 Task: Look for Airbnb options in Brad, Romania from 9th December, 2023 to 17th December, 2023 for 2 adults. Place can be private room with 1  bedroom having 2 beds and 1 bathroom. Property type can be flat.
Action: Mouse moved to (549, 122)
Screenshot: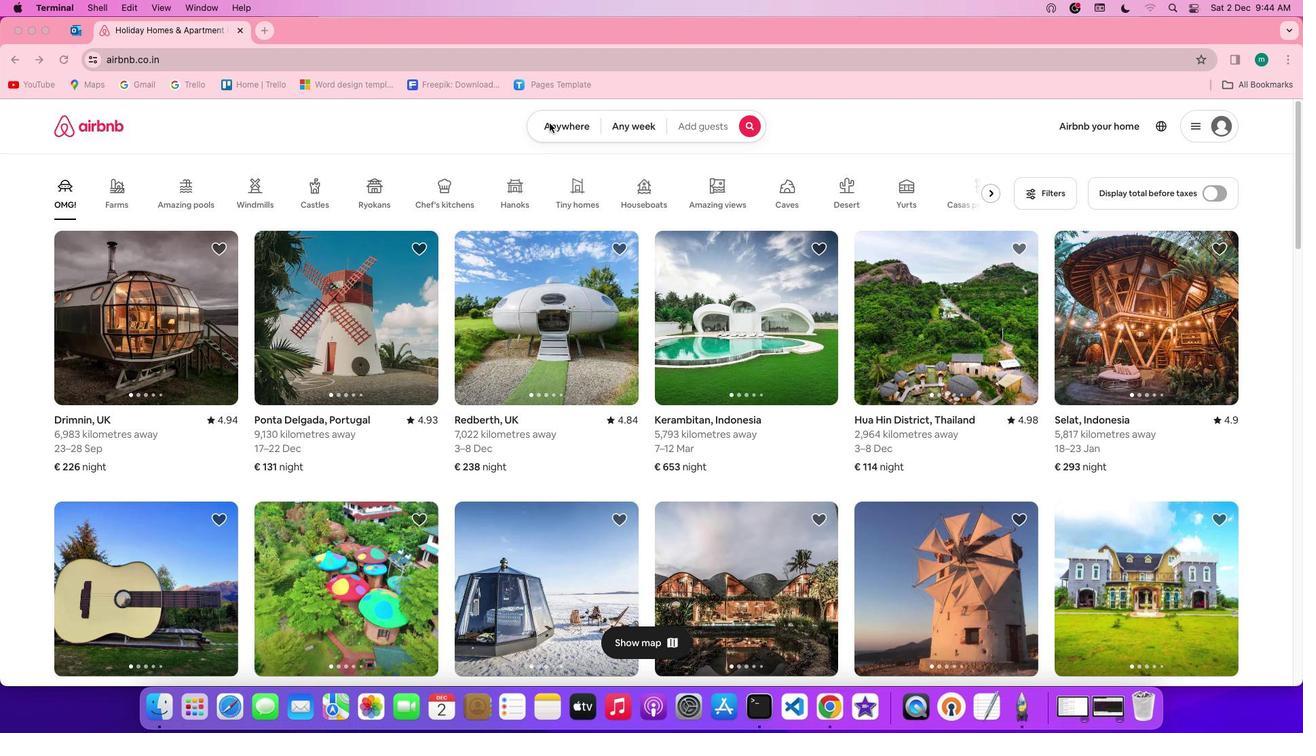 
Action: Mouse pressed left at (549, 122)
Screenshot: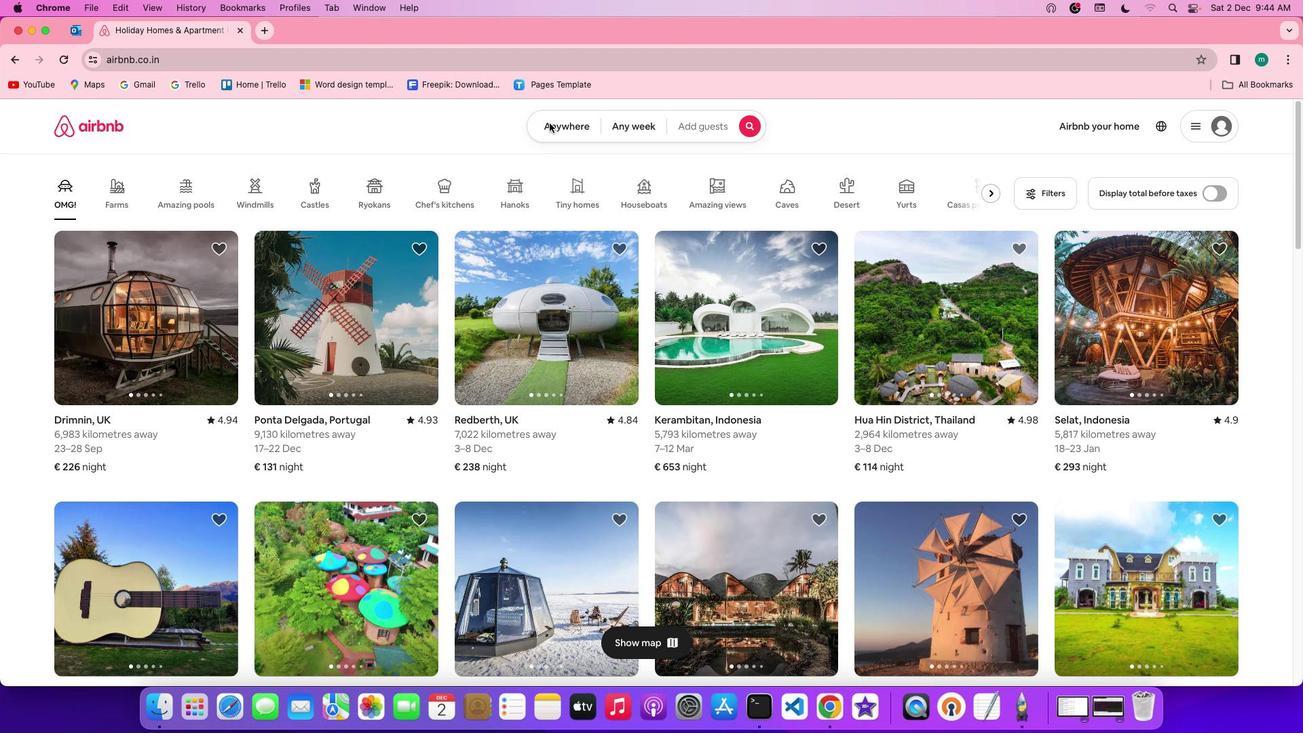 
Action: Mouse pressed left at (549, 122)
Screenshot: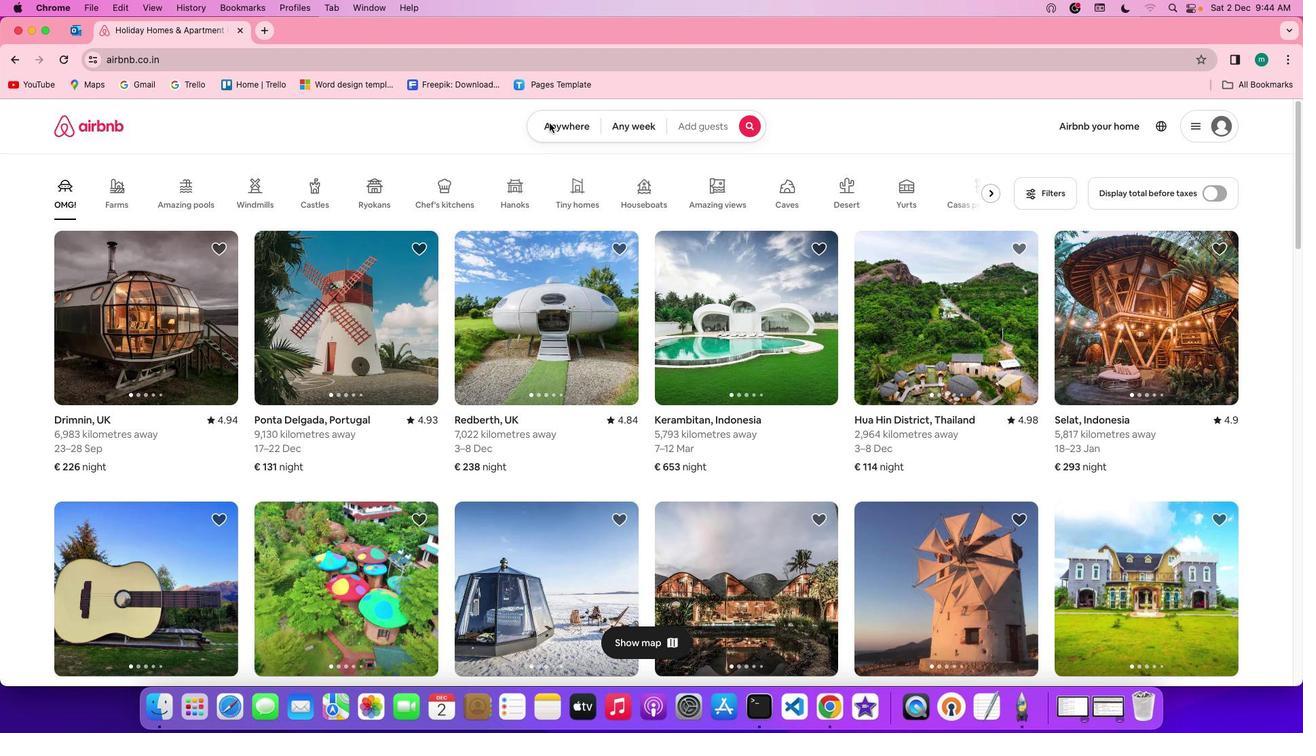 
Action: Mouse moved to (456, 184)
Screenshot: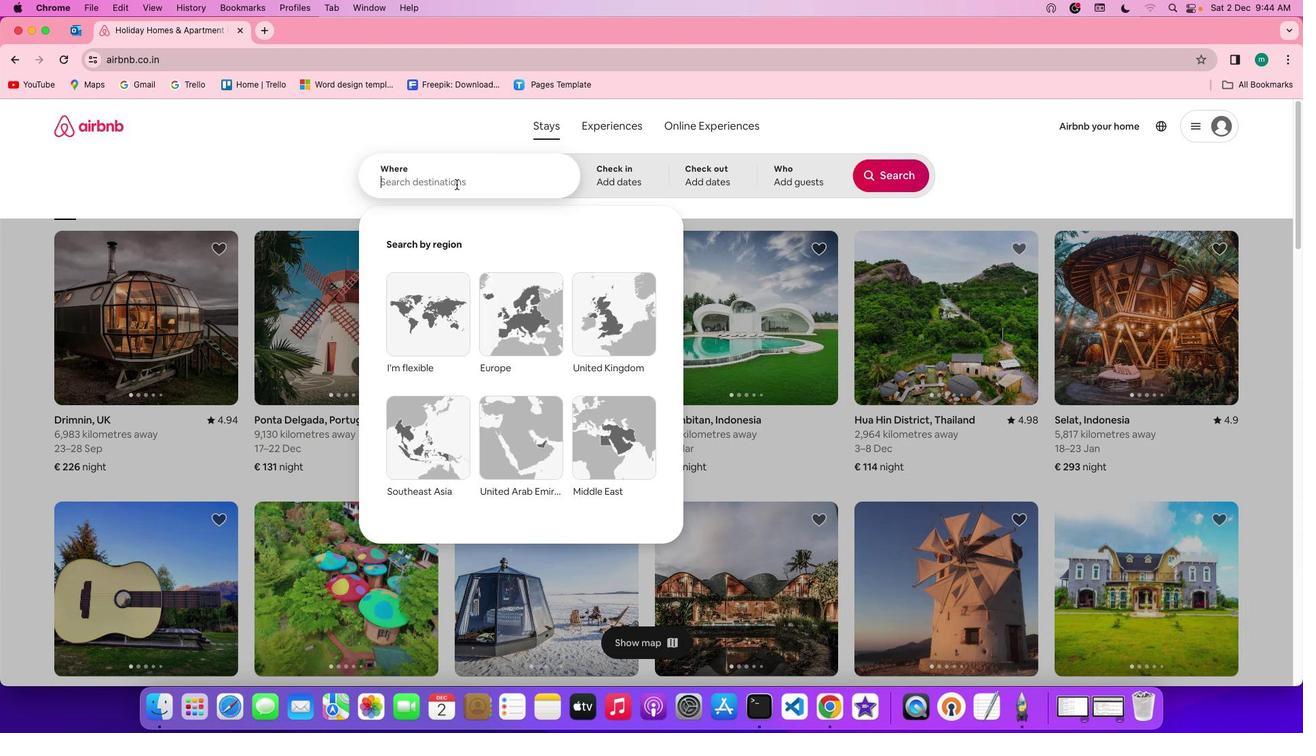 
Action: Mouse pressed left at (456, 184)
Screenshot: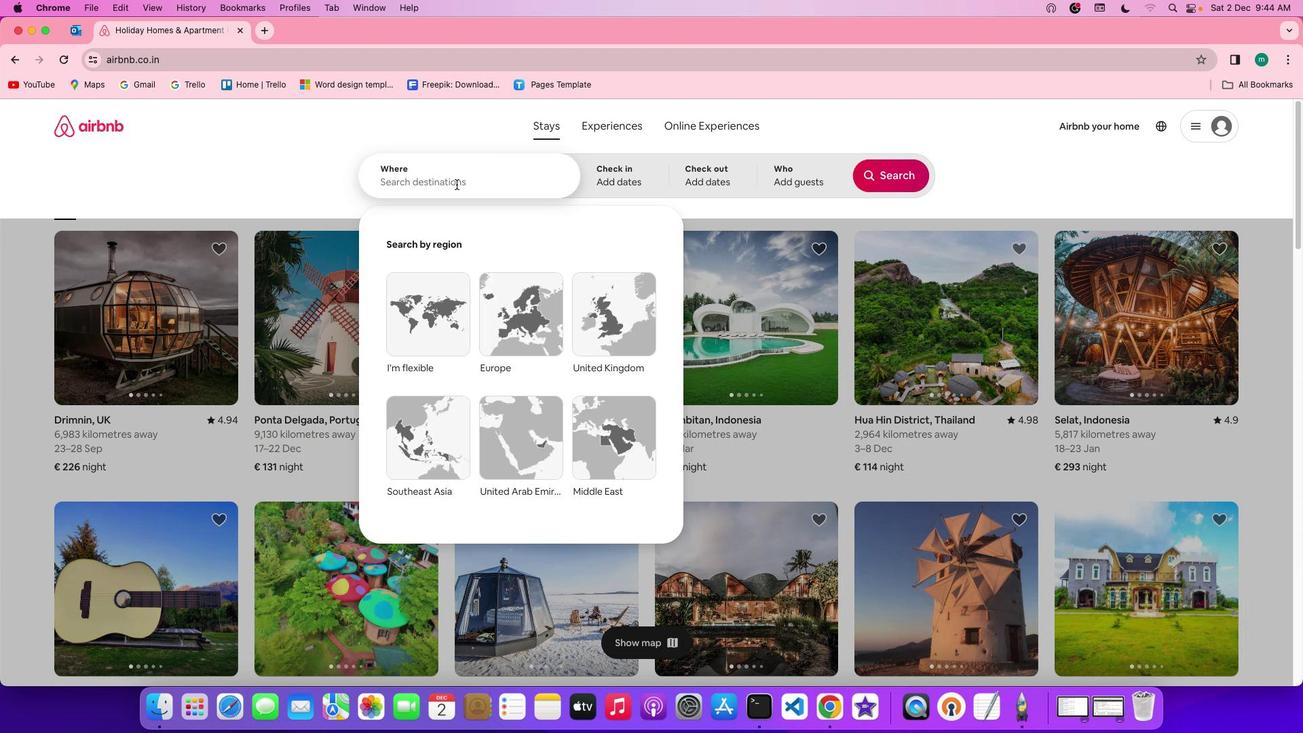 
Action: Mouse moved to (456, 184)
Screenshot: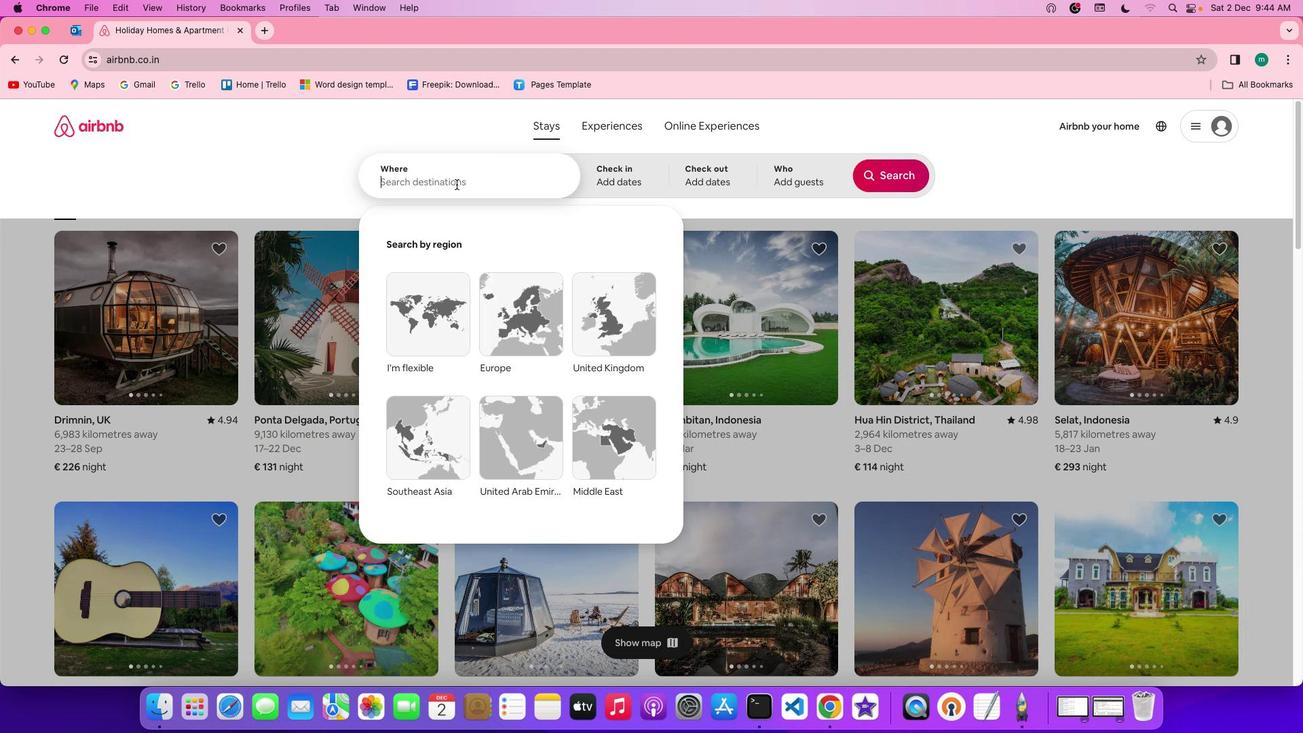 
Action: Key pressed Key.shift'B''r''a''d'','Key.spaceKey.shift'R''o''m''a''n''i''a'
Screenshot: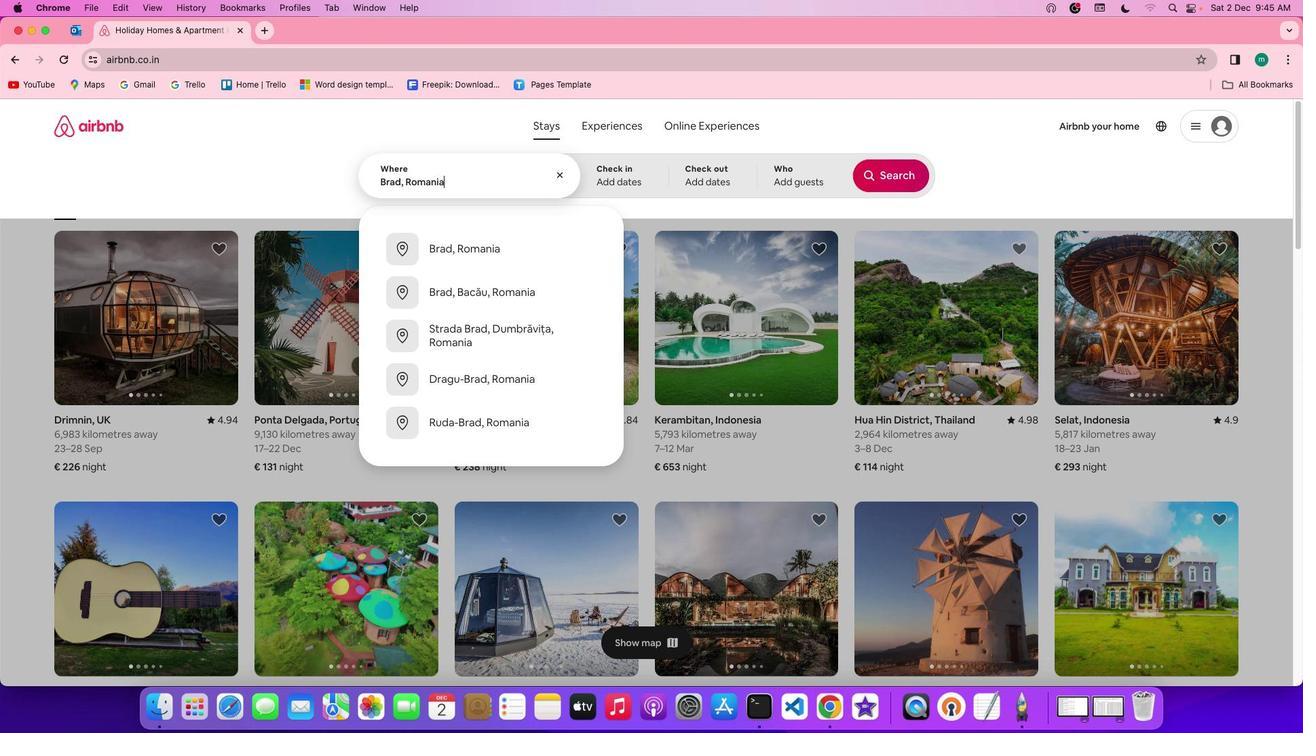 
Action: Mouse moved to (642, 177)
Screenshot: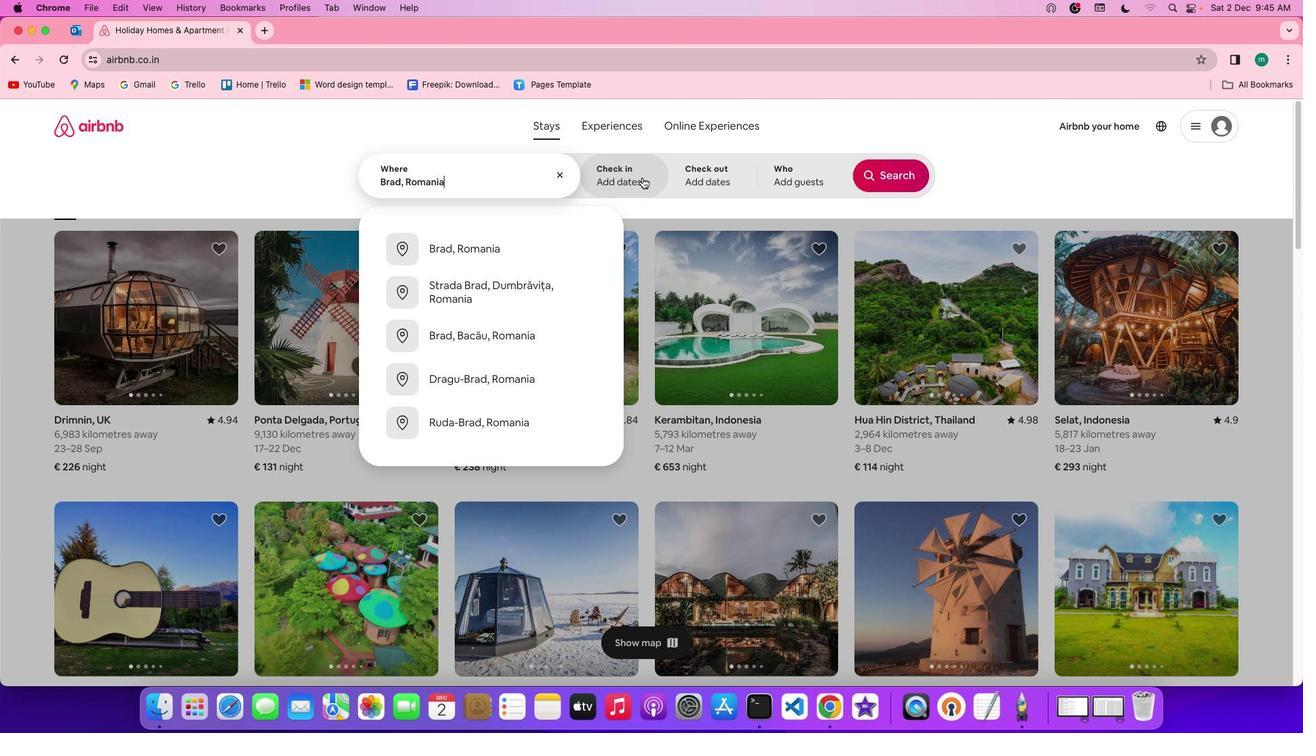 
Action: Mouse pressed left at (642, 177)
Screenshot: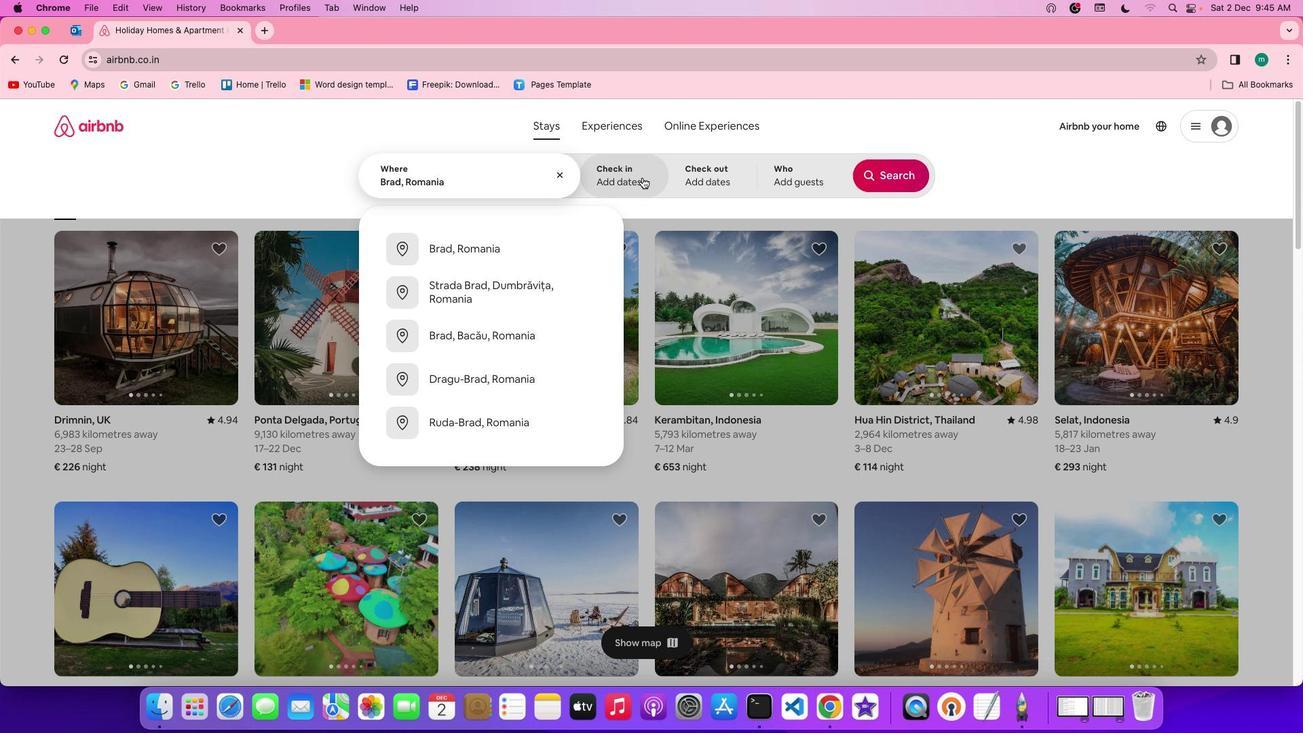 
Action: Mouse moved to (605, 371)
Screenshot: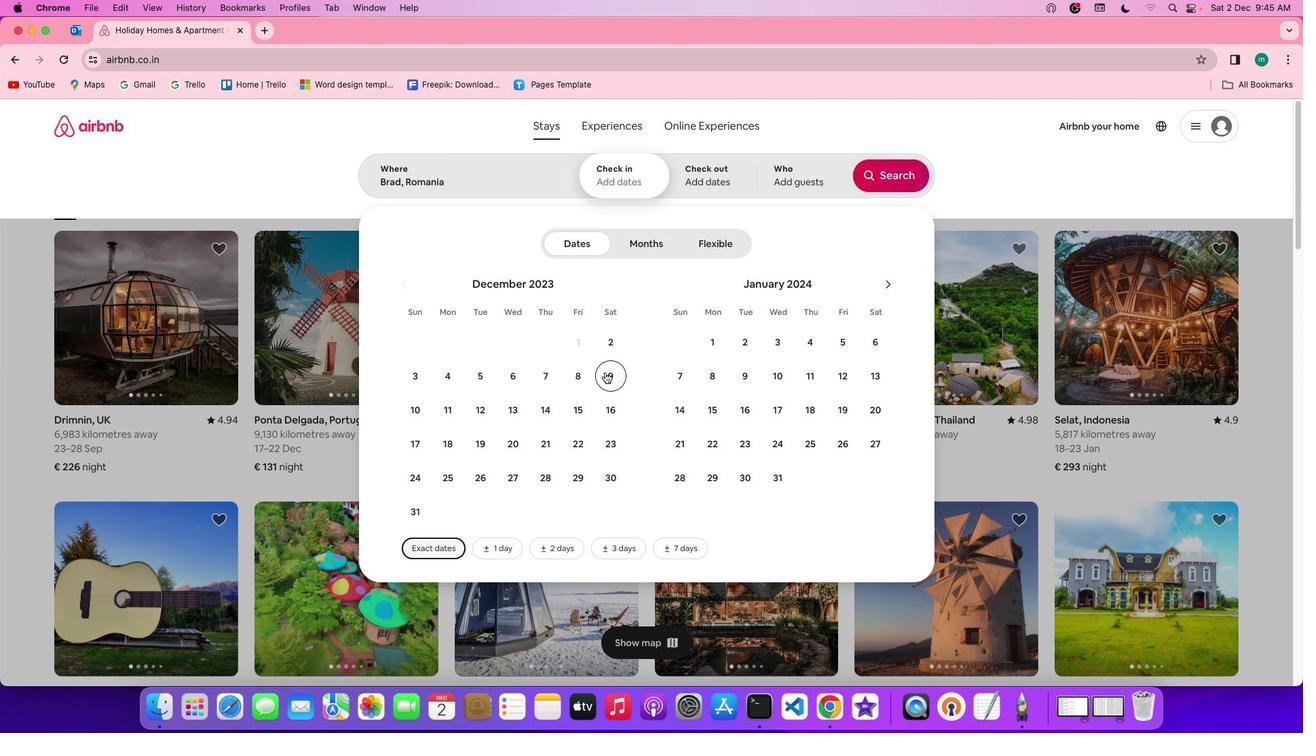 
Action: Mouse pressed left at (605, 371)
Screenshot: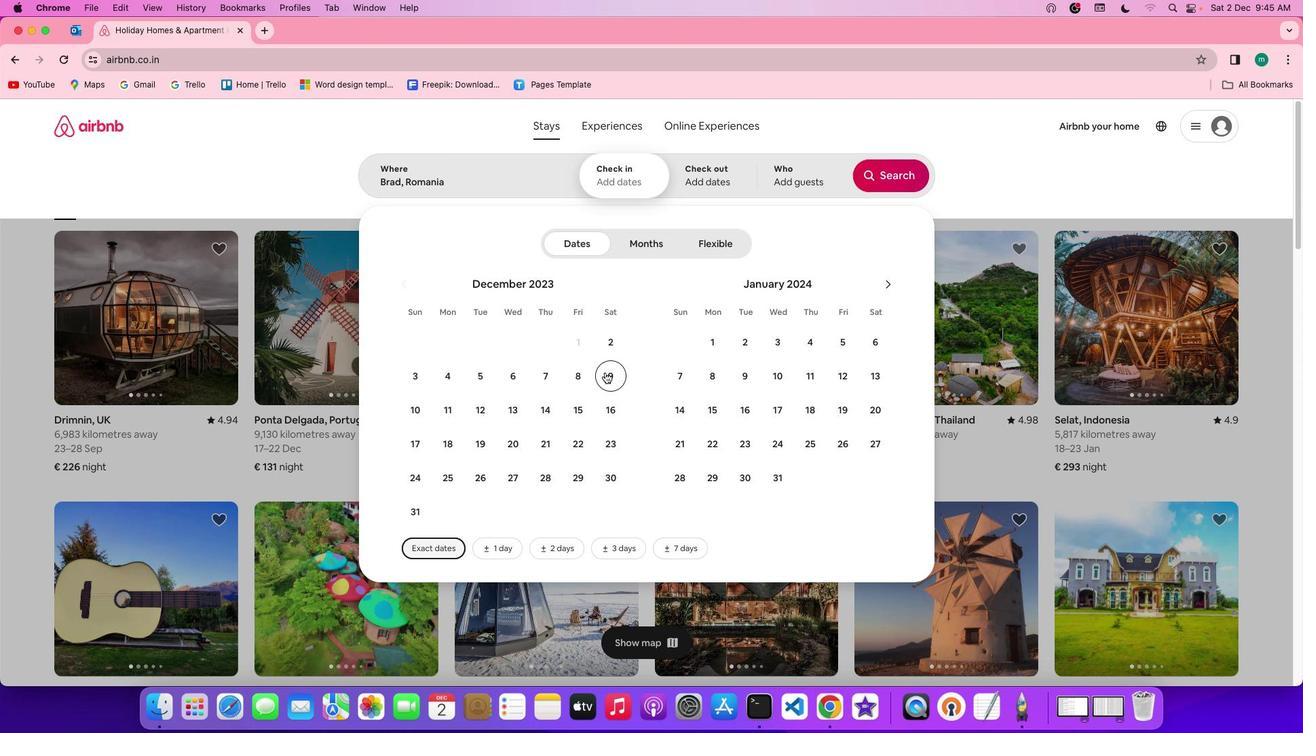 
Action: Mouse moved to (402, 439)
Screenshot: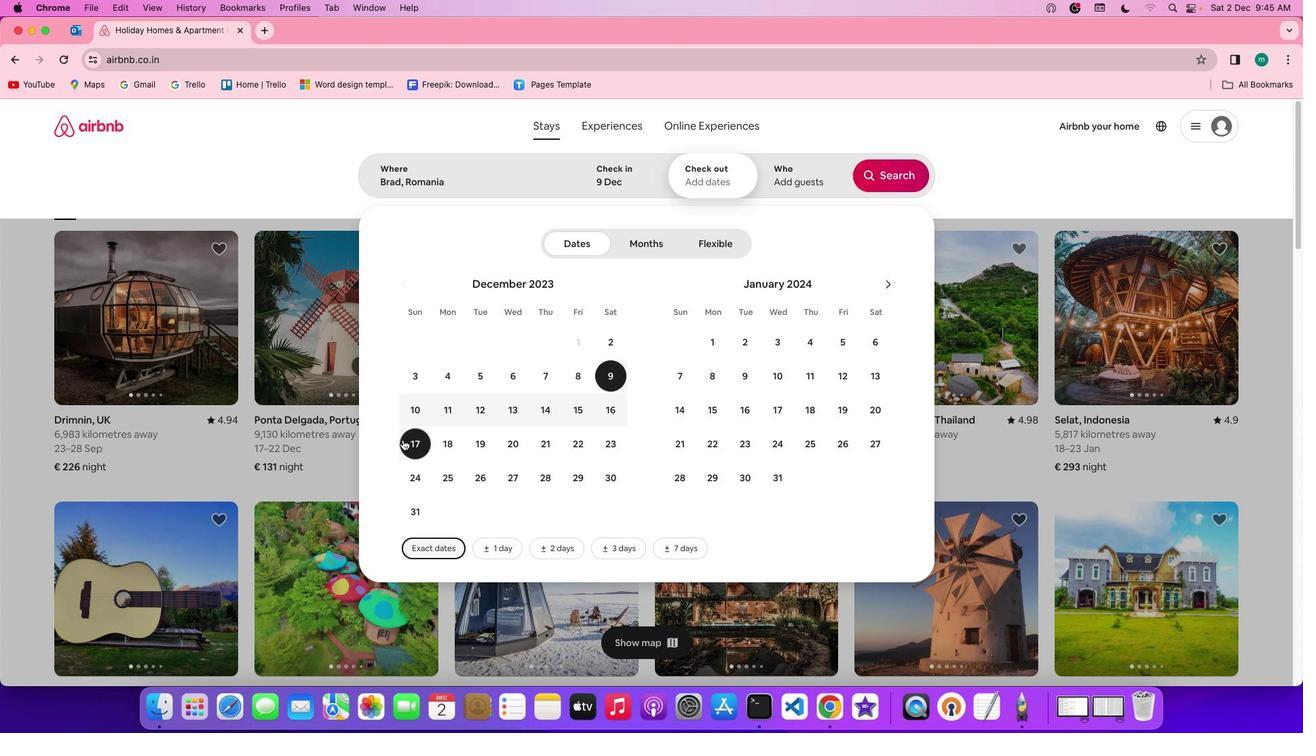 
Action: Mouse pressed left at (402, 439)
Screenshot: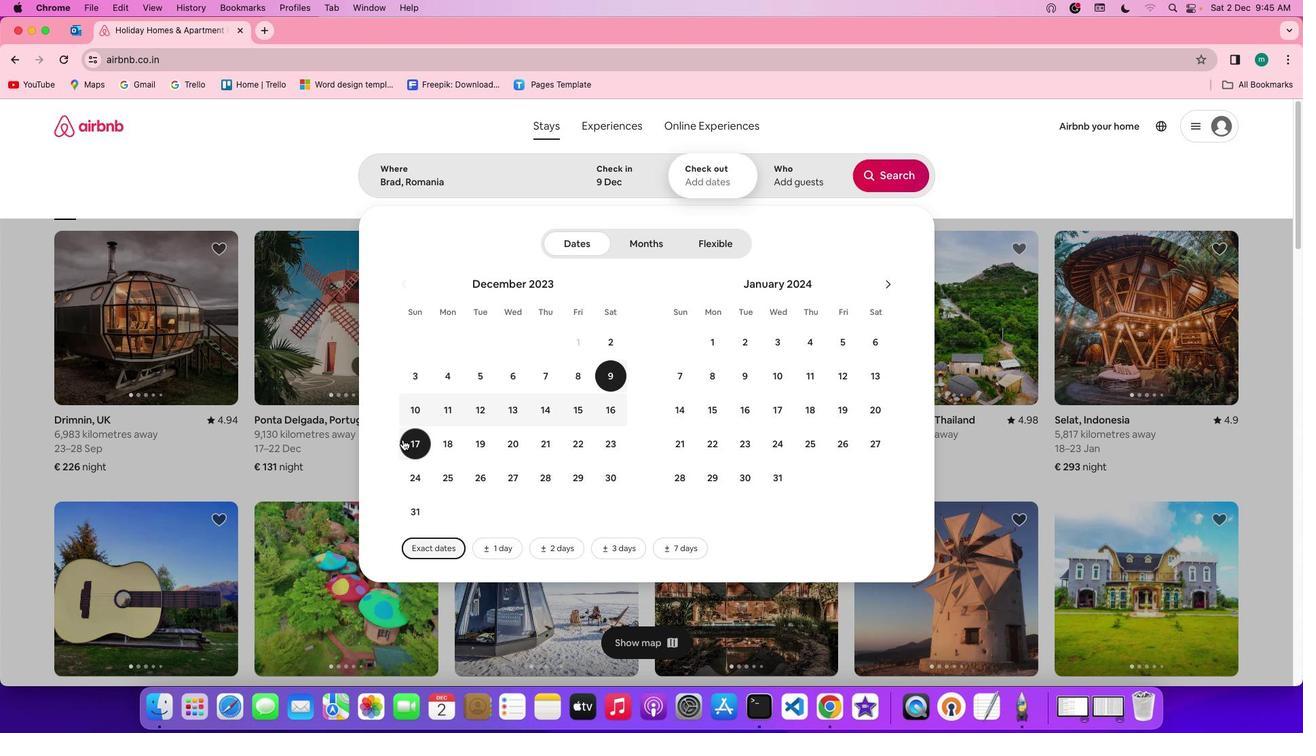 
Action: Mouse moved to (808, 169)
Screenshot: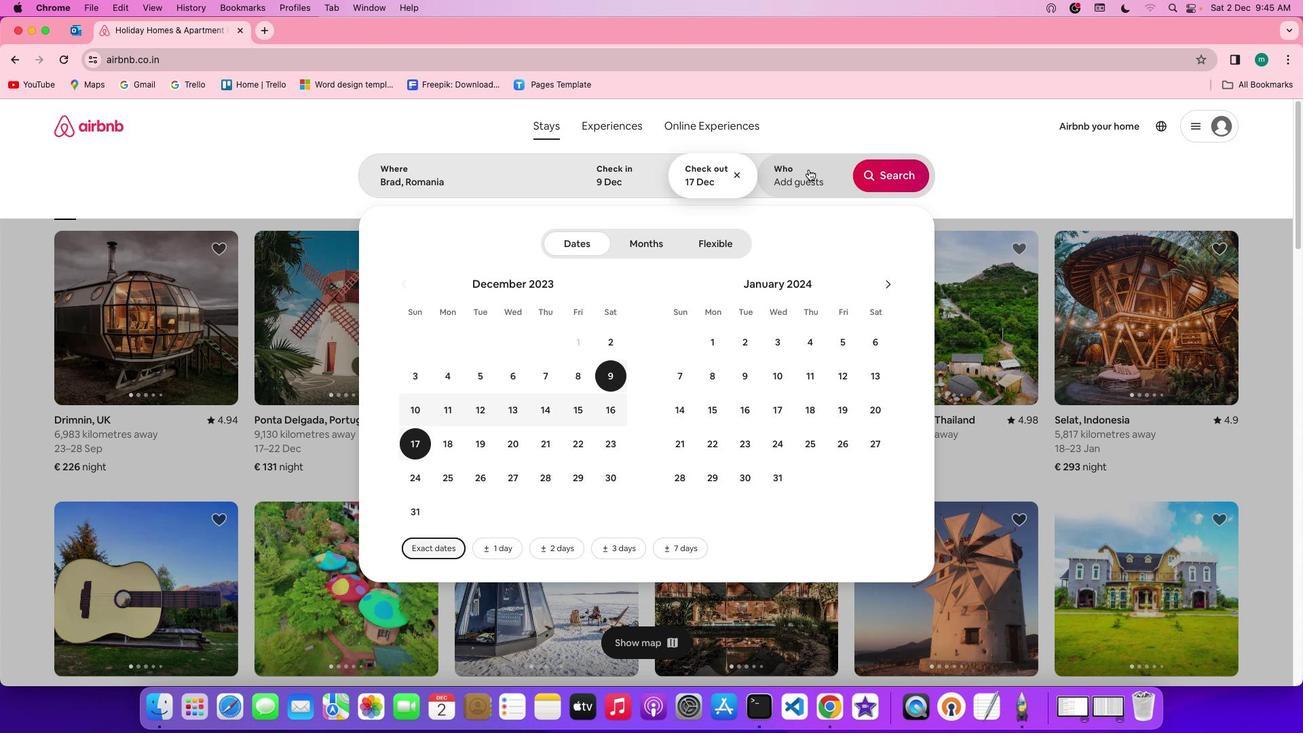 
Action: Mouse pressed left at (808, 169)
Screenshot: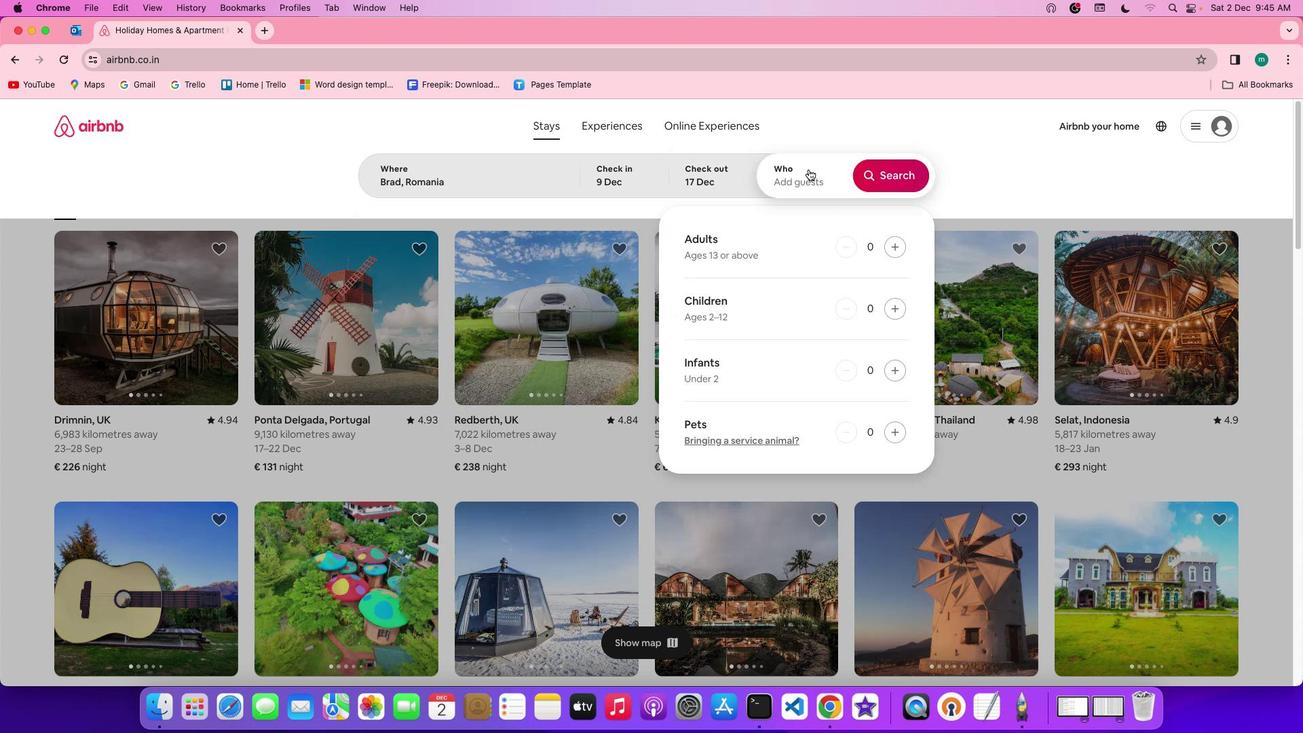 
Action: Mouse moved to (899, 249)
Screenshot: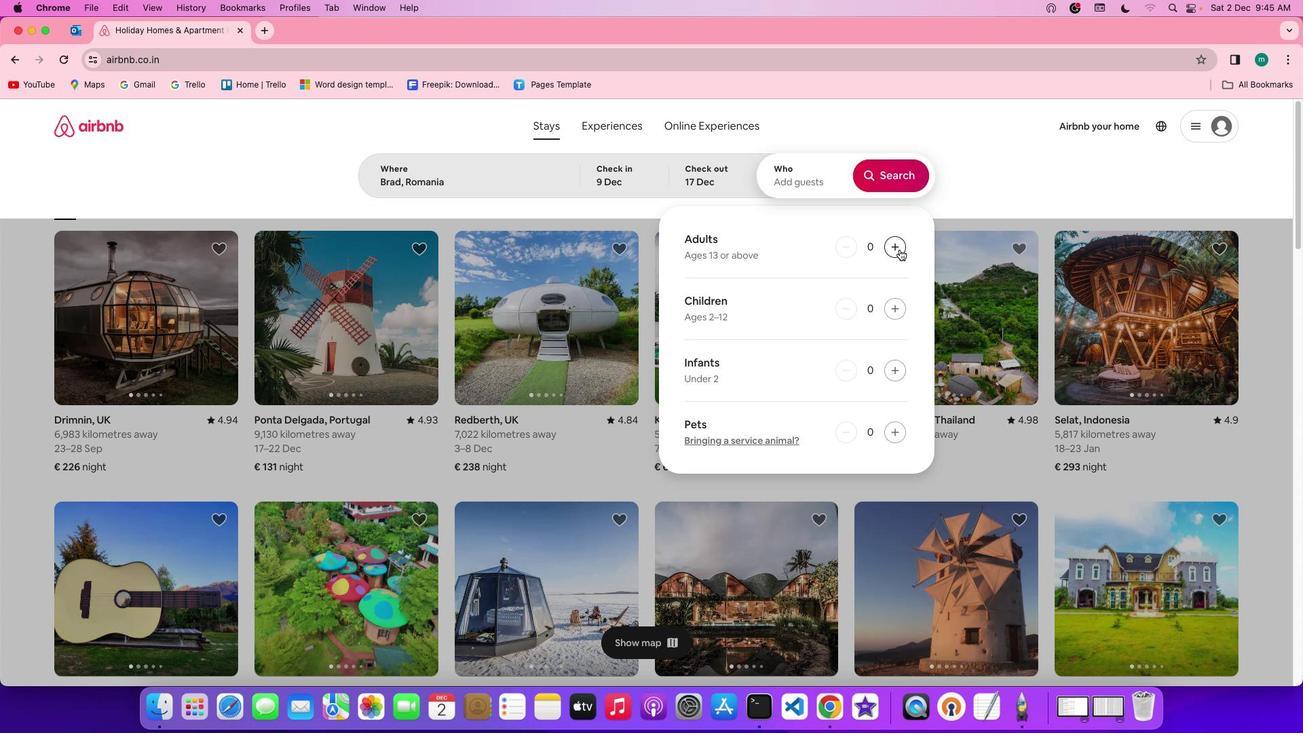 
Action: Mouse pressed left at (899, 249)
Screenshot: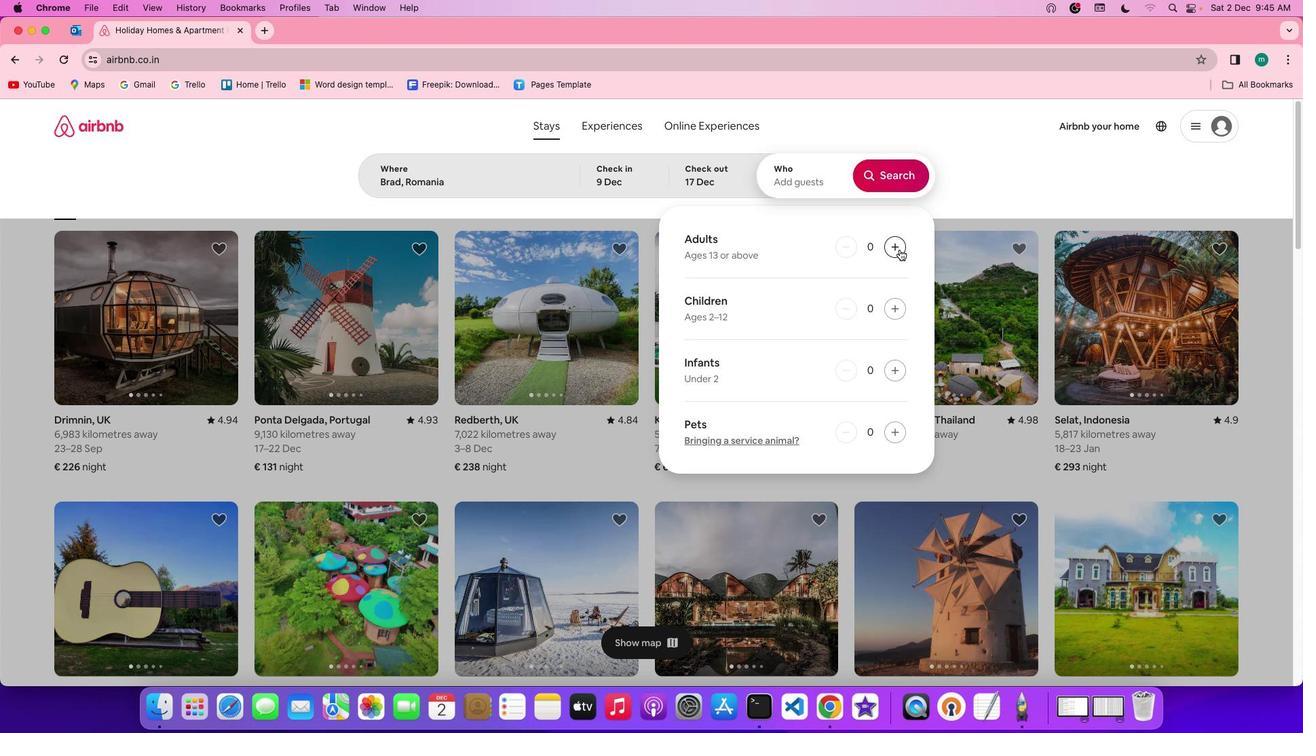 
Action: Mouse pressed left at (899, 249)
Screenshot: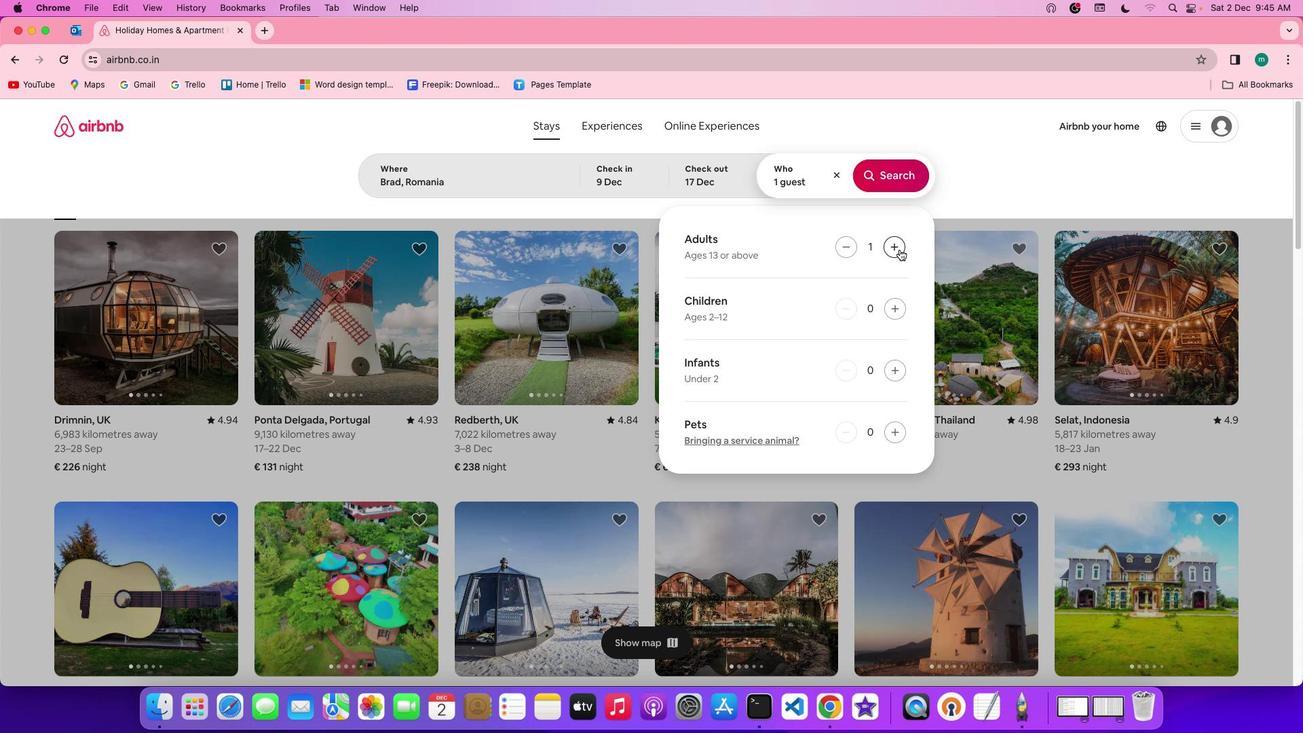 
Action: Mouse moved to (909, 166)
Screenshot: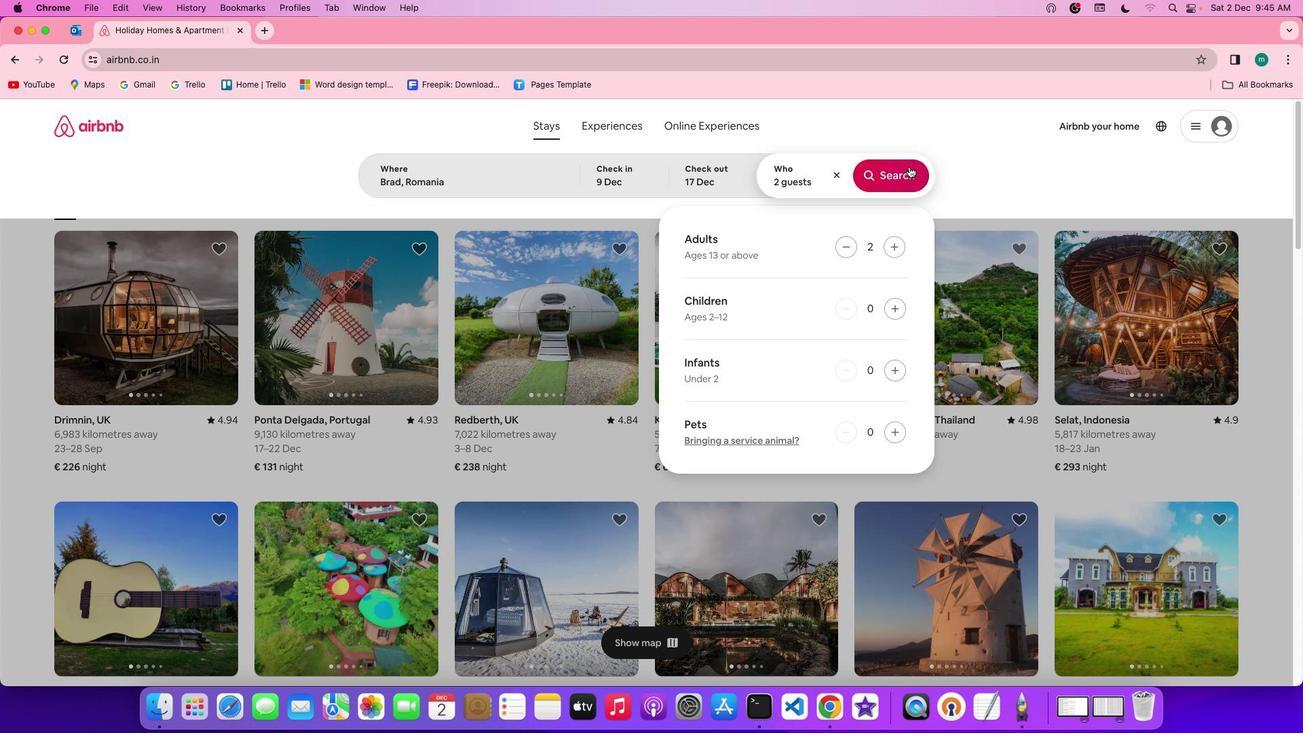 
Action: Mouse pressed left at (909, 166)
Screenshot: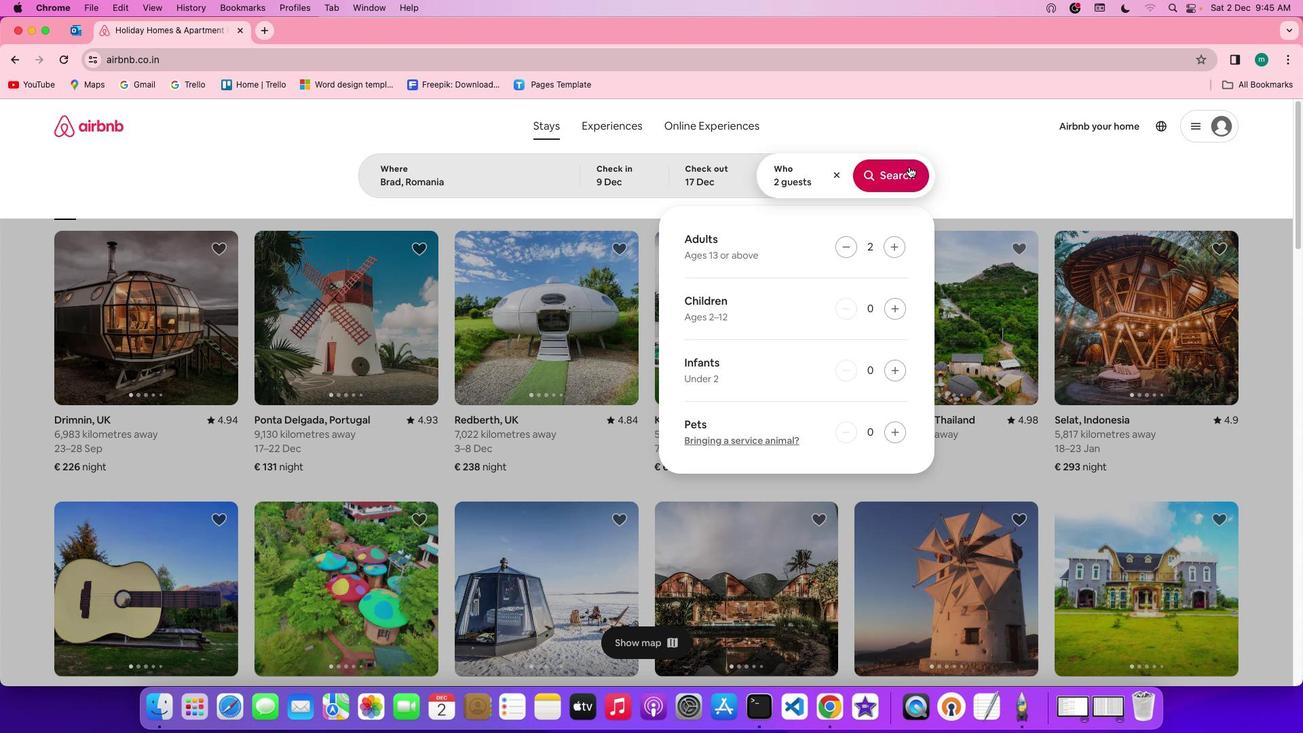 
Action: Mouse moved to (1101, 175)
Screenshot: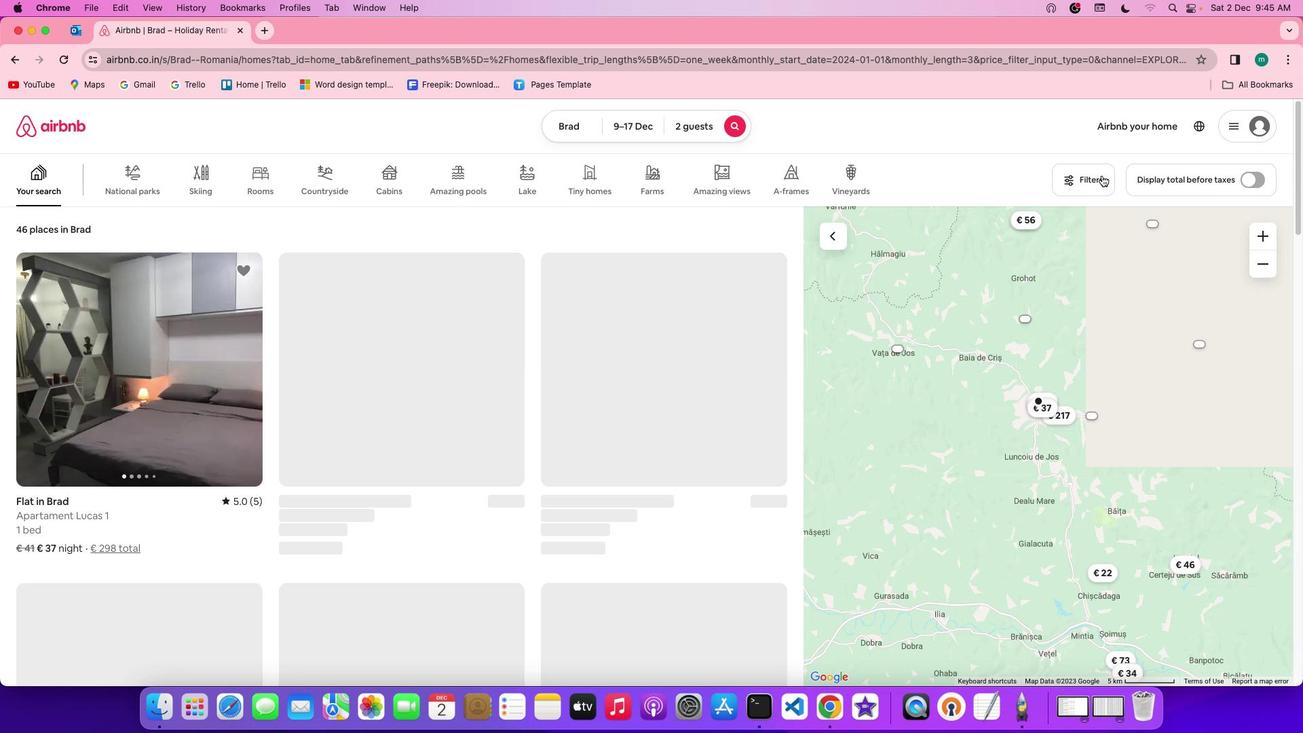 
Action: Mouse pressed left at (1101, 175)
Screenshot: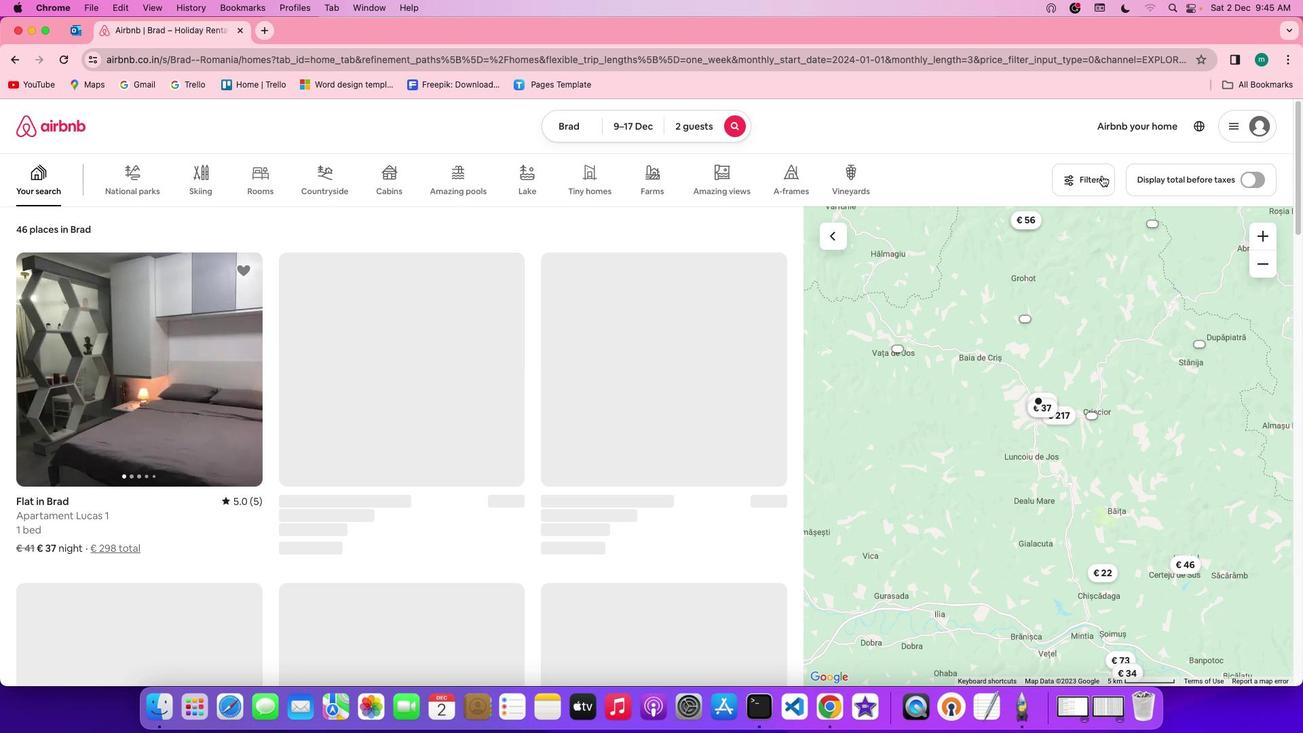 
Action: Mouse moved to (655, 359)
Screenshot: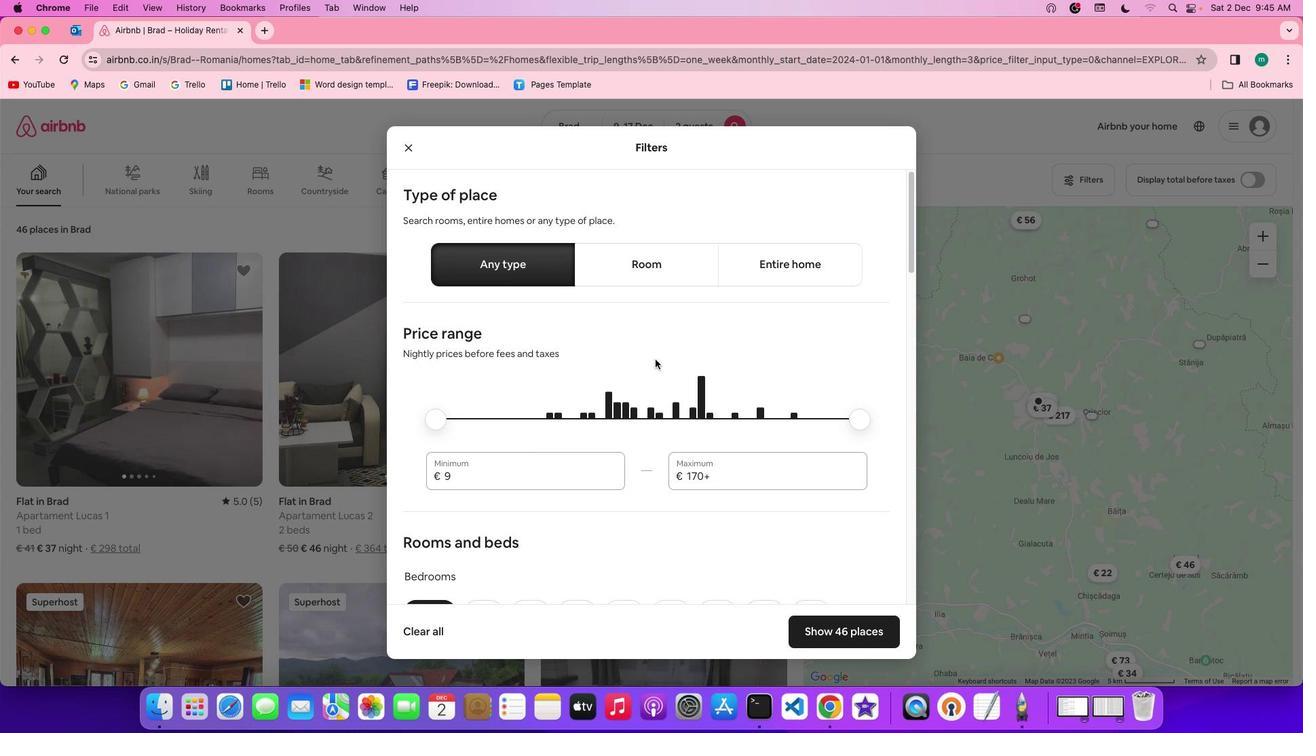 
Action: Mouse scrolled (655, 359) with delta (0, 0)
Screenshot: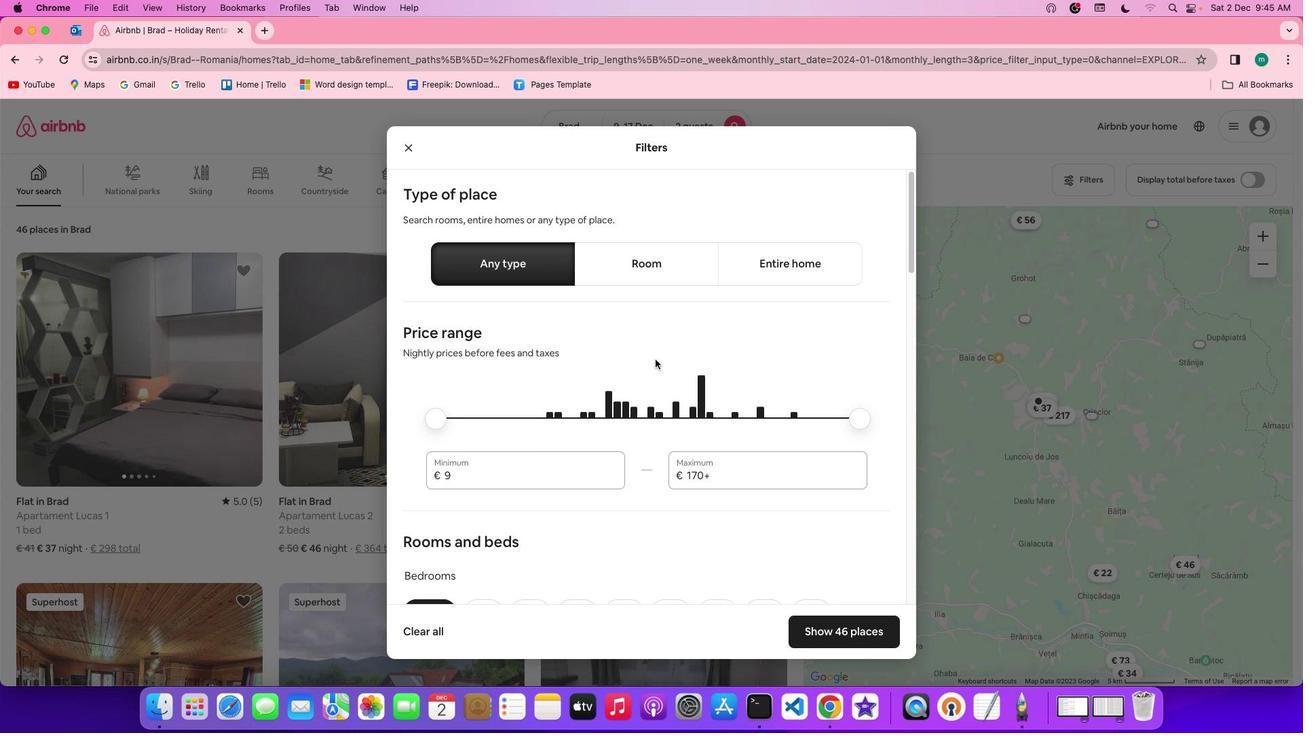 
Action: Mouse scrolled (655, 359) with delta (0, 0)
Screenshot: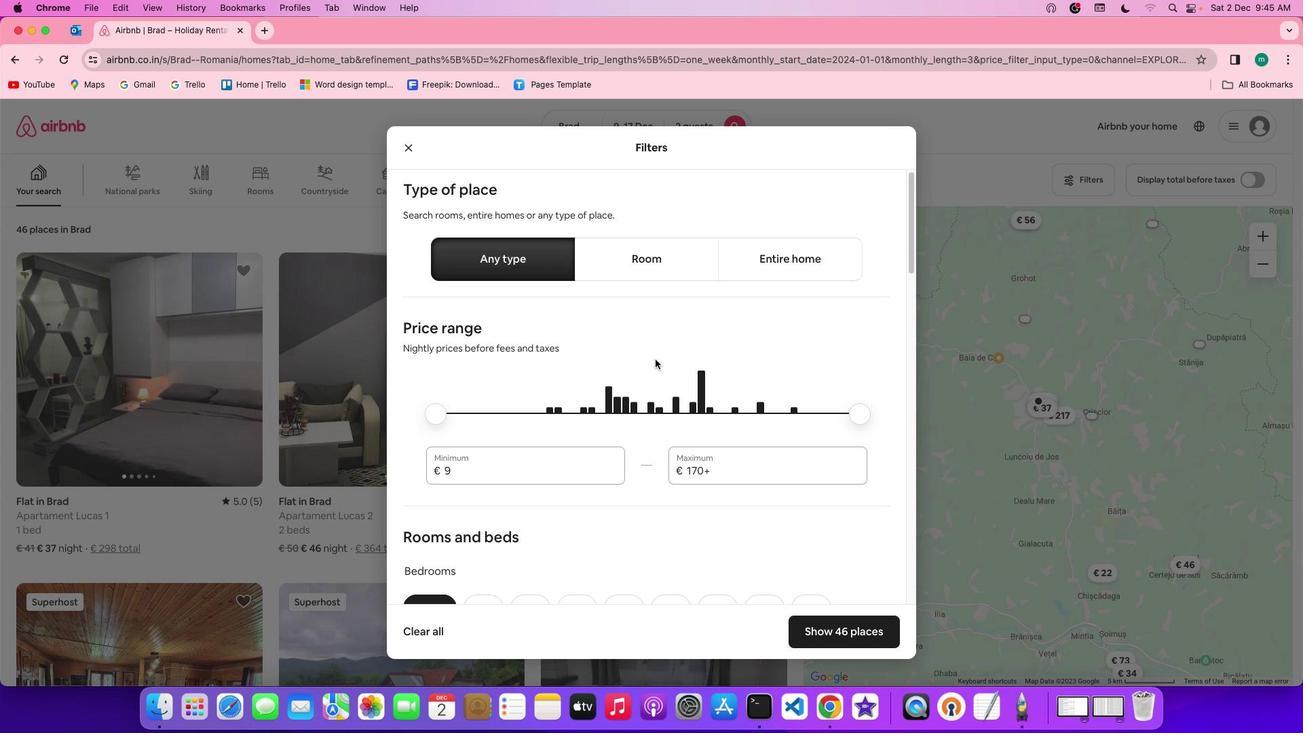 
Action: Mouse scrolled (655, 359) with delta (0, 0)
Screenshot: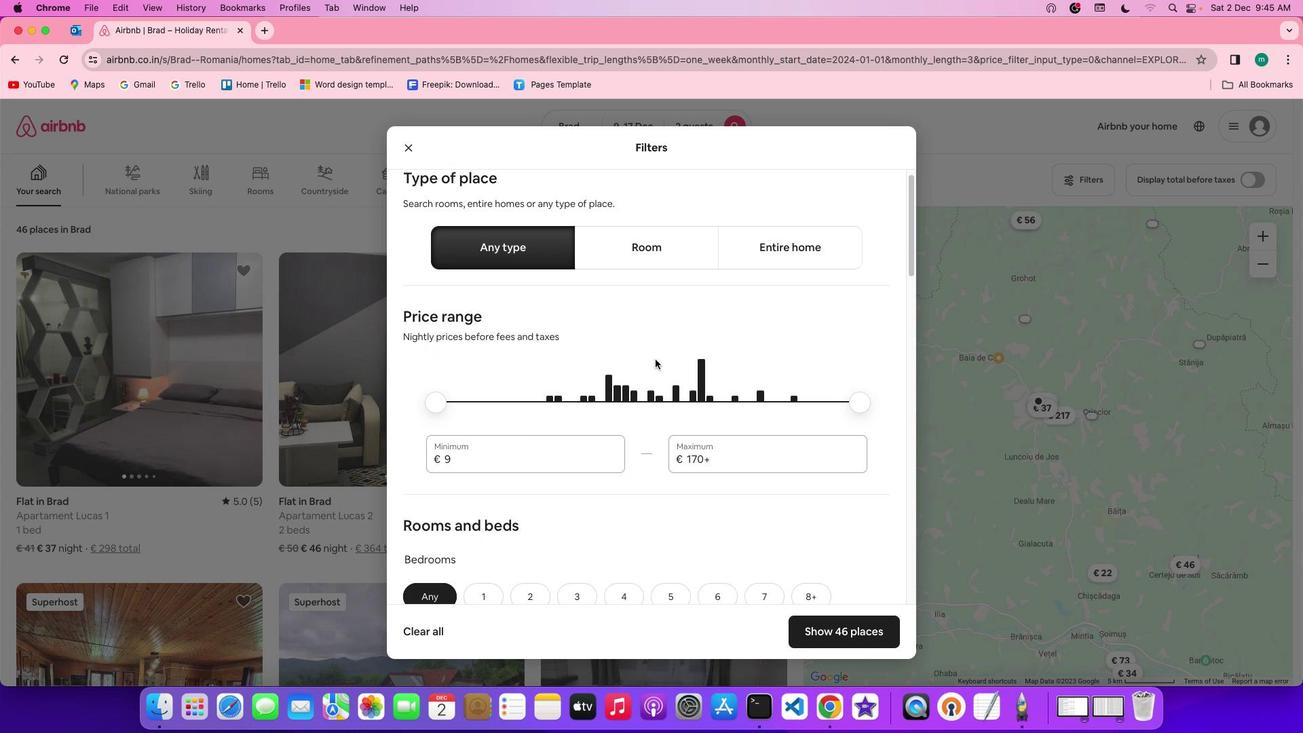 
Action: Mouse scrolled (655, 359) with delta (0, 0)
Screenshot: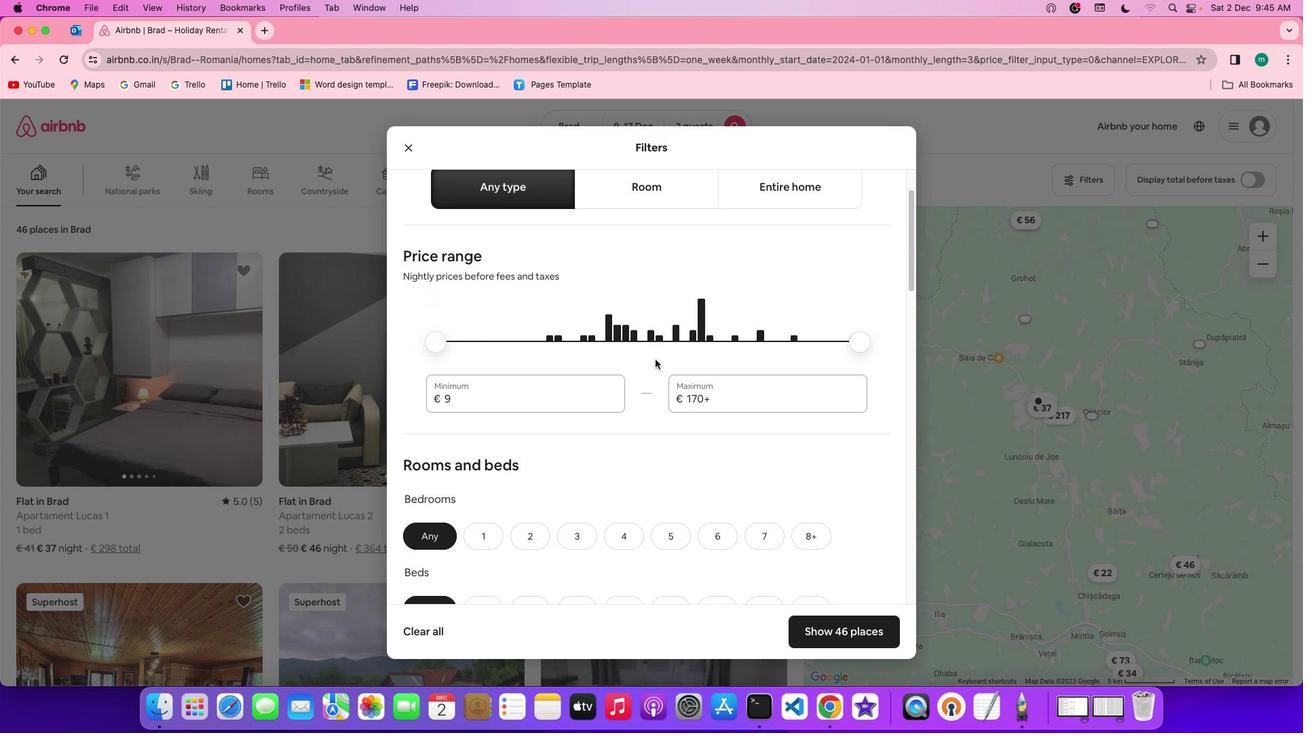 
Action: Mouse scrolled (655, 359) with delta (0, 0)
Screenshot: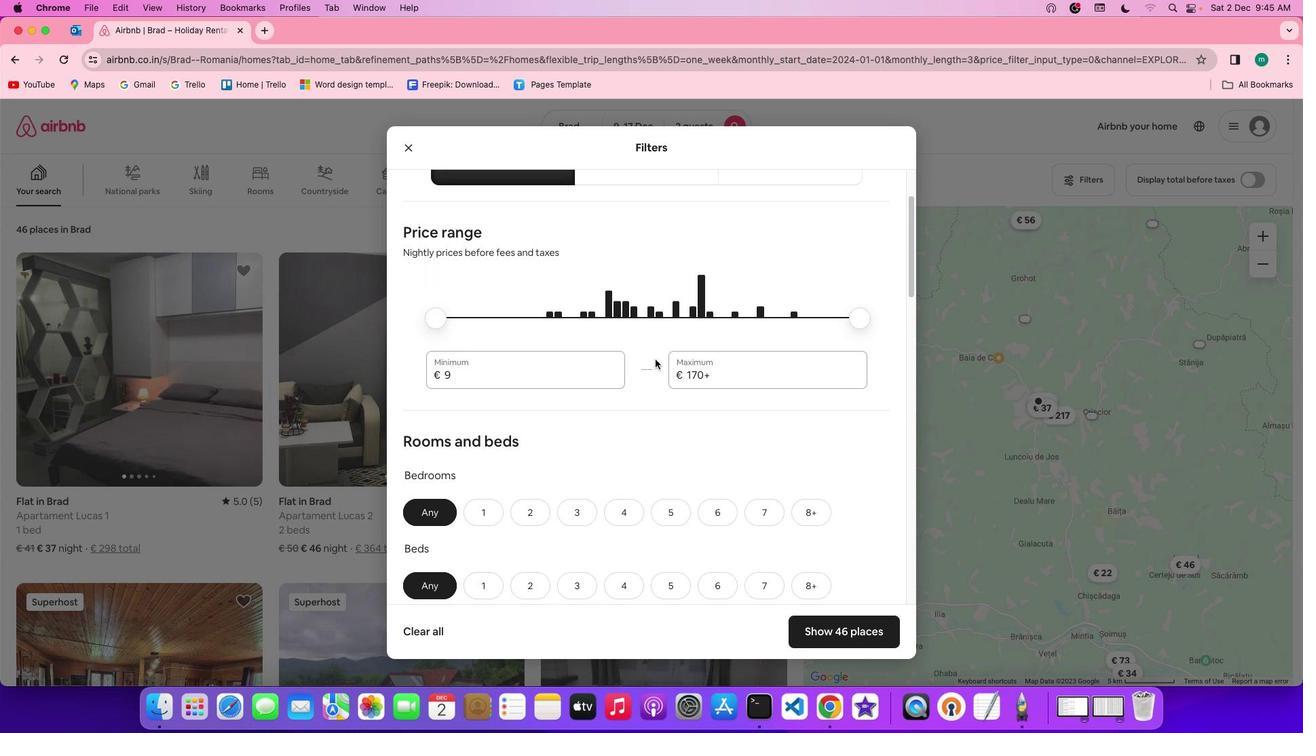 
Action: Mouse scrolled (655, 359) with delta (0, 0)
Screenshot: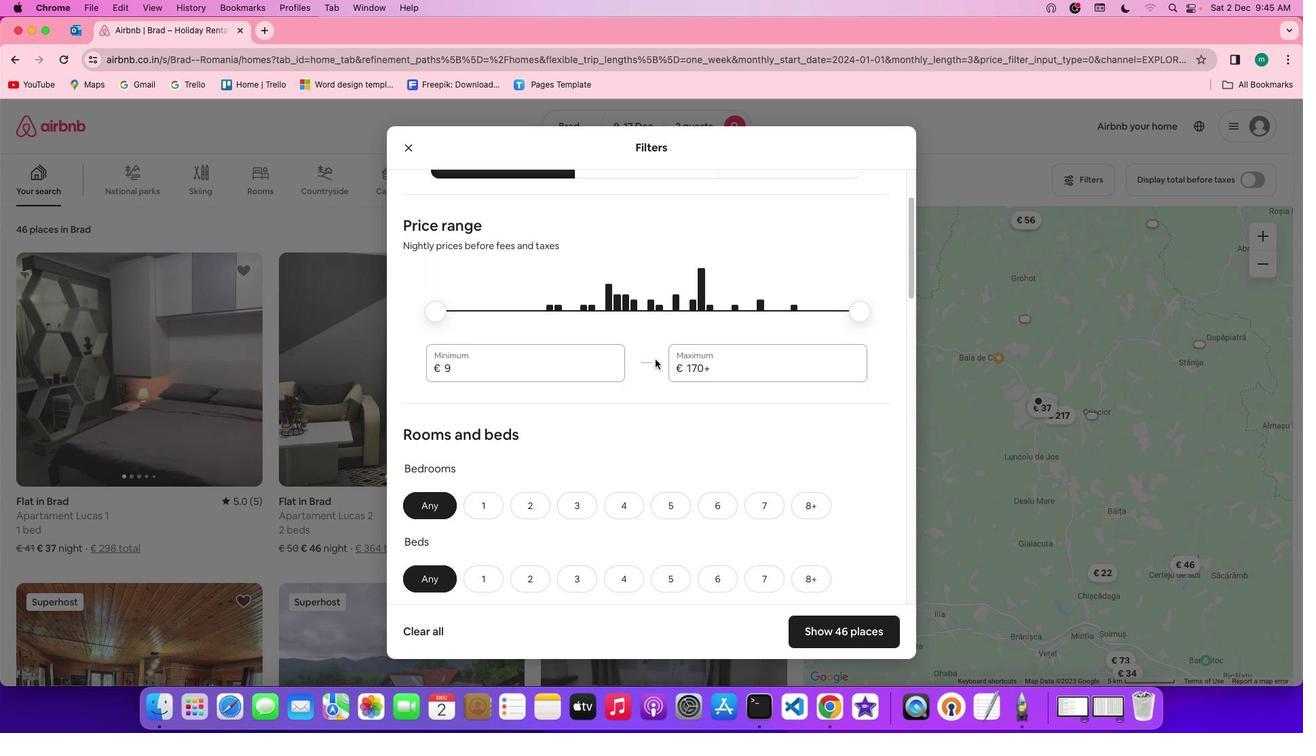 
Action: Mouse scrolled (655, 359) with delta (0, 0)
Screenshot: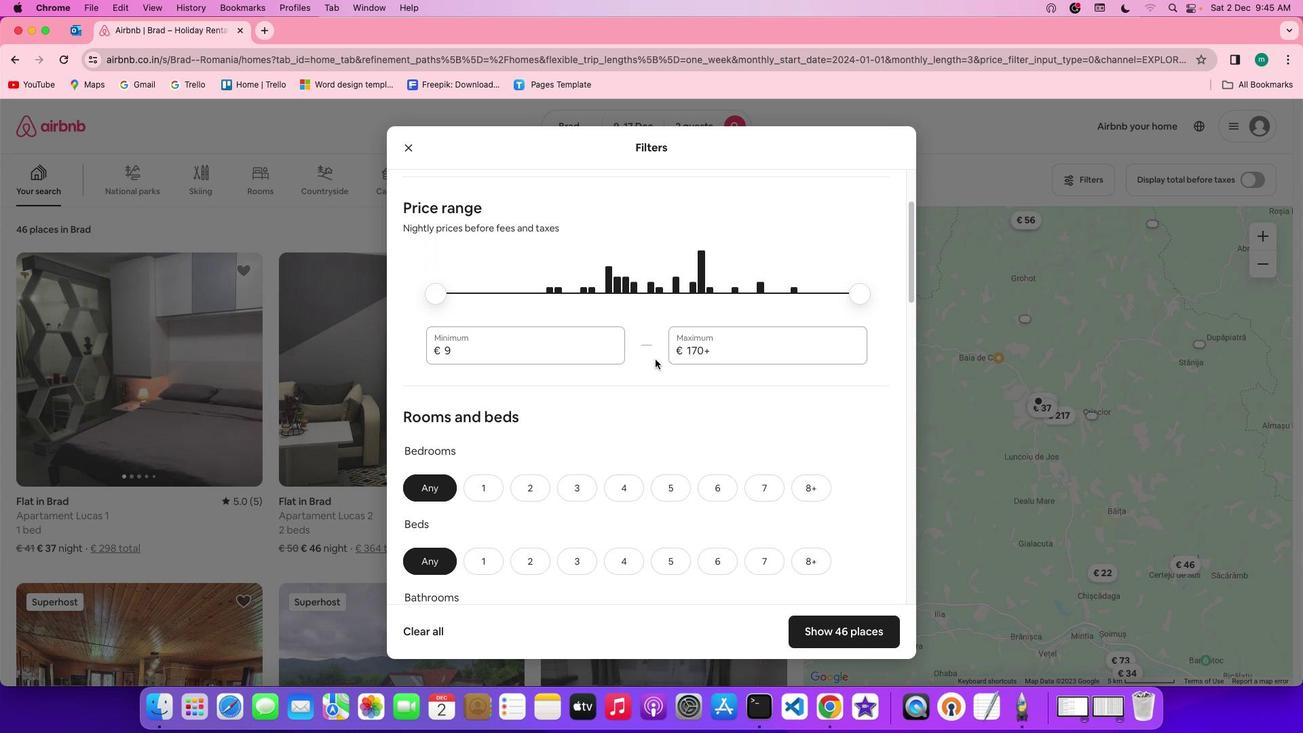 
Action: Mouse moved to (570, 384)
Screenshot: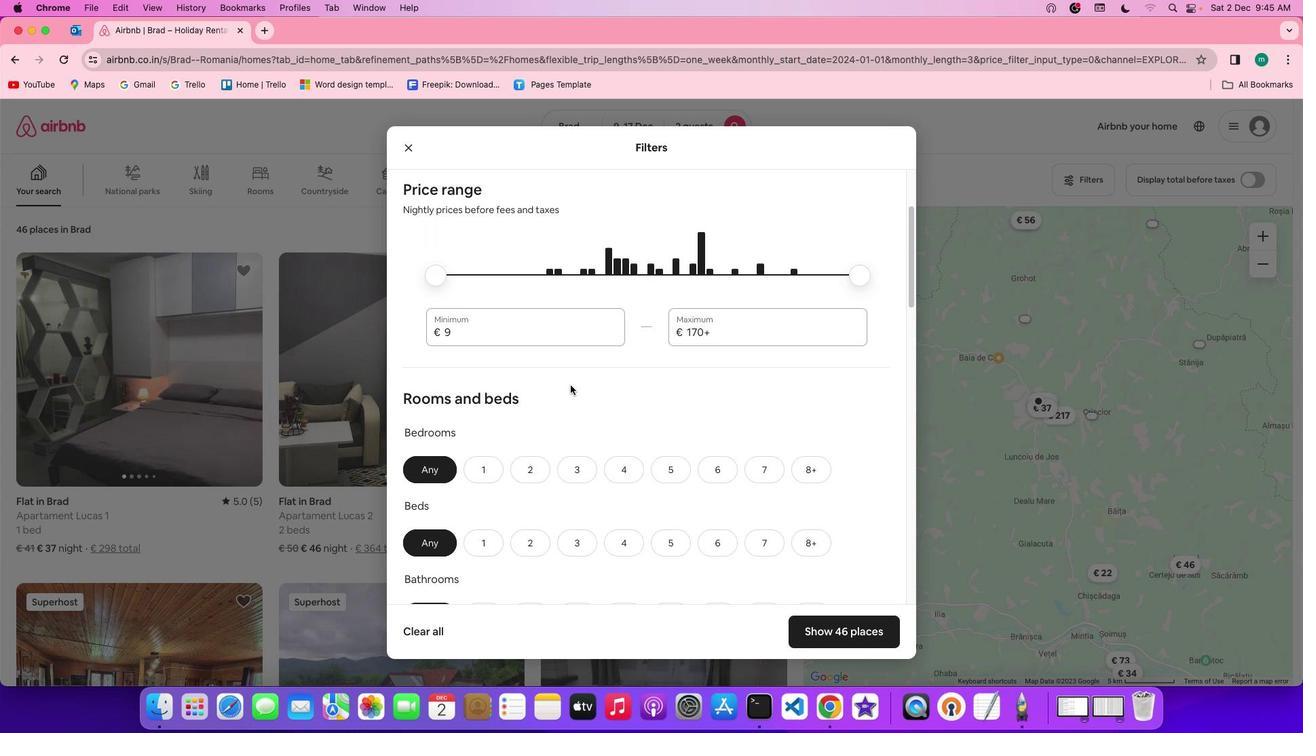 
Action: Mouse scrolled (570, 384) with delta (0, 0)
Screenshot: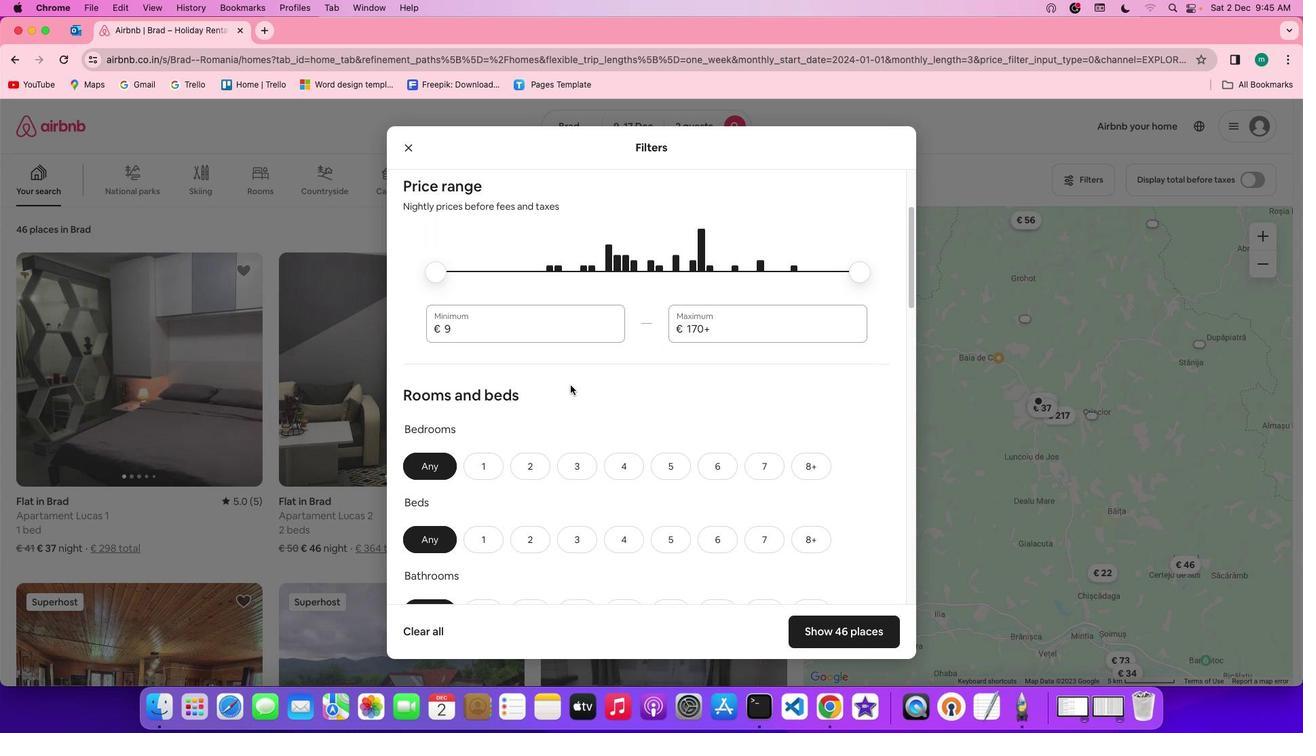 
Action: Mouse scrolled (570, 384) with delta (0, 0)
Screenshot: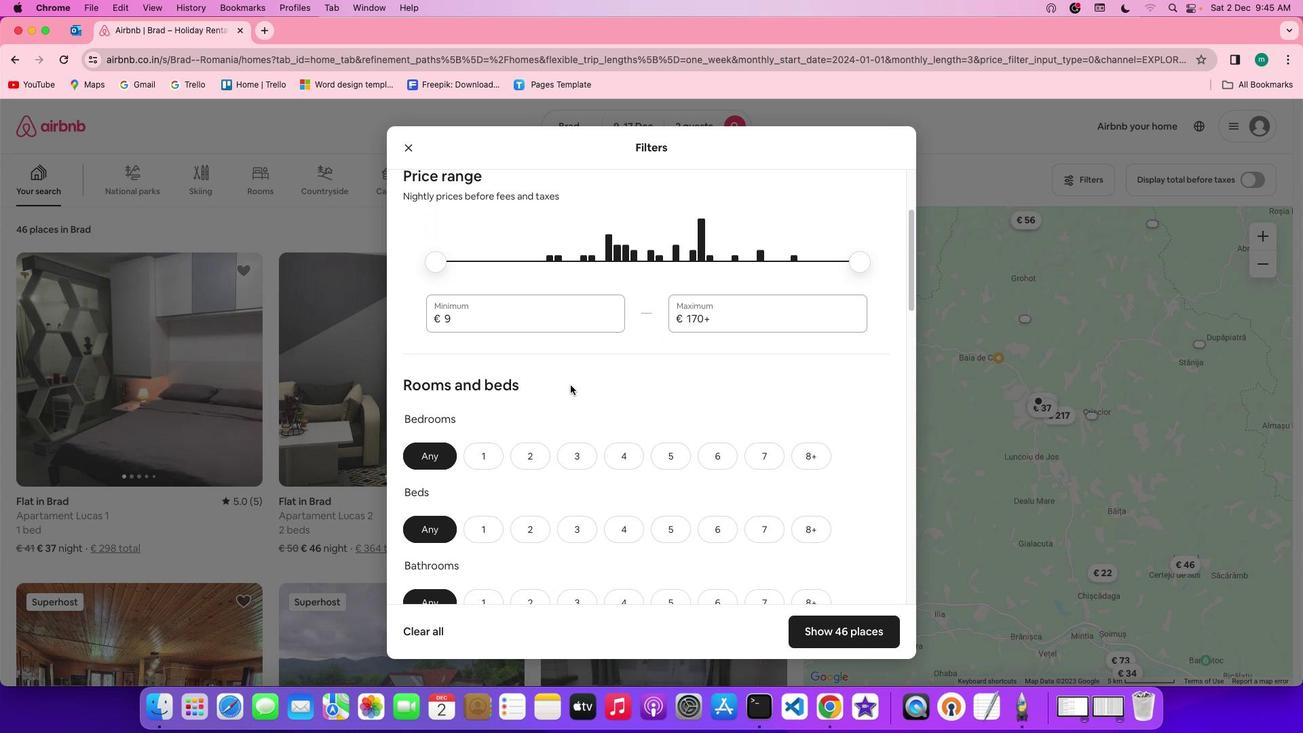 
Action: Mouse scrolled (570, 384) with delta (0, -1)
Screenshot: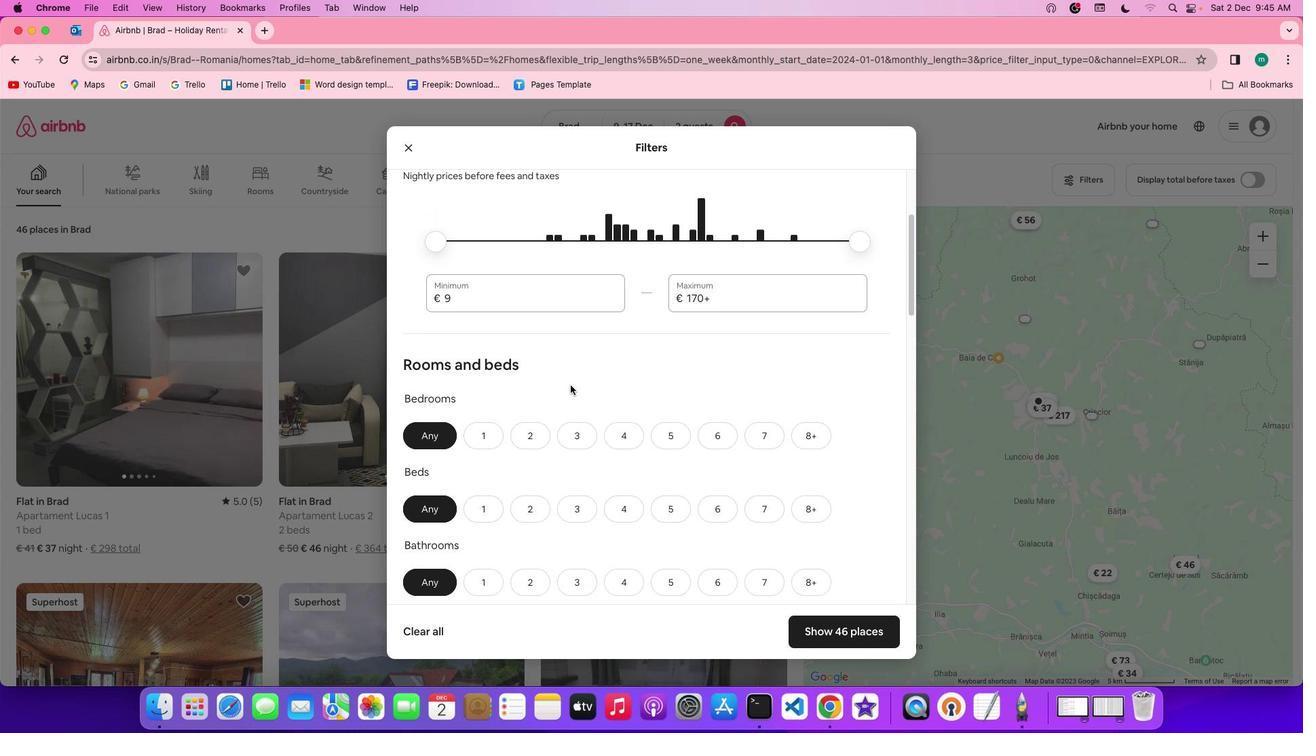 
Action: Mouse moved to (480, 359)
Screenshot: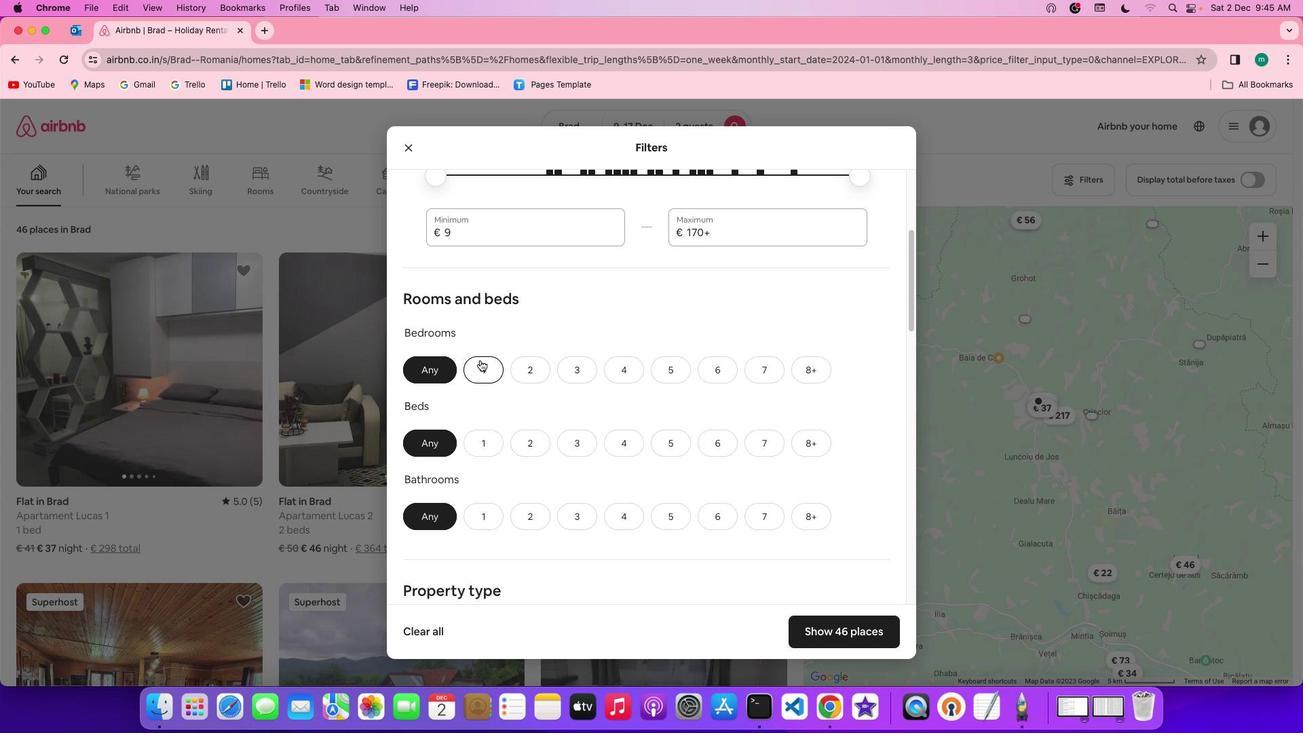 
Action: Mouse pressed left at (480, 359)
Screenshot: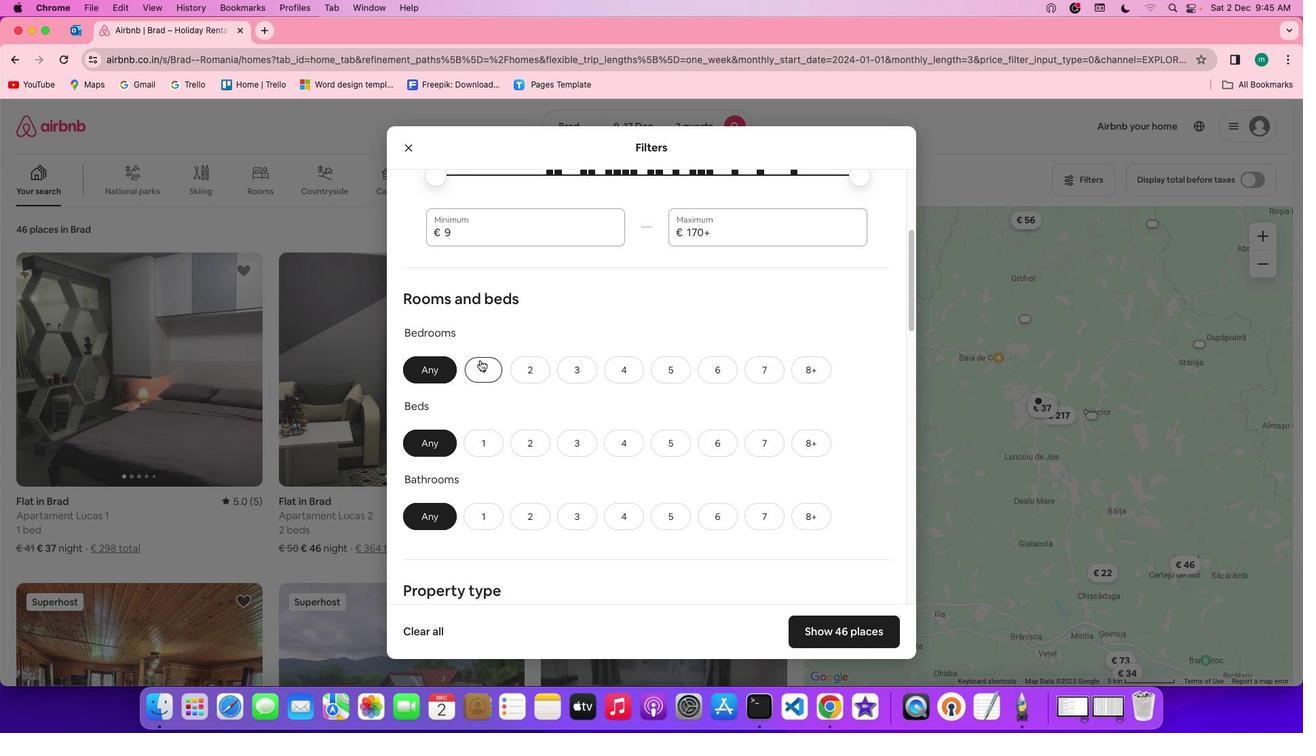 
Action: Mouse moved to (536, 436)
Screenshot: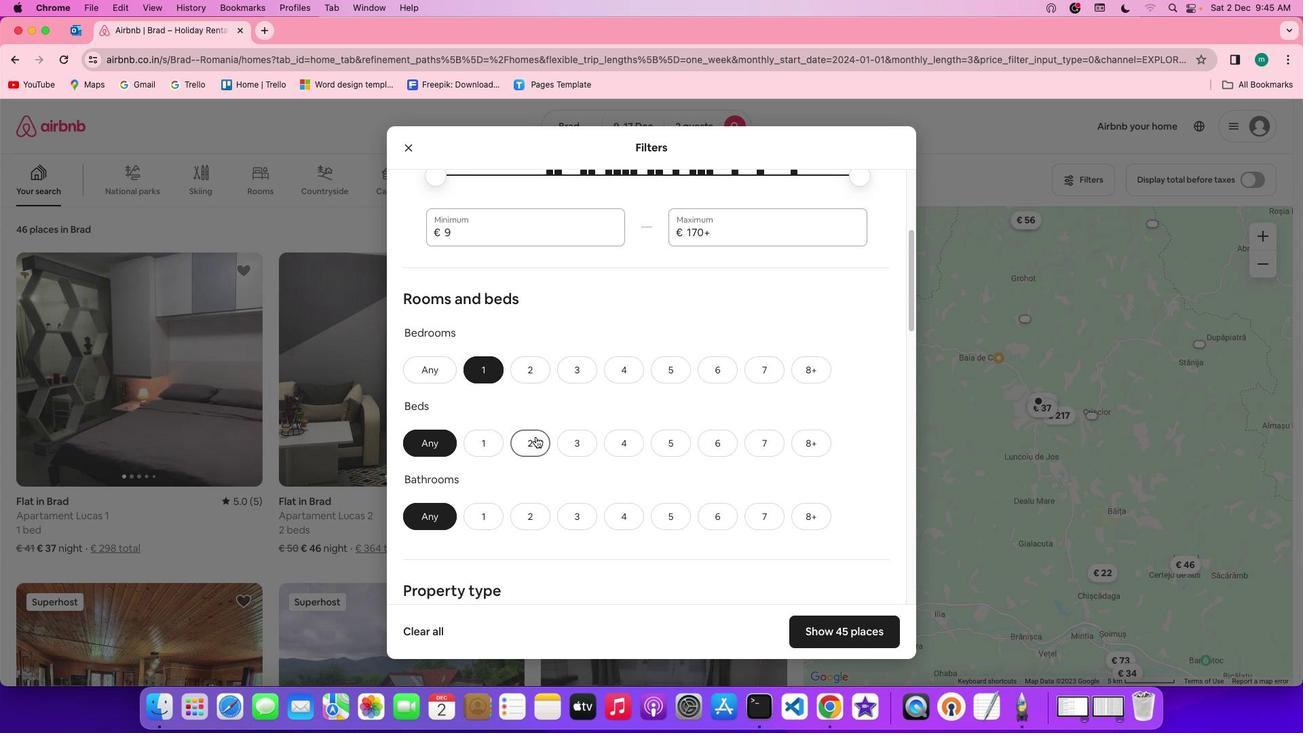
Action: Mouse pressed left at (536, 436)
Screenshot: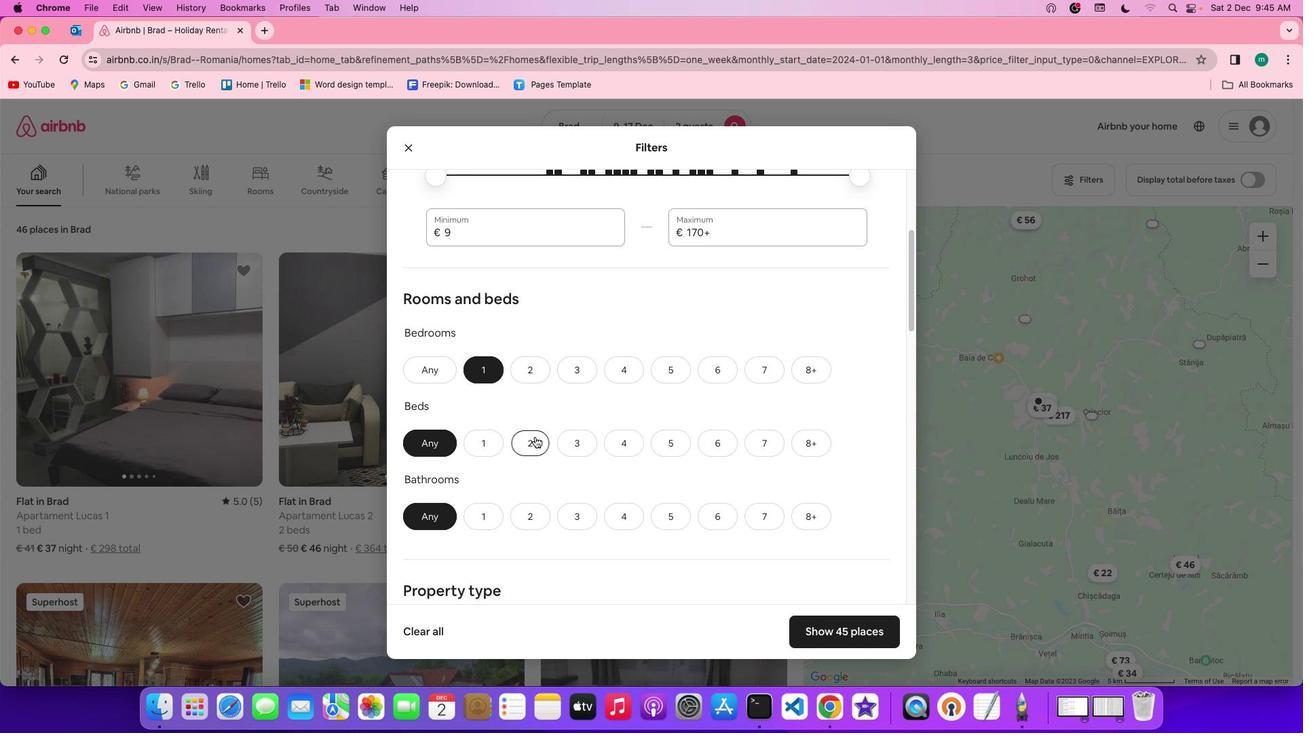 
Action: Mouse moved to (491, 510)
Screenshot: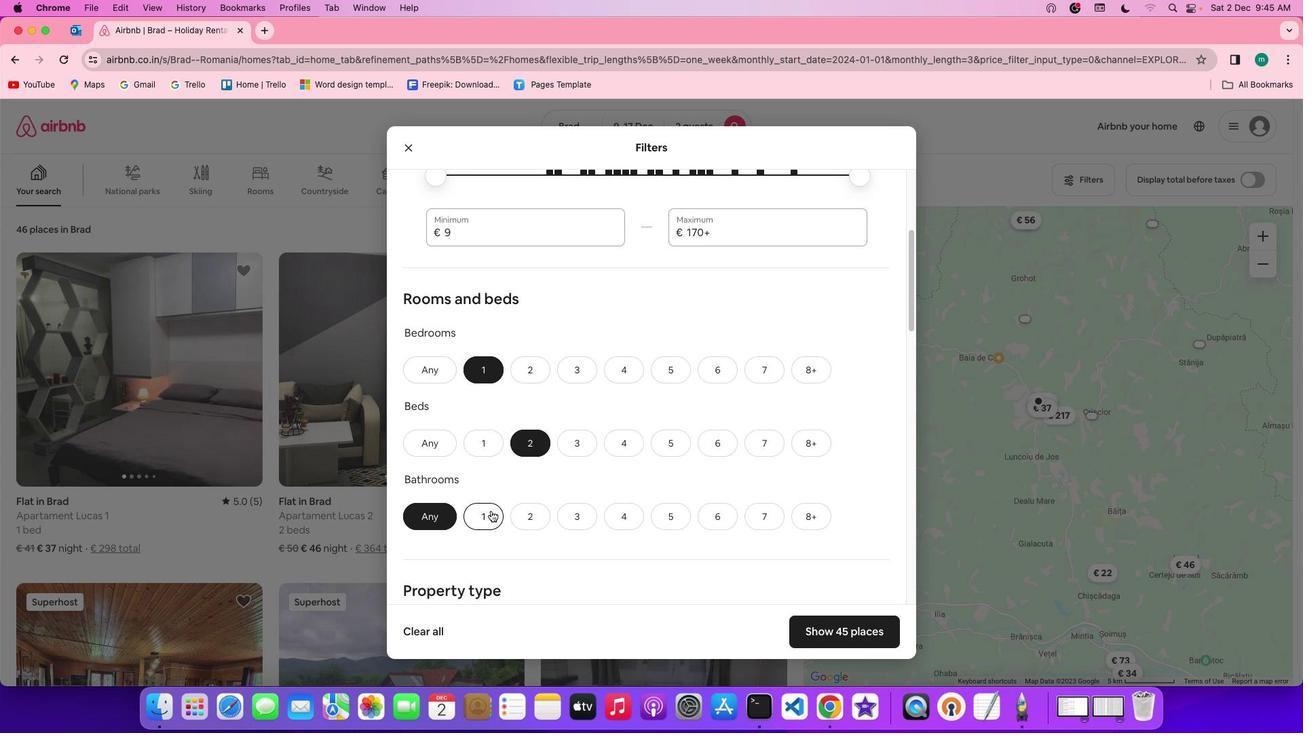
Action: Mouse pressed left at (491, 510)
Screenshot: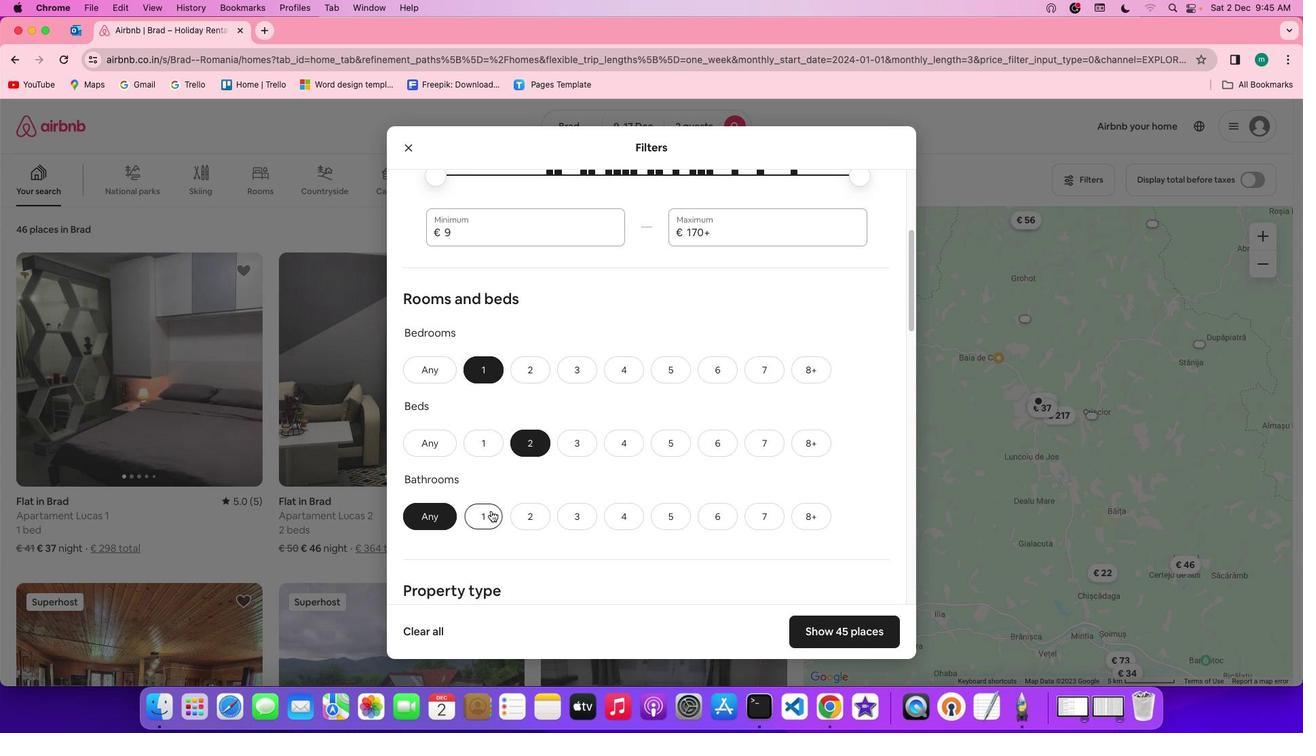 
Action: Mouse moved to (704, 494)
Screenshot: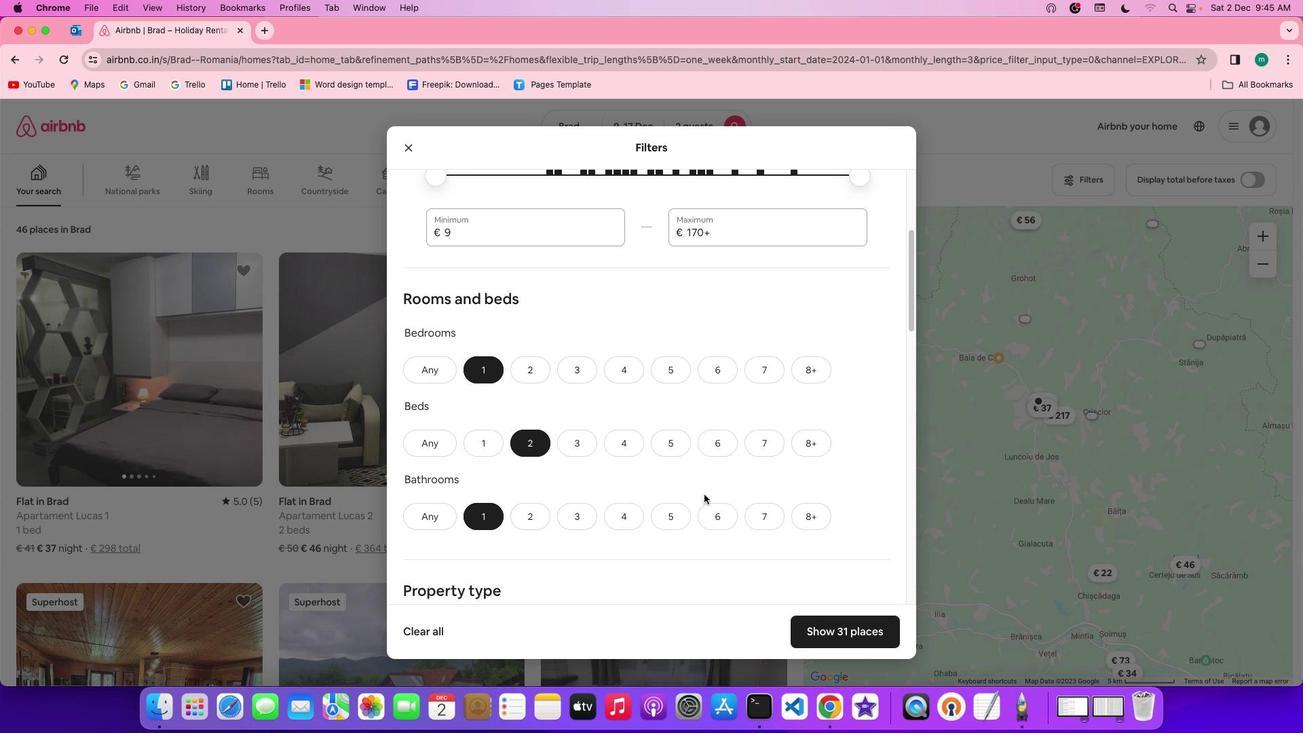 
Action: Mouse scrolled (704, 494) with delta (0, 0)
Screenshot: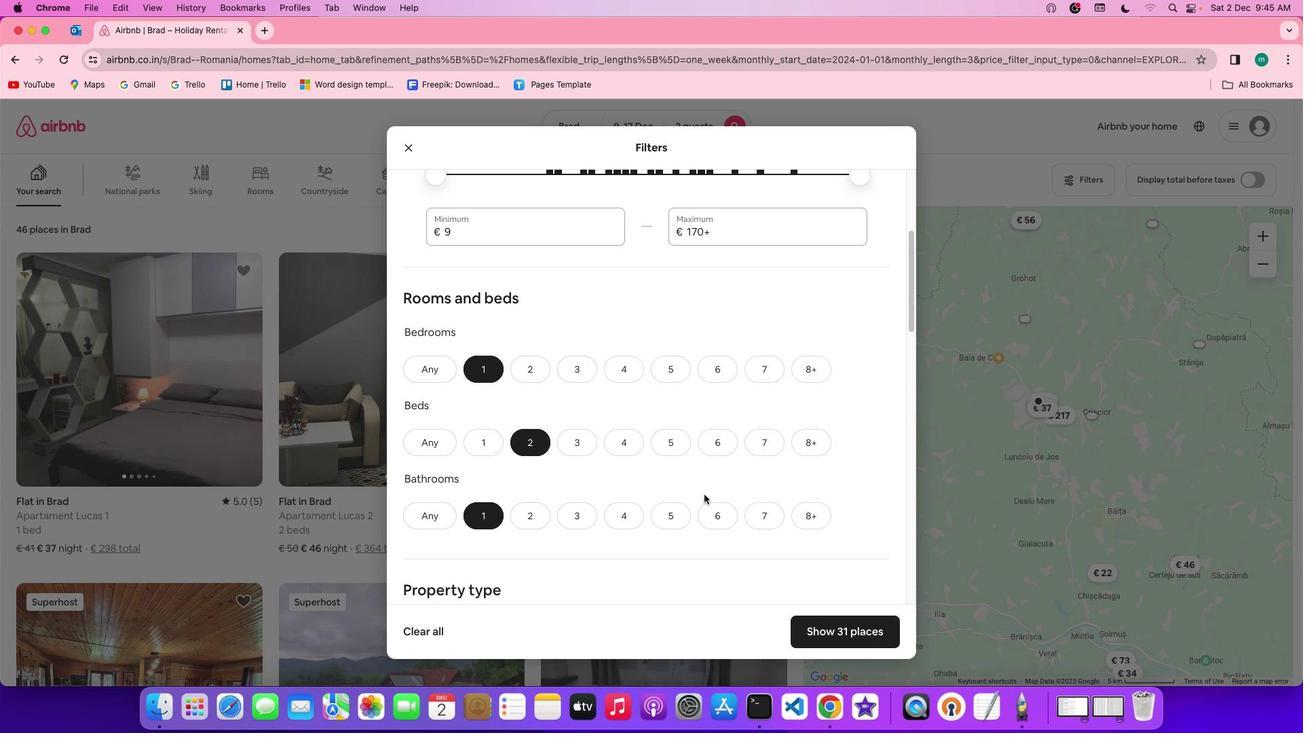 
Action: Mouse scrolled (704, 494) with delta (0, 0)
Screenshot: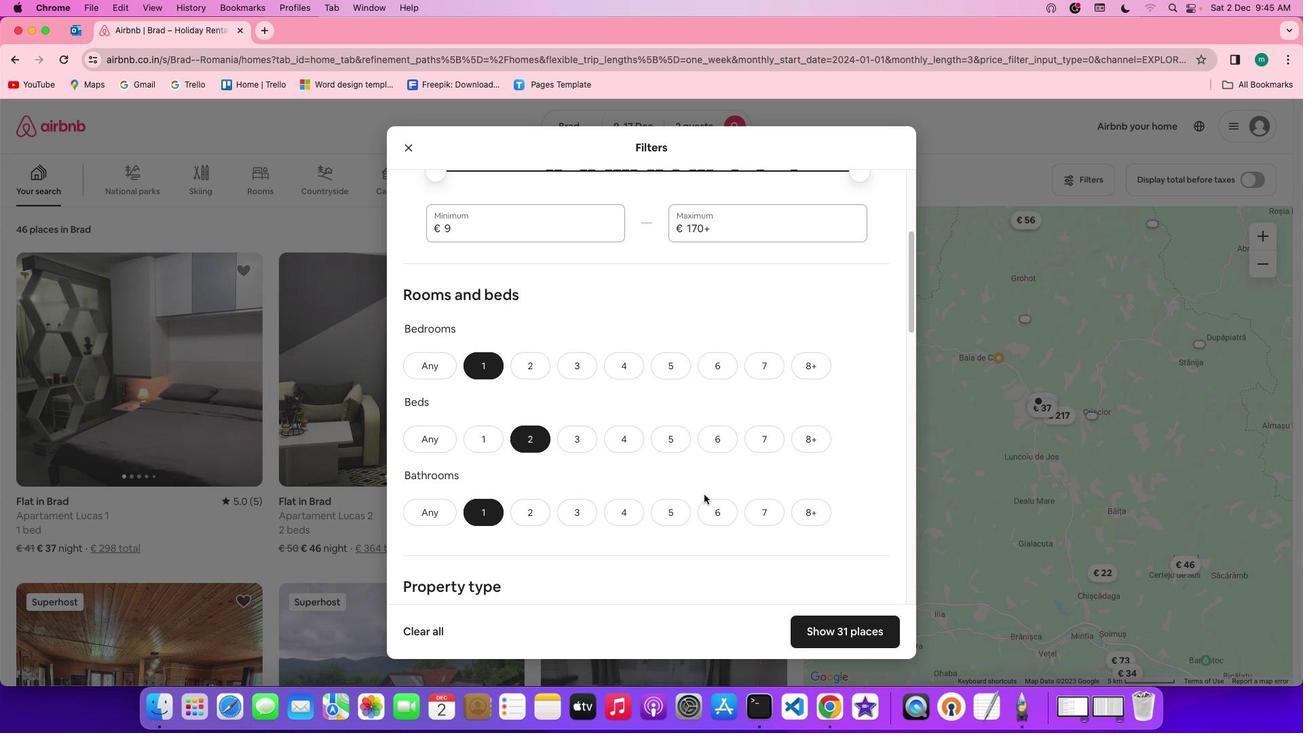 
Action: Mouse scrolled (704, 494) with delta (0, 0)
Screenshot: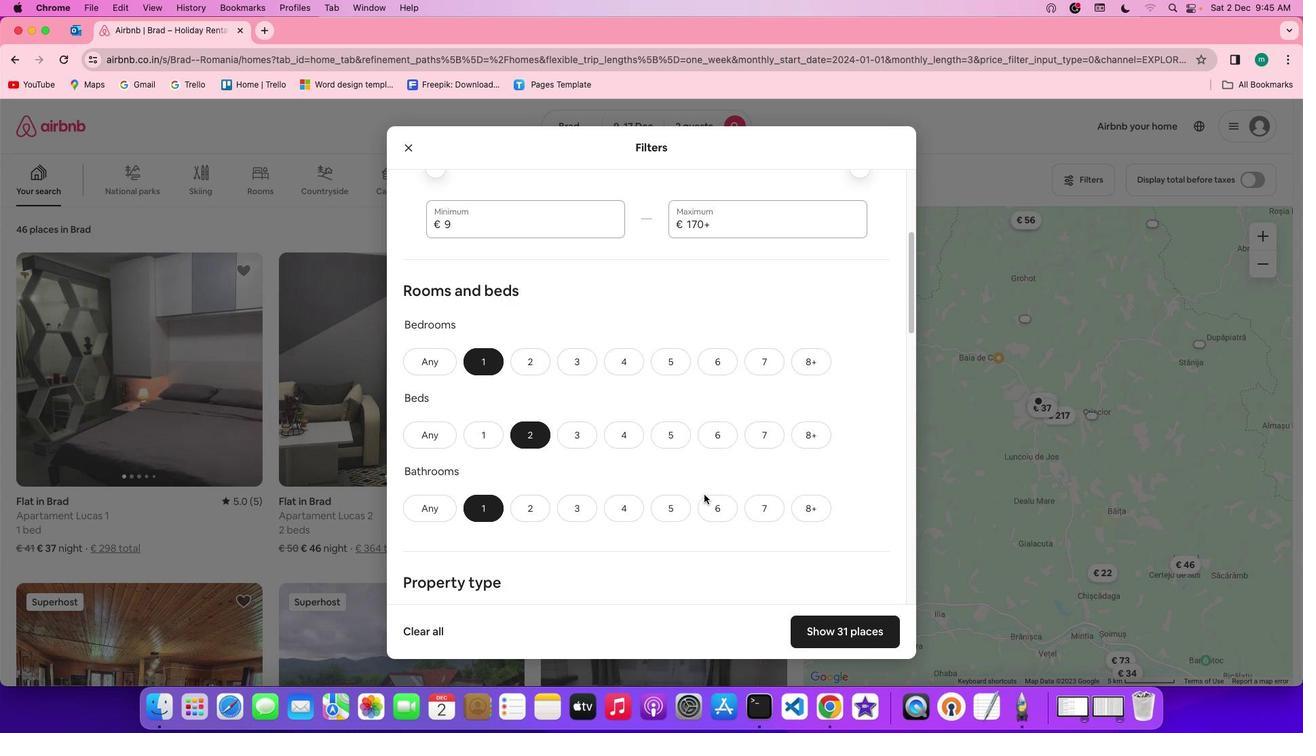 
Action: Mouse scrolled (704, 494) with delta (0, 0)
Screenshot: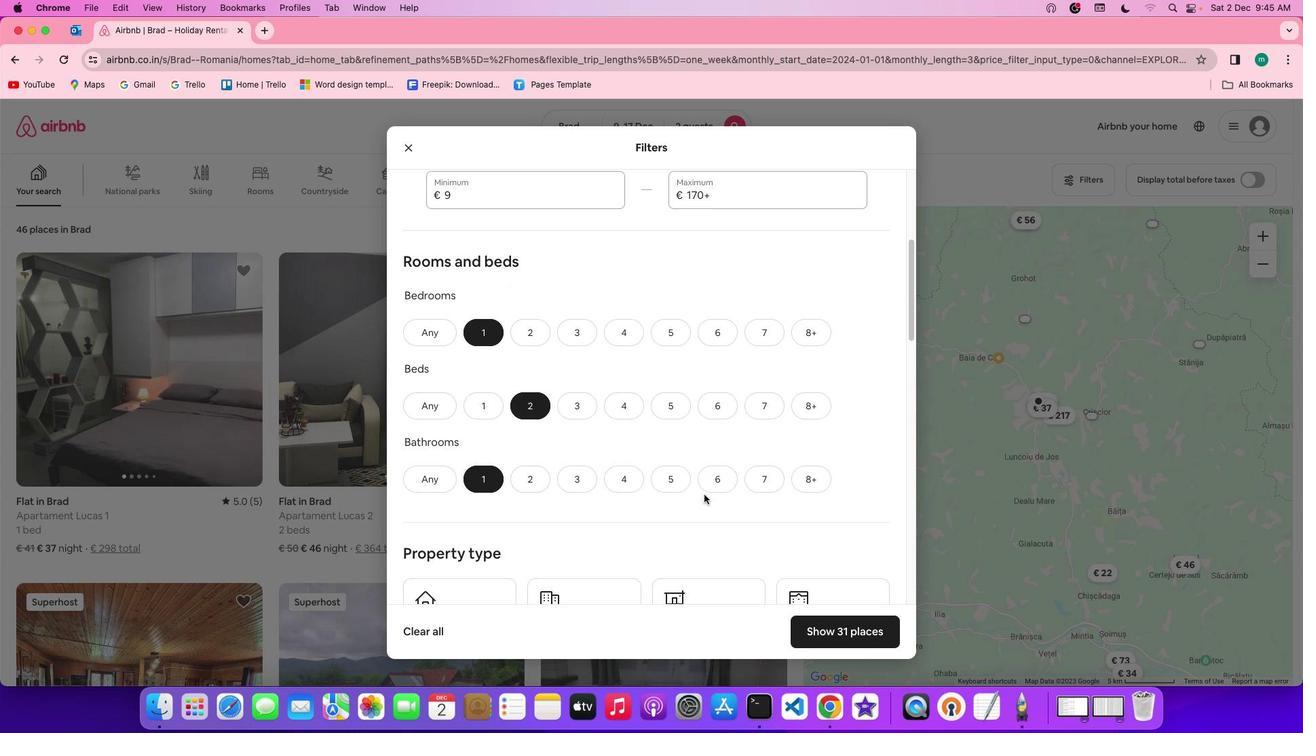 
Action: Mouse moved to (704, 494)
Screenshot: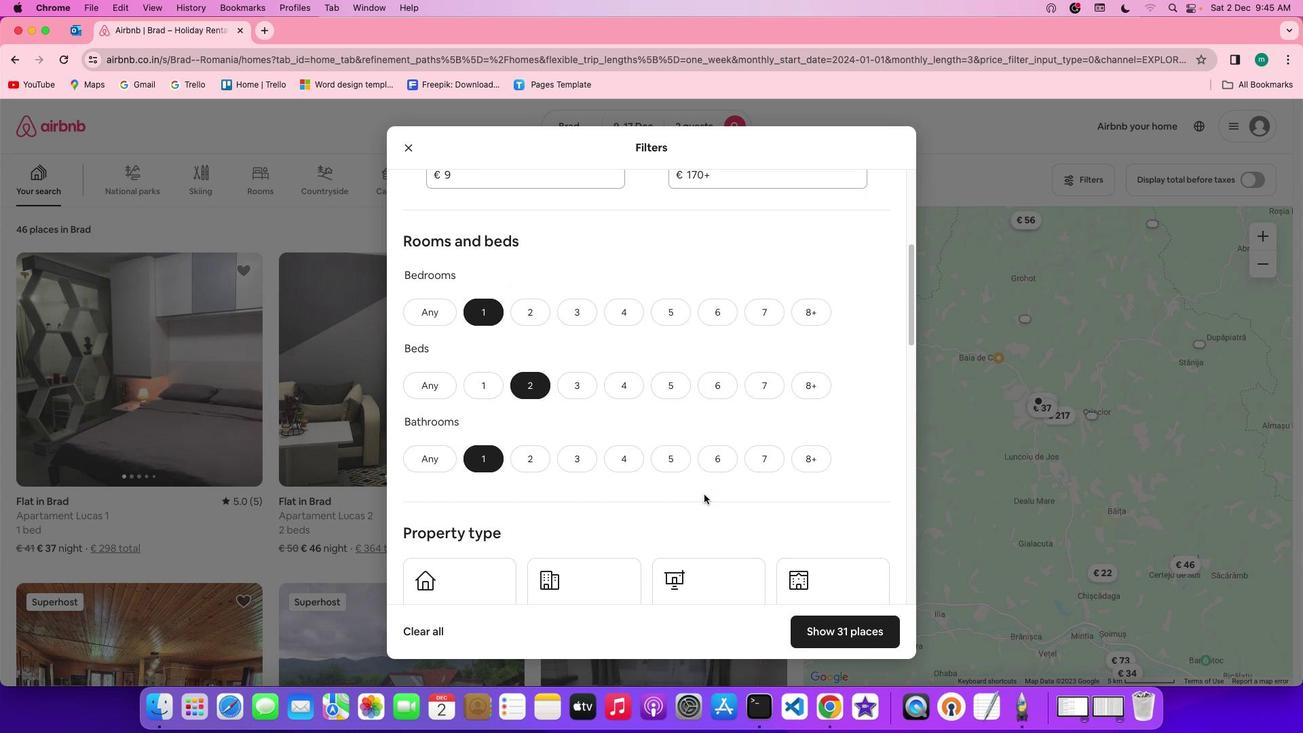 
Action: Mouse scrolled (704, 494) with delta (0, 0)
Screenshot: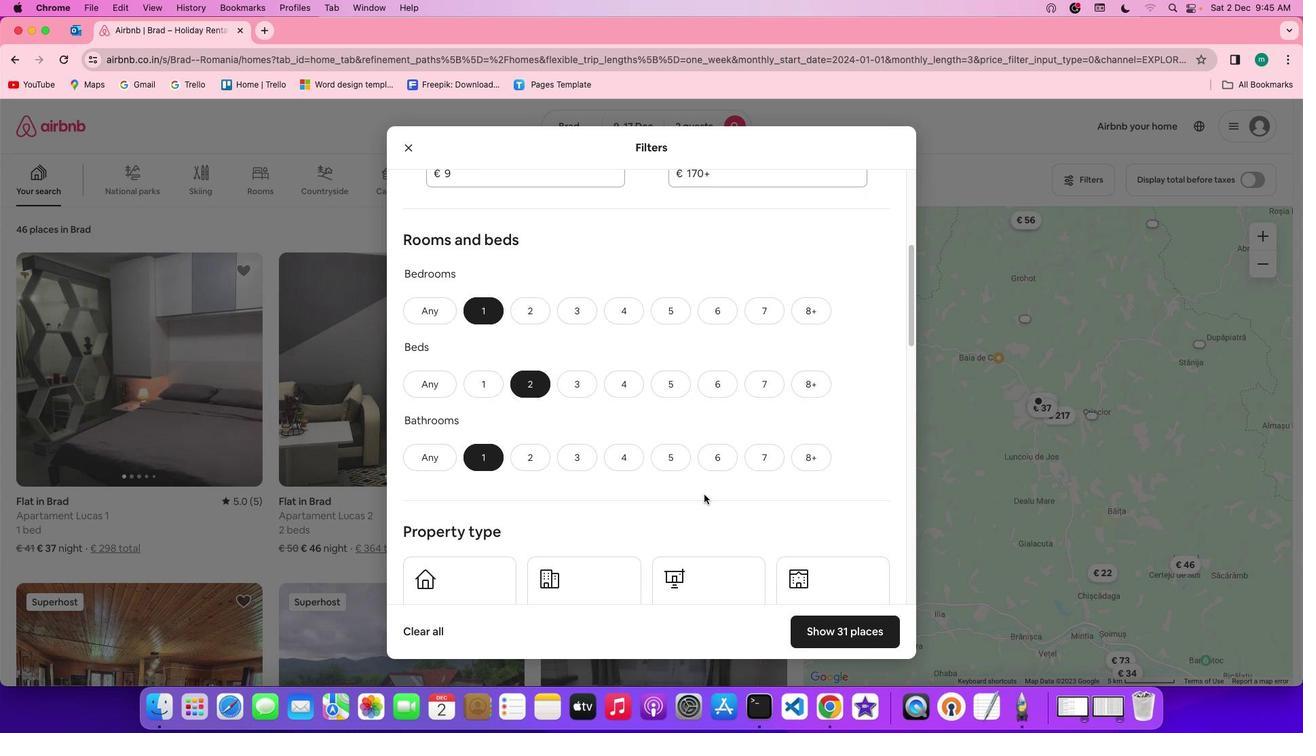 
Action: Mouse scrolled (704, 494) with delta (0, 0)
Screenshot: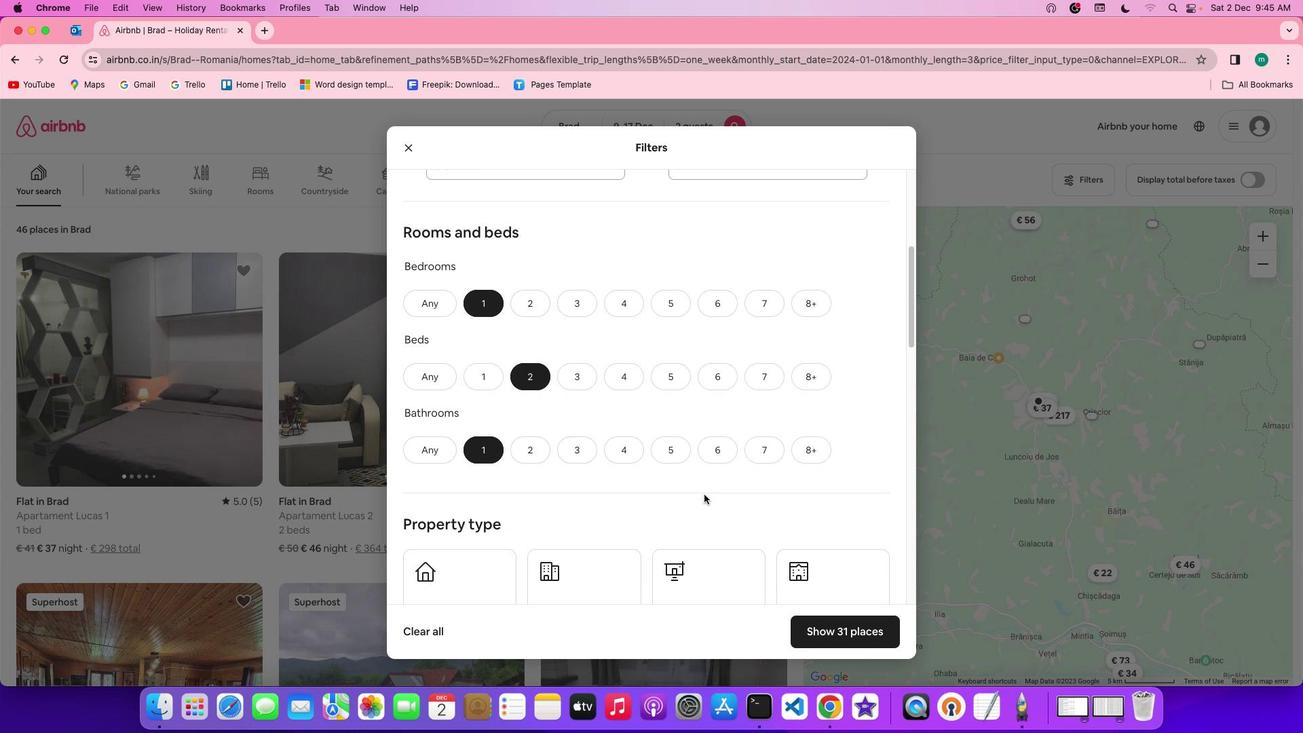
Action: Mouse scrolled (704, 494) with delta (0, 0)
Screenshot: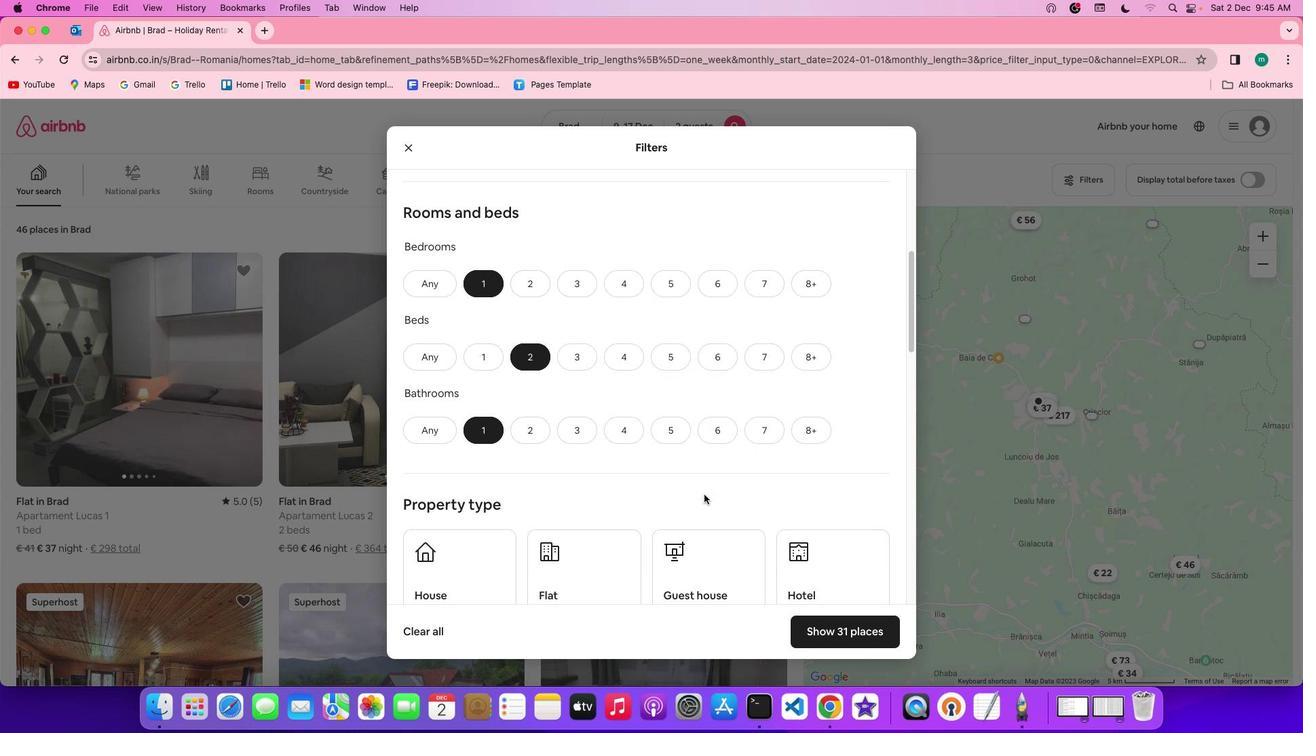 
Action: Mouse scrolled (704, 494) with delta (0, 0)
Screenshot: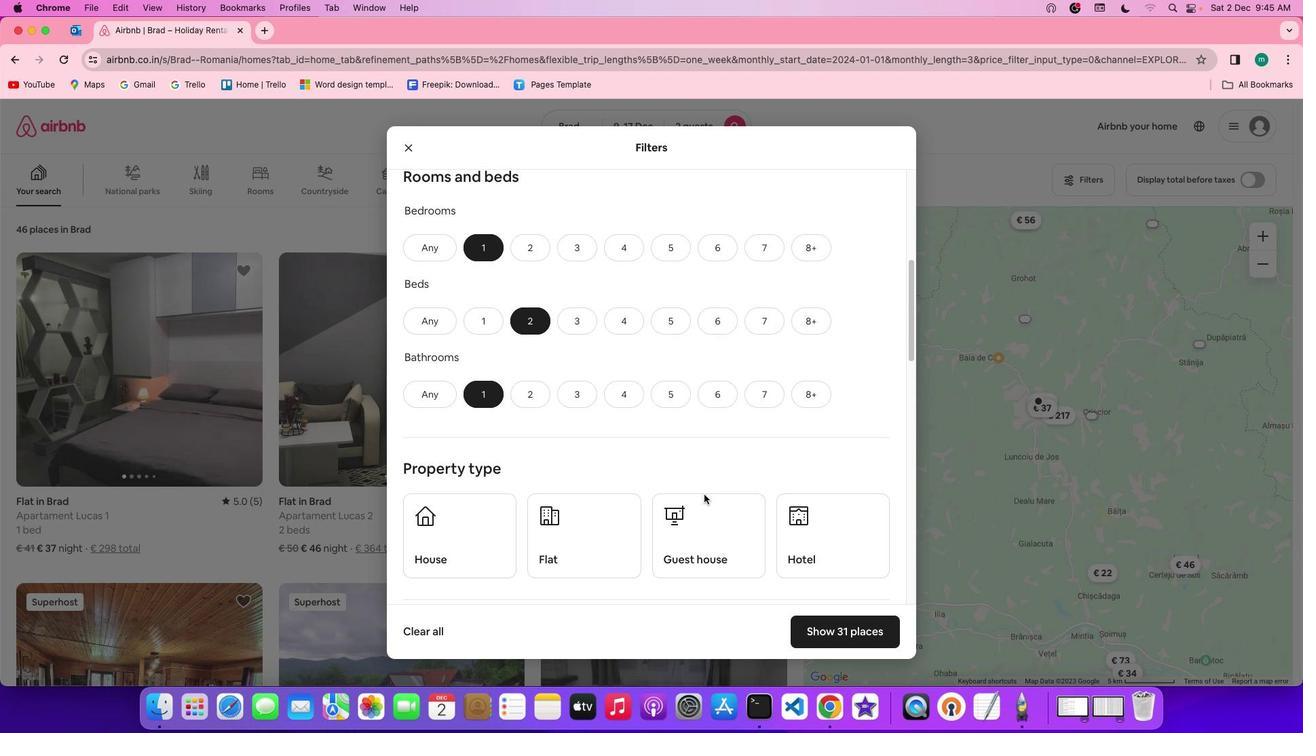 
Action: Mouse scrolled (704, 494) with delta (0, 0)
Screenshot: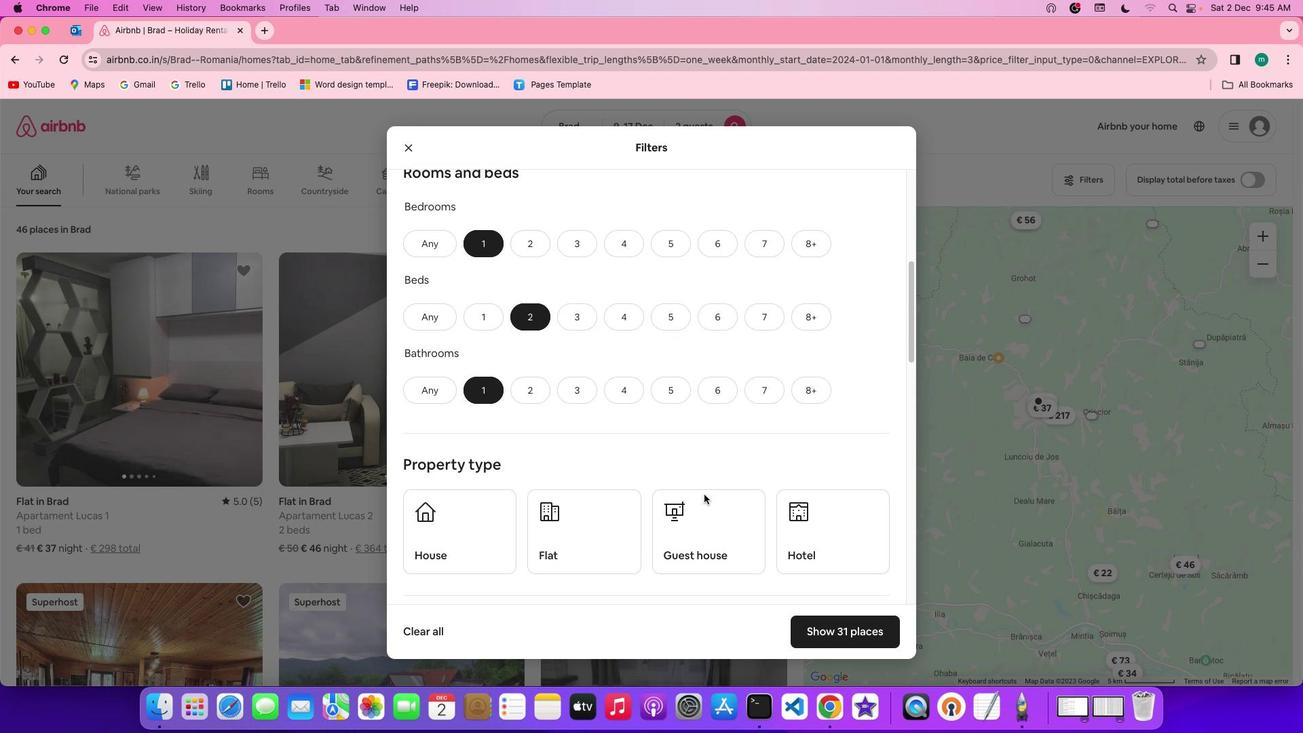 
Action: Mouse scrolled (704, 494) with delta (0, -1)
Screenshot: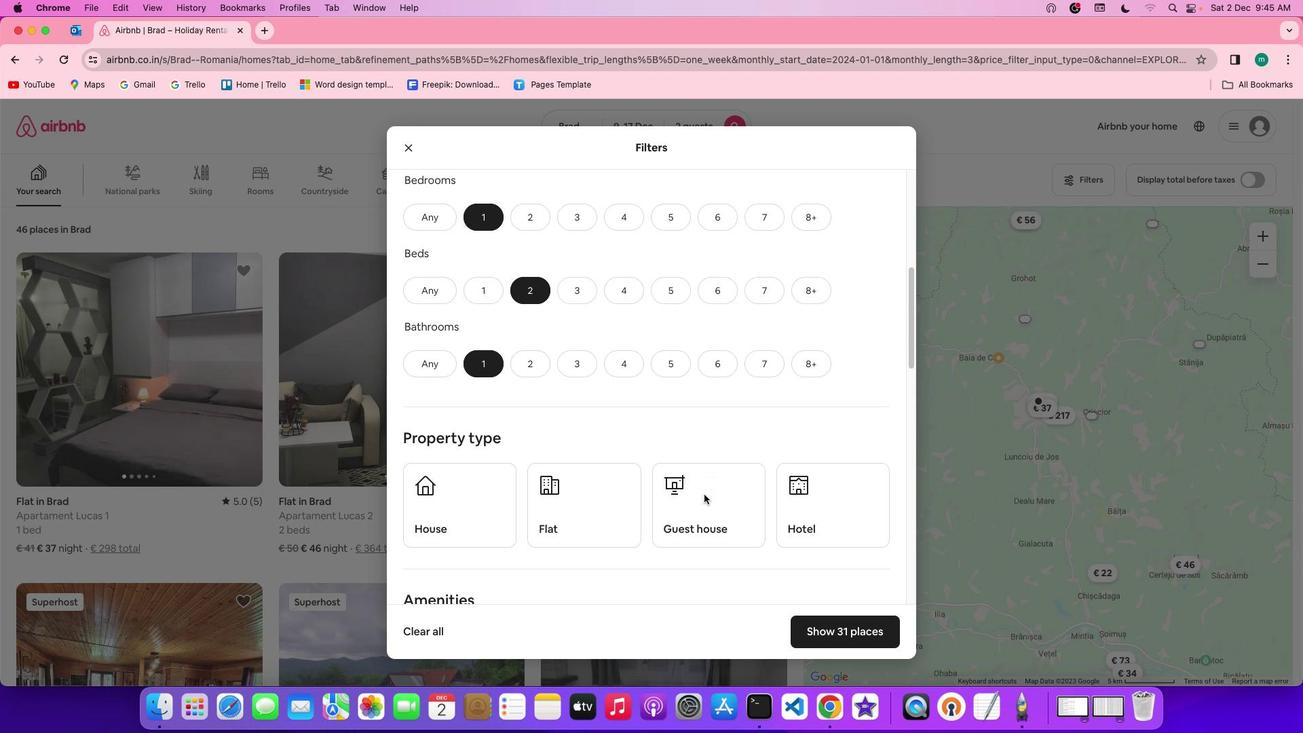 
Action: Mouse moved to (546, 468)
Screenshot: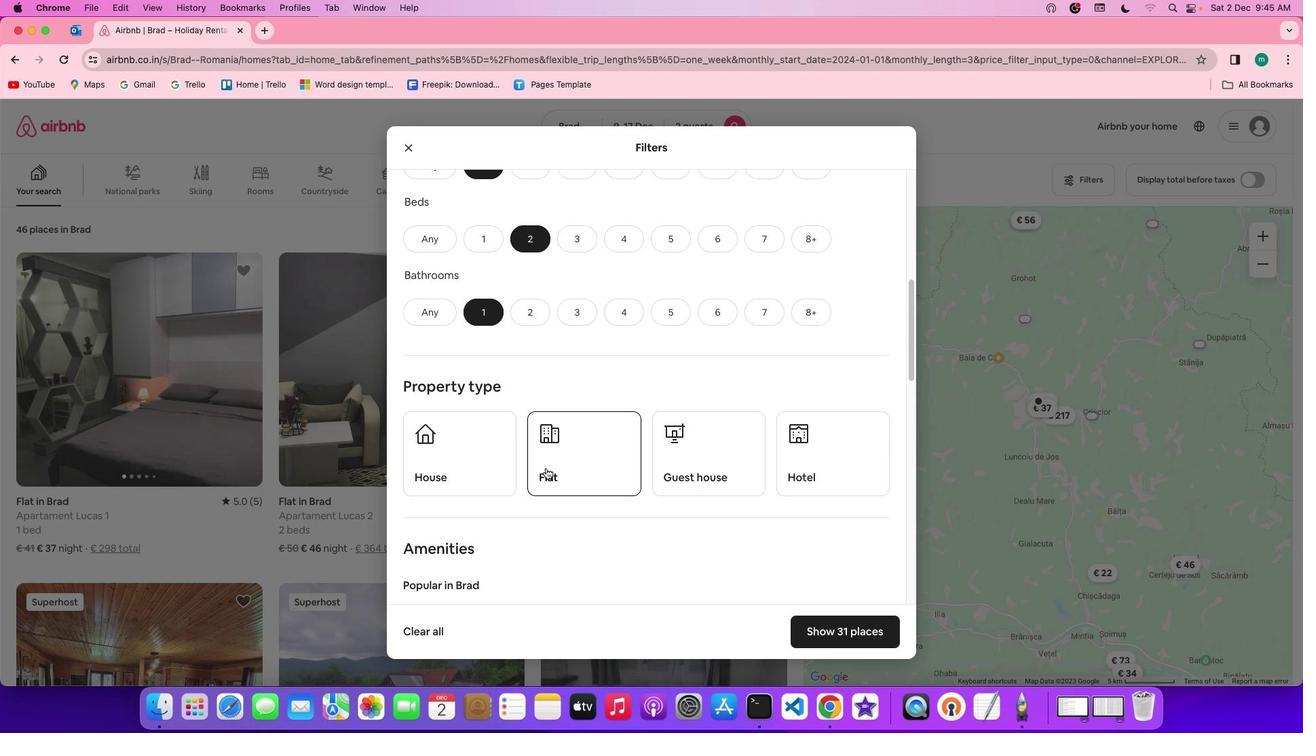 
Action: Mouse pressed left at (546, 468)
Screenshot: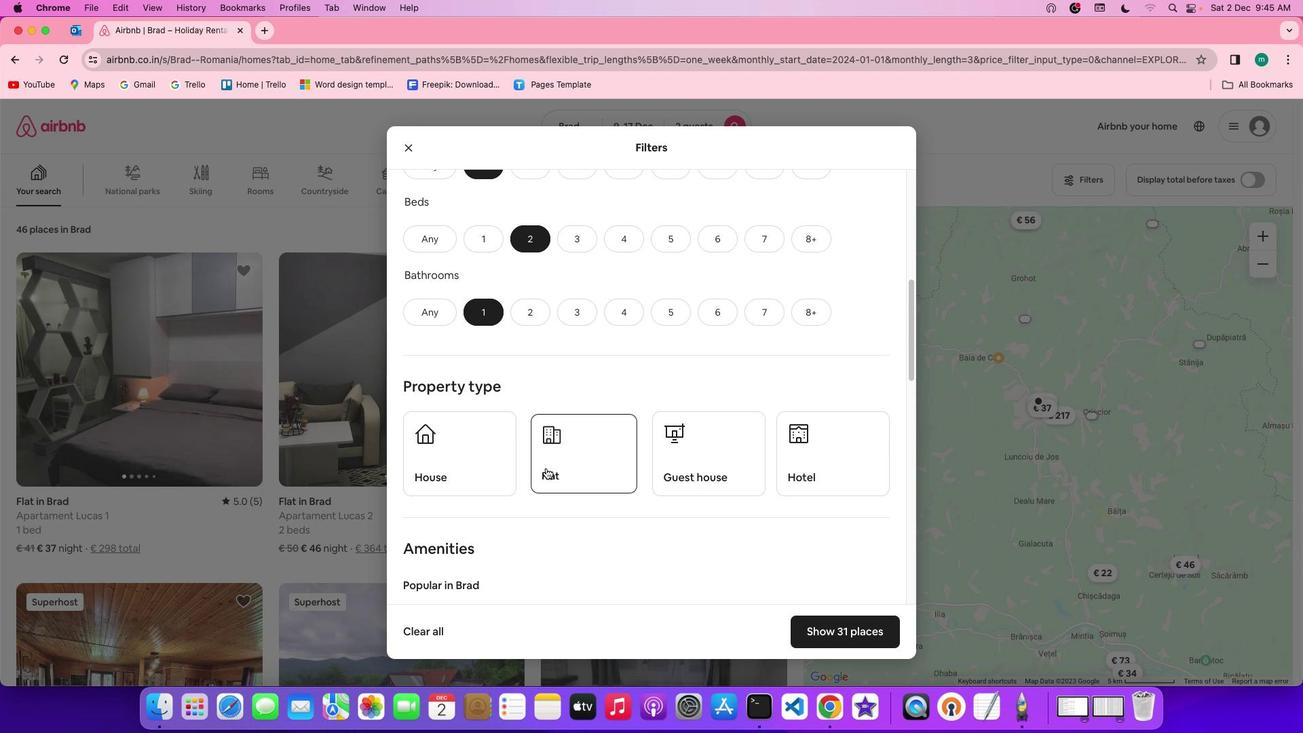 
Action: Mouse moved to (745, 515)
Screenshot: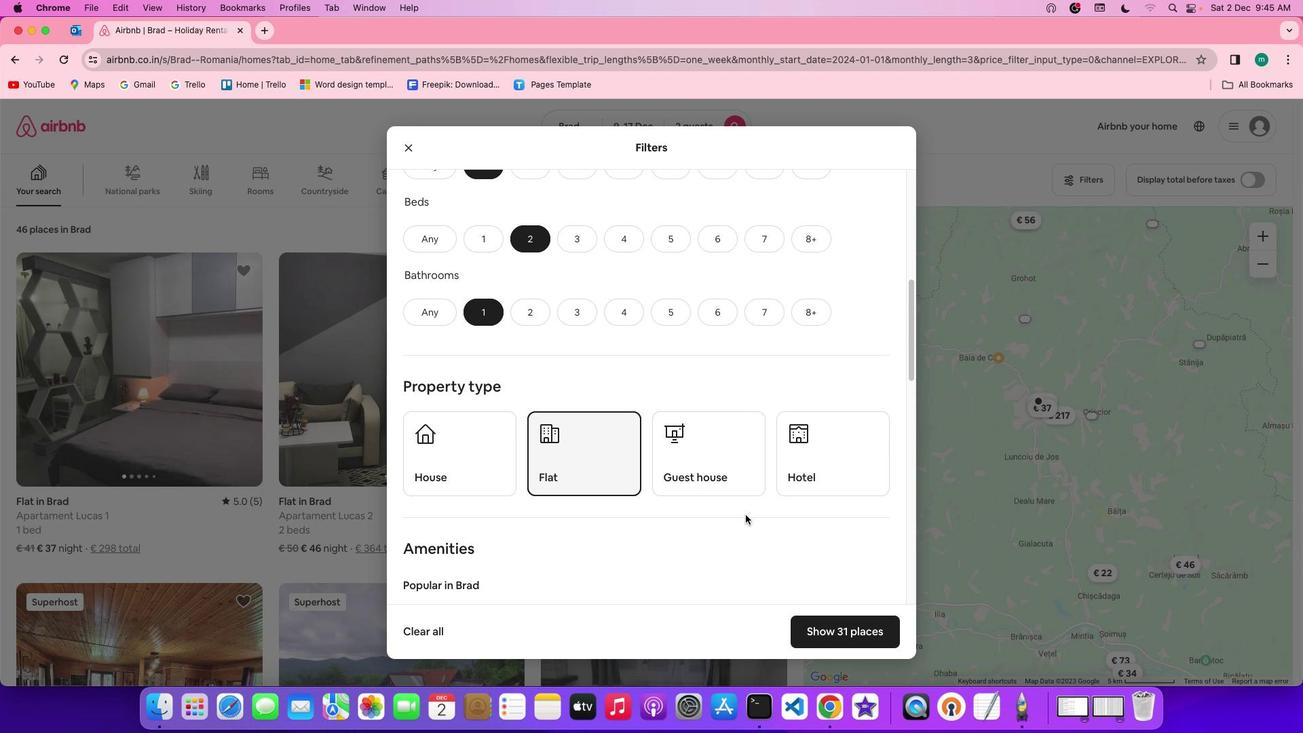 
Action: Mouse scrolled (745, 515) with delta (0, 0)
Screenshot: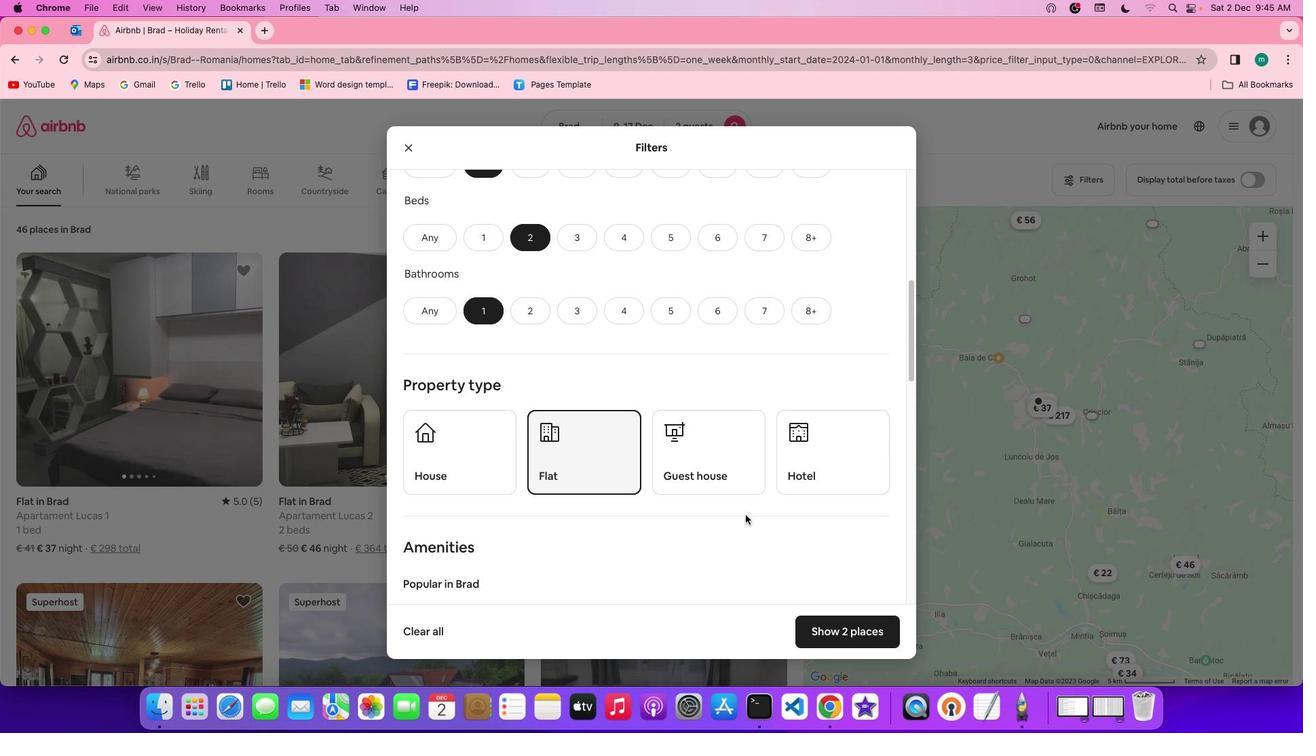 
Action: Mouse scrolled (745, 515) with delta (0, 0)
Screenshot: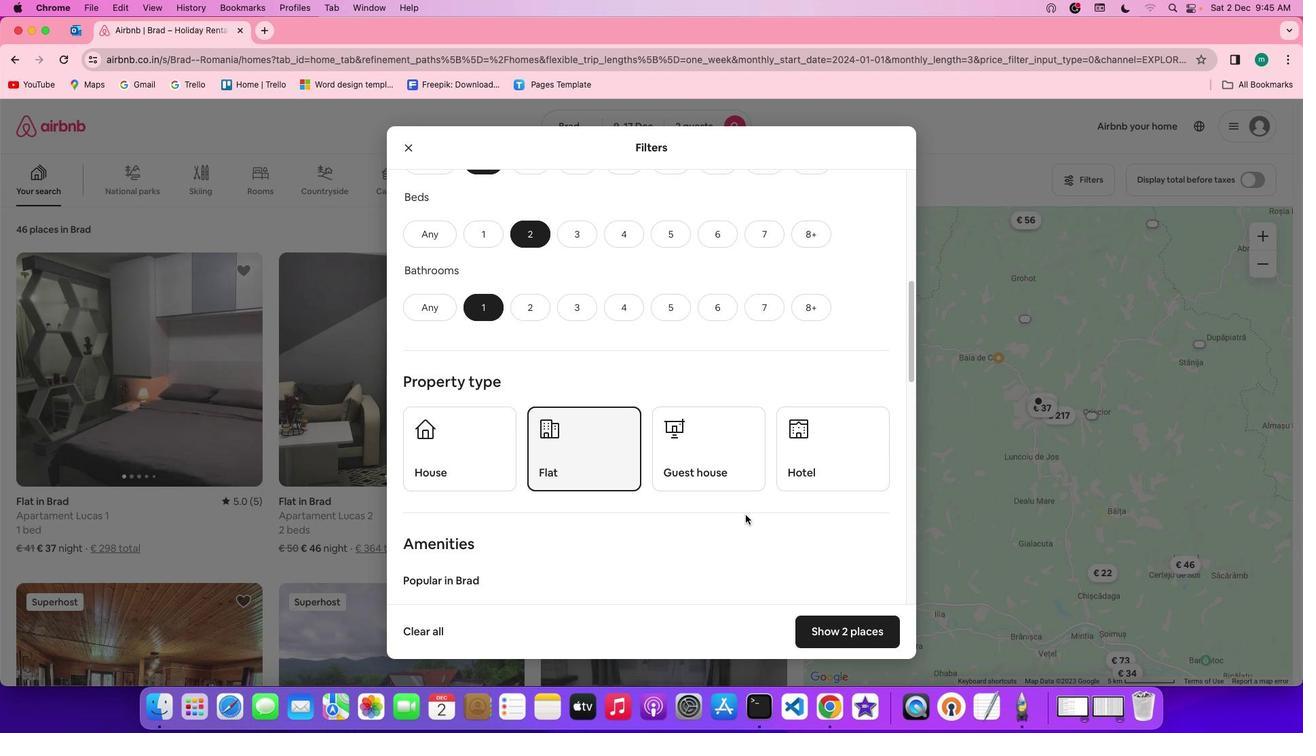 
Action: Mouse scrolled (745, 515) with delta (0, 0)
Screenshot: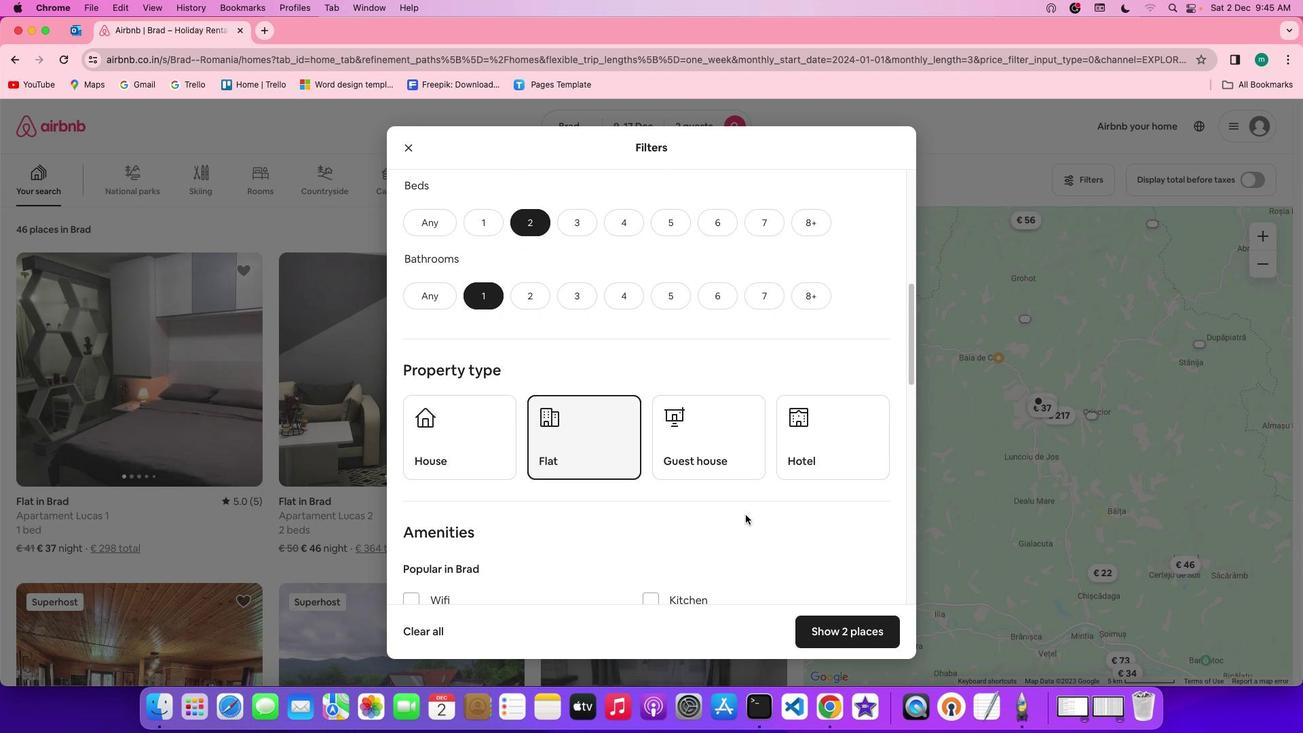 
Action: Mouse scrolled (745, 515) with delta (0, 0)
Screenshot: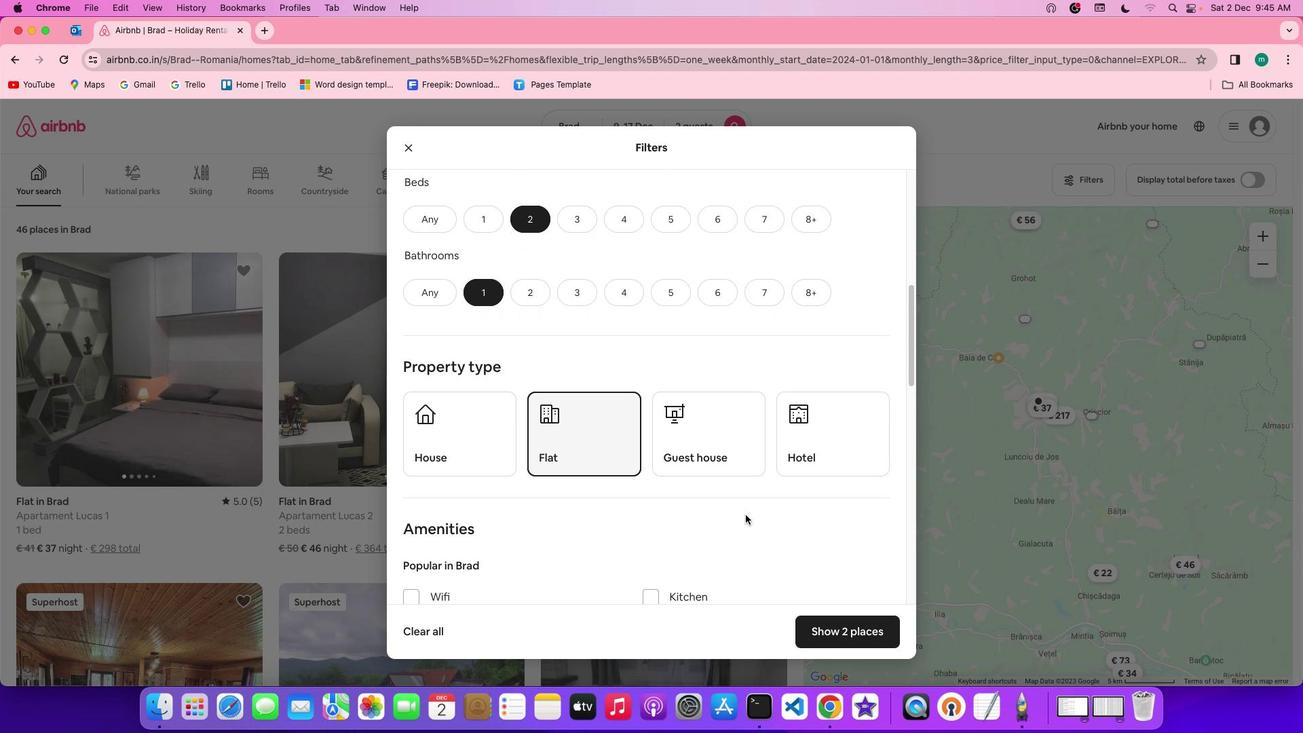 
Action: Mouse scrolled (745, 515) with delta (0, 0)
Screenshot: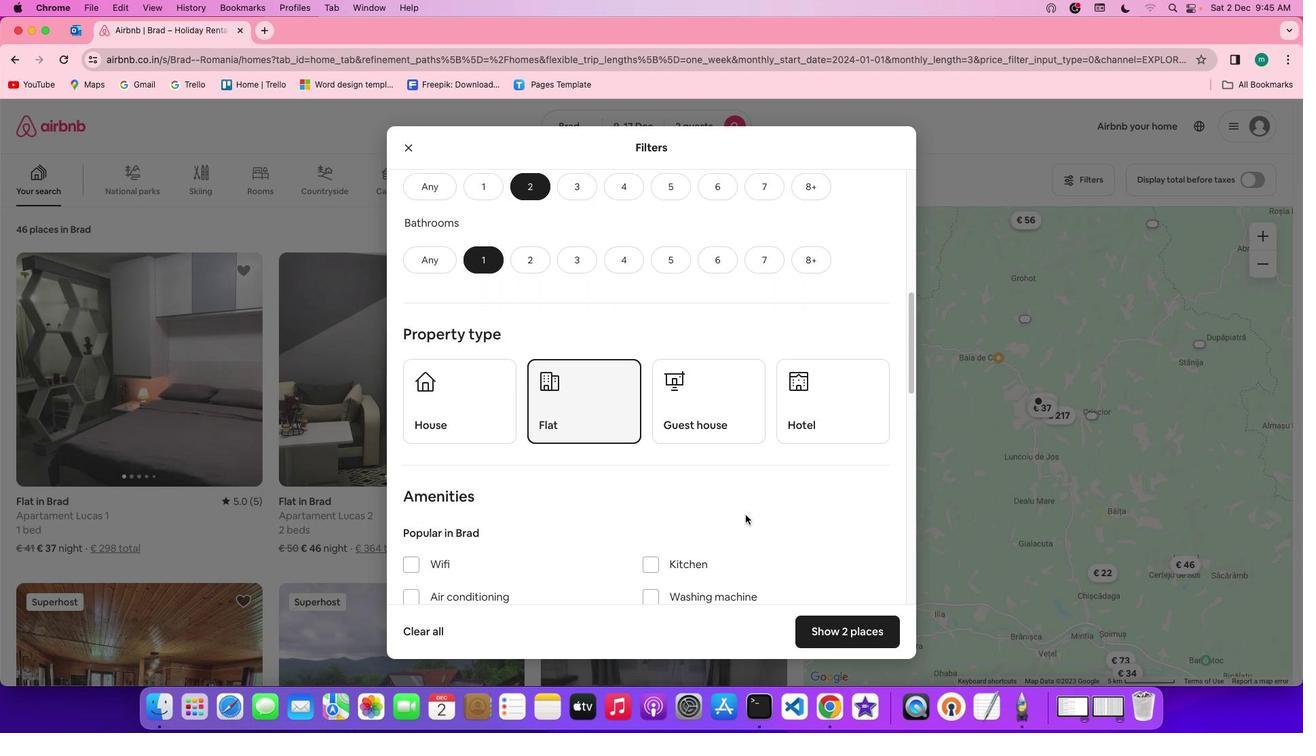 
Action: Mouse scrolled (745, 515) with delta (0, 0)
Screenshot: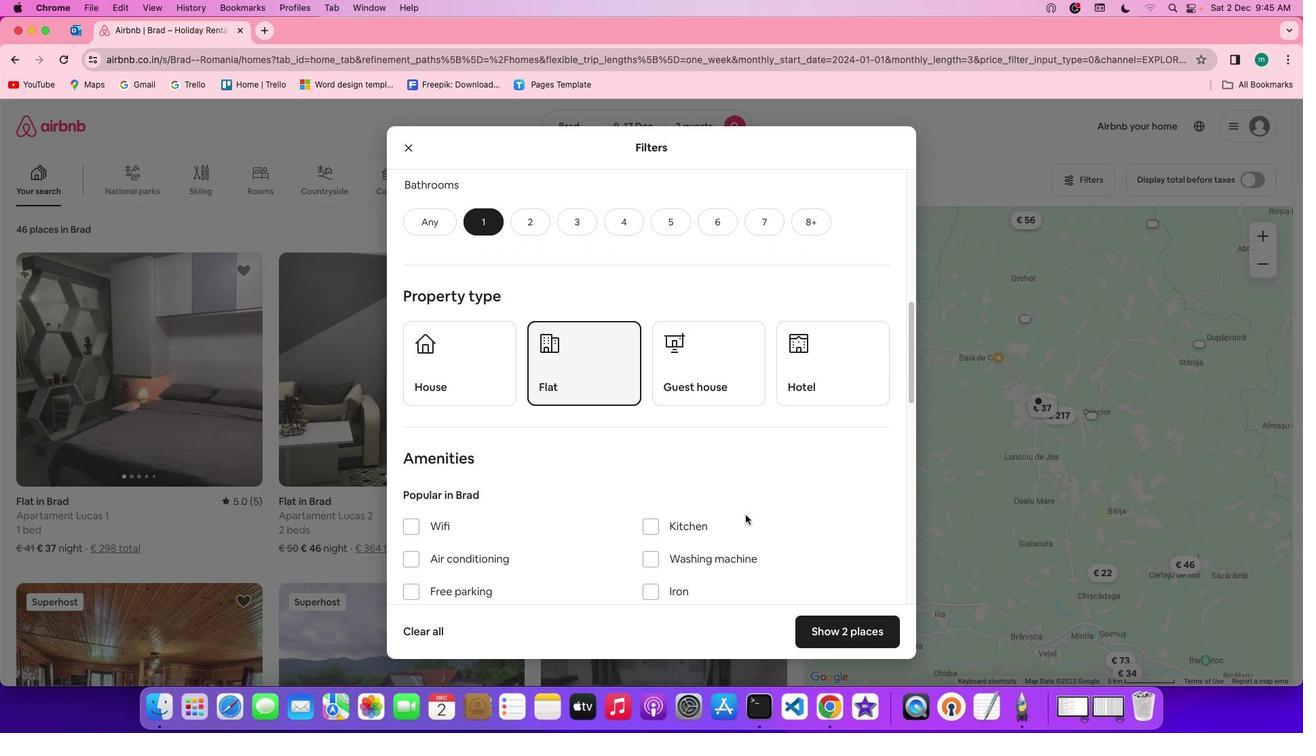 
Action: Mouse scrolled (745, 515) with delta (0, 0)
Screenshot: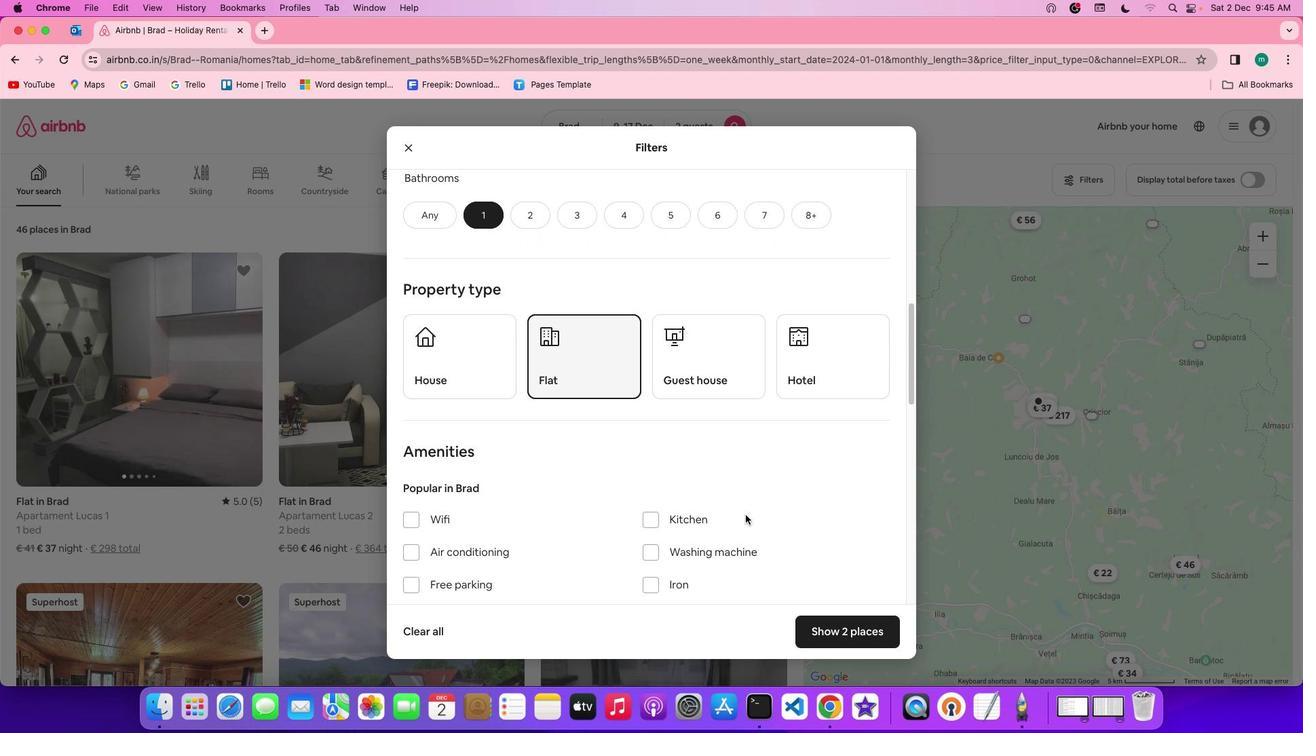 
Action: Mouse scrolled (745, 515) with delta (0, -1)
Screenshot: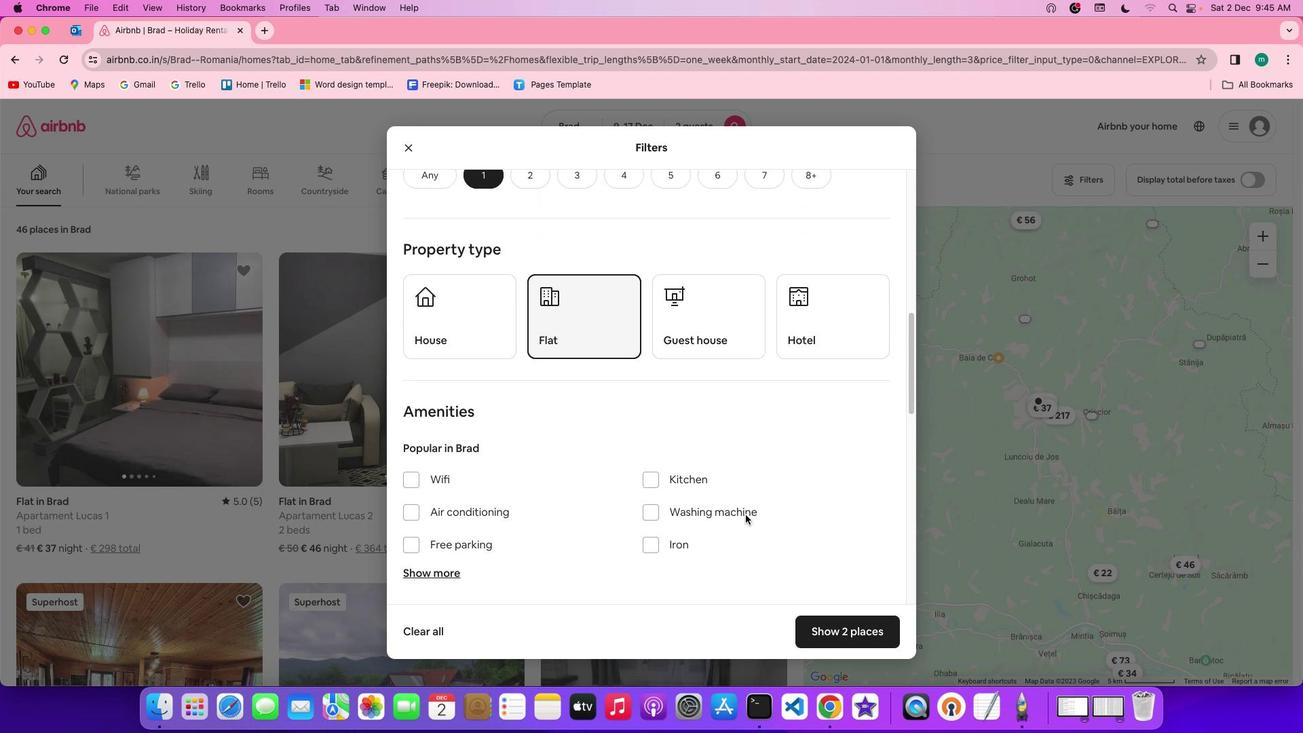 
Action: Mouse scrolled (745, 515) with delta (0, 0)
Screenshot: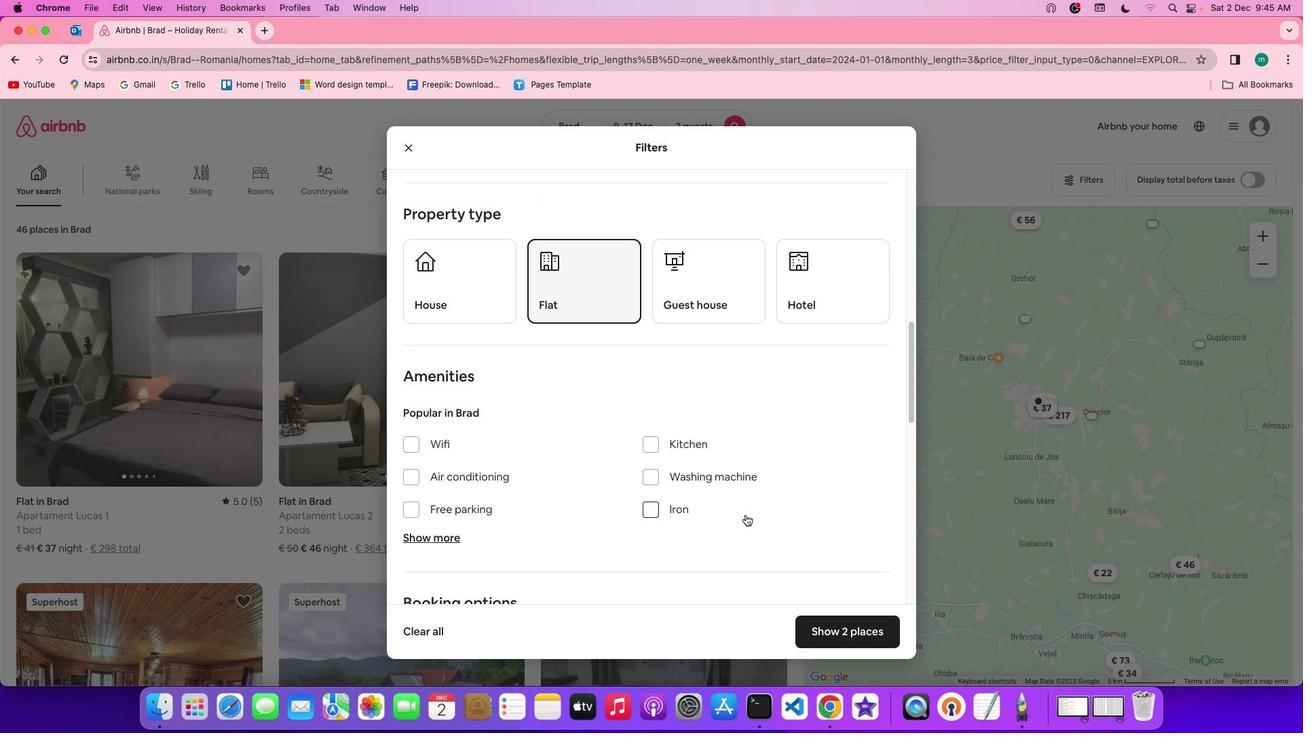 
Action: Mouse scrolled (745, 515) with delta (0, 0)
Screenshot: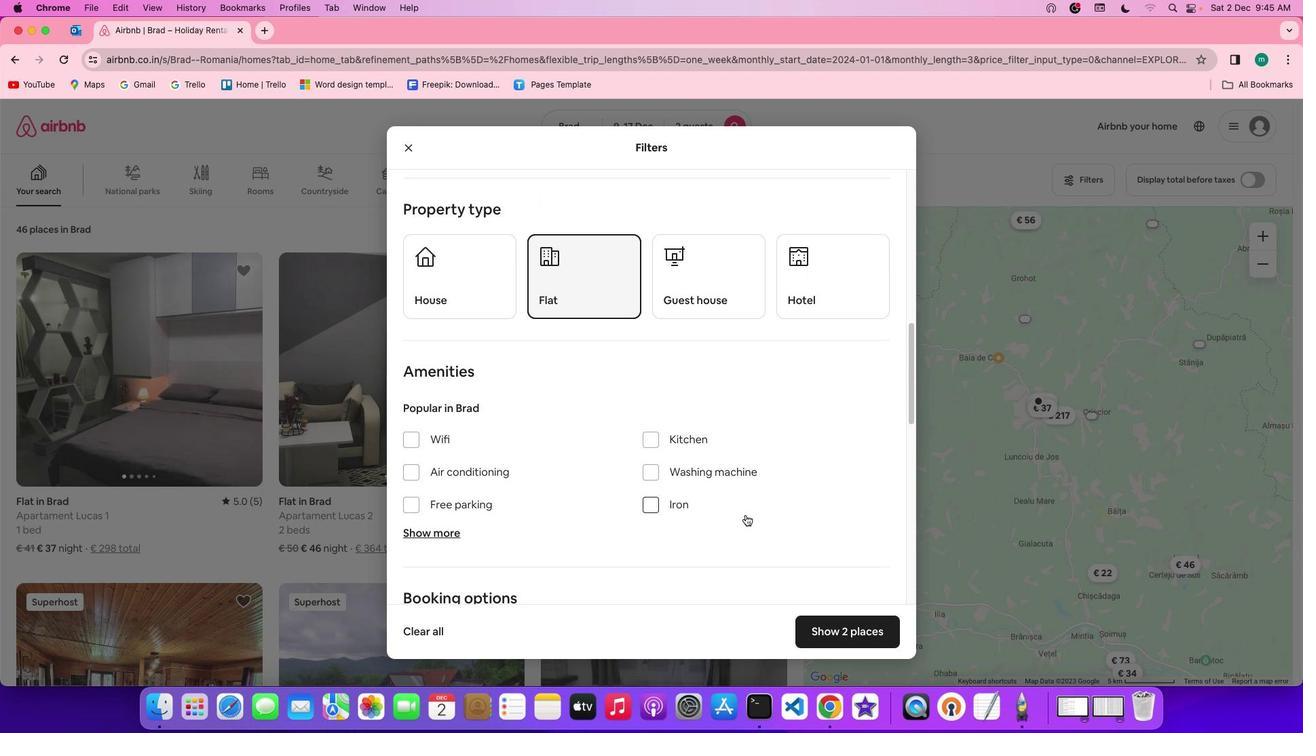
Action: Mouse scrolled (745, 515) with delta (0, 0)
Screenshot: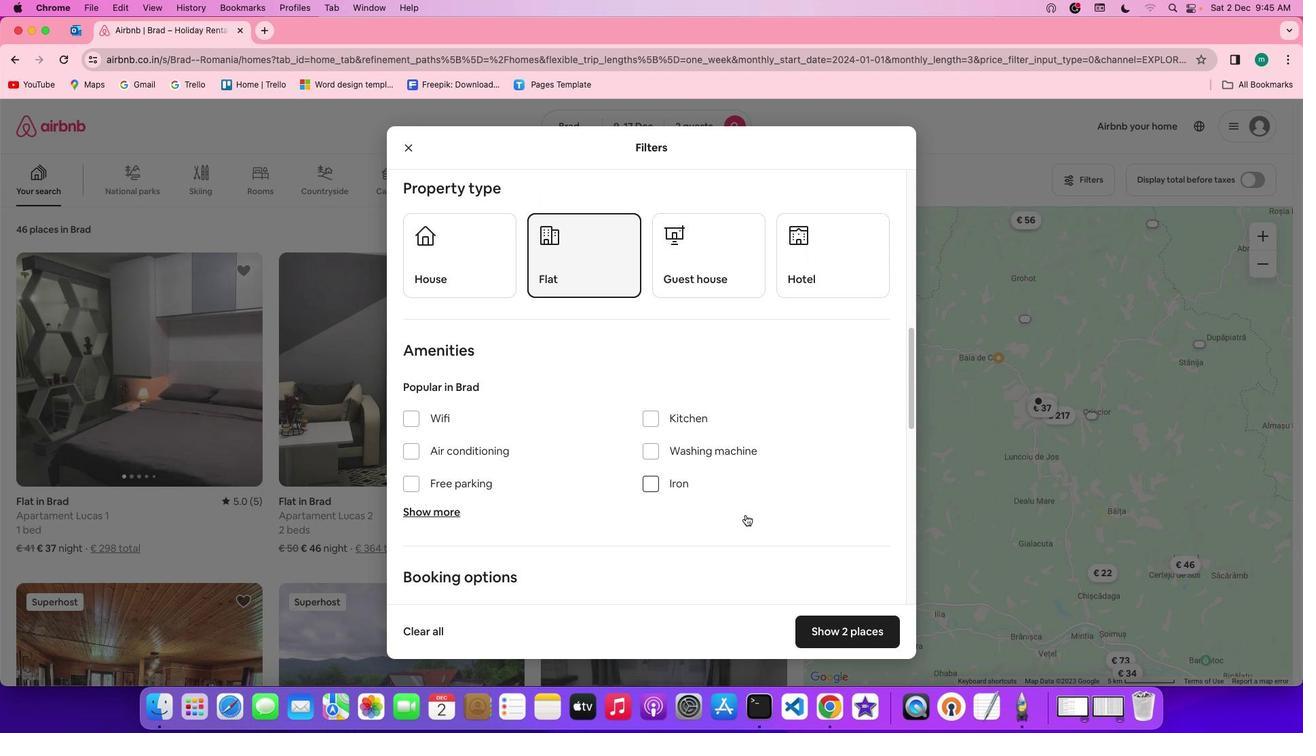 
Action: Mouse scrolled (745, 515) with delta (0, 0)
Screenshot: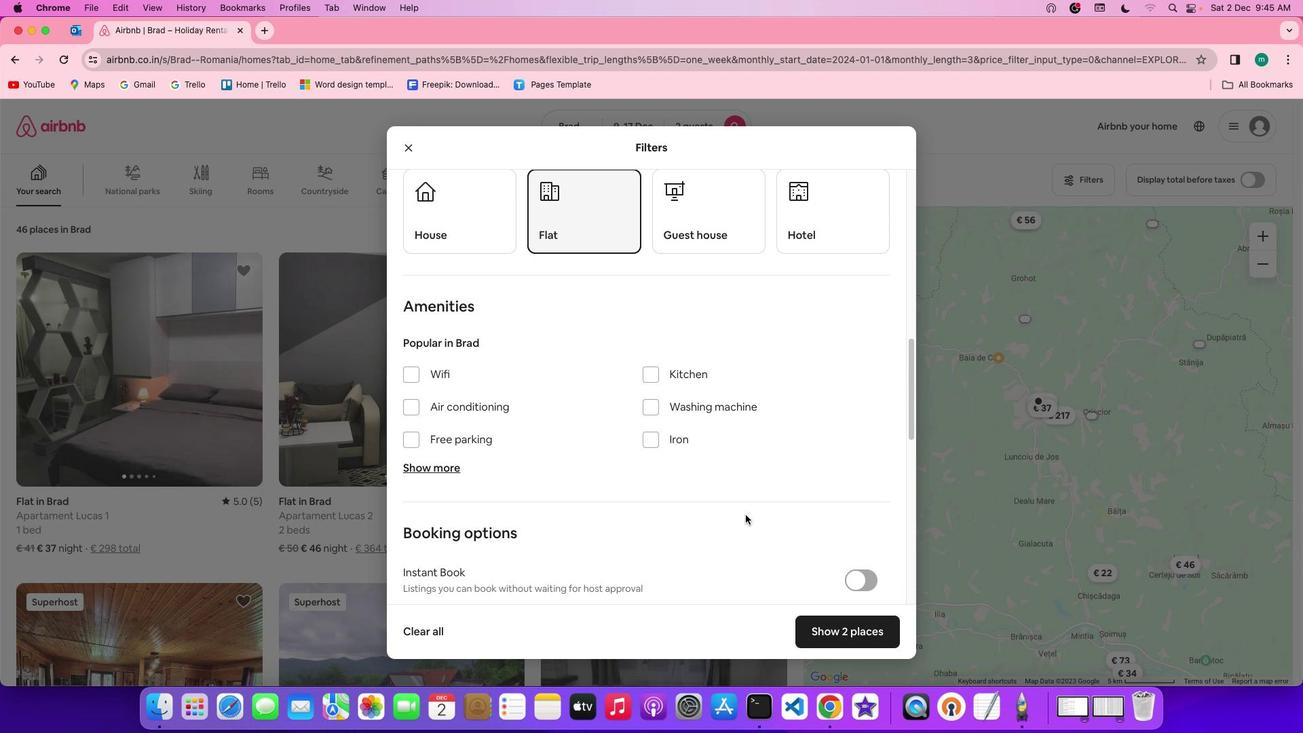 
Action: Mouse scrolled (745, 515) with delta (0, 0)
Screenshot: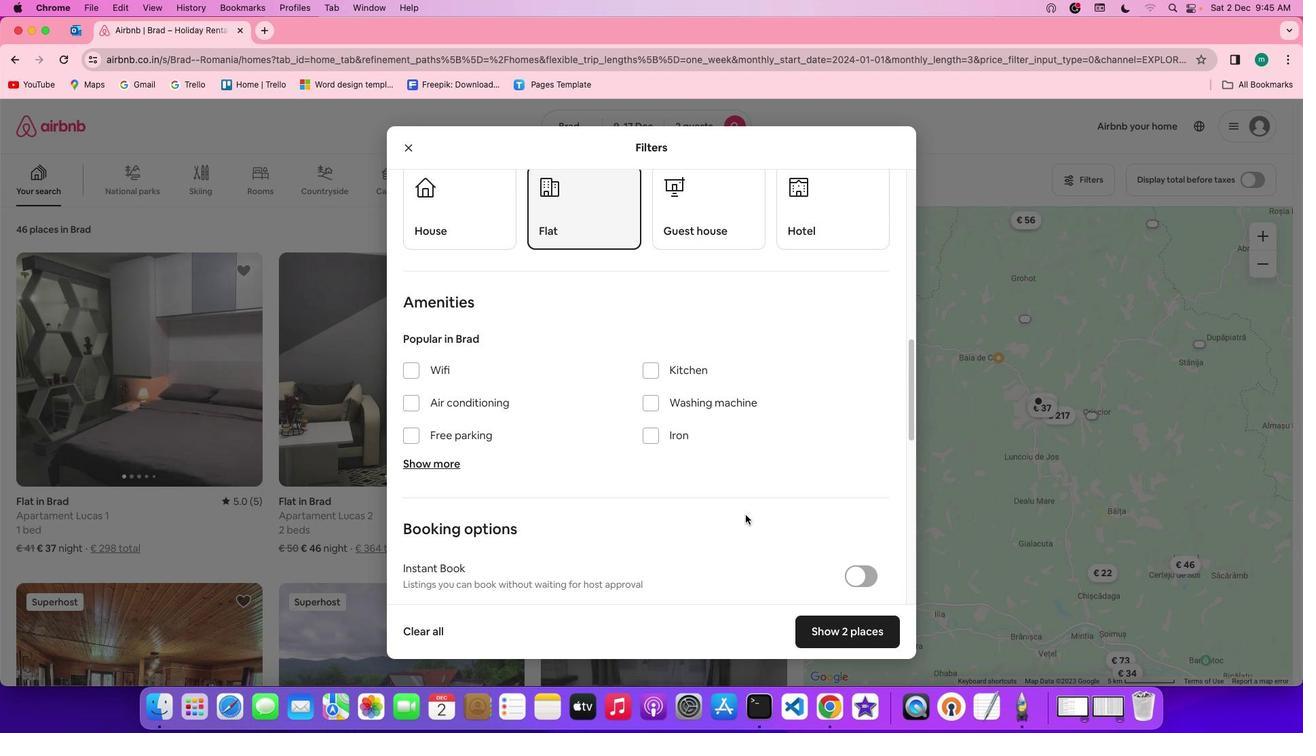 
Action: Mouse scrolled (745, 515) with delta (0, 0)
Screenshot: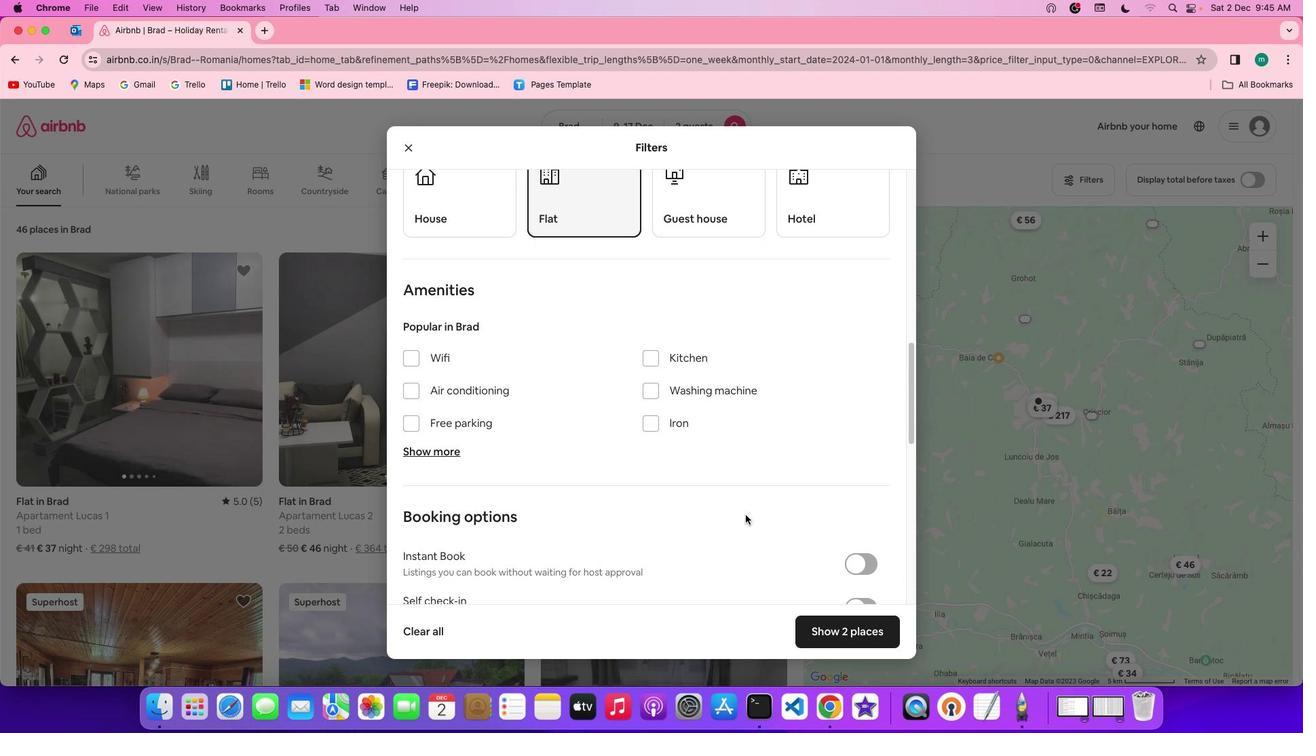 
Action: Mouse scrolled (745, 515) with delta (0, 0)
Screenshot: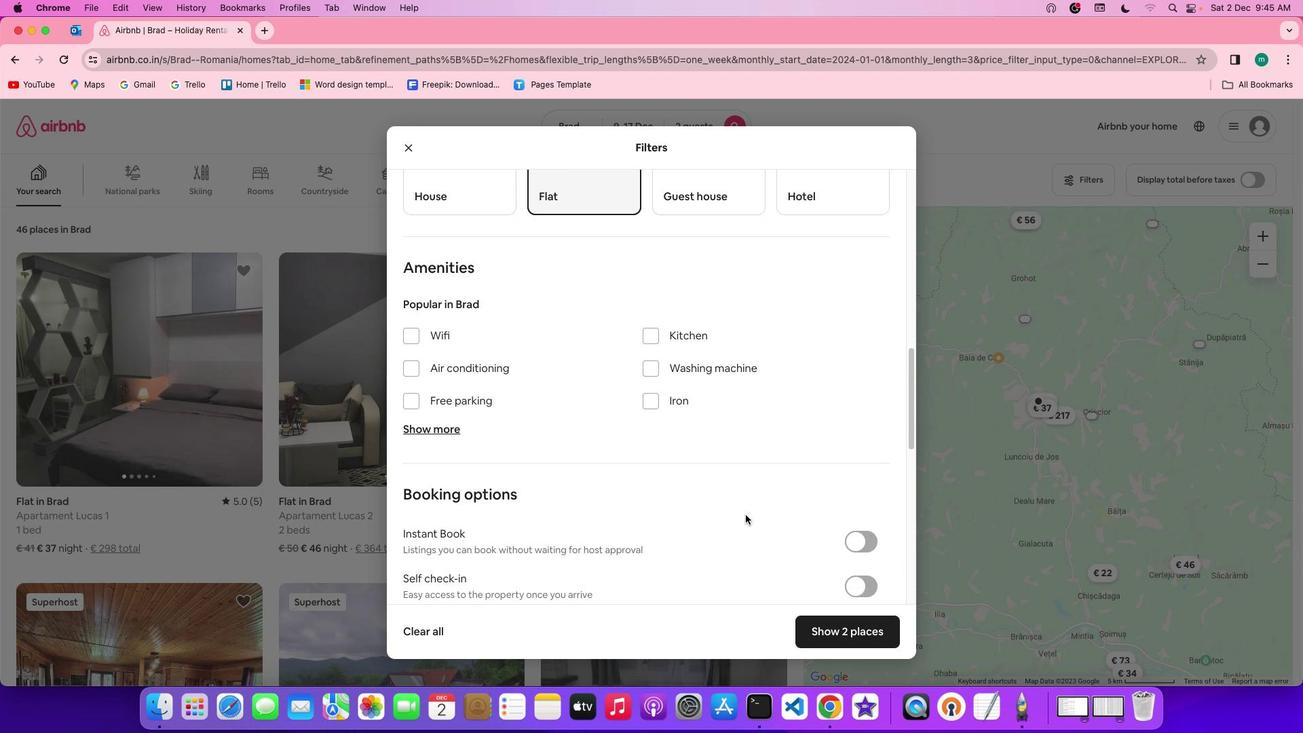 
Action: Mouse scrolled (745, 515) with delta (0, 0)
Screenshot: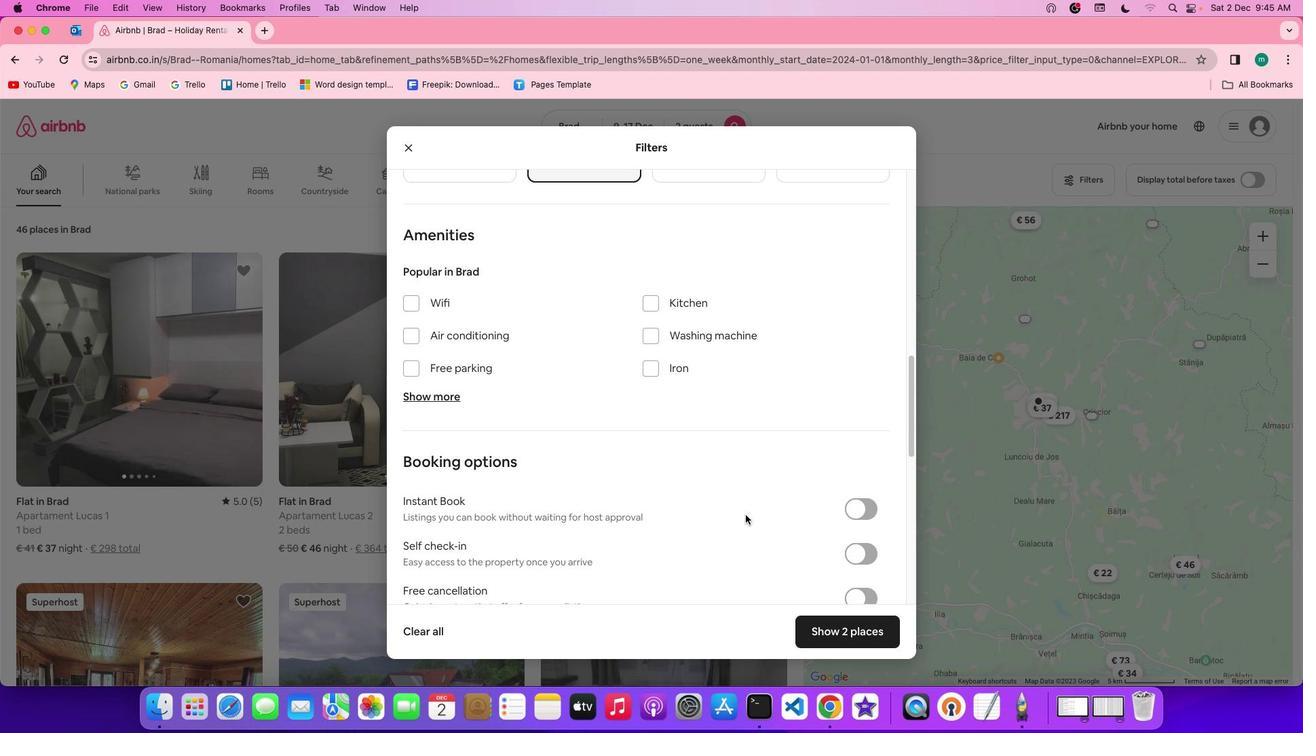 
Action: Mouse scrolled (745, 515) with delta (0, 0)
Screenshot: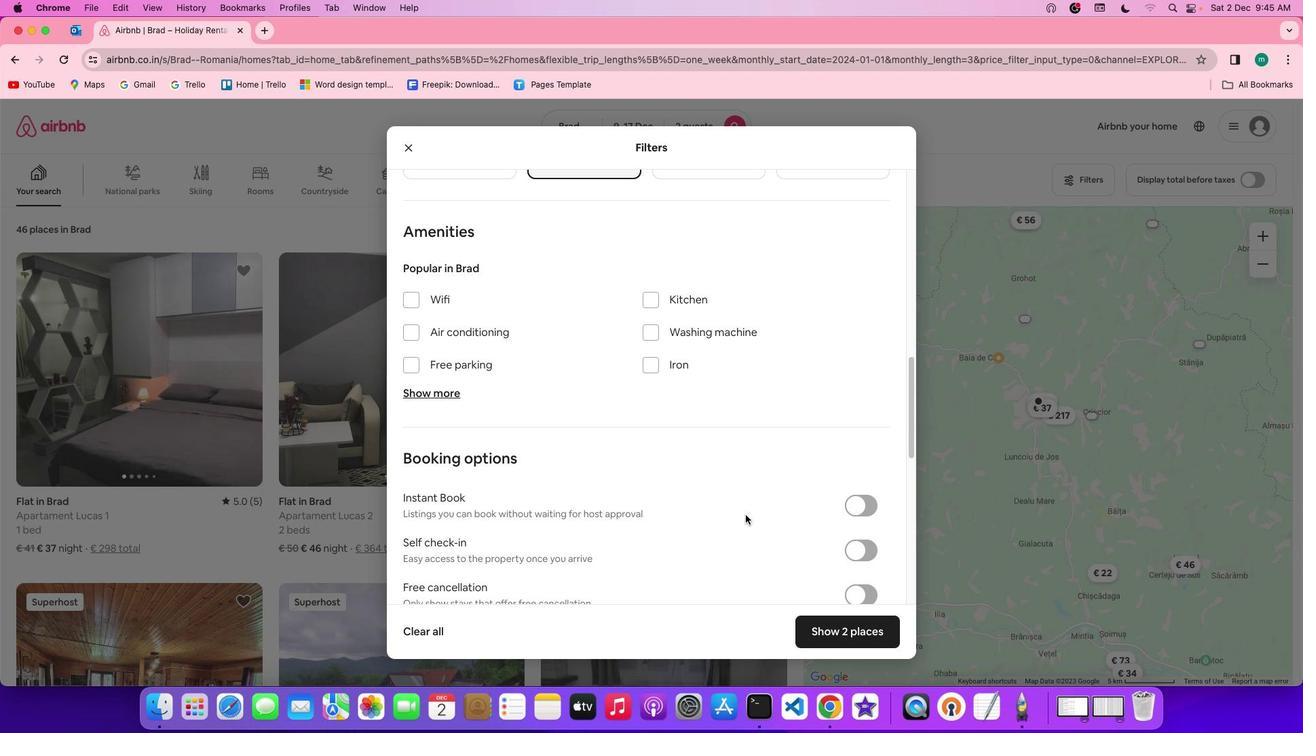 
Action: Mouse scrolled (745, 515) with delta (0, -1)
Screenshot: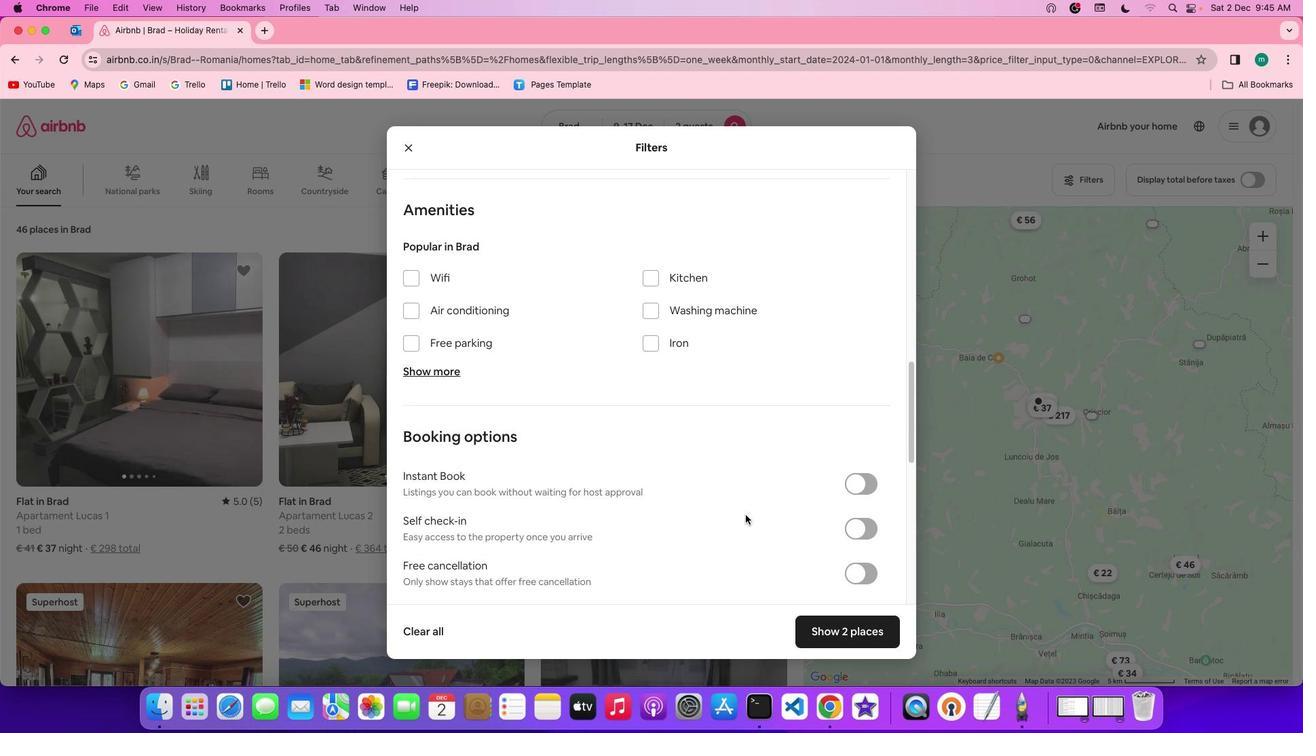 
Action: Mouse moved to (745, 515)
Screenshot: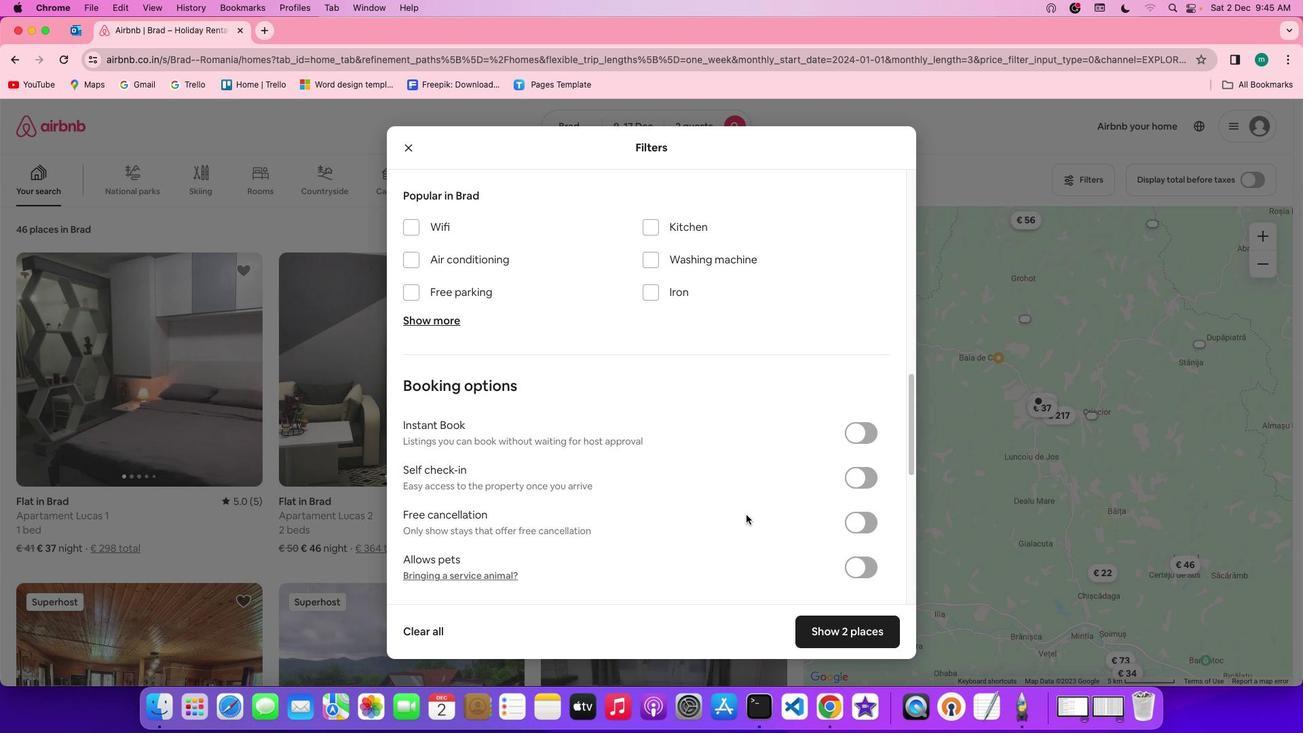 
Action: Mouse scrolled (745, 515) with delta (0, 0)
Screenshot: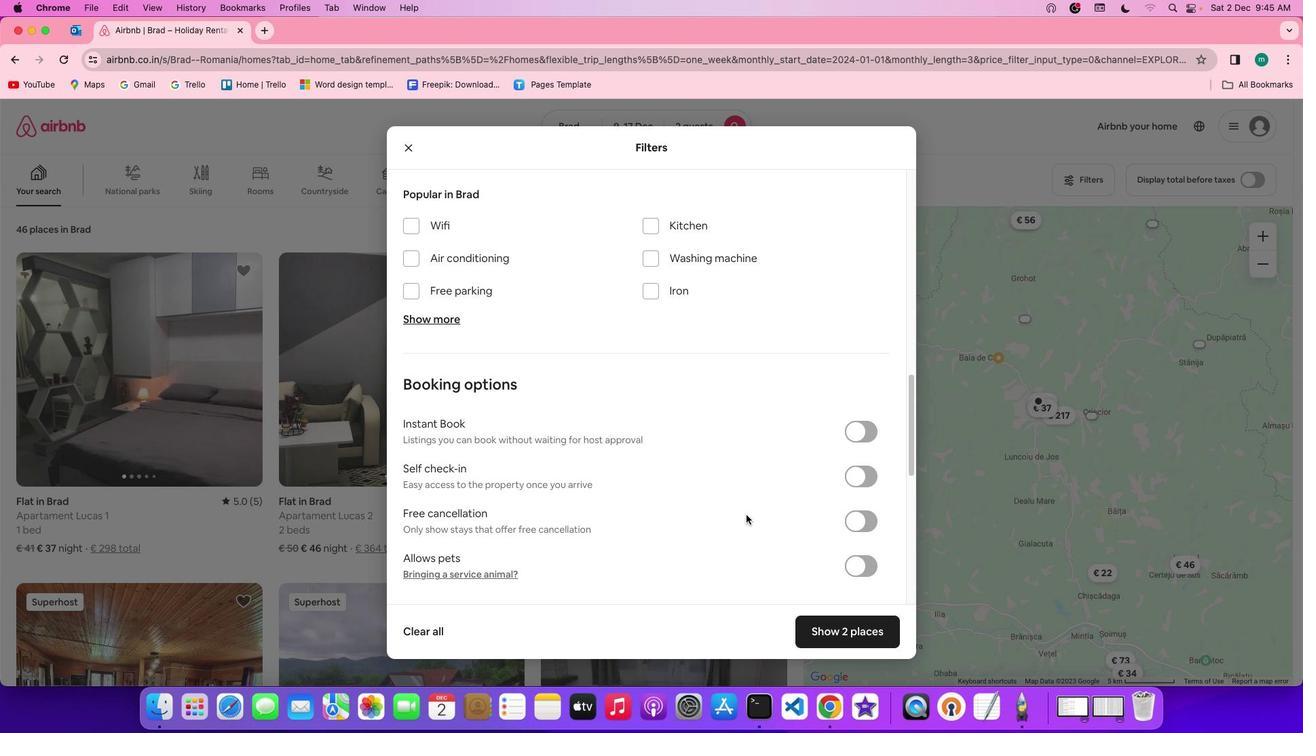 
Action: Mouse scrolled (745, 515) with delta (0, 0)
Screenshot: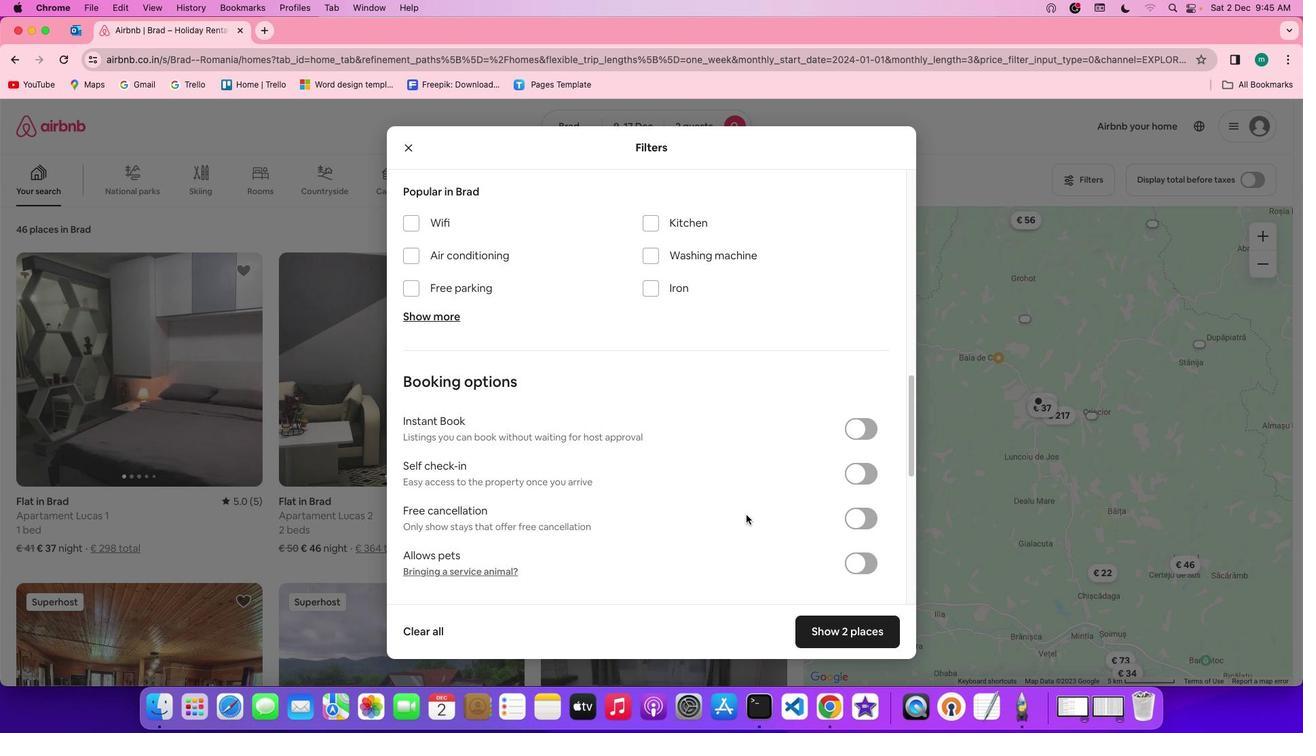 
Action: Mouse scrolled (745, 515) with delta (0, 0)
Screenshot: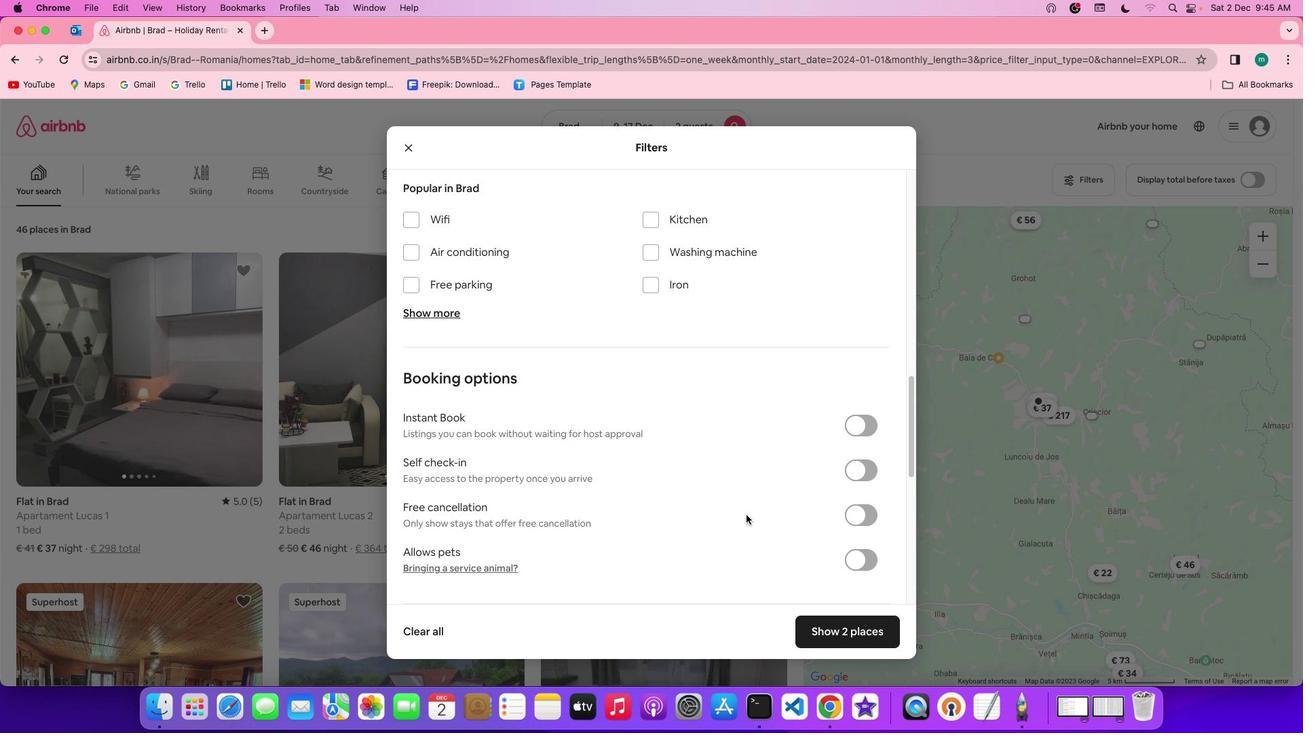 
Action: Mouse scrolled (745, 515) with delta (0, 0)
Screenshot: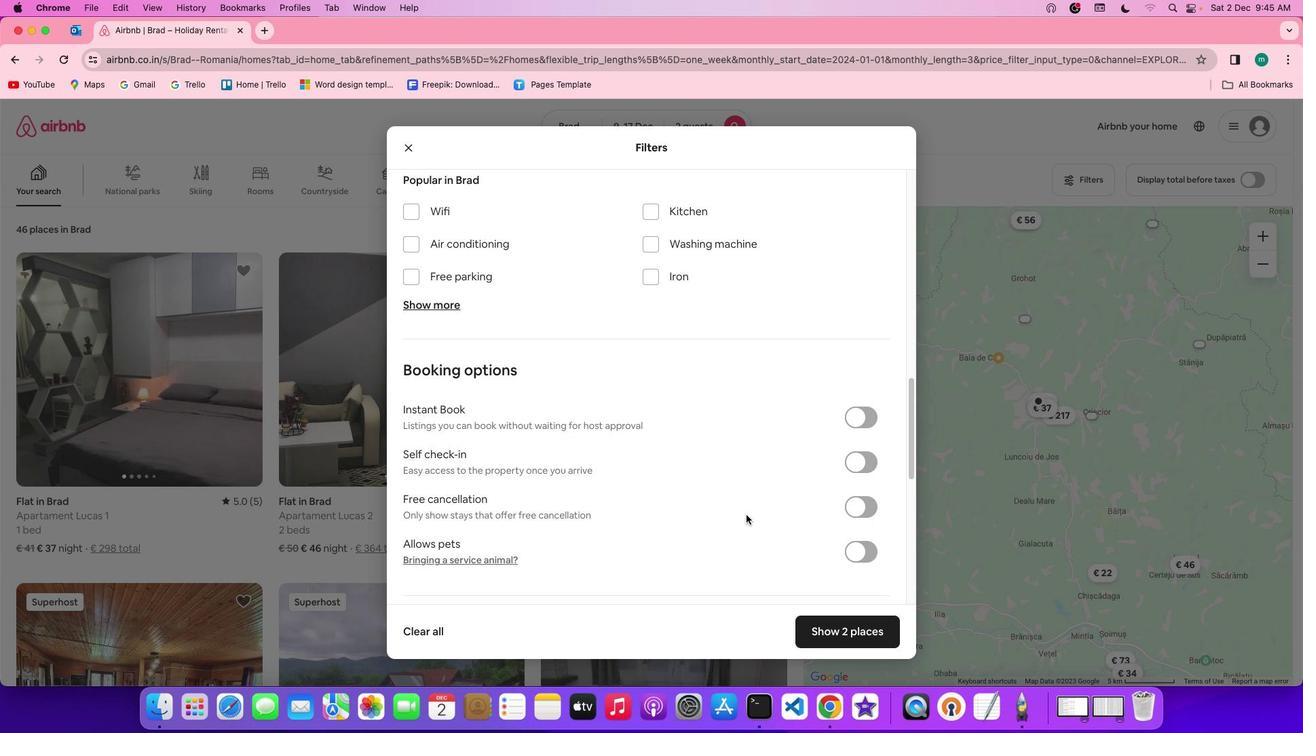 
Action: Mouse scrolled (745, 515) with delta (0, 0)
Screenshot: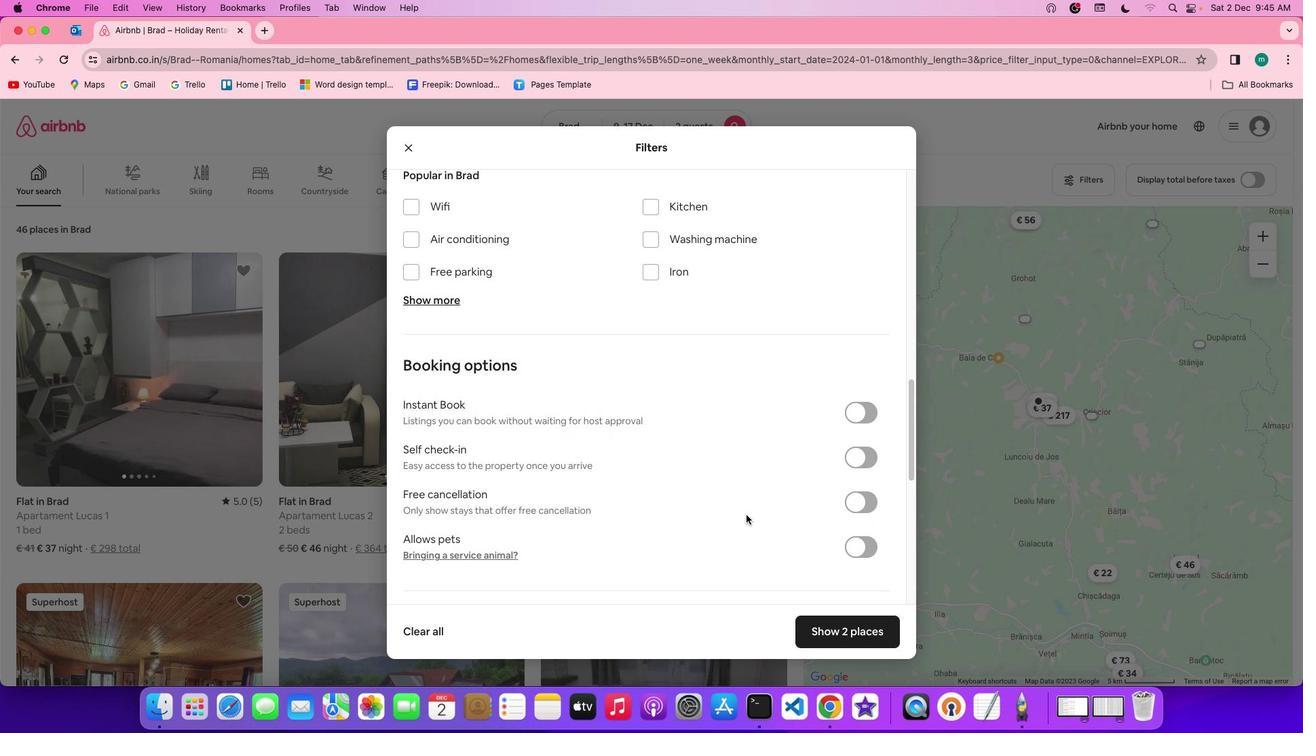 
Action: Mouse scrolled (745, 515) with delta (0, 0)
Screenshot: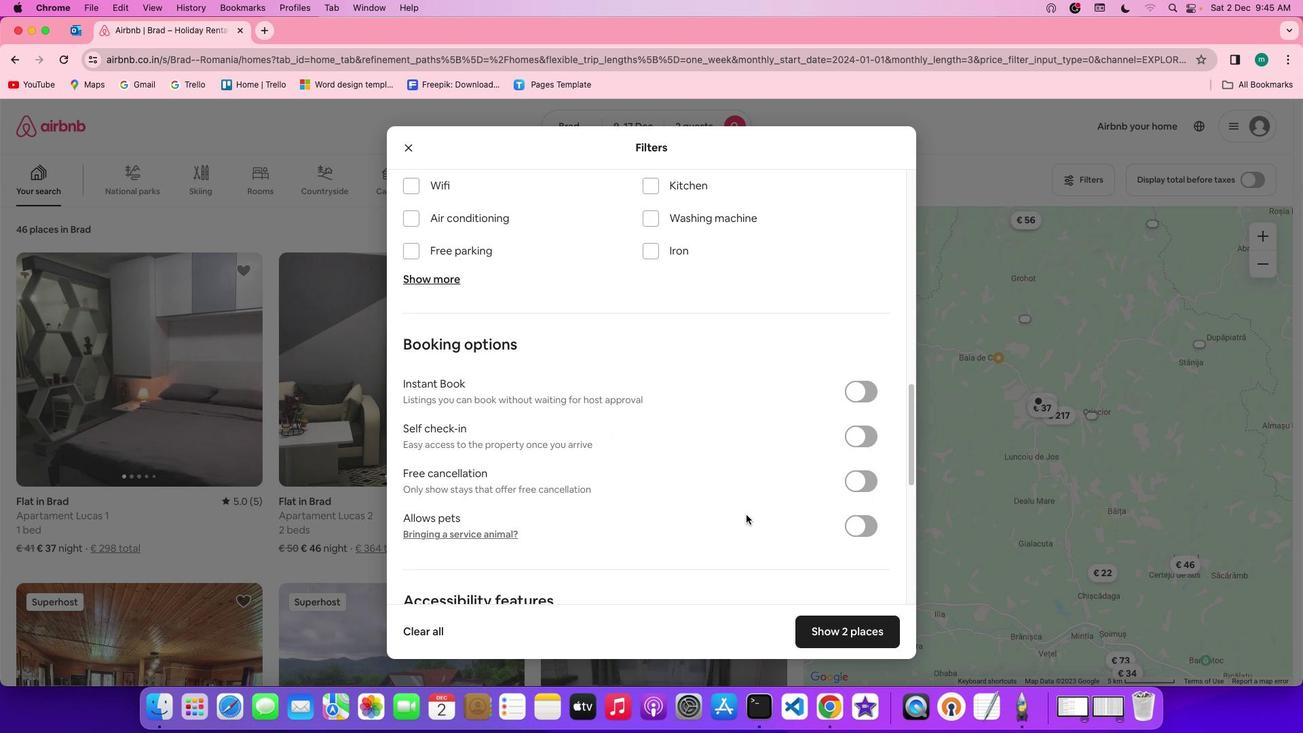 
Action: Mouse scrolled (745, 515) with delta (0, -2)
Screenshot: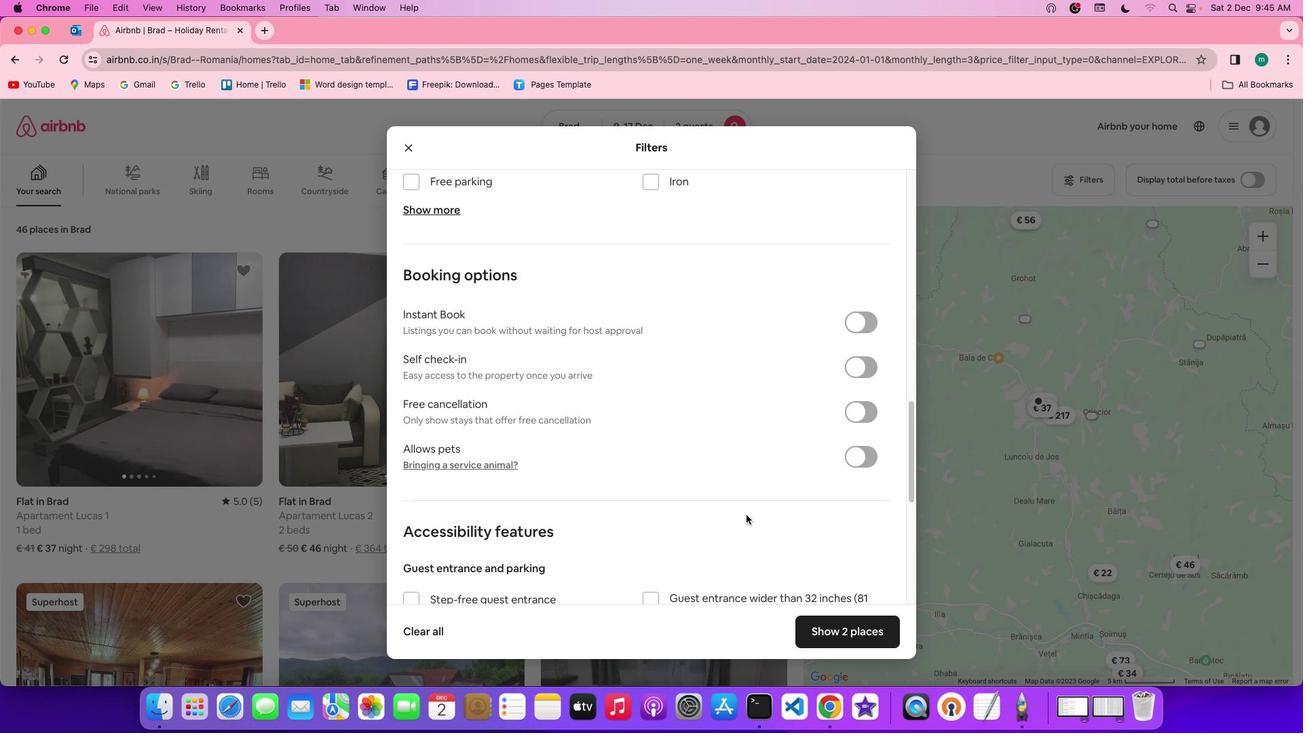 
Action: Mouse scrolled (745, 515) with delta (0, -2)
Screenshot: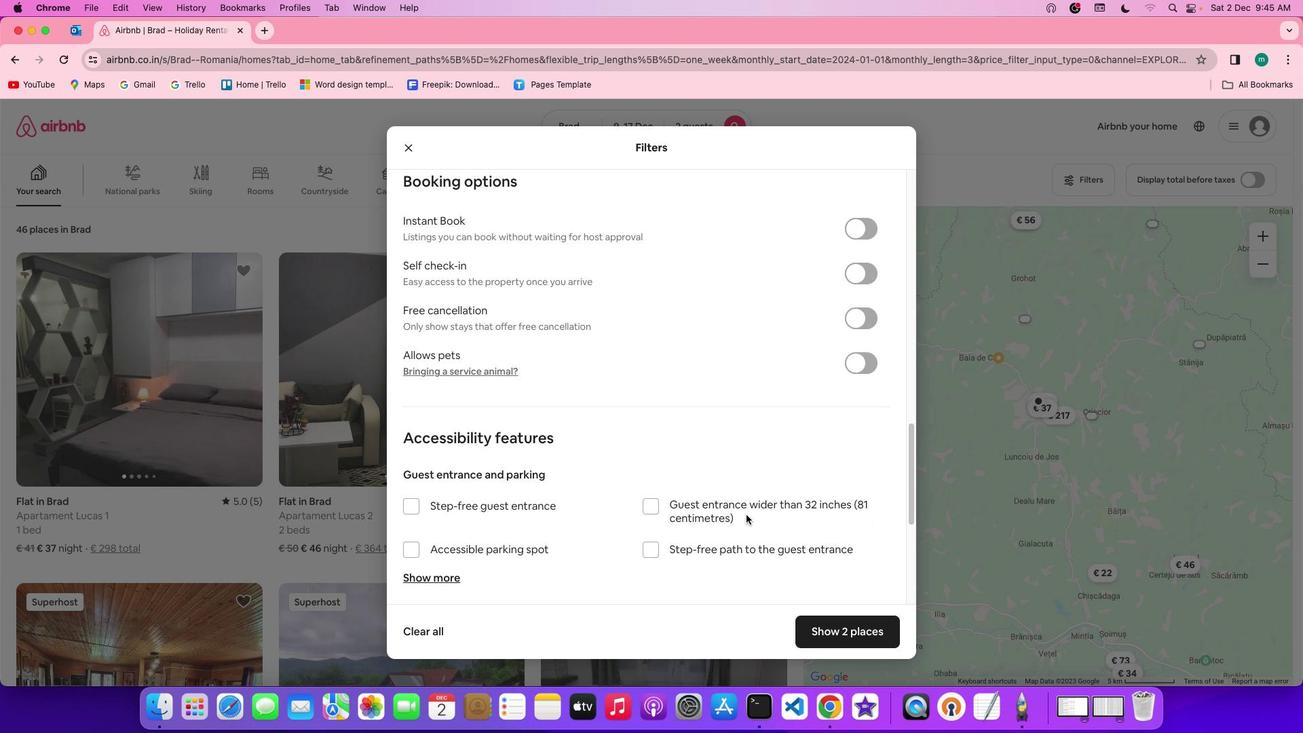 
Action: Mouse scrolled (745, 515) with delta (0, 0)
Screenshot: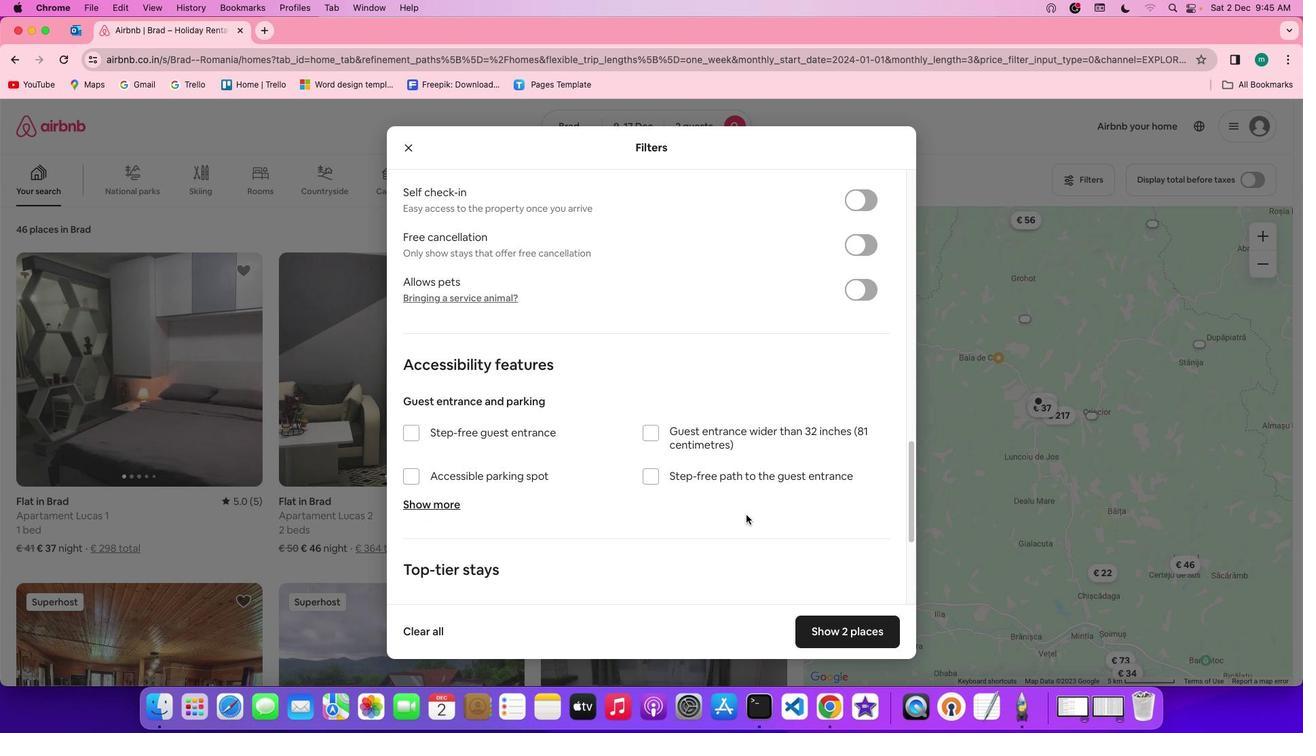 
Action: Mouse scrolled (745, 515) with delta (0, 0)
Screenshot: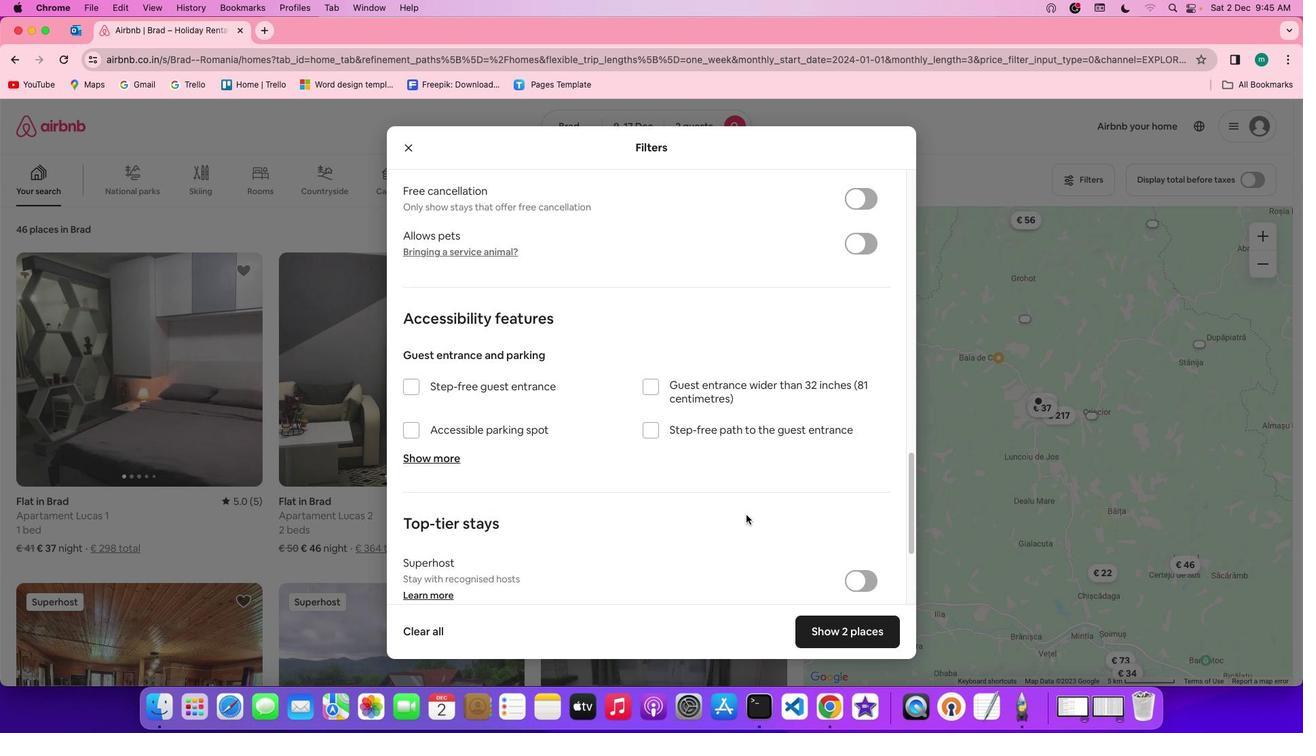 
Action: Mouse scrolled (745, 515) with delta (0, -2)
Screenshot: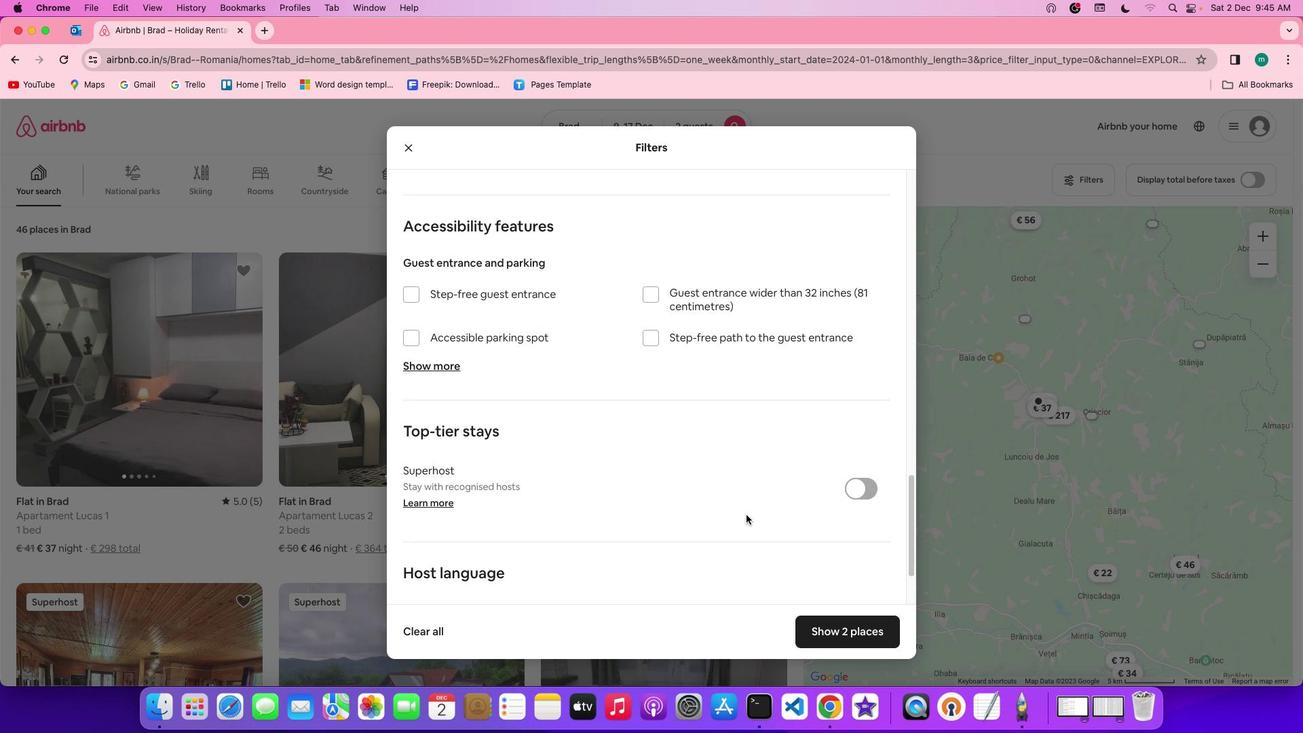 
Action: Mouse scrolled (745, 515) with delta (0, -3)
Screenshot: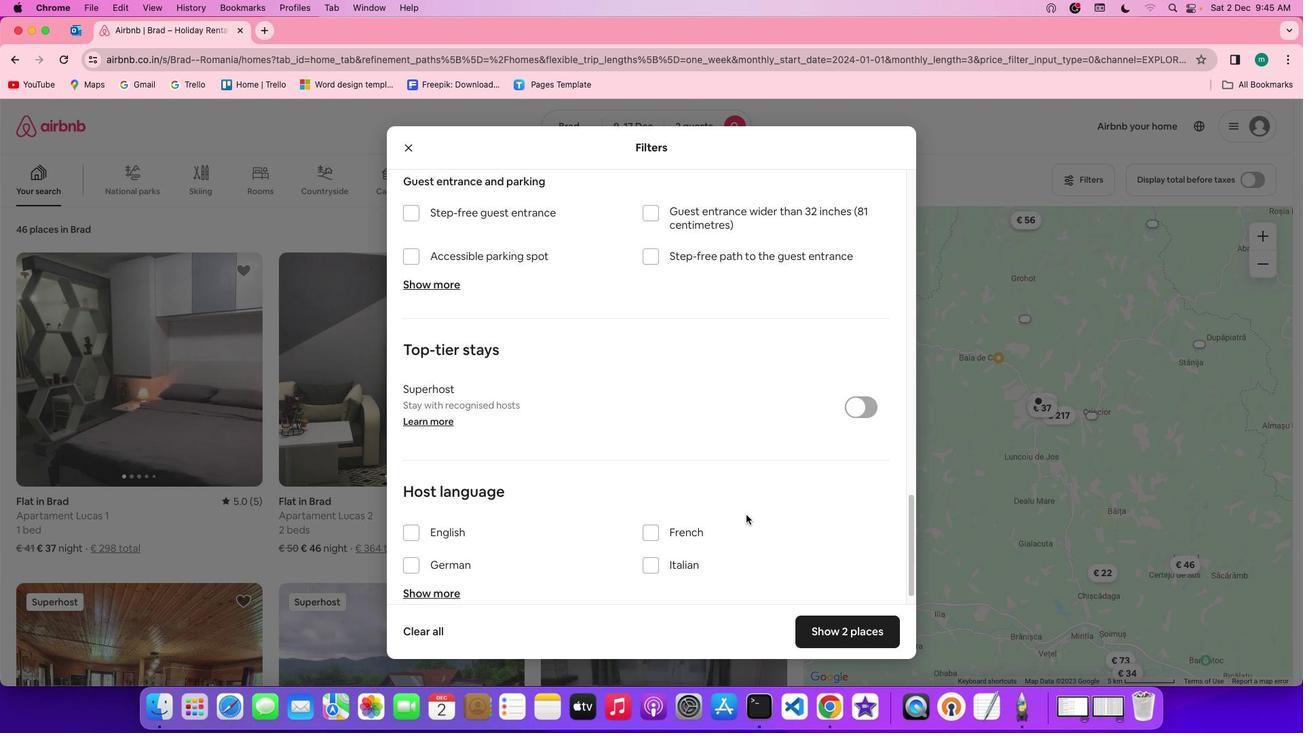 
Action: Mouse scrolled (745, 515) with delta (0, -3)
Screenshot: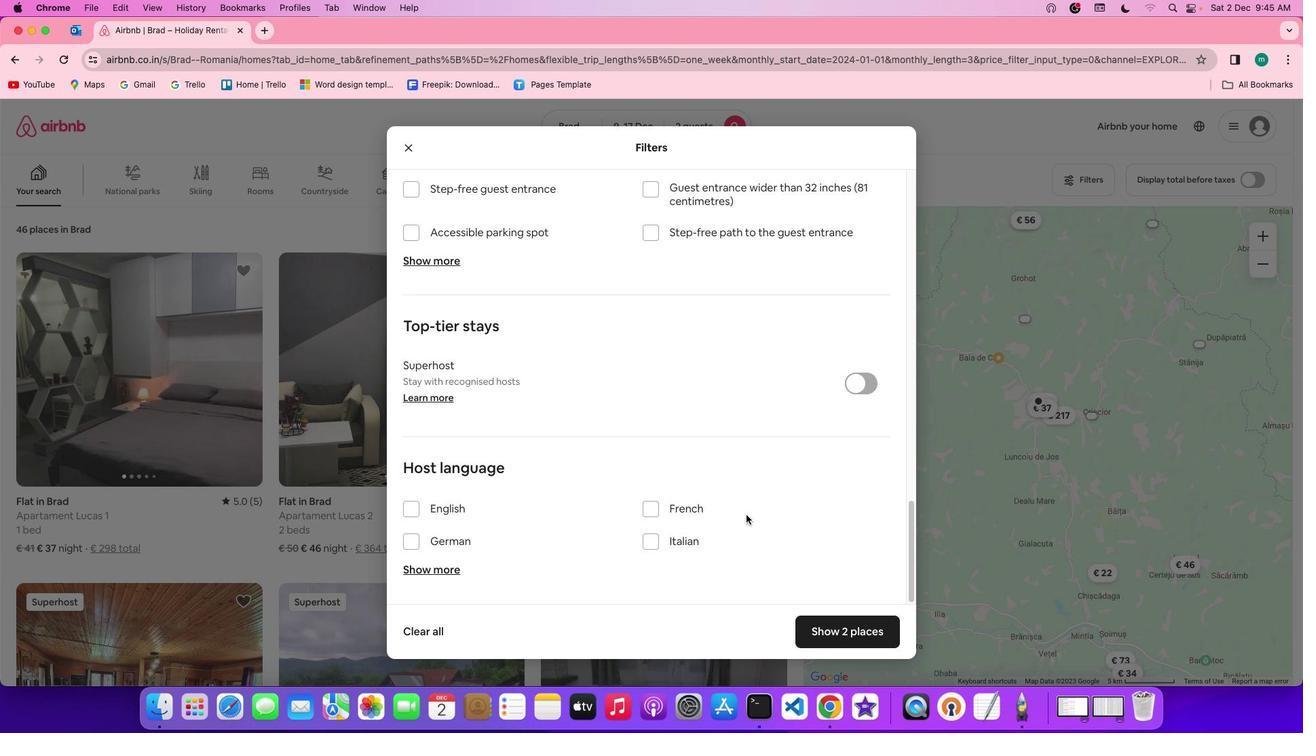 
Action: Mouse scrolled (745, 515) with delta (0, 0)
Screenshot: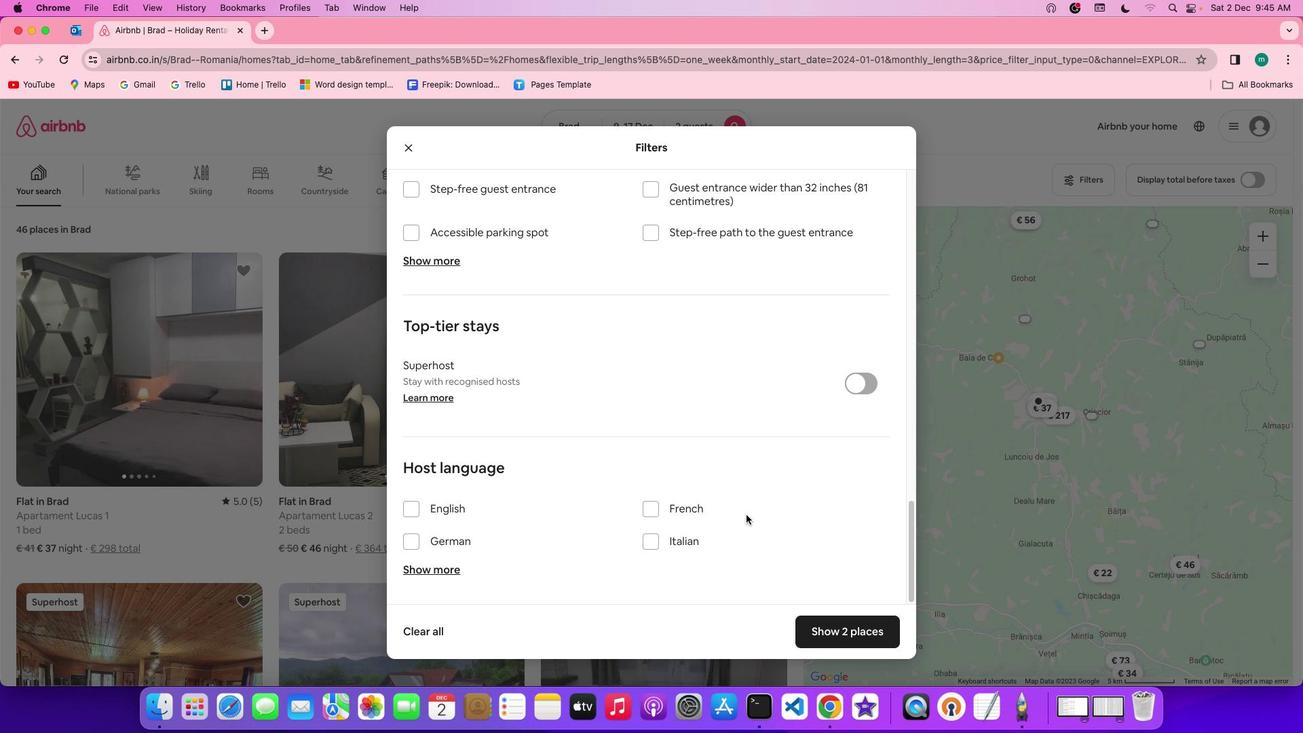 
Action: Mouse scrolled (745, 515) with delta (0, 0)
Screenshot: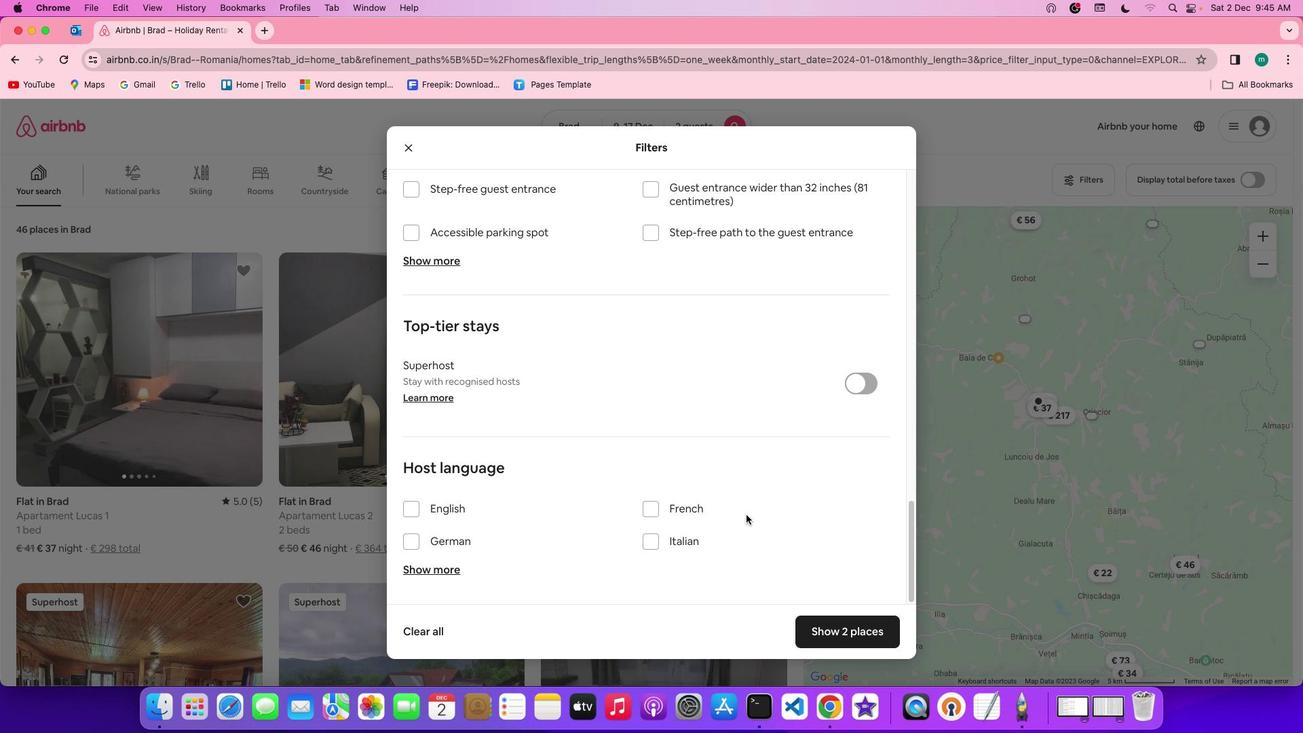 
Action: Mouse scrolled (745, 515) with delta (0, -2)
Screenshot: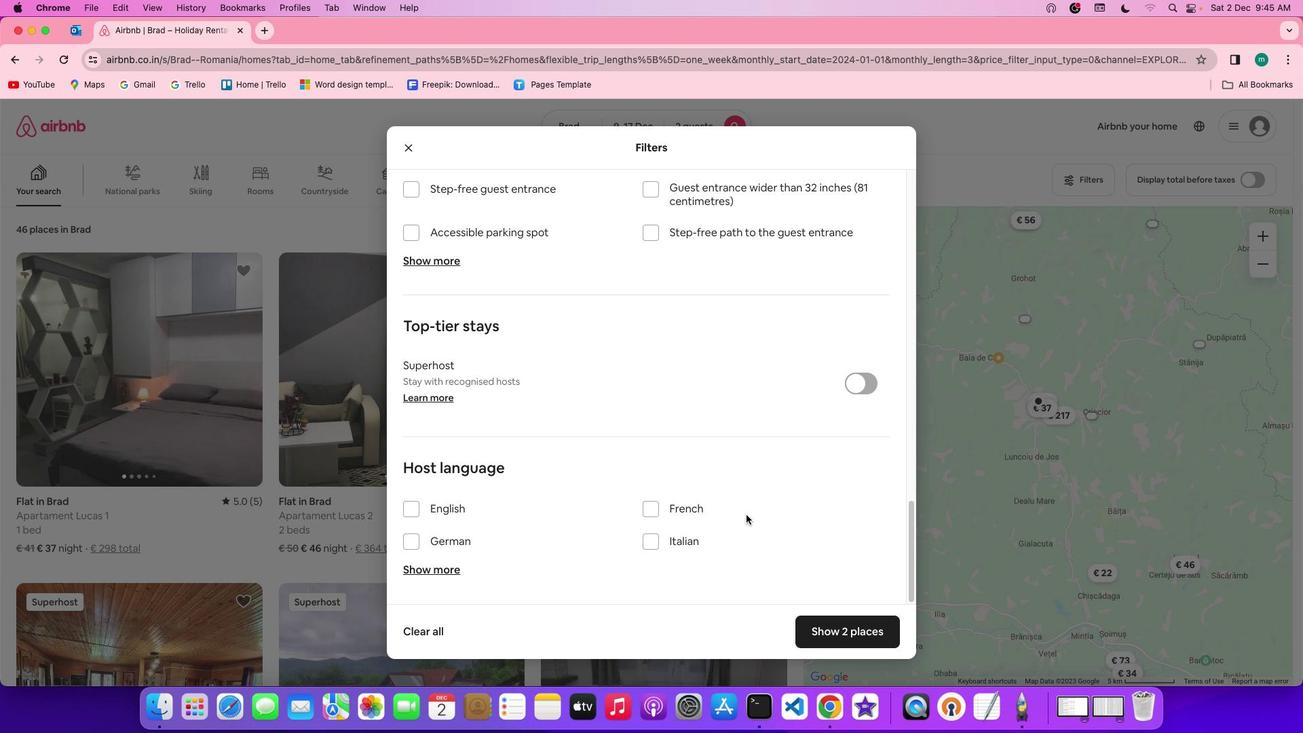
Action: Mouse scrolled (745, 515) with delta (0, -3)
Screenshot: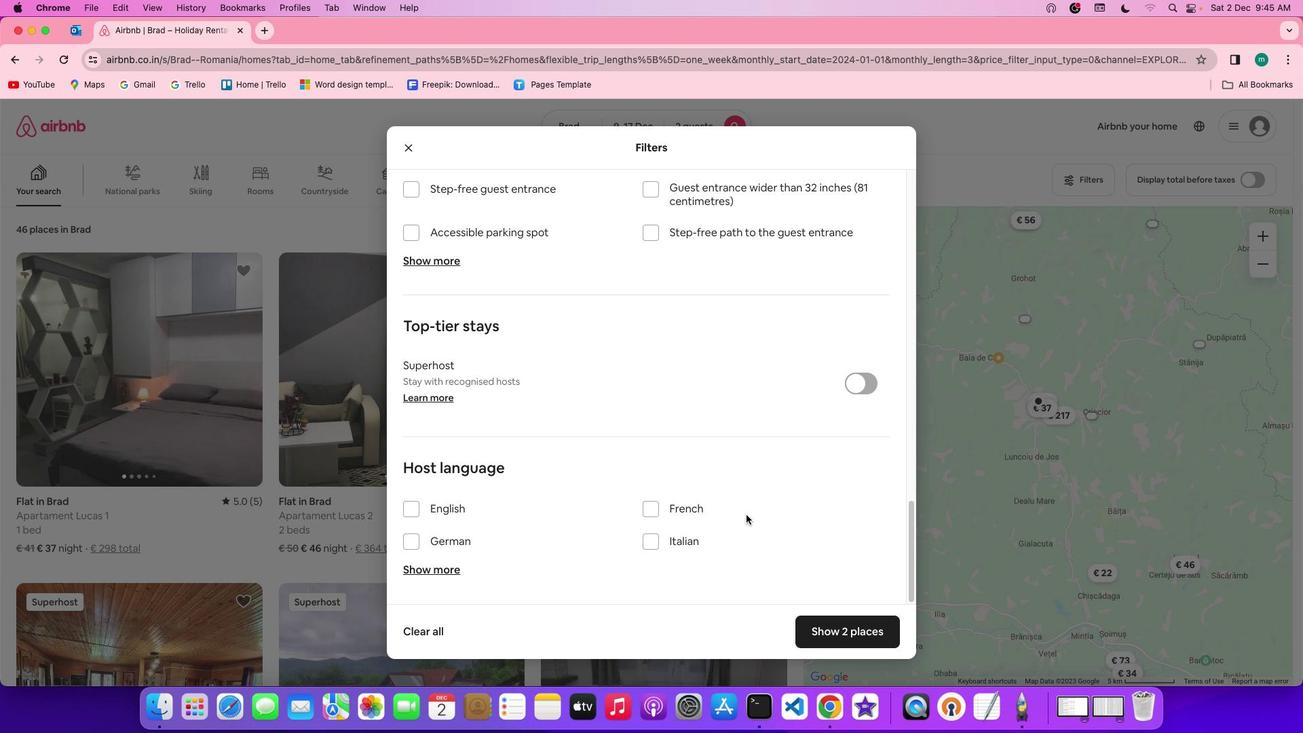 
Action: Mouse scrolled (745, 515) with delta (0, -3)
Screenshot: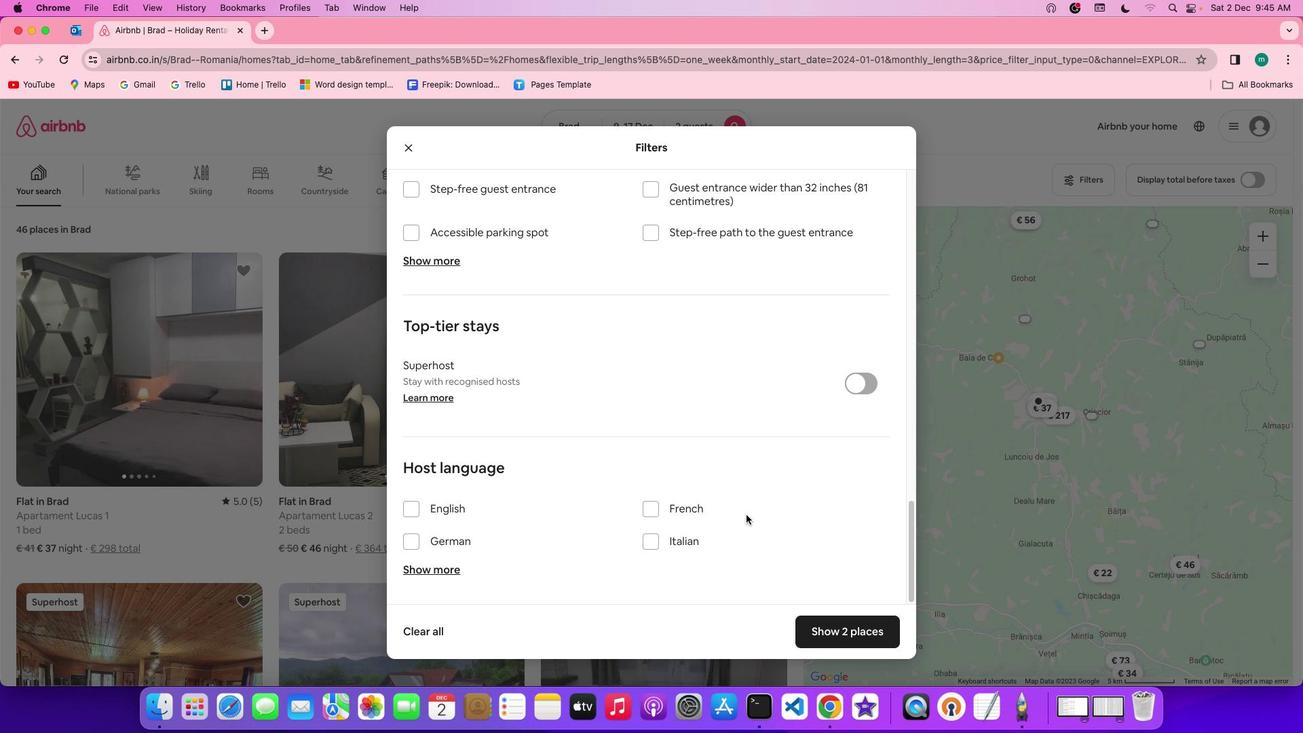 
Action: Mouse scrolled (745, 515) with delta (0, 0)
Screenshot: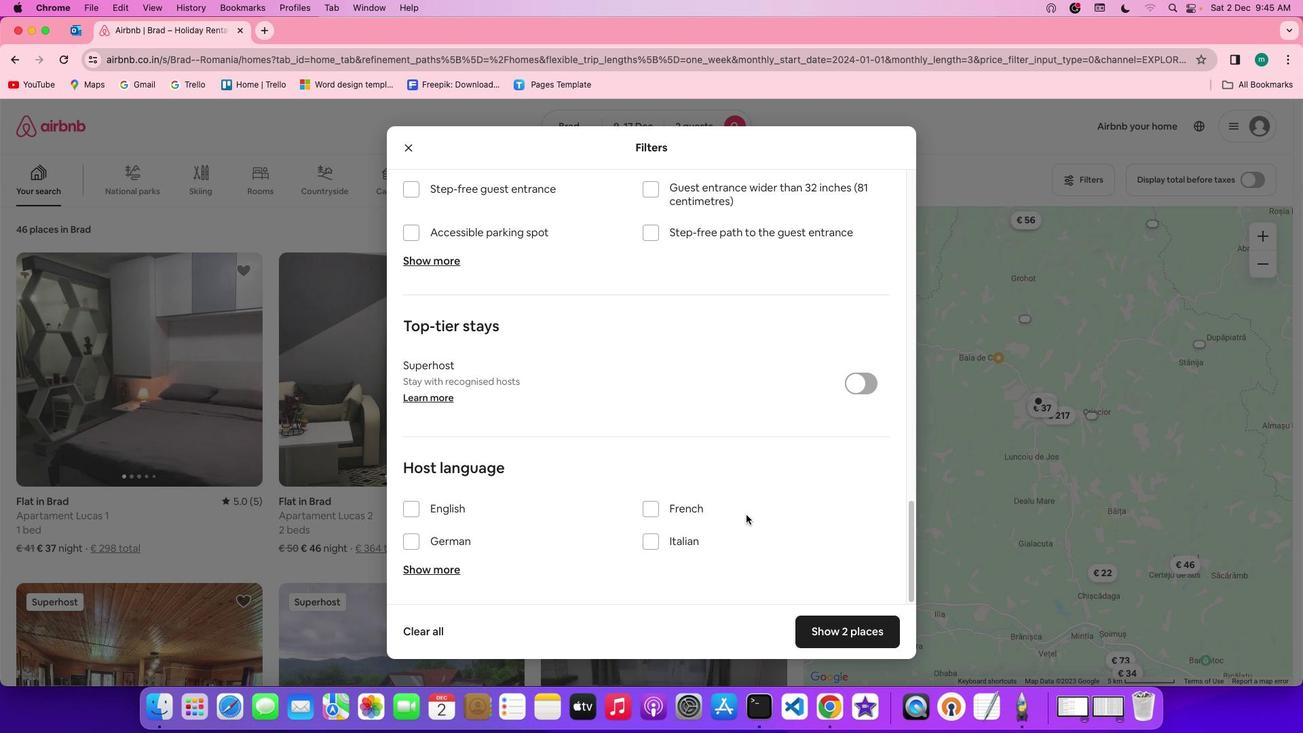 
Action: Mouse scrolled (745, 515) with delta (0, 0)
Screenshot: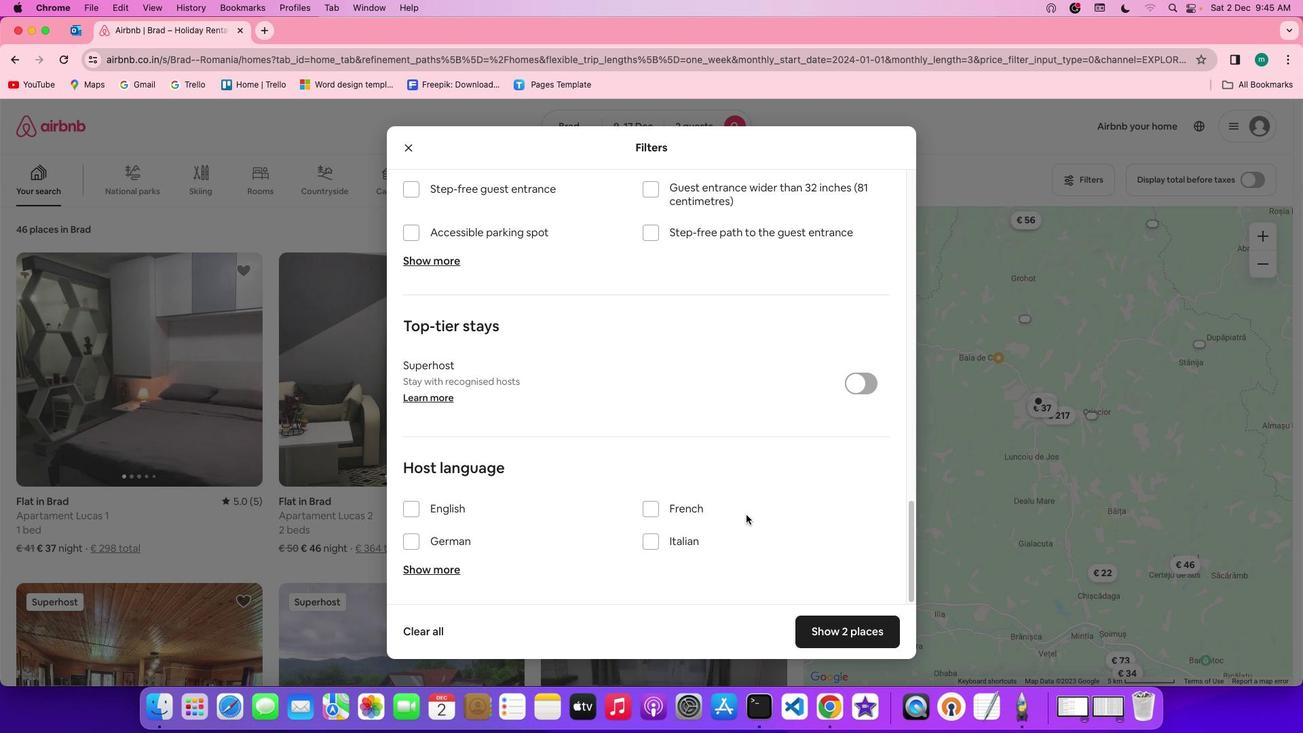 
Action: Mouse scrolled (745, 515) with delta (0, -2)
Screenshot: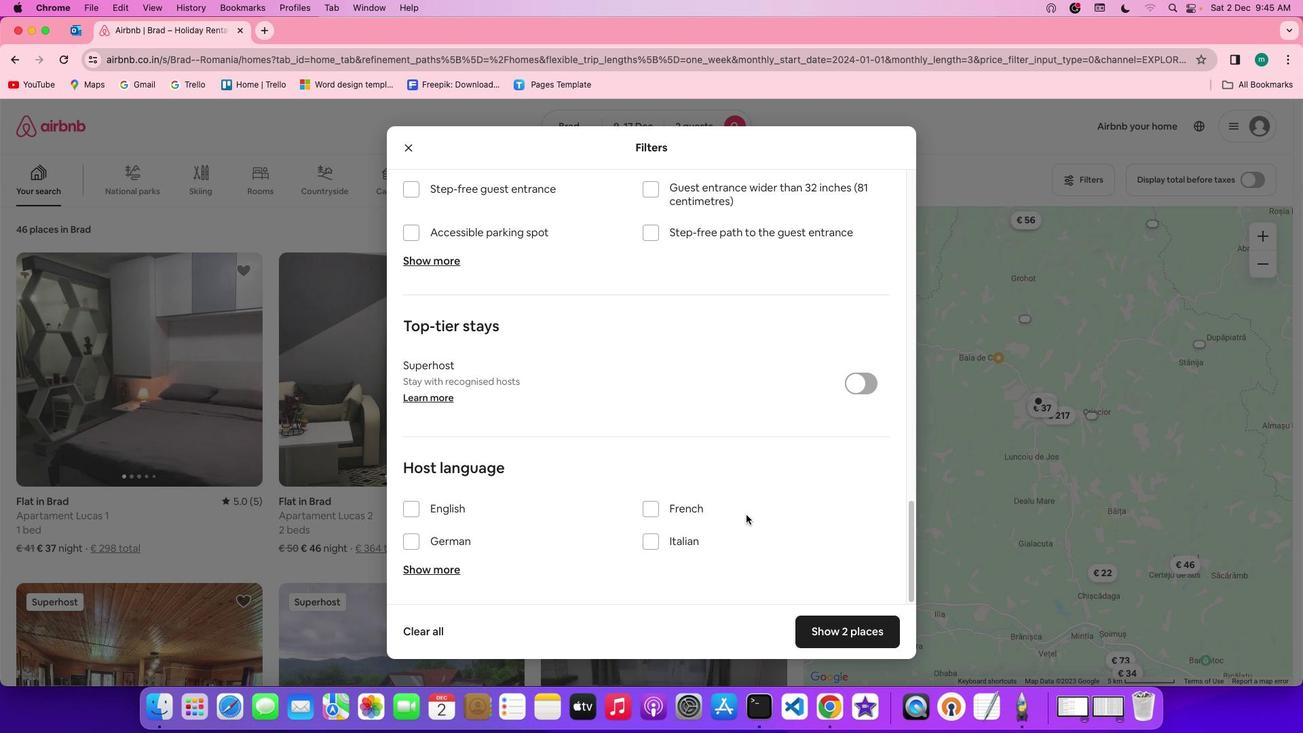 
Action: Mouse scrolled (745, 515) with delta (0, -3)
Screenshot: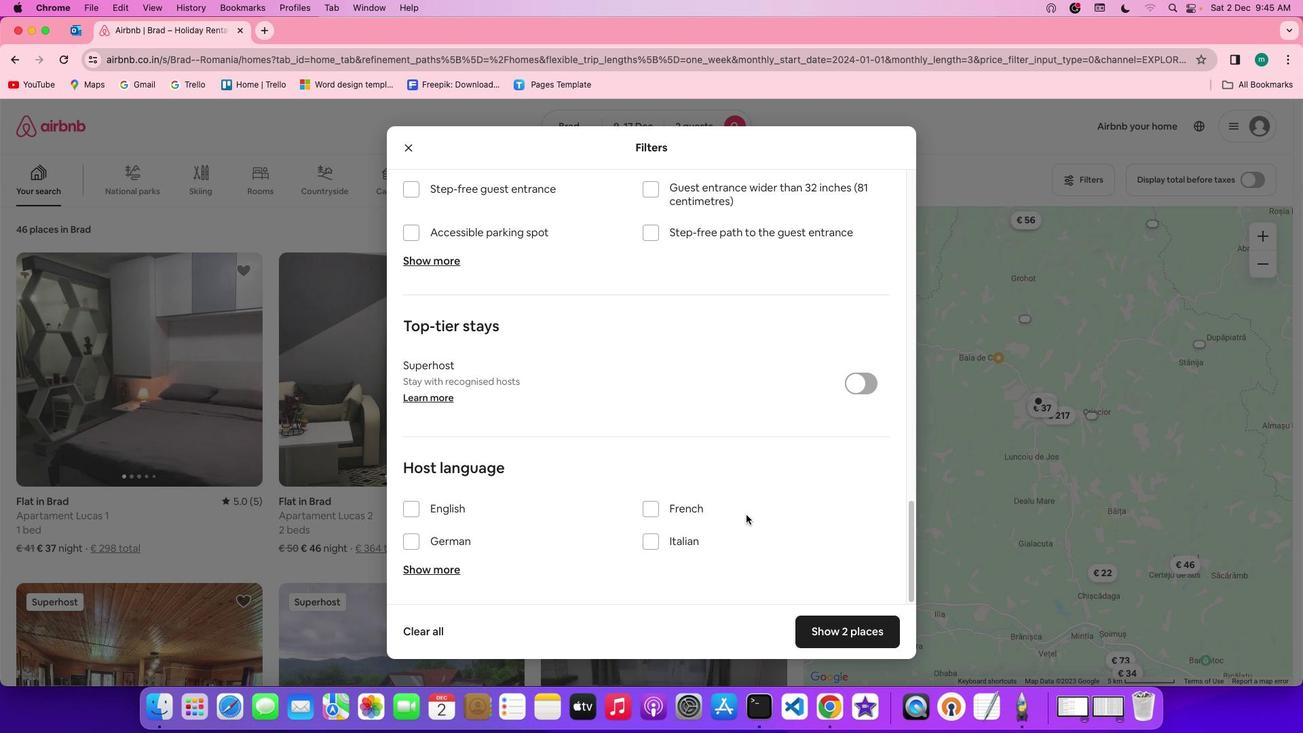 
Action: Mouse scrolled (745, 515) with delta (0, -4)
Screenshot: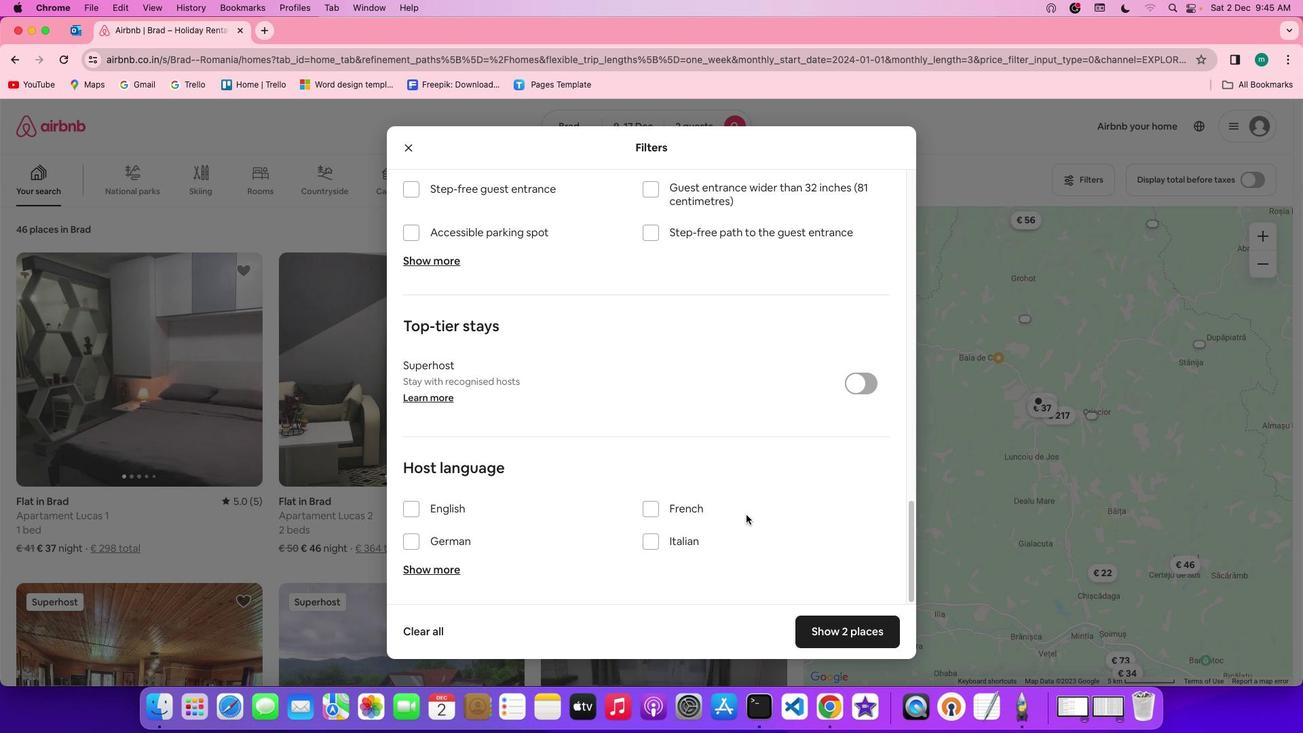 
Action: Mouse scrolled (745, 515) with delta (0, -4)
Screenshot: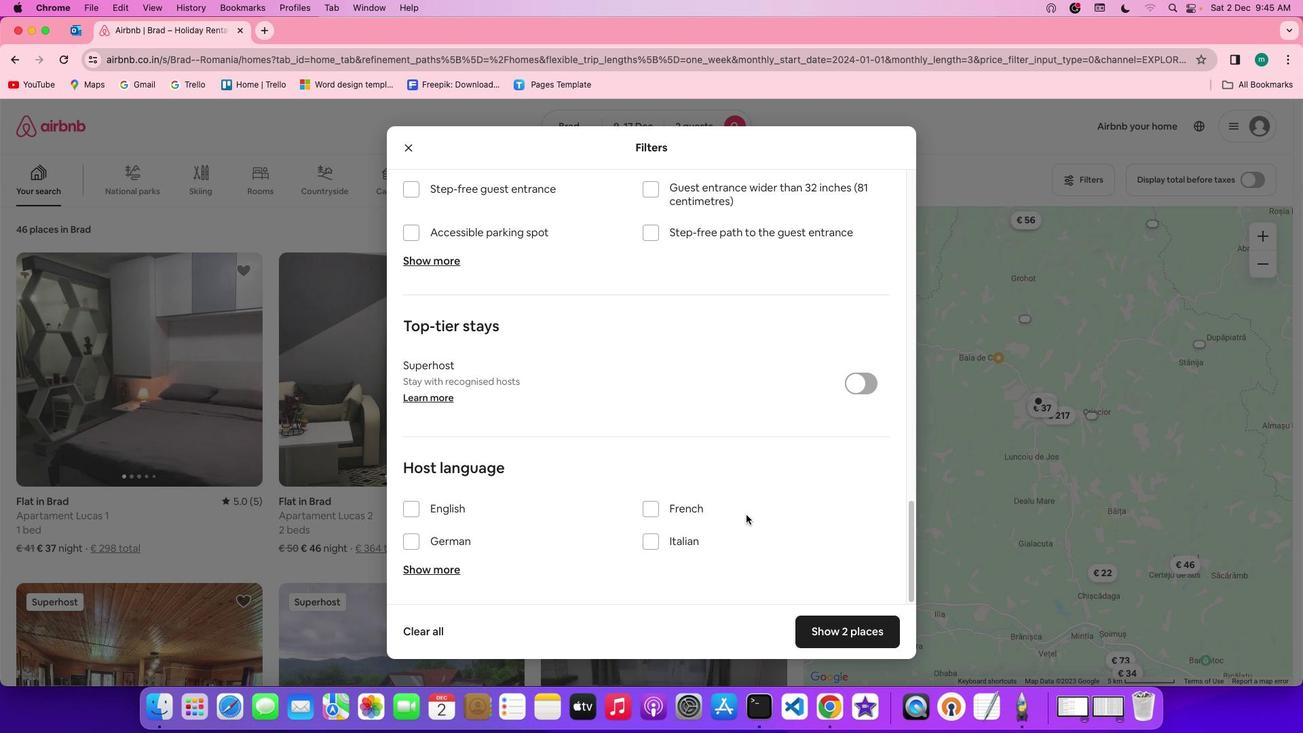
Action: Mouse moved to (855, 630)
Screenshot: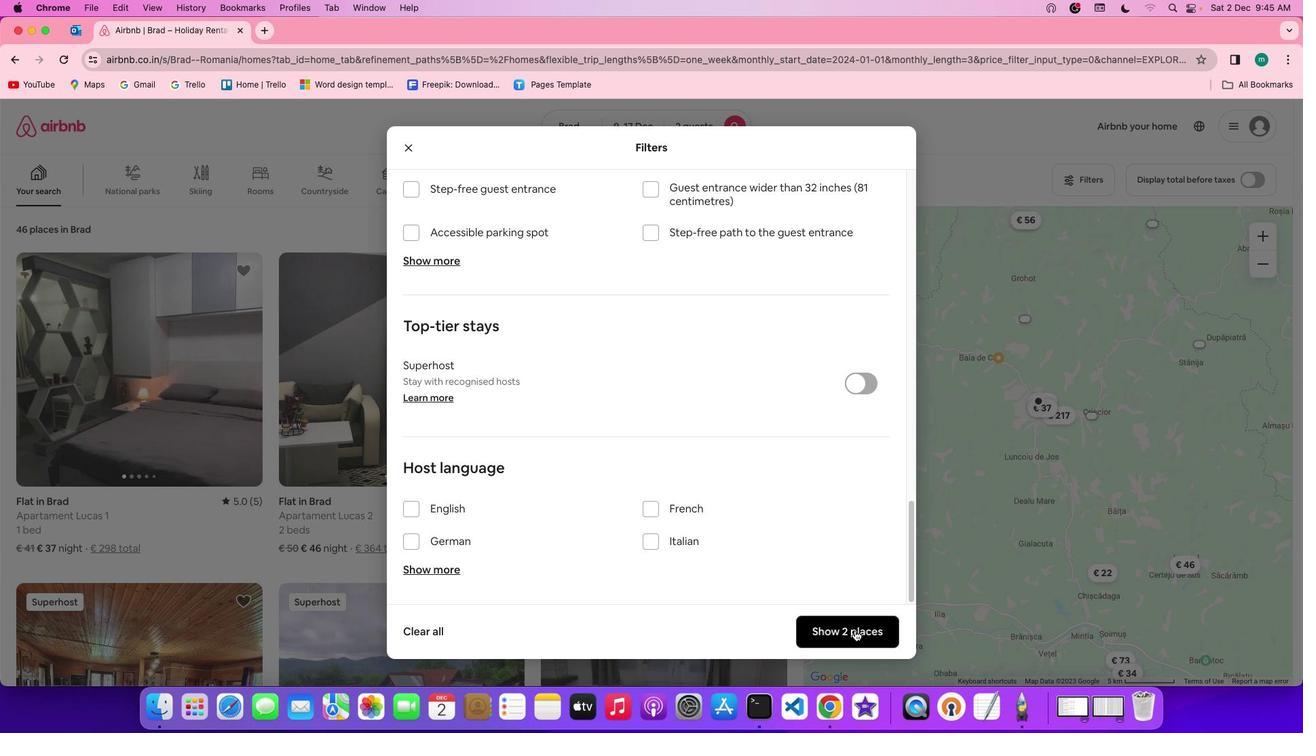 
Action: Mouse pressed left at (855, 630)
Screenshot: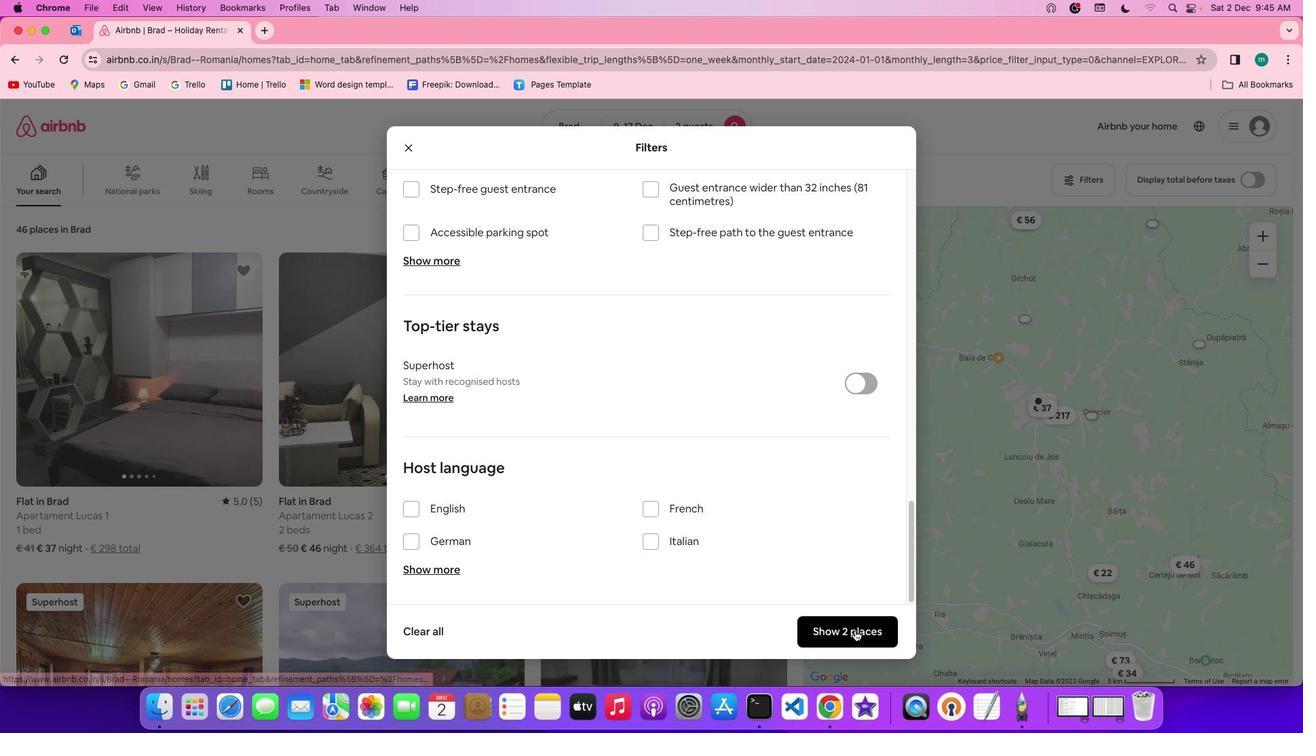 
Action: Mouse moved to (201, 367)
Screenshot: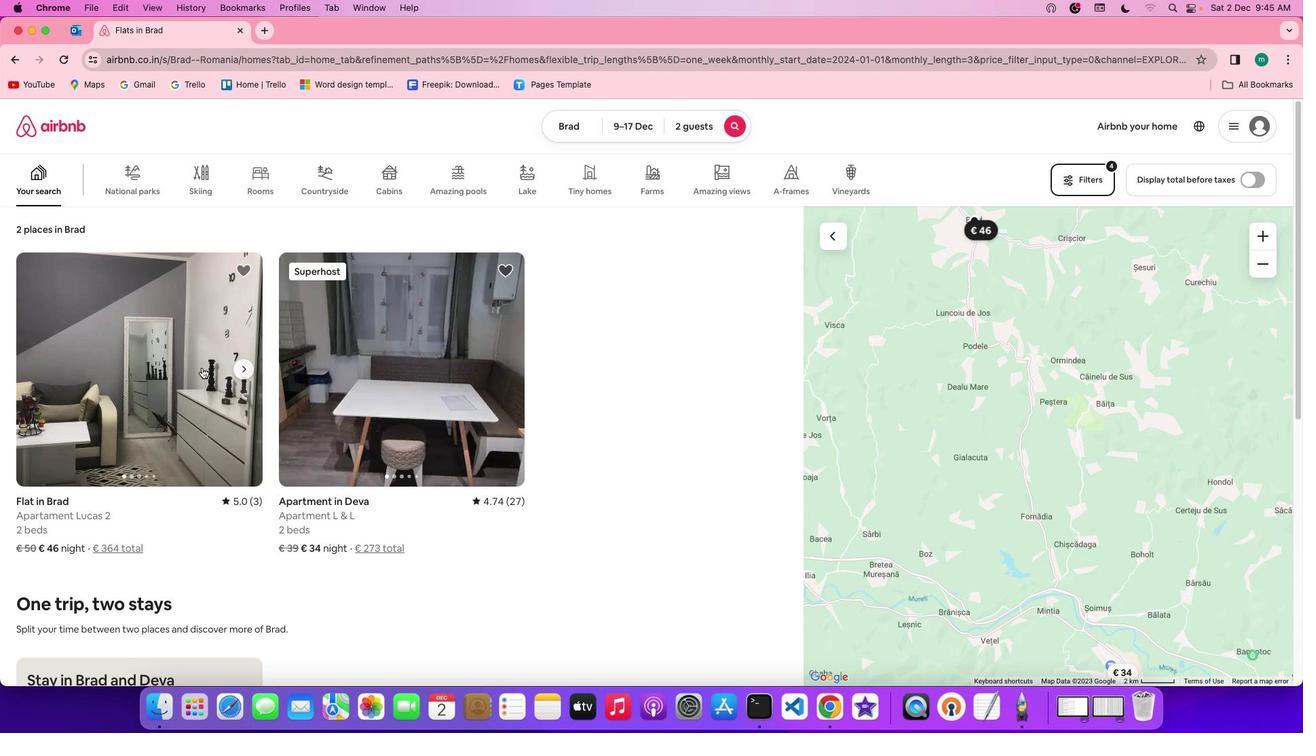 
Action: Mouse pressed left at (201, 367)
Screenshot: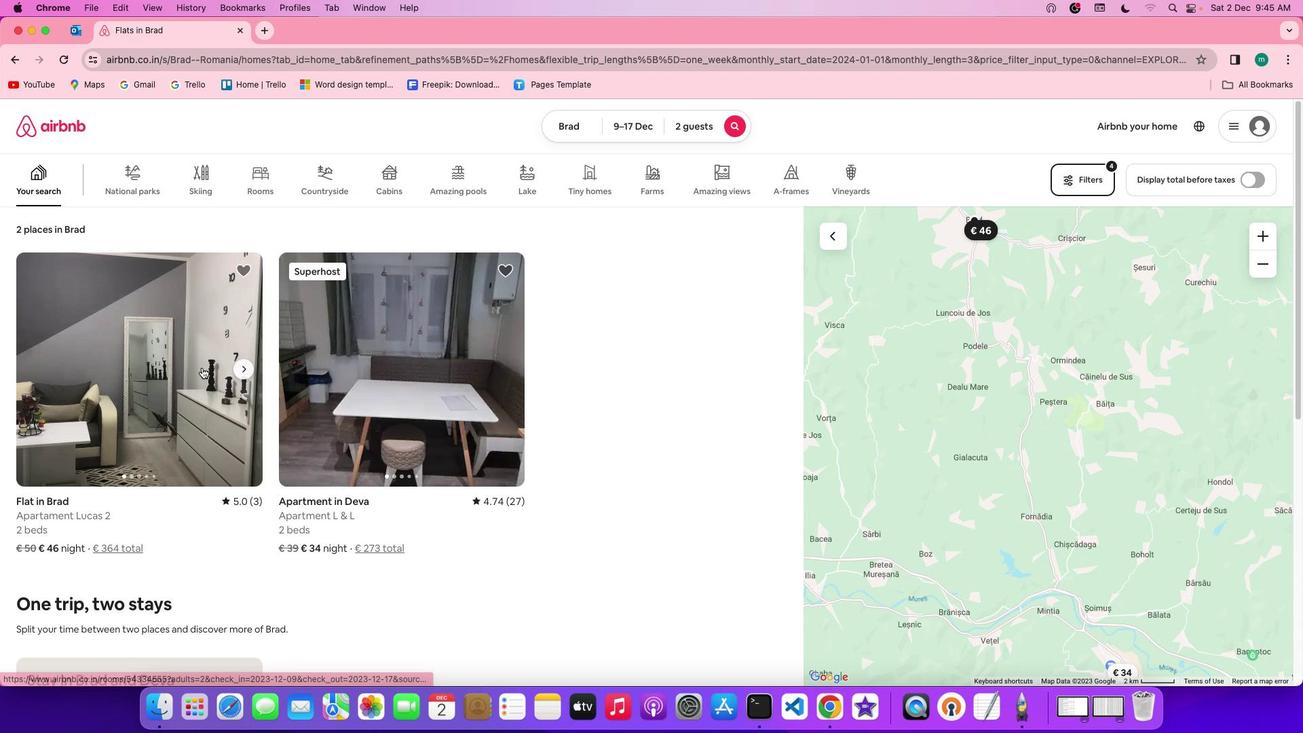 
Action: Mouse moved to (937, 505)
Screenshot: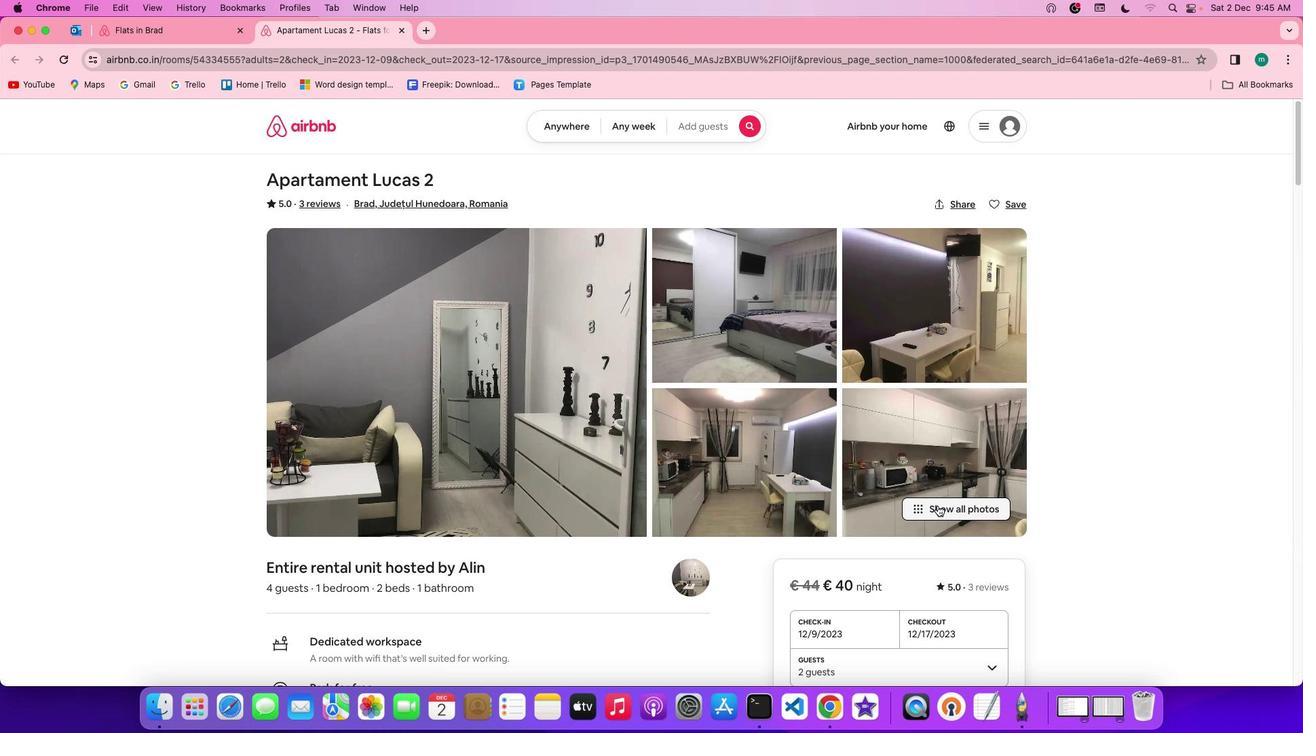 
Action: Mouse pressed left at (937, 505)
Screenshot: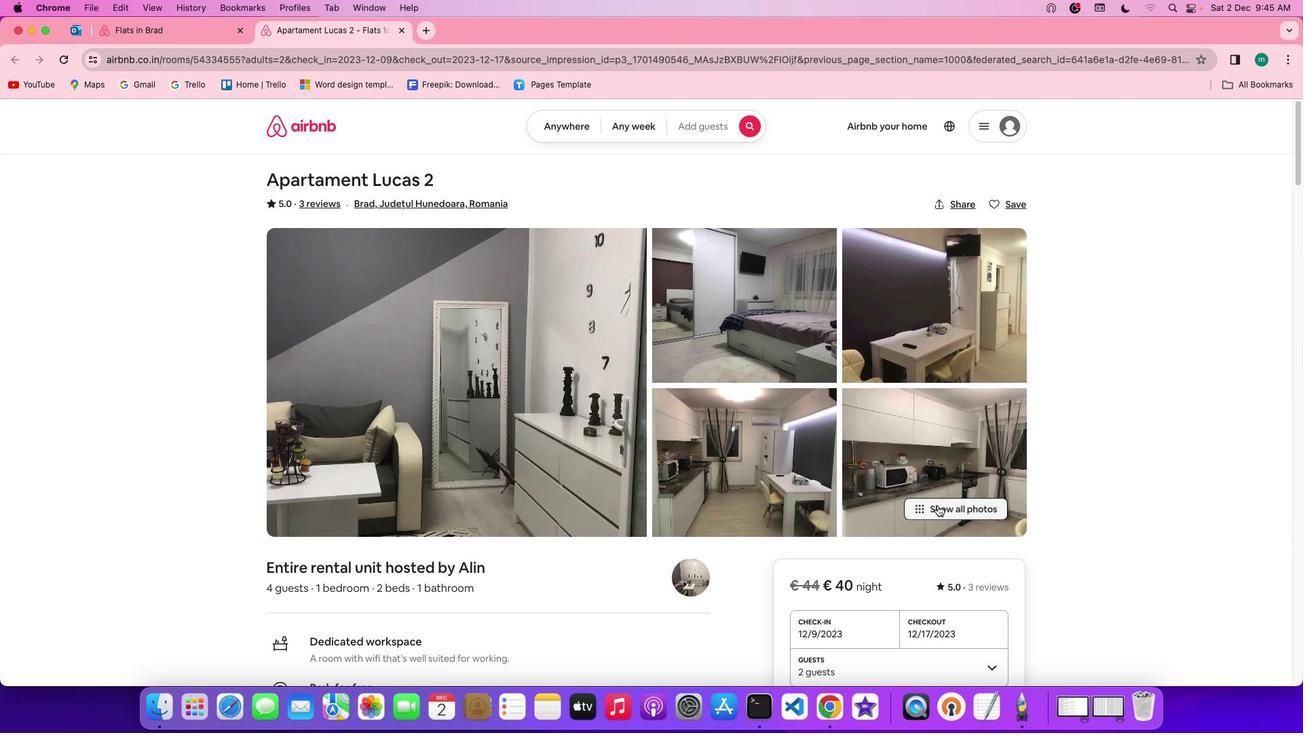 
Action: Mouse moved to (686, 453)
Screenshot: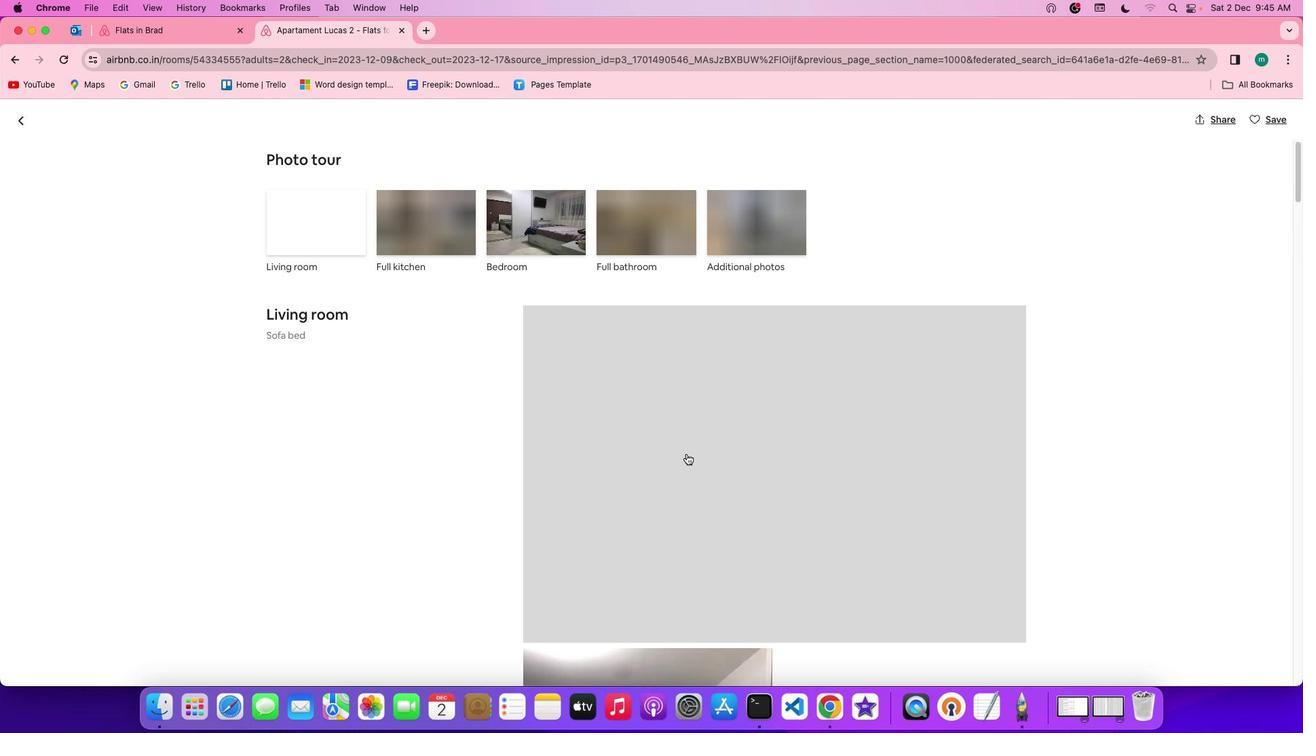 
Action: Mouse scrolled (686, 453) with delta (0, 0)
Screenshot: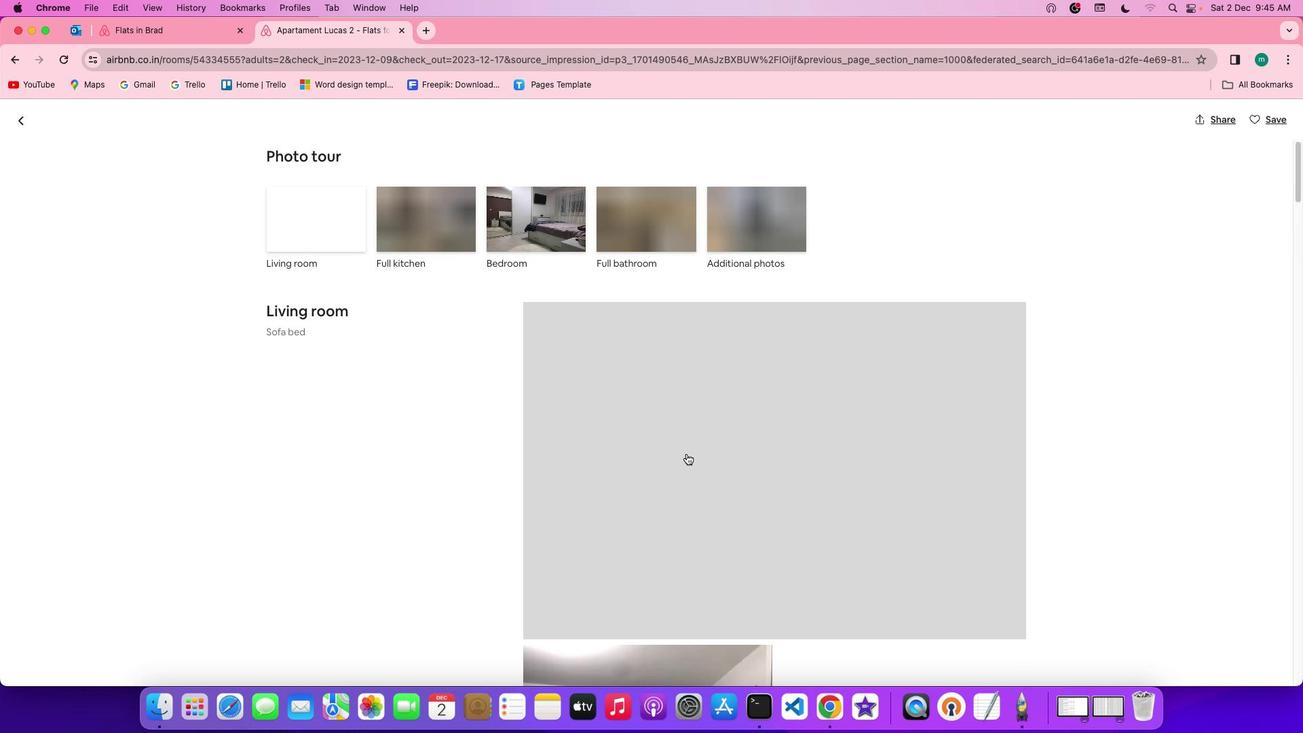 
Action: Mouse scrolled (686, 453) with delta (0, 0)
Screenshot: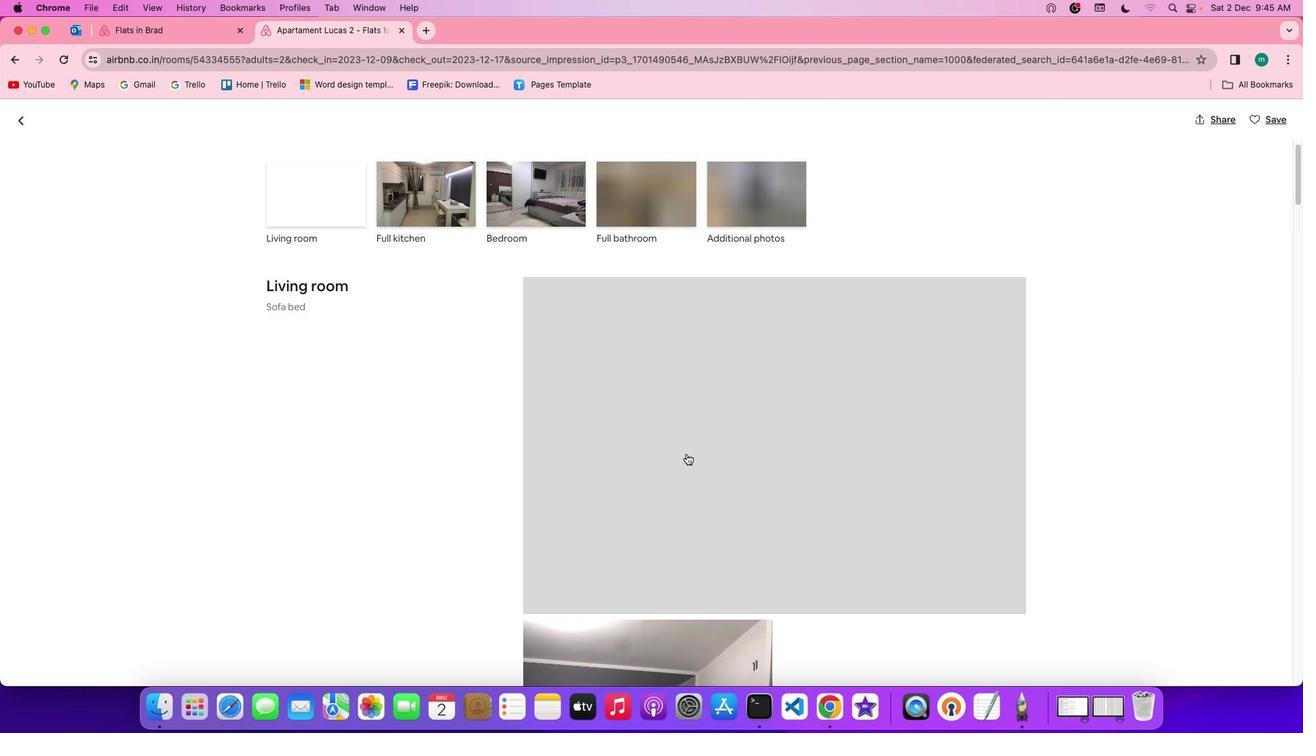 
Action: Mouse scrolled (686, 453) with delta (0, -1)
Screenshot: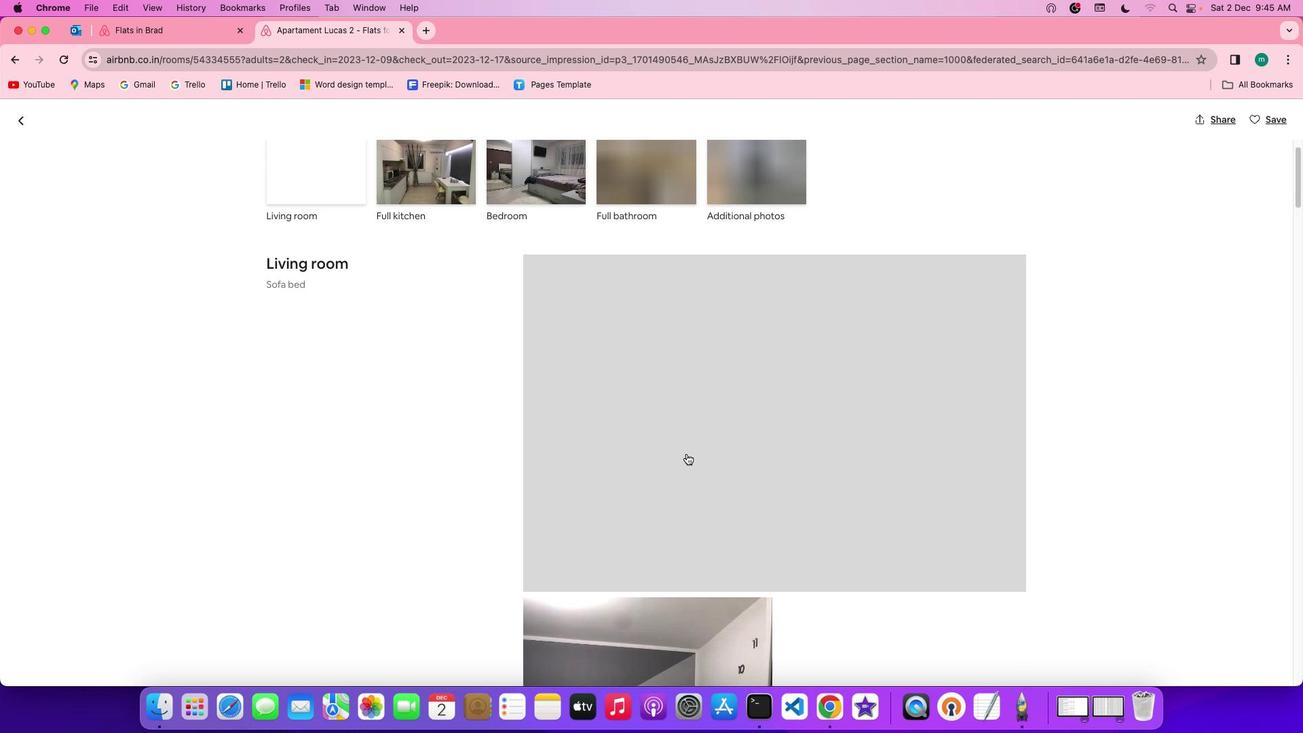 
Action: Mouse scrolled (686, 453) with delta (0, -1)
Screenshot: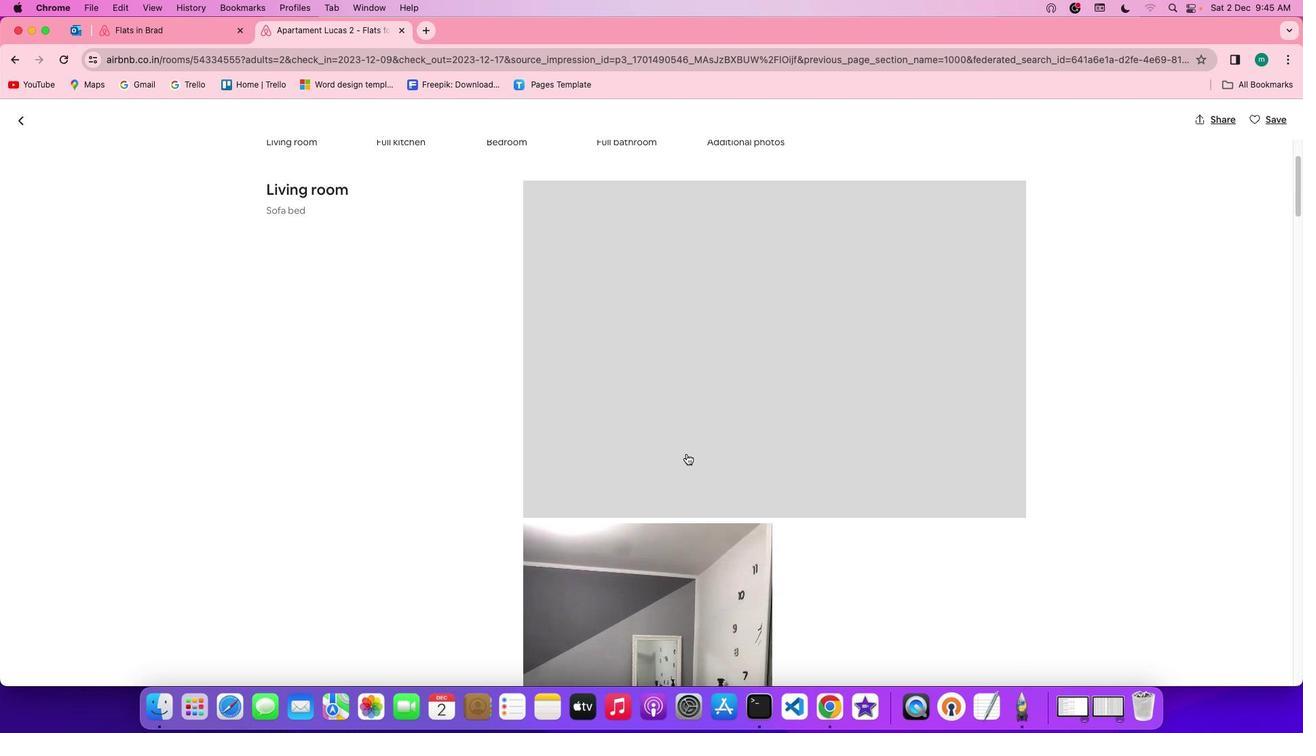 
Action: Mouse scrolled (686, 453) with delta (0, 0)
Screenshot: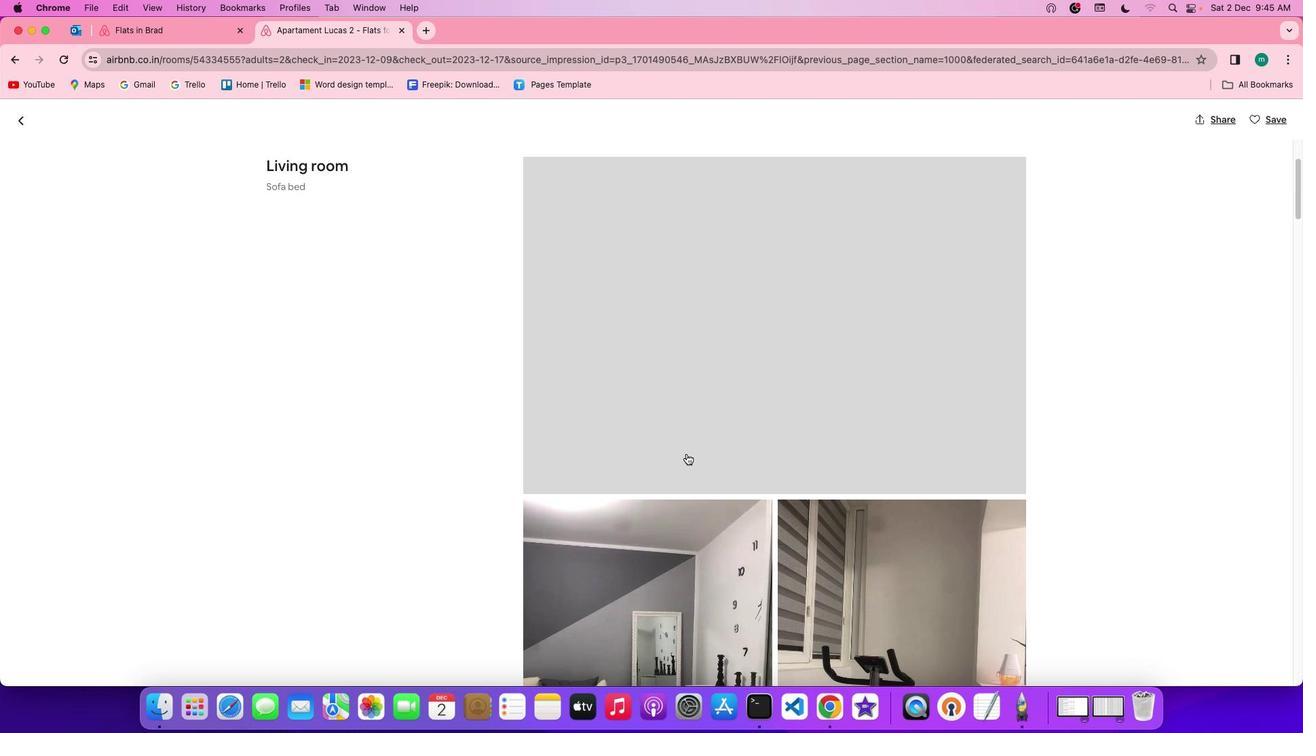 
Action: Mouse scrolled (686, 453) with delta (0, 0)
Screenshot: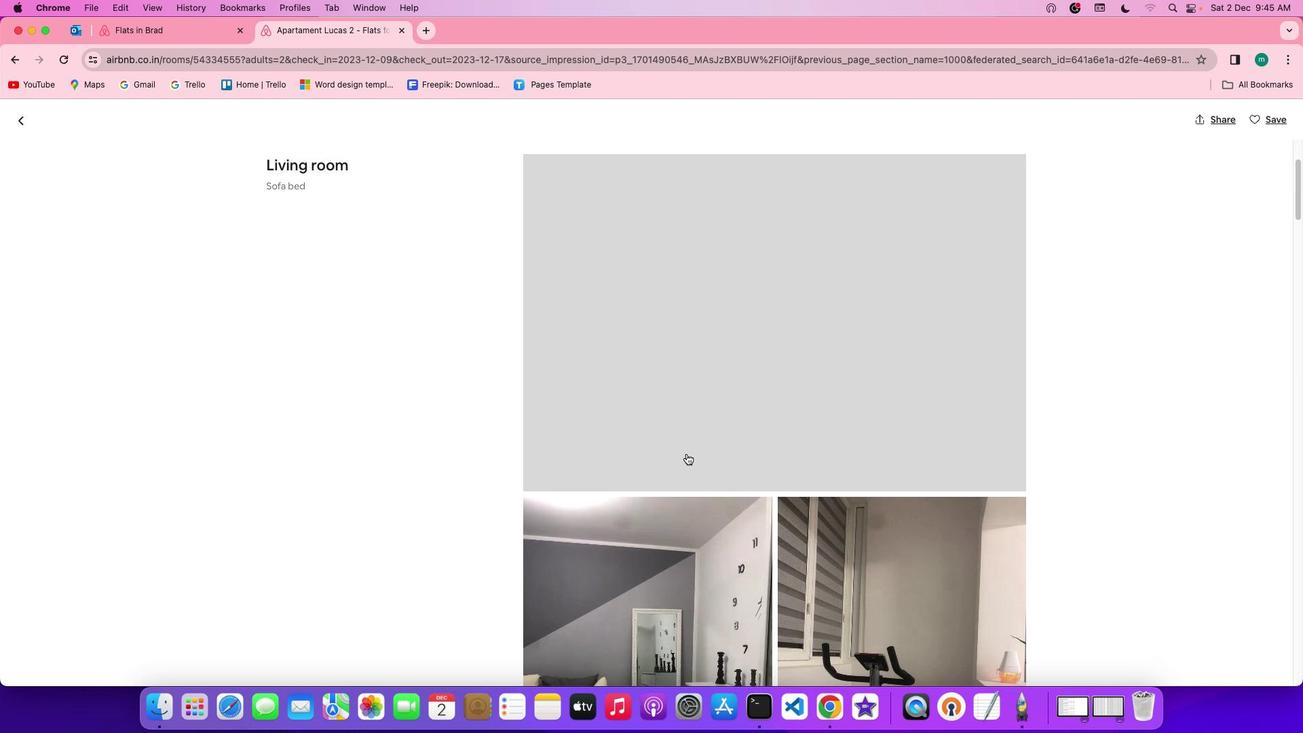 
Action: Mouse scrolled (686, 453) with delta (0, 0)
Screenshot: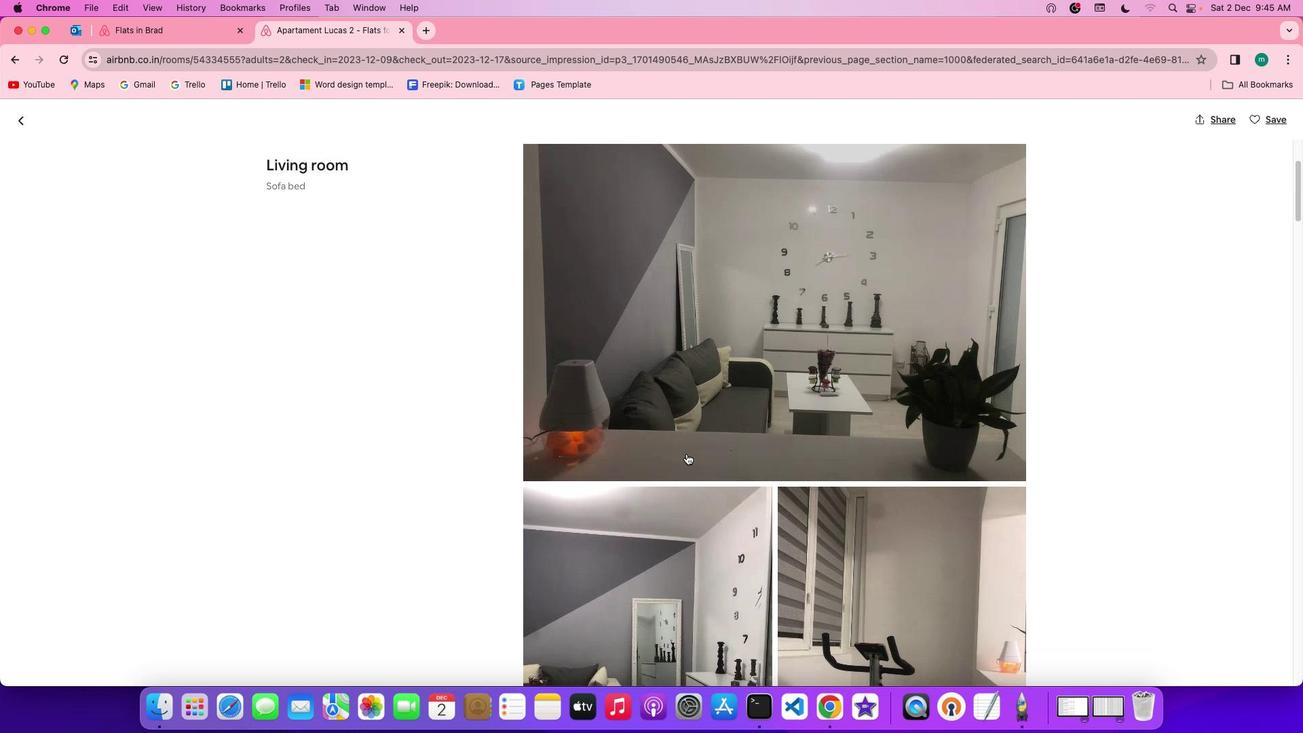 
Action: Mouse scrolled (686, 453) with delta (0, 0)
Screenshot: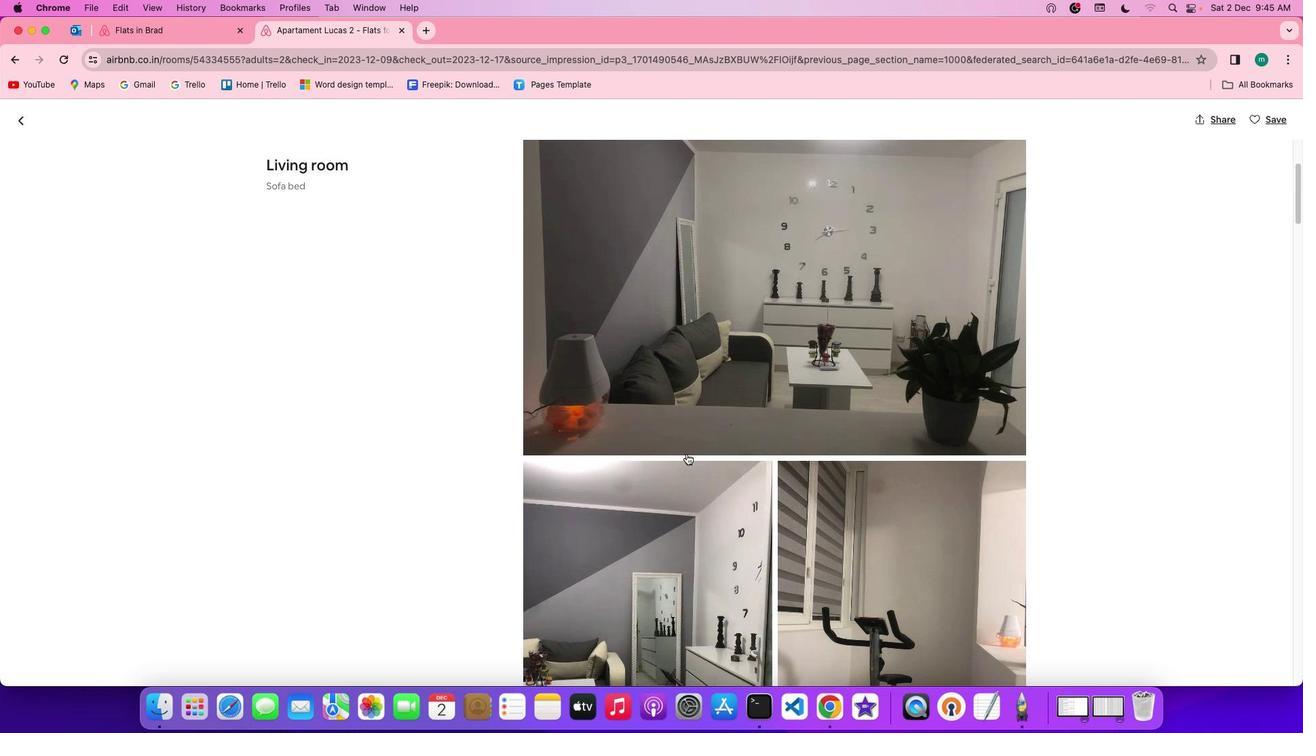
Action: Mouse scrolled (686, 453) with delta (0, 0)
Screenshot: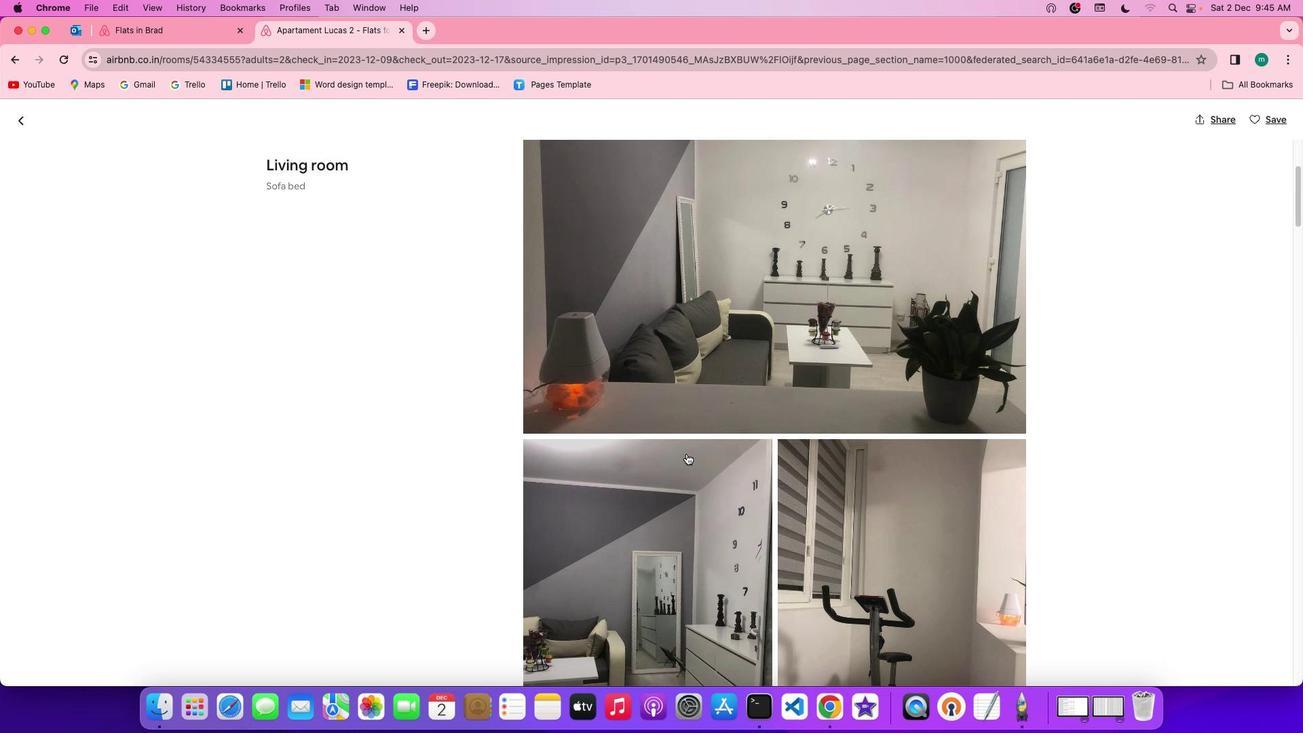 
Action: Mouse scrolled (686, 453) with delta (0, 0)
Screenshot: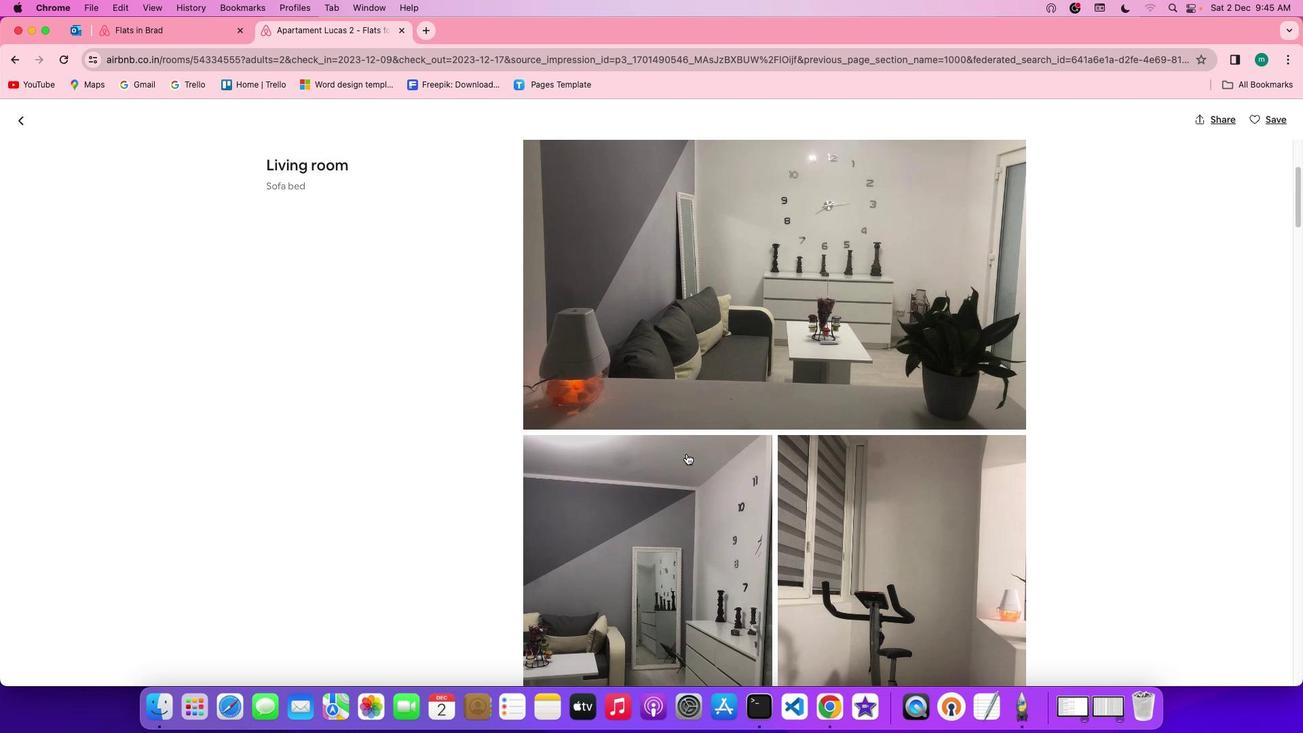 
Action: Mouse scrolled (686, 453) with delta (0, 0)
Screenshot: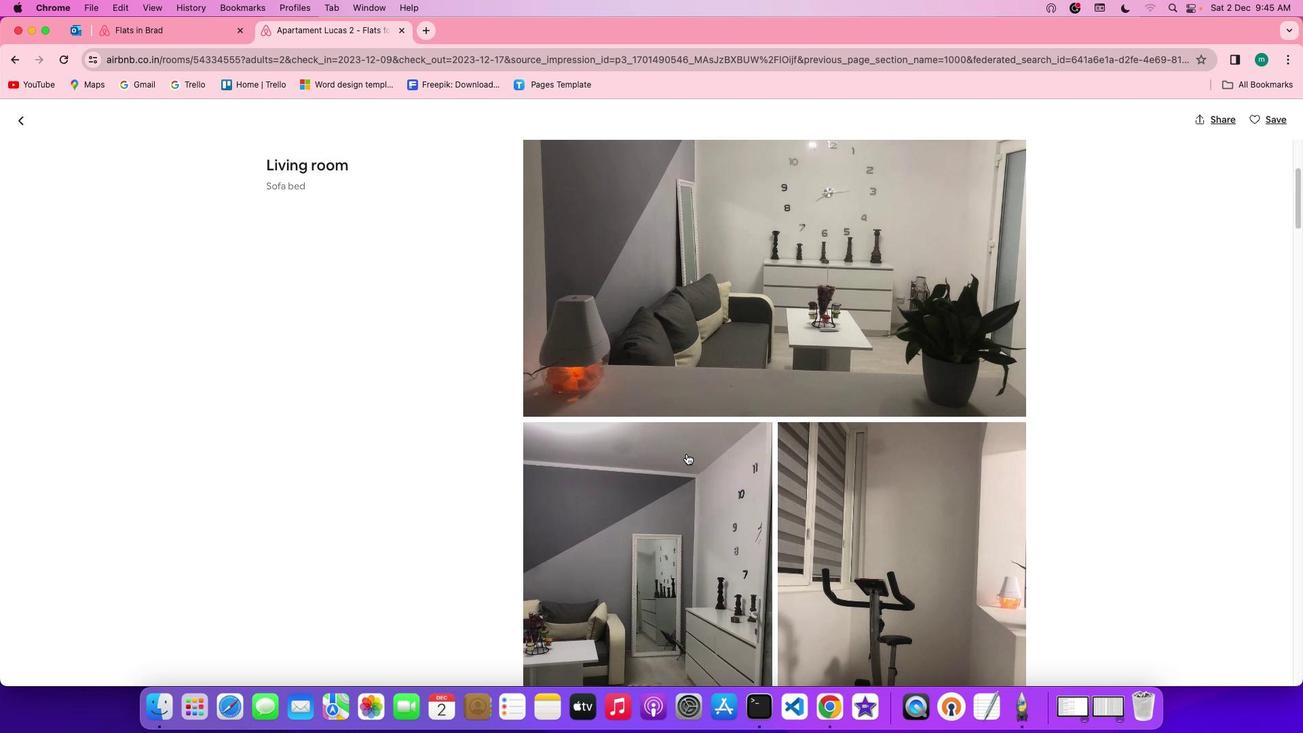 
Action: Mouse scrolled (686, 453) with delta (0, 0)
Screenshot: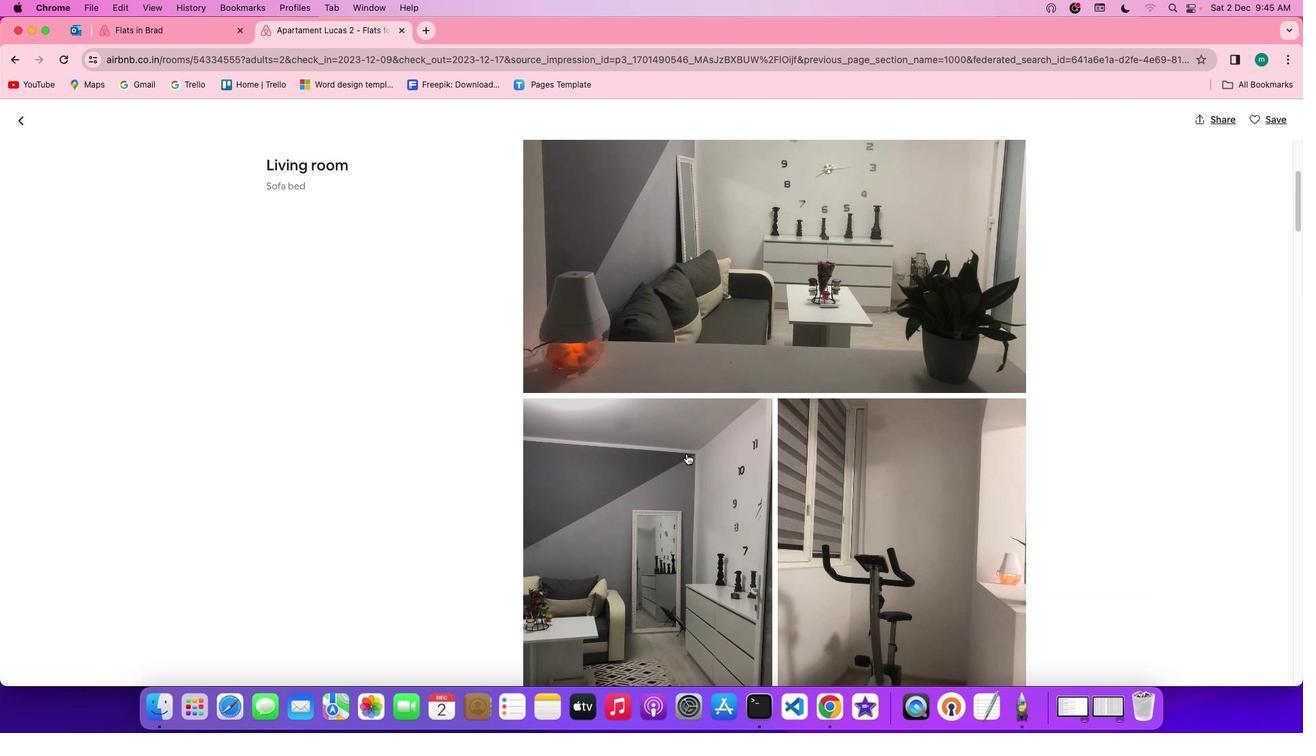 
Action: Mouse scrolled (686, 453) with delta (0, 0)
Screenshot: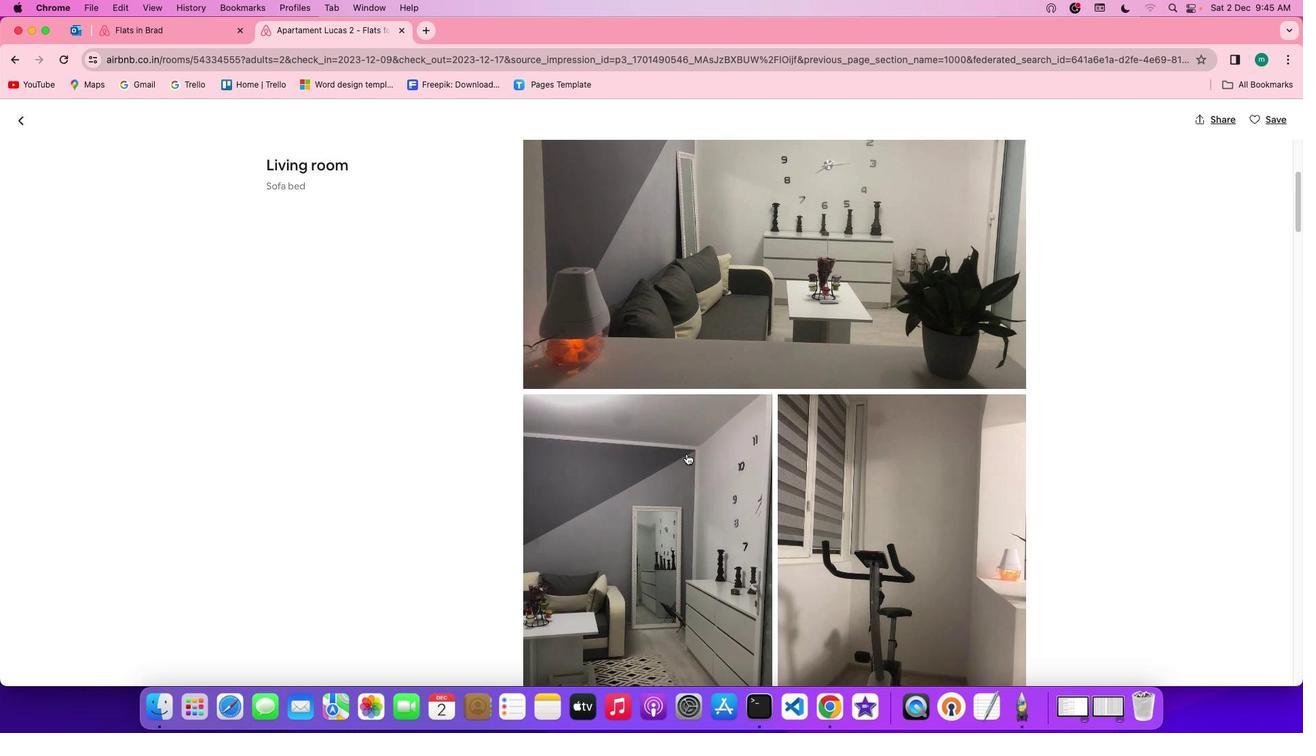 
Action: Mouse scrolled (686, 453) with delta (0, 0)
Screenshot: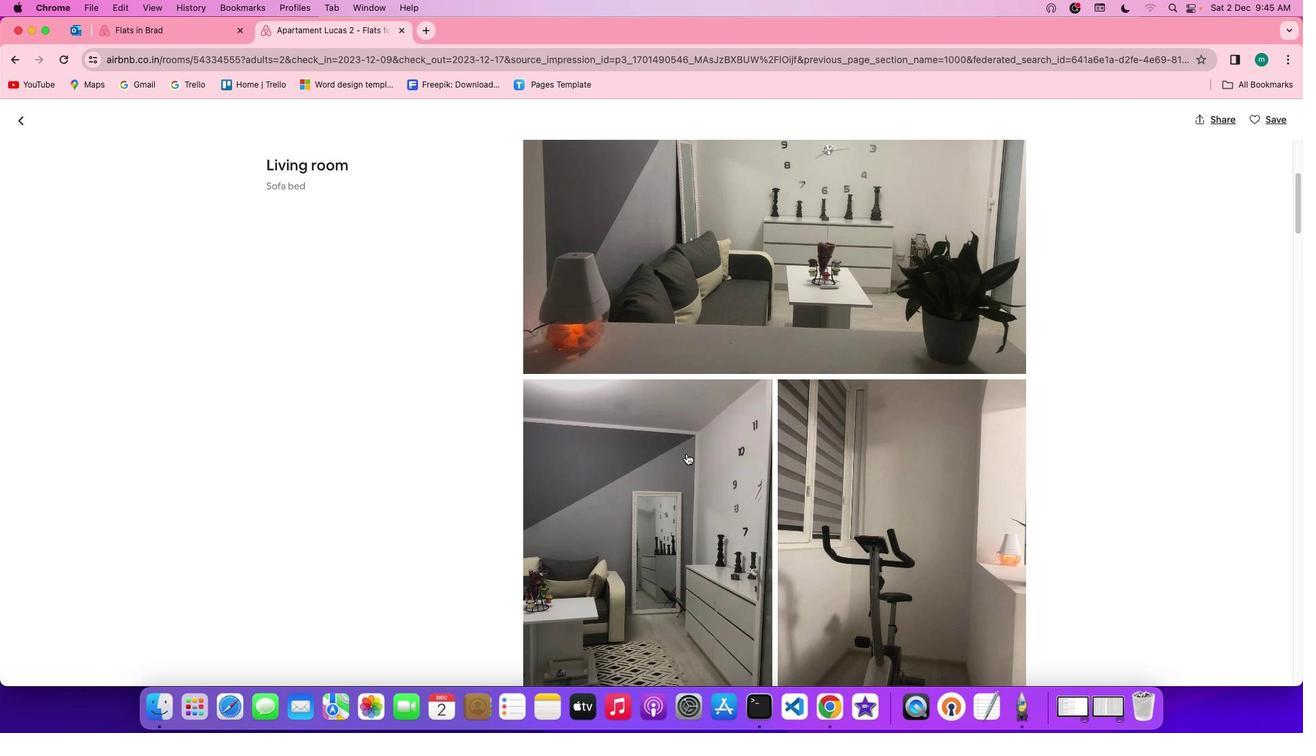 
Action: Mouse scrolled (686, 453) with delta (0, 0)
Screenshot: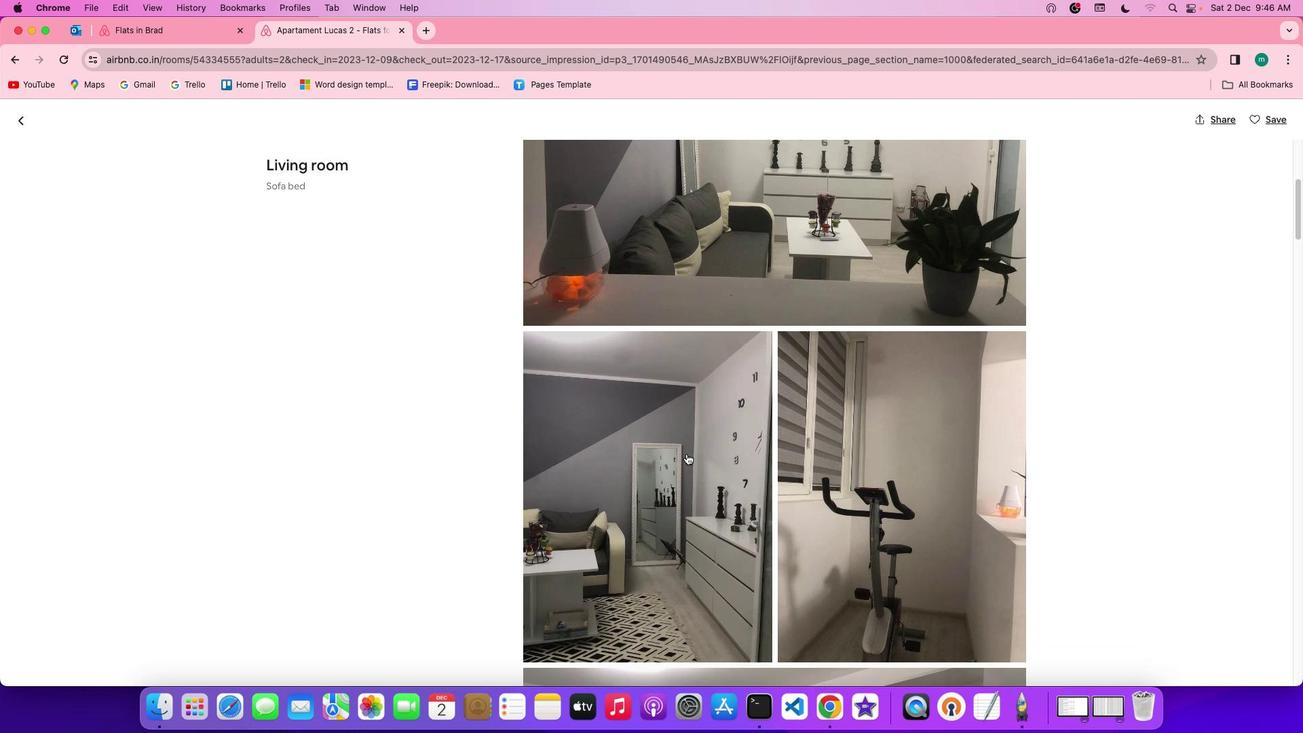 
Action: Mouse scrolled (686, 453) with delta (0, 0)
Screenshot: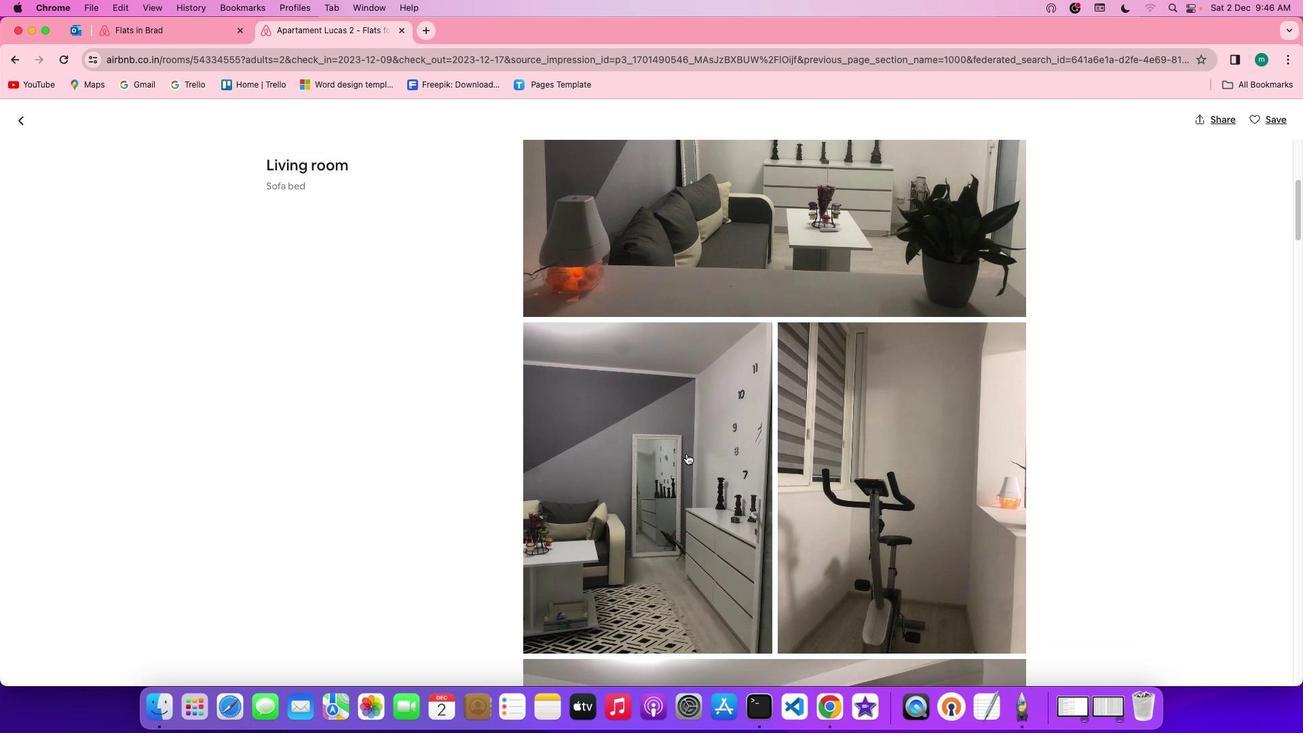 
Action: Mouse scrolled (686, 453) with delta (0, -1)
Screenshot: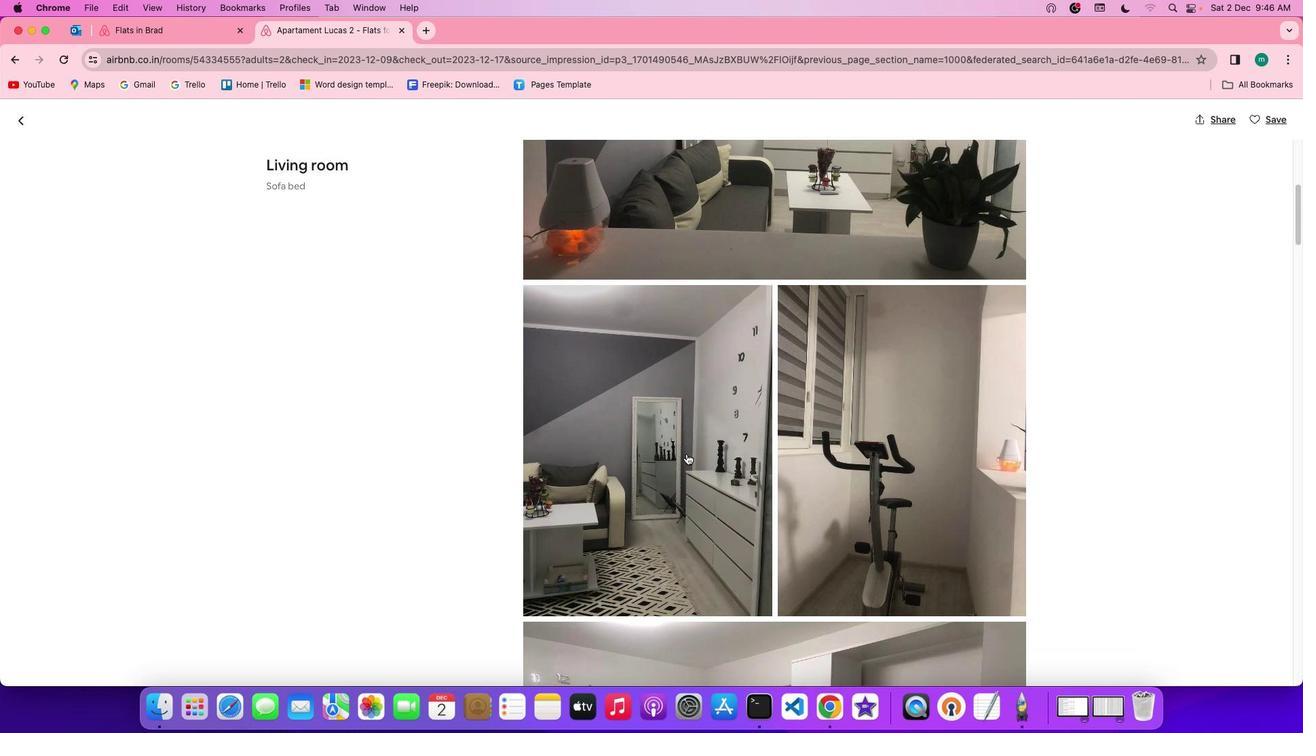 
Action: Mouse scrolled (686, 453) with delta (0, -1)
Screenshot: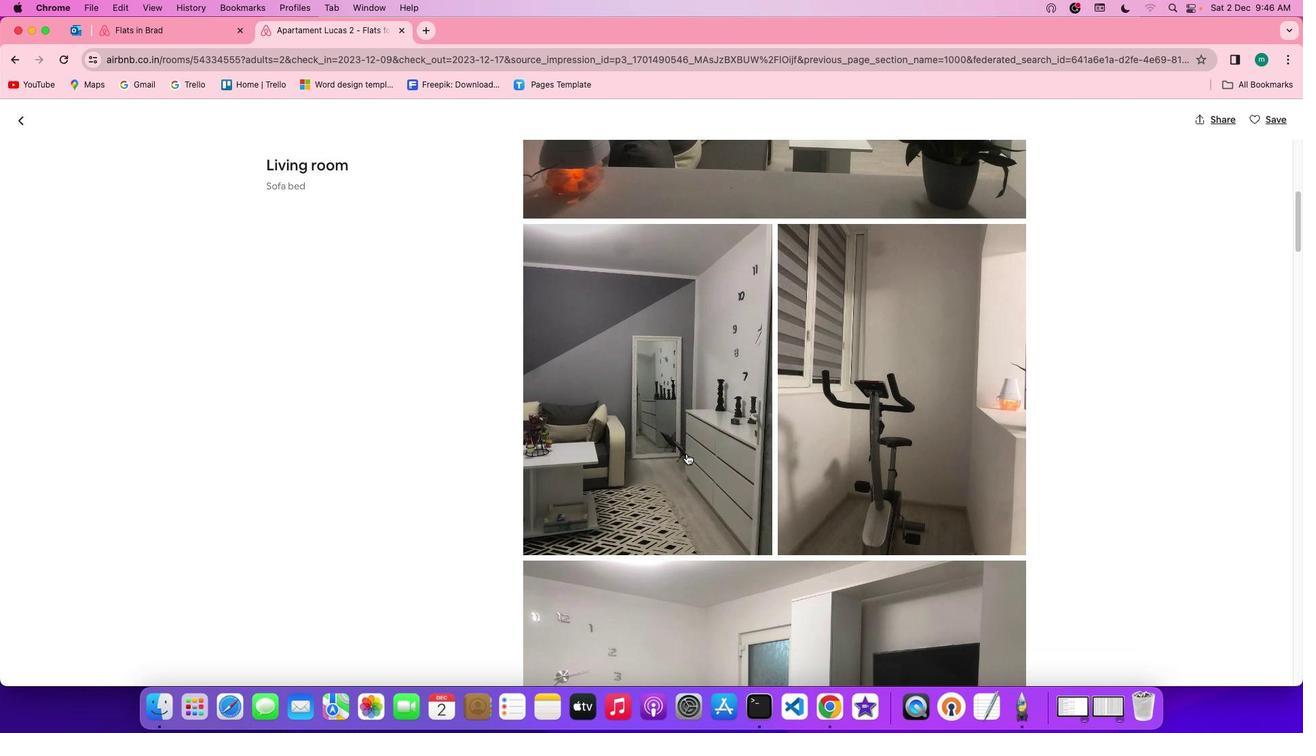 
Action: Mouse scrolled (686, 453) with delta (0, 0)
Screenshot: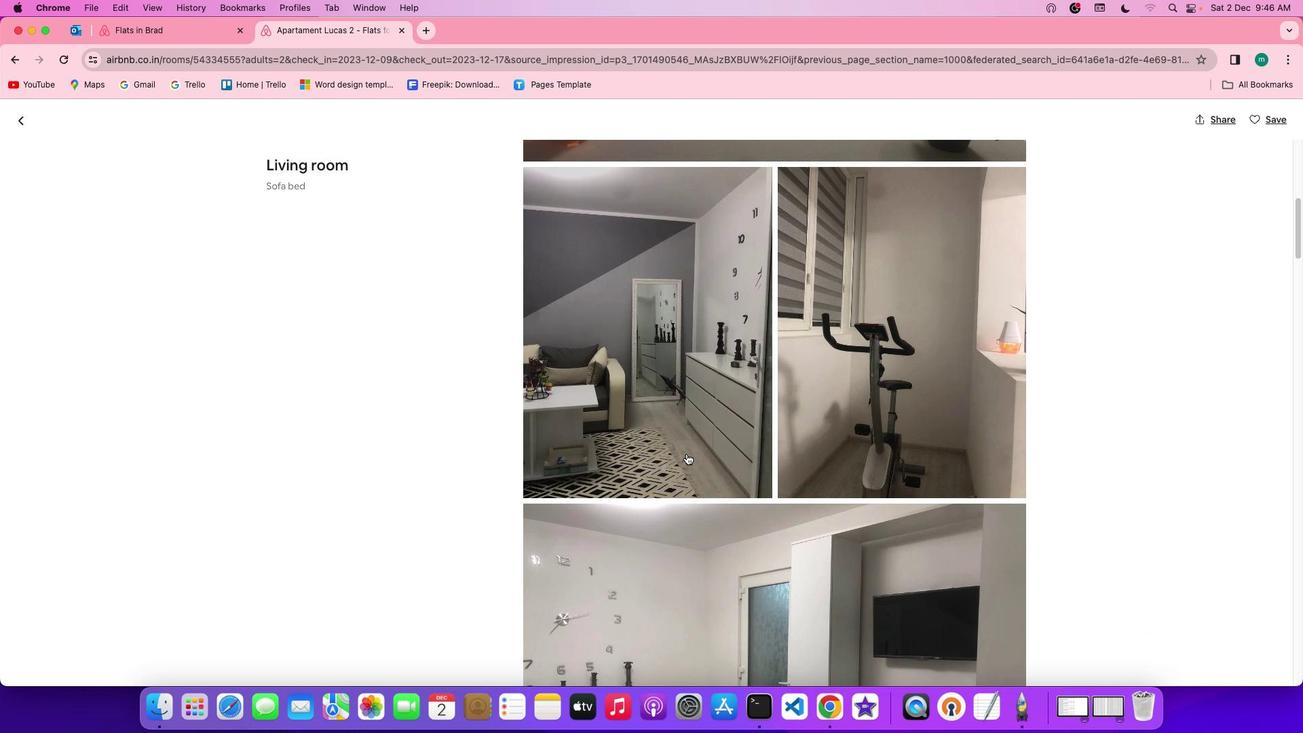 
Action: Mouse scrolled (686, 453) with delta (0, 0)
Screenshot: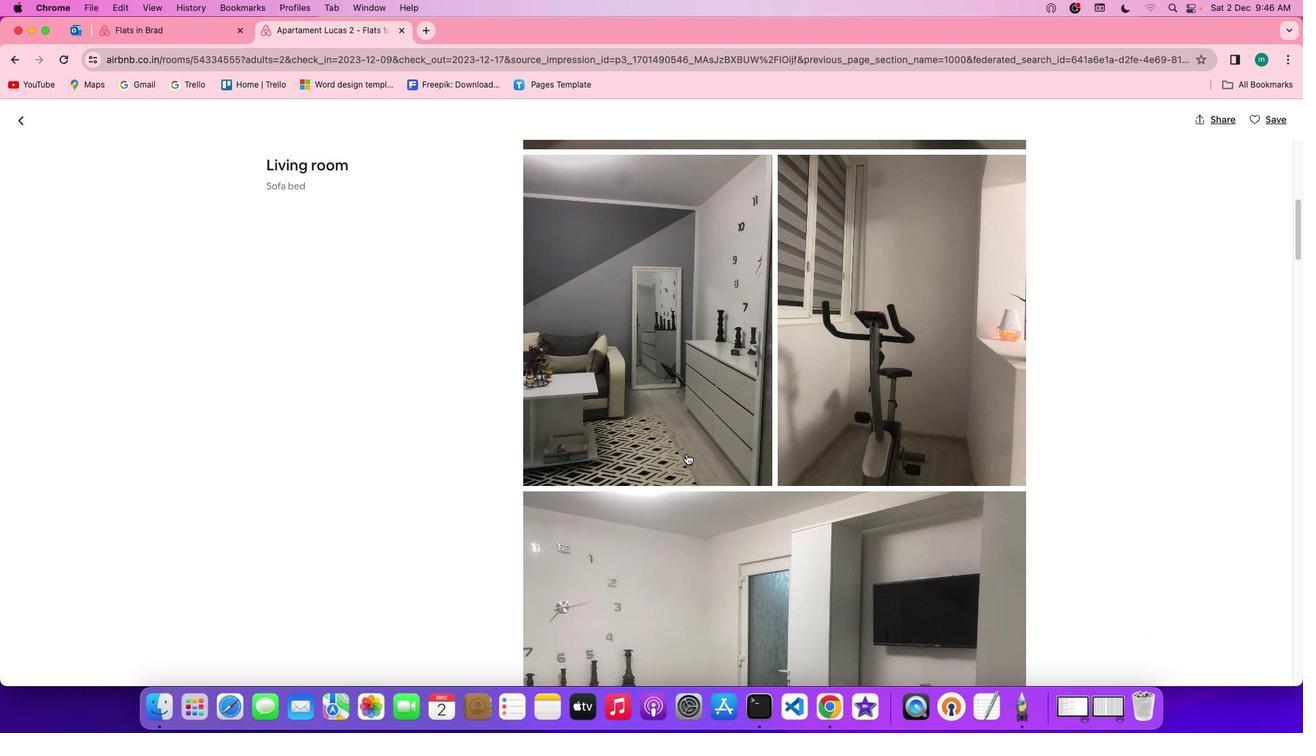 
Action: Mouse scrolled (686, 453) with delta (0, -1)
Screenshot: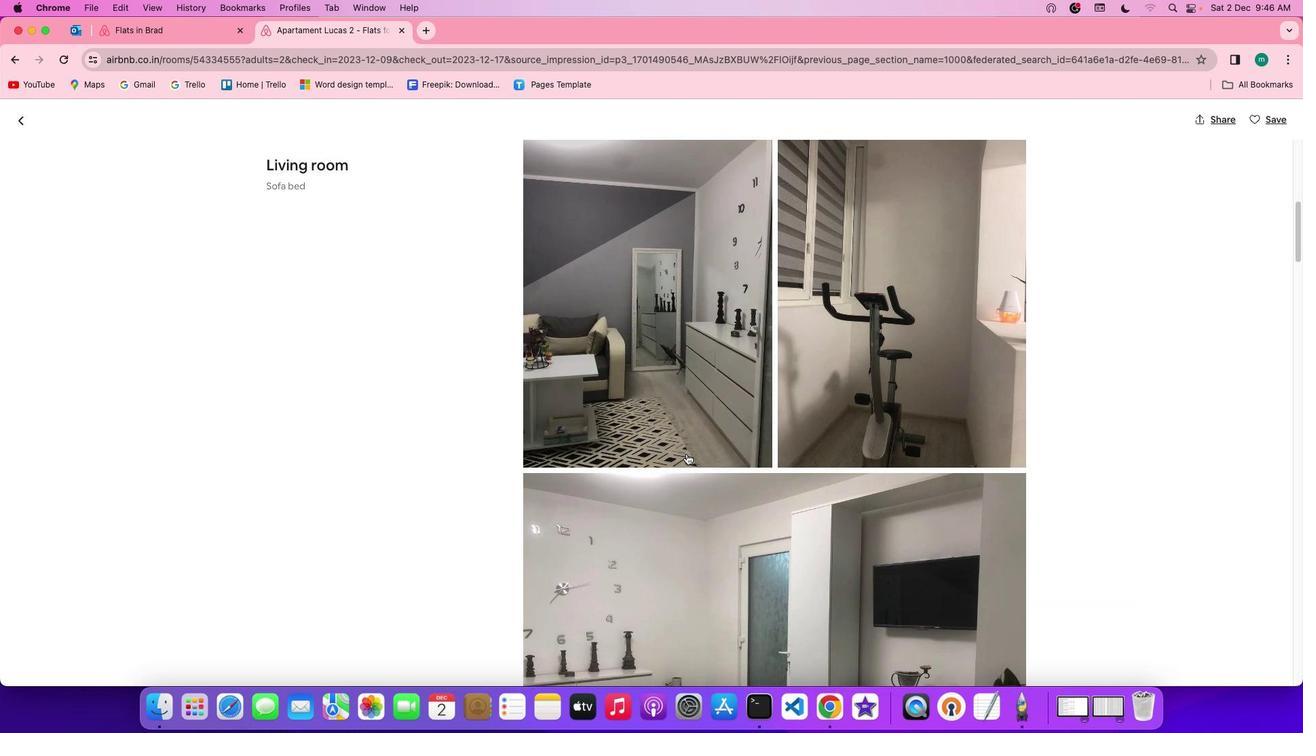 
Action: Mouse scrolled (686, 453) with delta (0, -1)
Screenshot: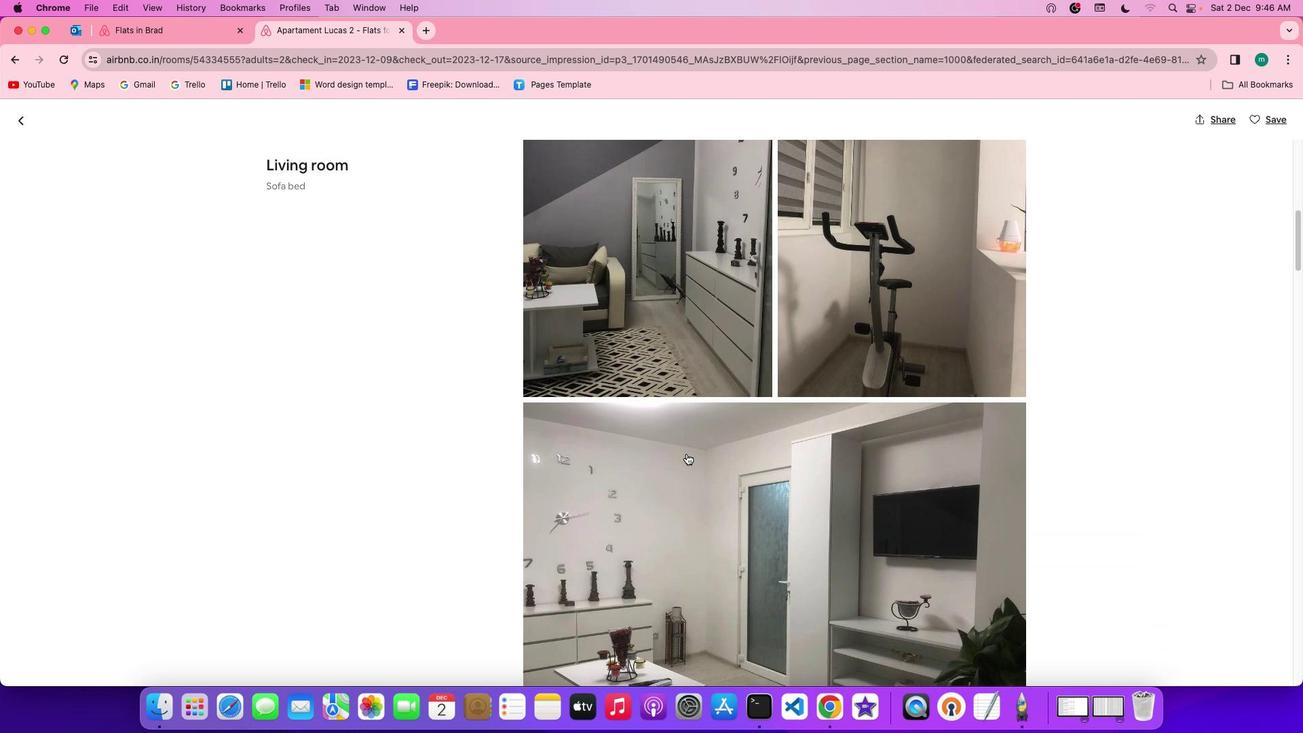 
Action: Mouse scrolled (686, 453) with delta (0, 0)
Screenshot: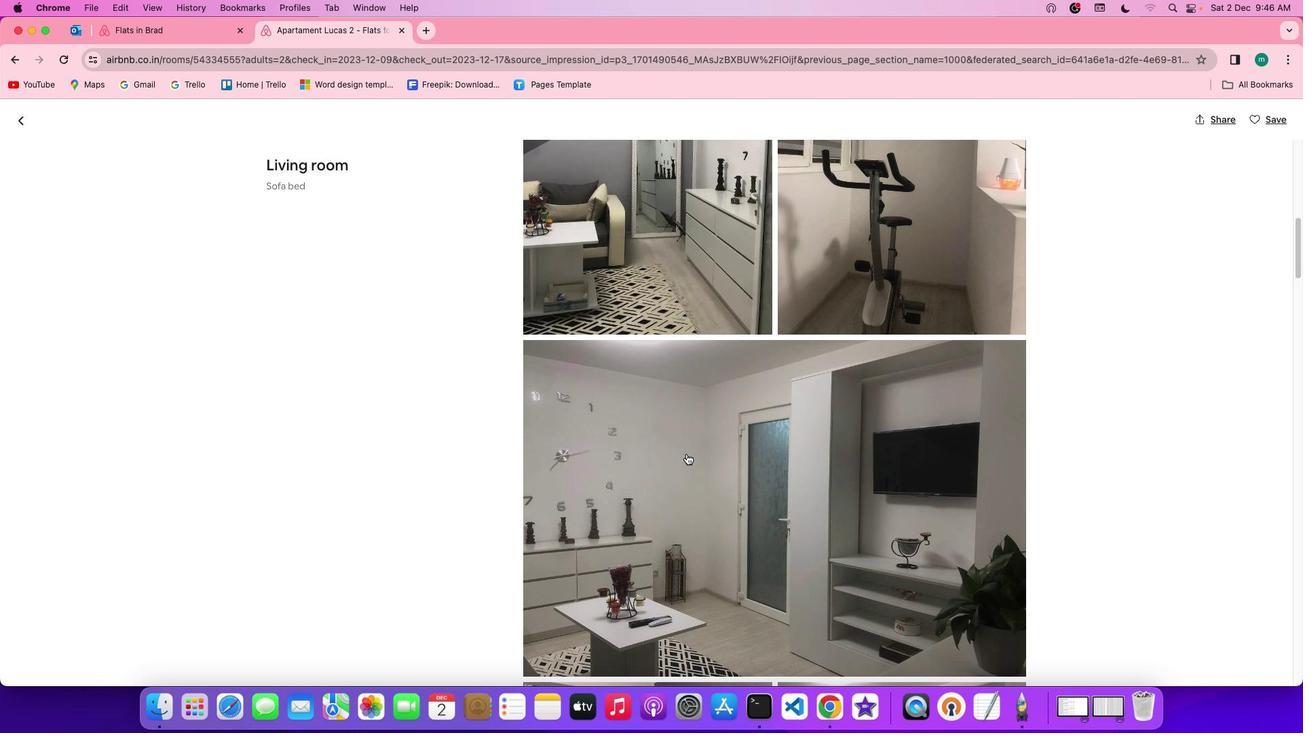 
Action: Mouse scrolled (686, 453) with delta (0, 0)
Screenshot: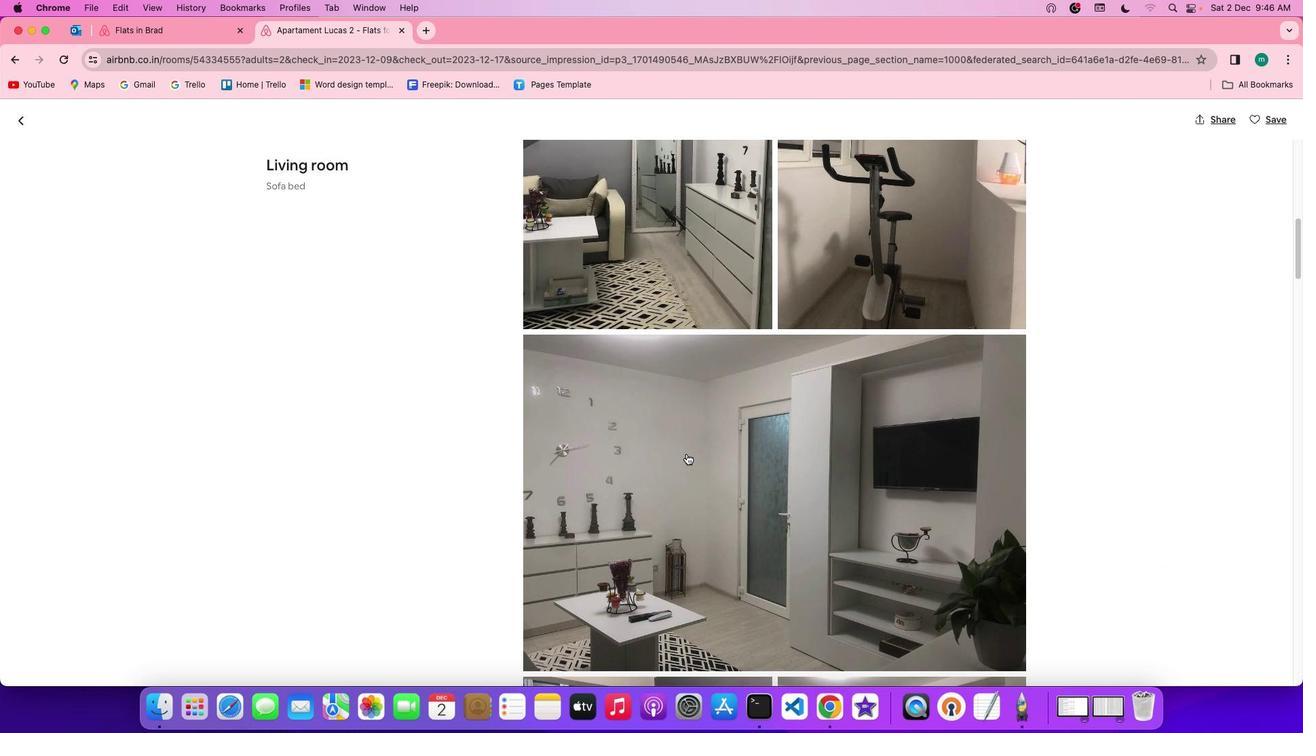 
Action: Mouse scrolled (686, 453) with delta (0, -1)
Screenshot: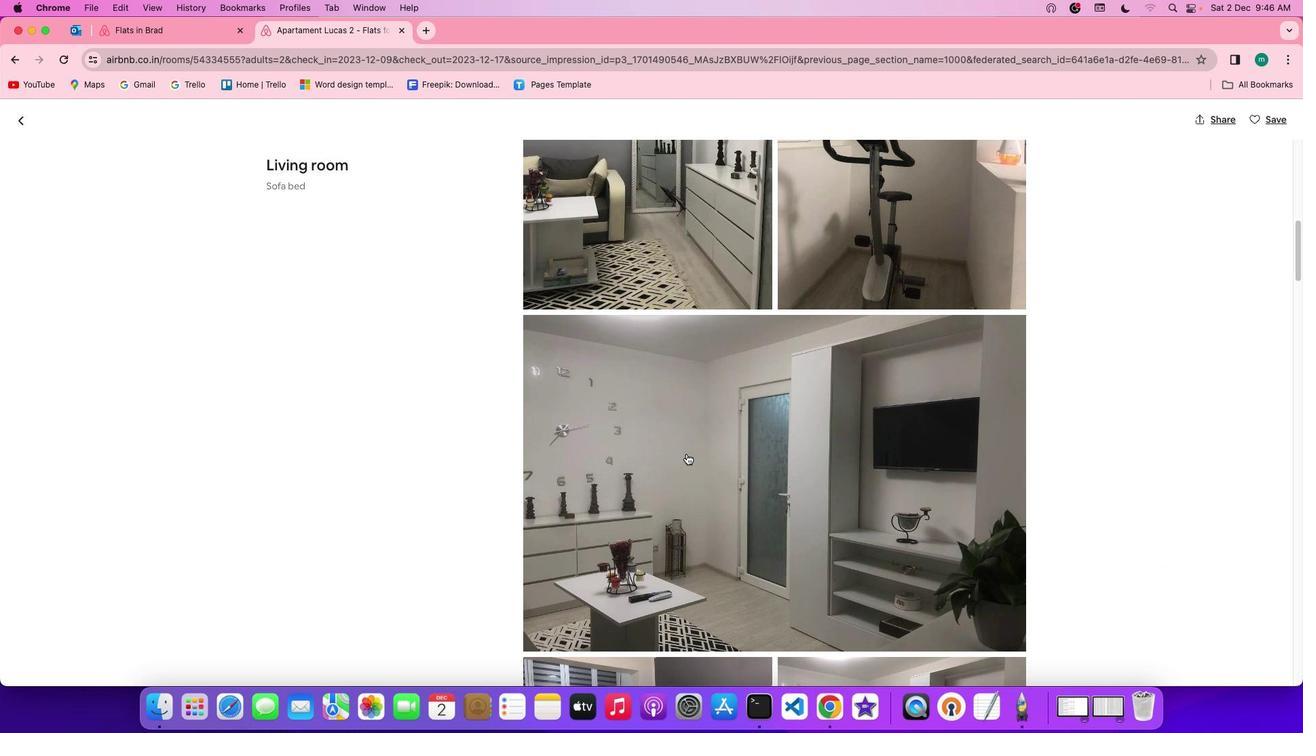 
Action: Mouse scrolled (686, 453) with delta (0, 0)
Screenshot: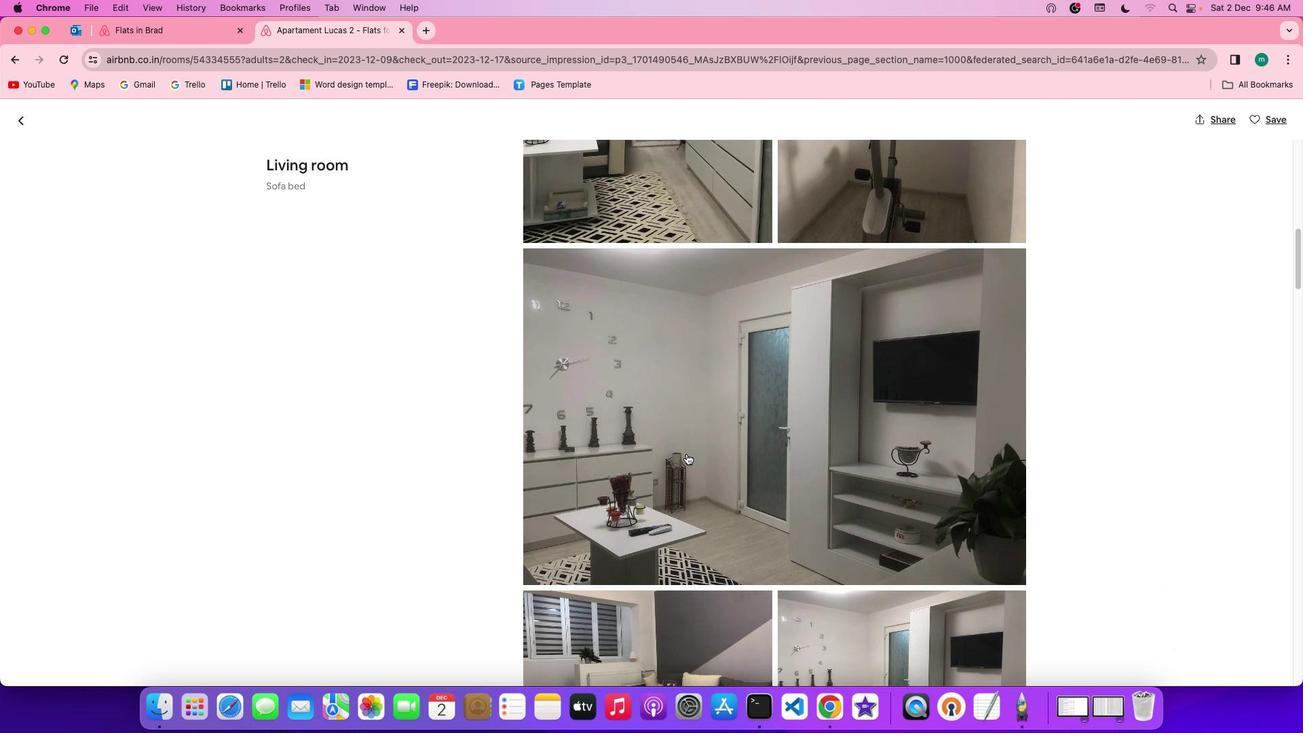 
Action: Mouse scrolled (686, 453) with delta (0, 0)
Screenshot: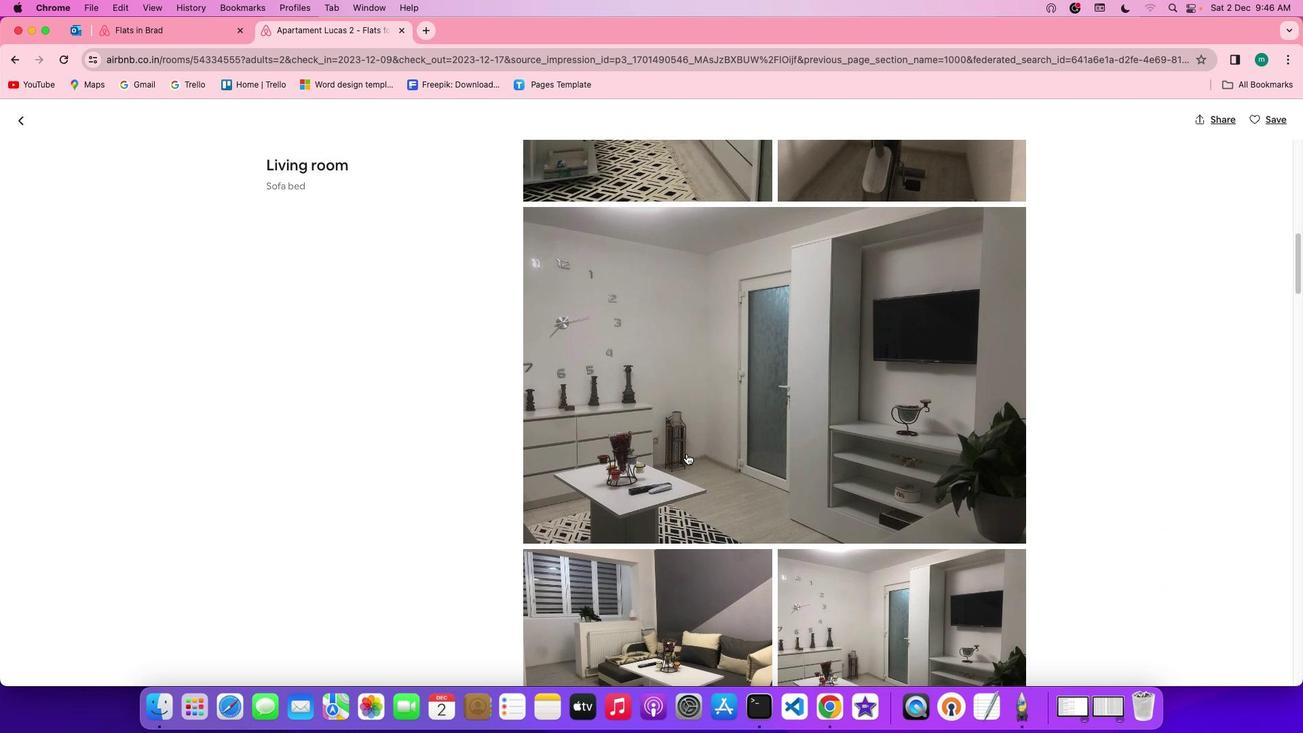 
Action: Mouse scrolled (686, 453) with delta (0, 0)
Screenshot: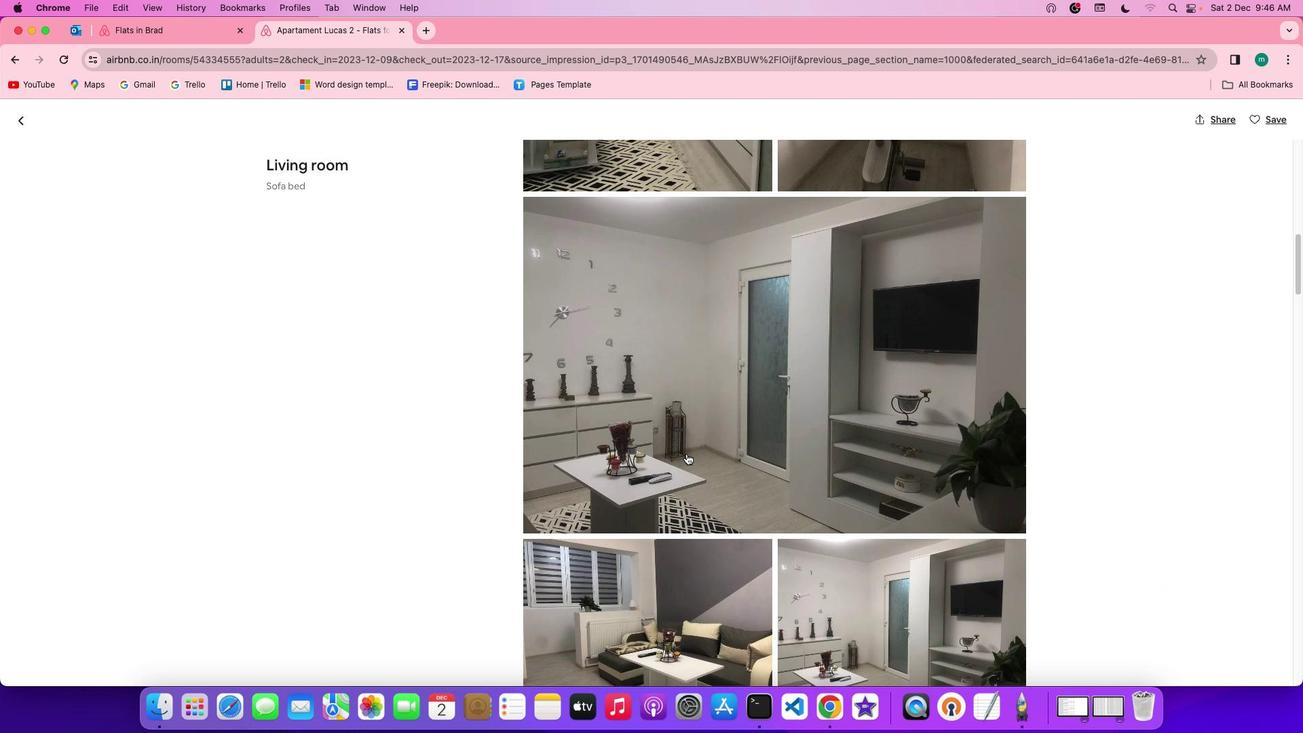 
Action: Mouse scrolled (686, 453) with delta (0, -1)
Screenshot: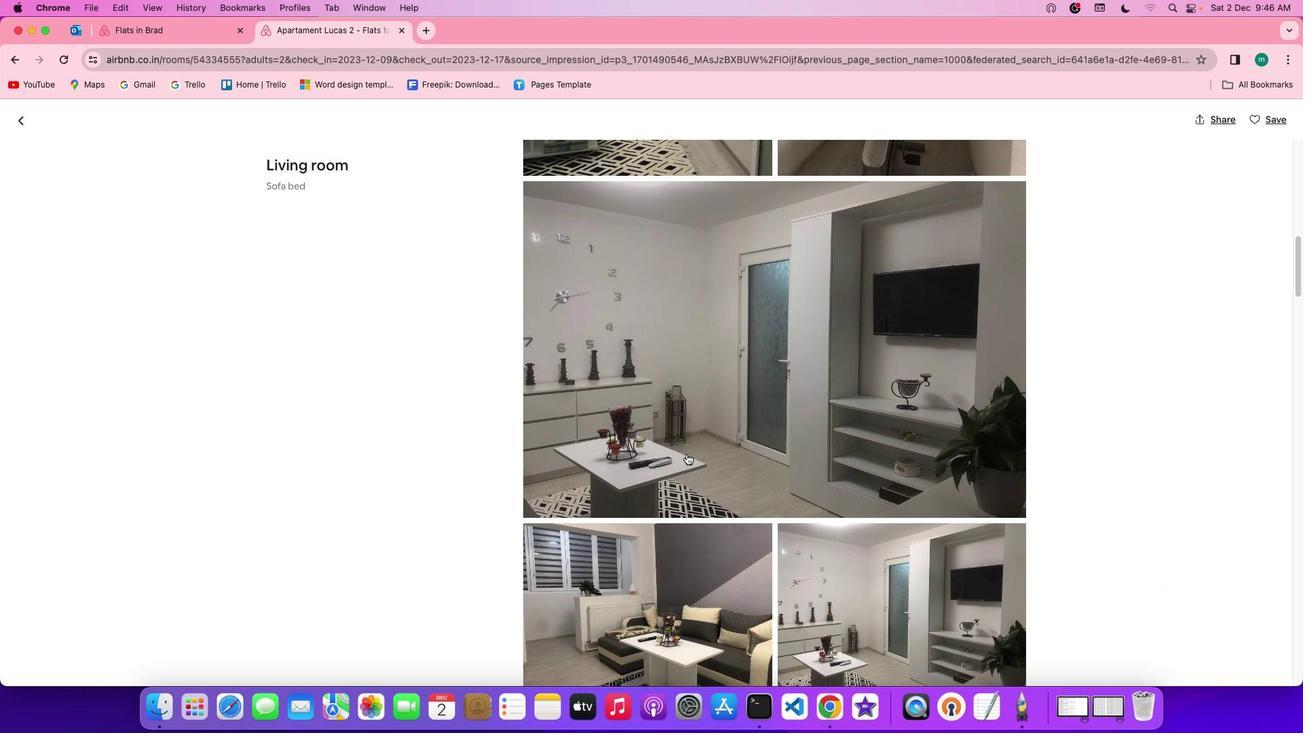 
Action: Mouse scrolled (686, 453) with delta (0, -1)
Screenshot: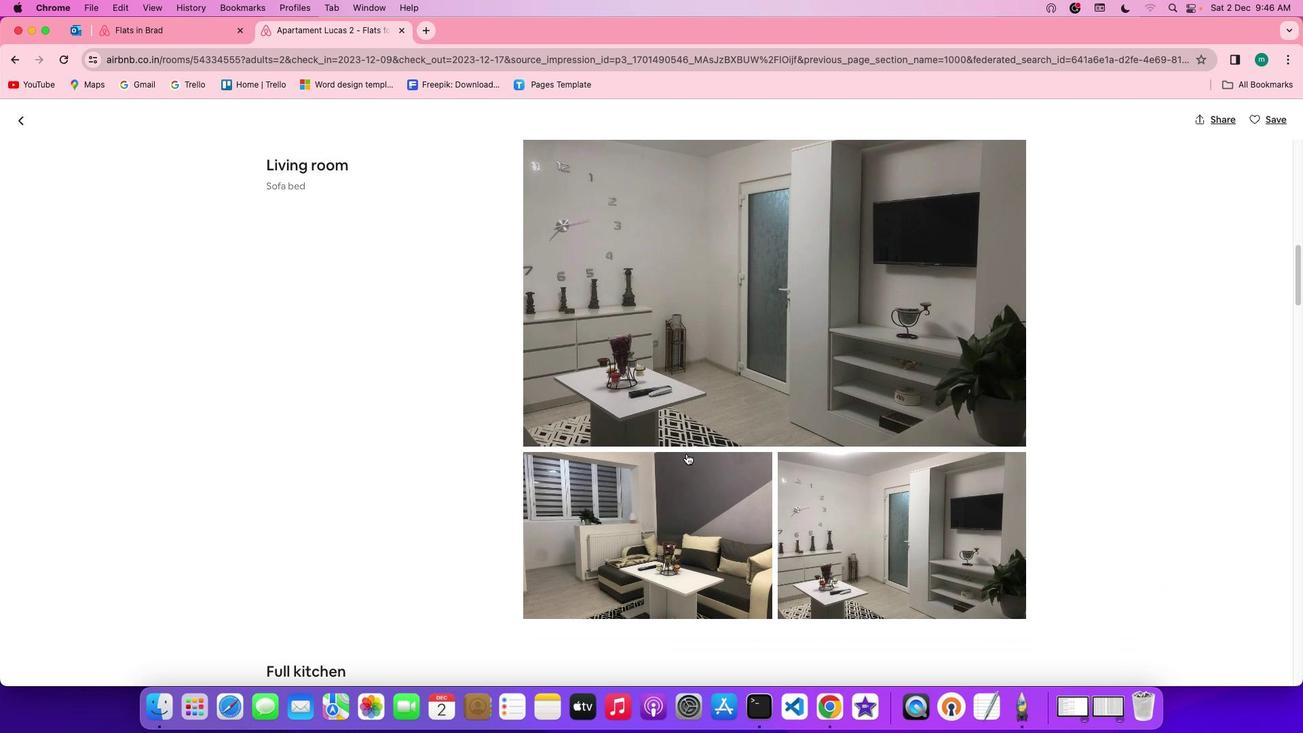 
Action: Mouse scrolled (686, 453) with delta (0, 0)
Screenshot: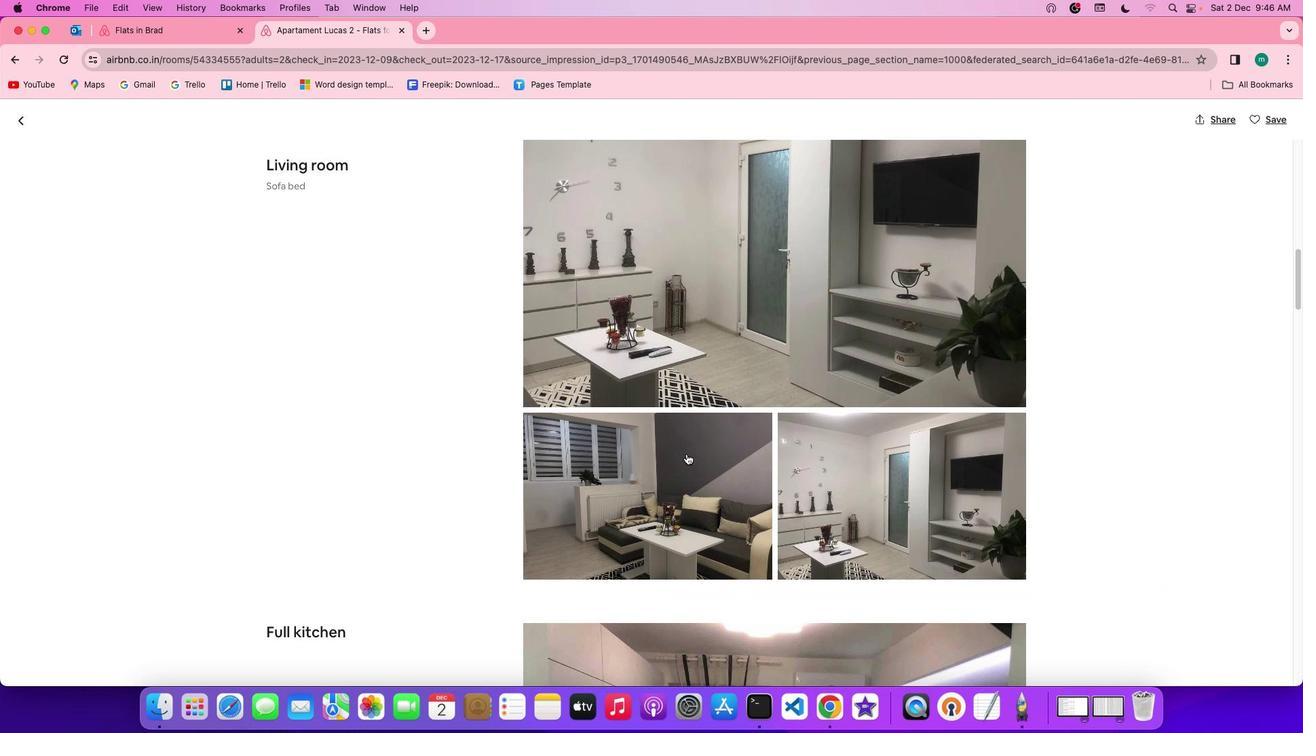 
Action: Mouse scrolled (686, 453) with delta (0, 0)
Screenshot: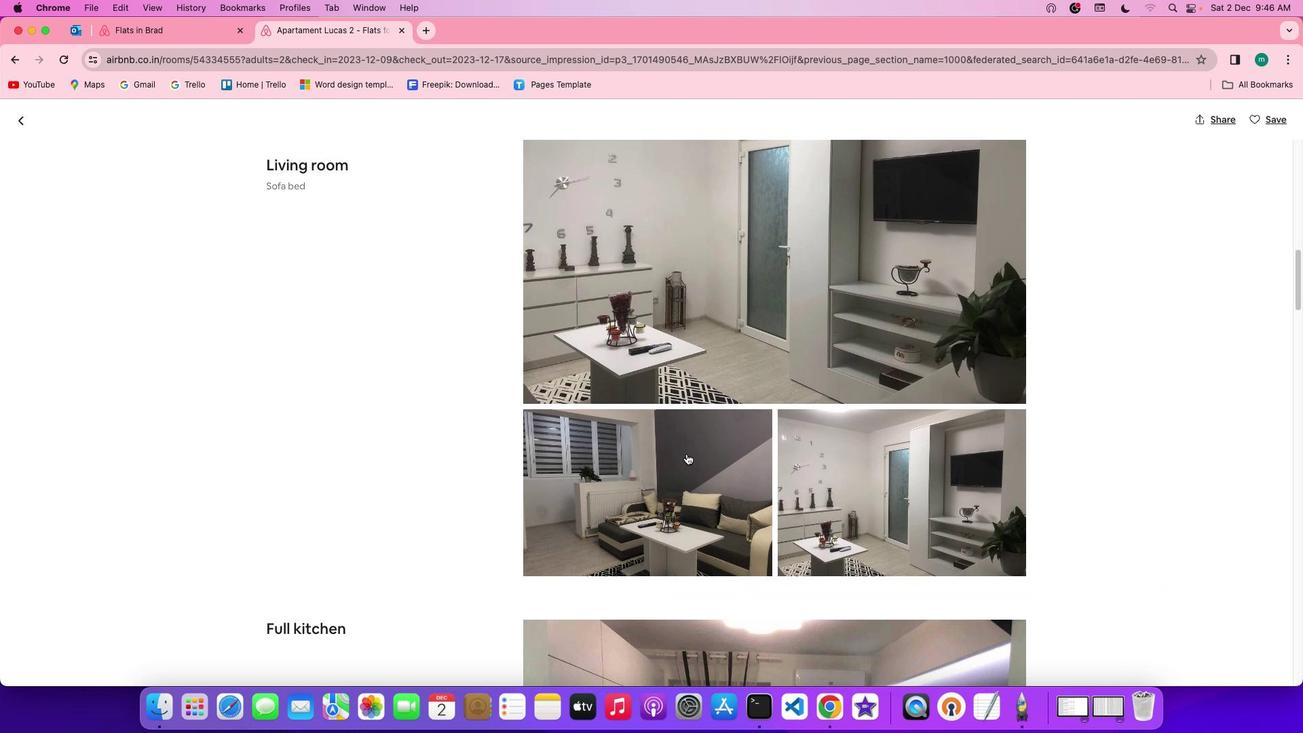 
Action: Mouse scrolled (686, 453) with delta (0, 0)
Screenshot: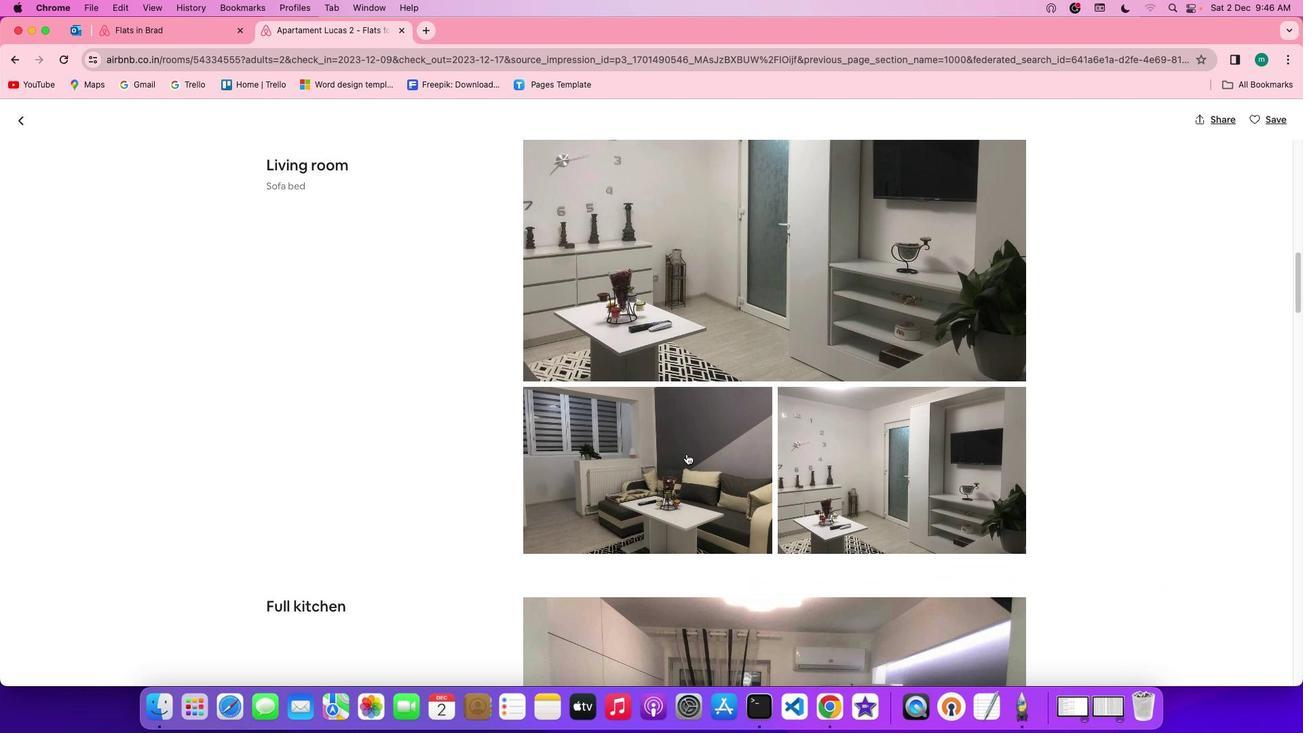 
Action: Mouse scrolled (686, 453) with delta (0, 0)
Screenshot: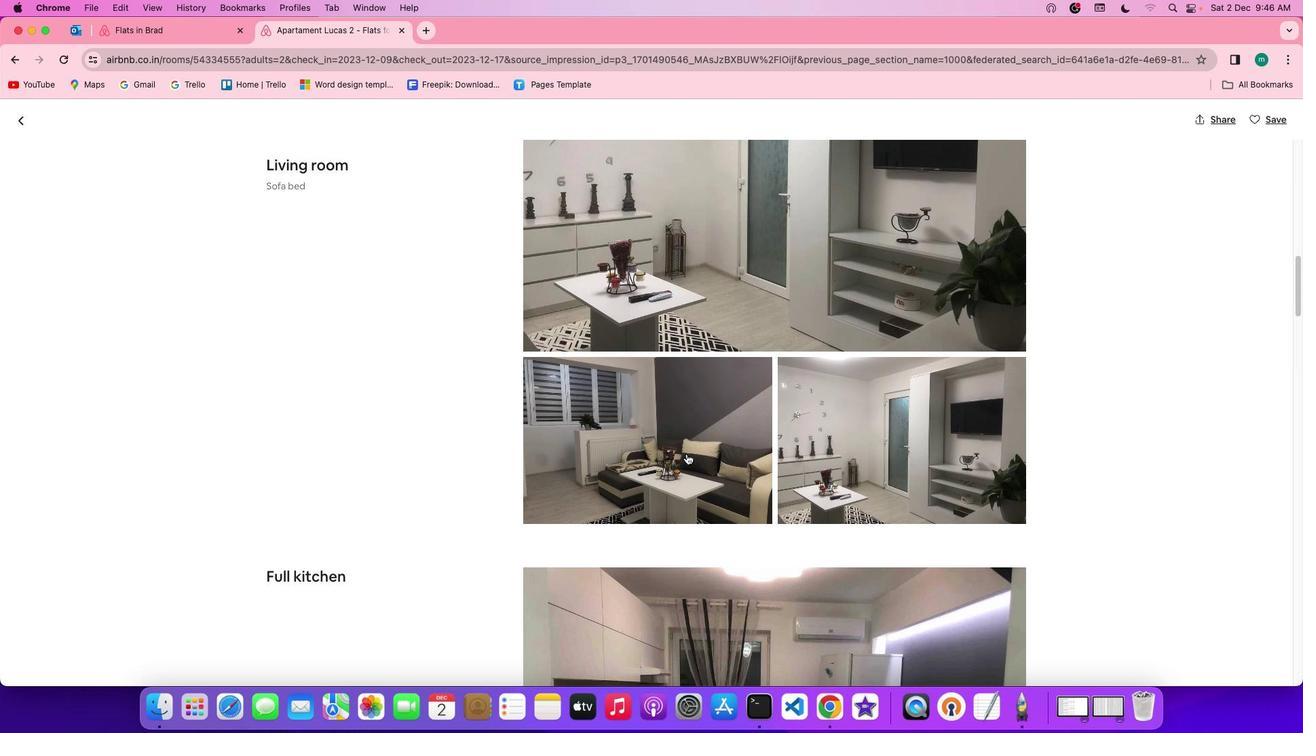 
Action: Mouse scrolled (686, 453) with delta (0, 0)
Screenshot: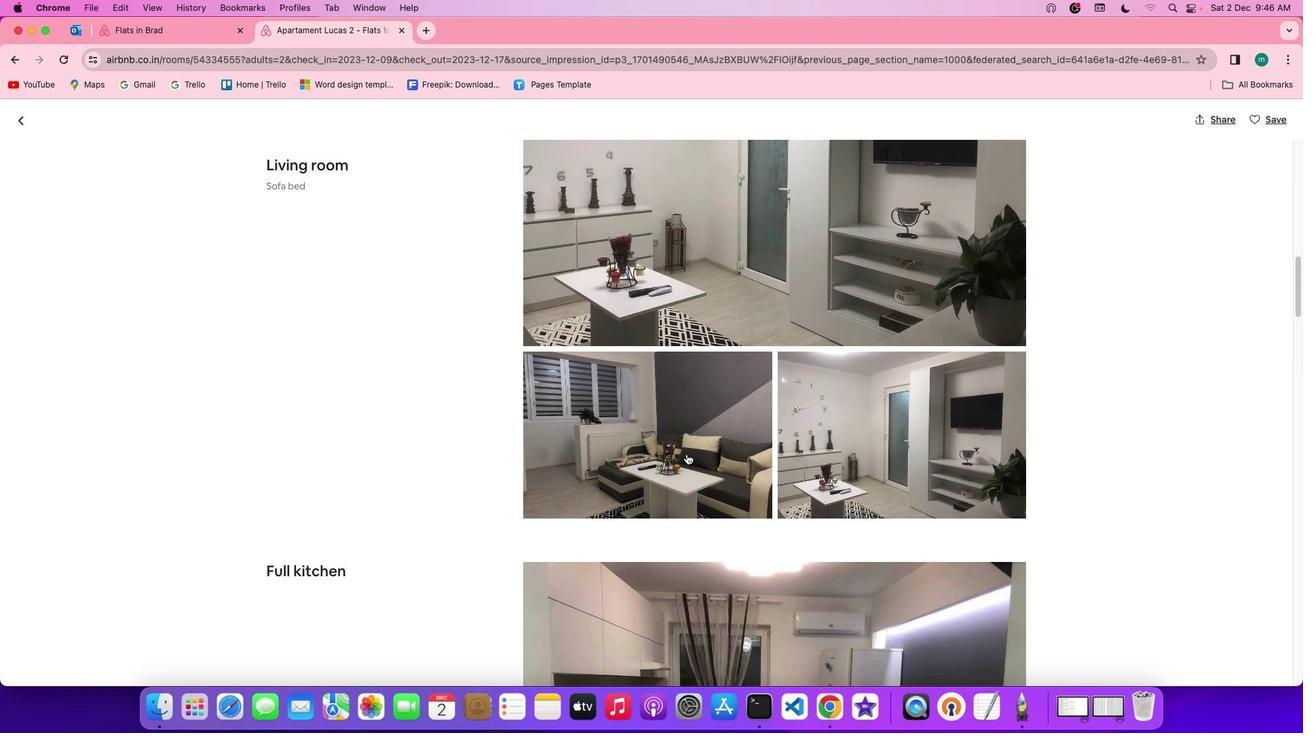 
Action: Mouse scrolled (686, 453) with delta (0, 0)
Screenshot: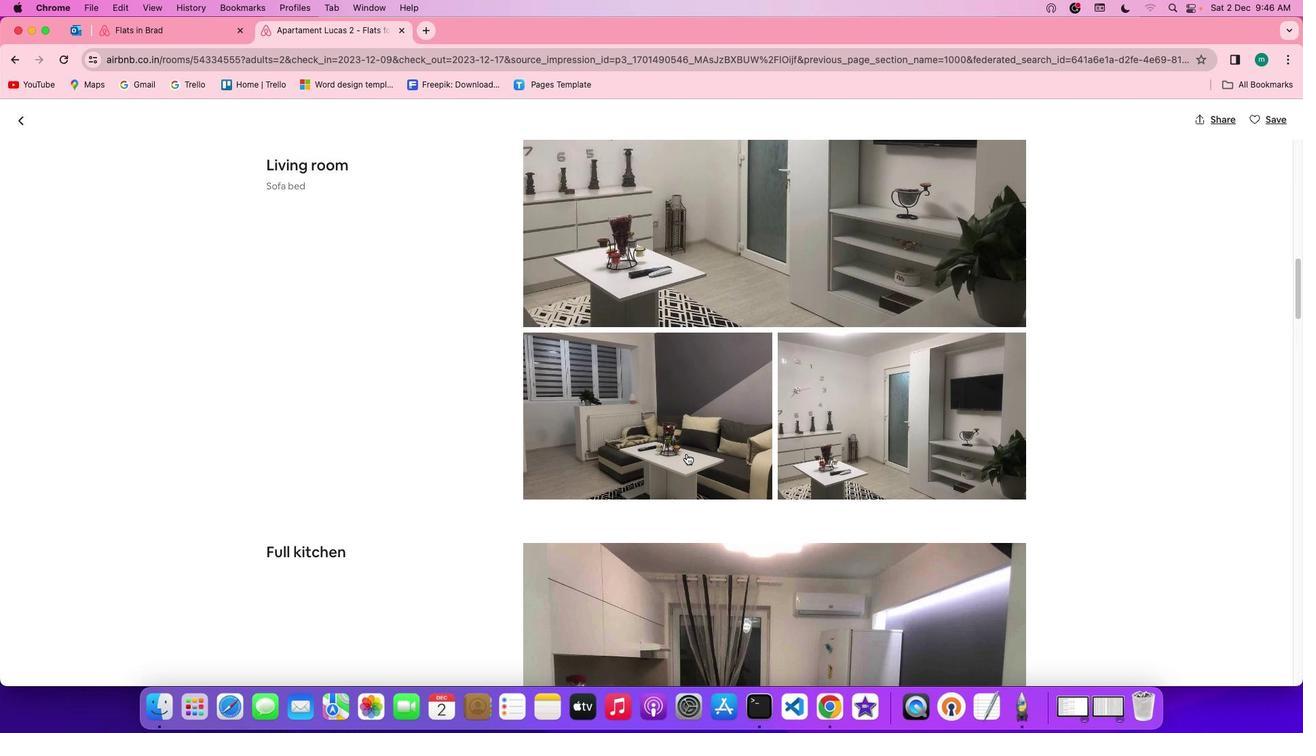 
Action: Mouse scrolled (686, 453) with delta (0, 0)
Screenshot: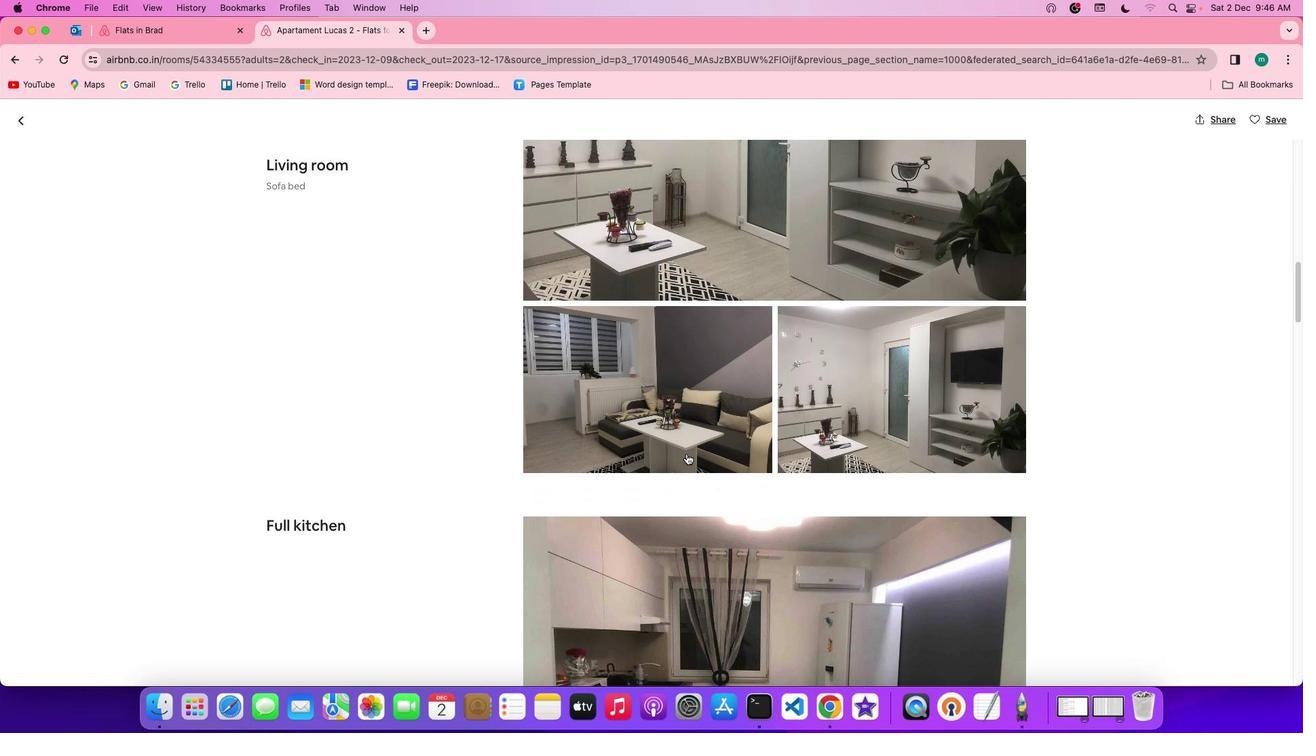 
Action: Mouse scrolled (686, 453) with delta (0, 0)
Screenshot: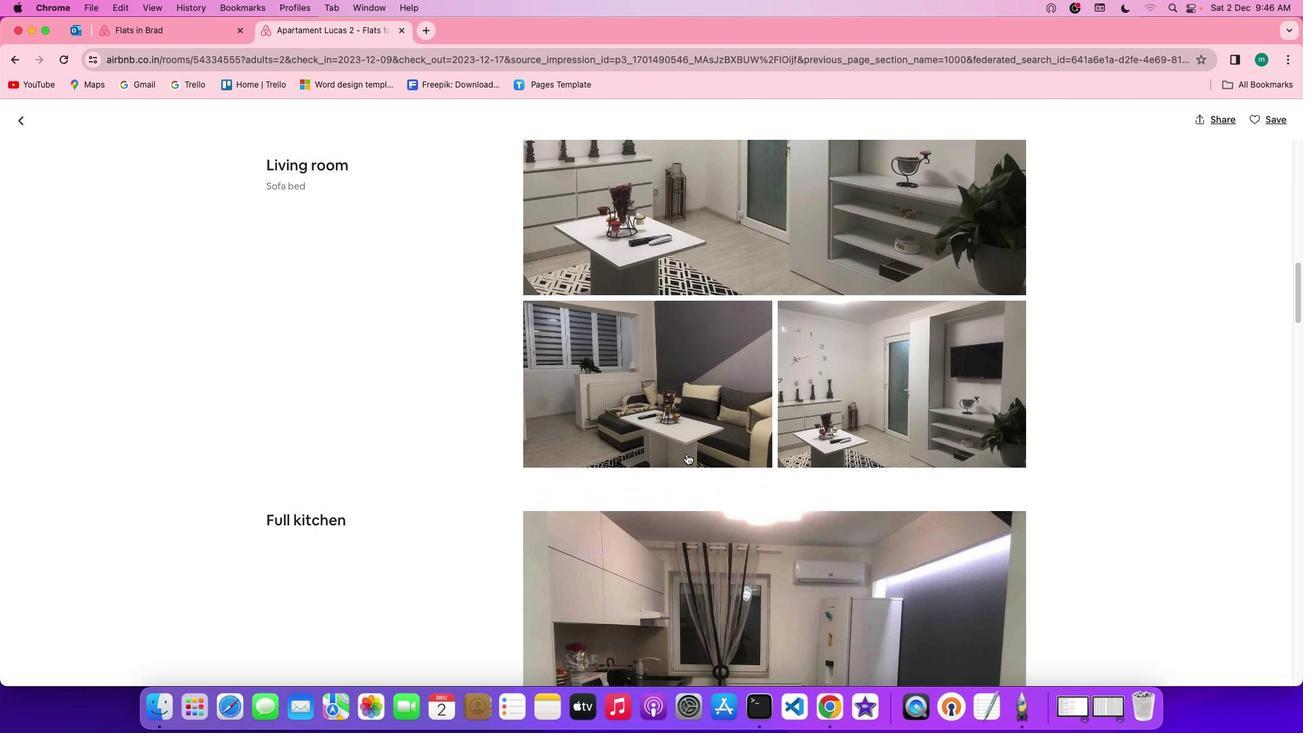 
Action: Mouse scrolled (686, 453) with delta (0, 0)
Screenshot: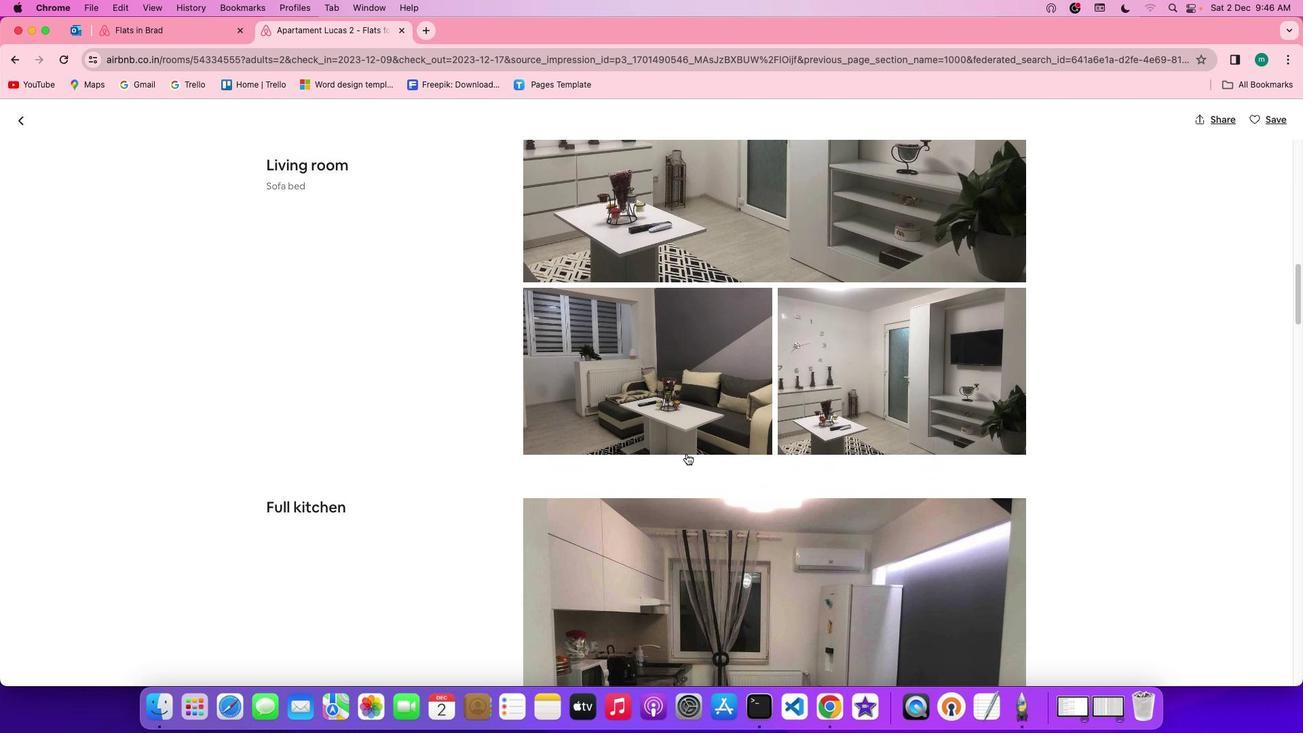 
Action: Mouse scrolled (686, 453) with delta (0, 0)
Screenshot: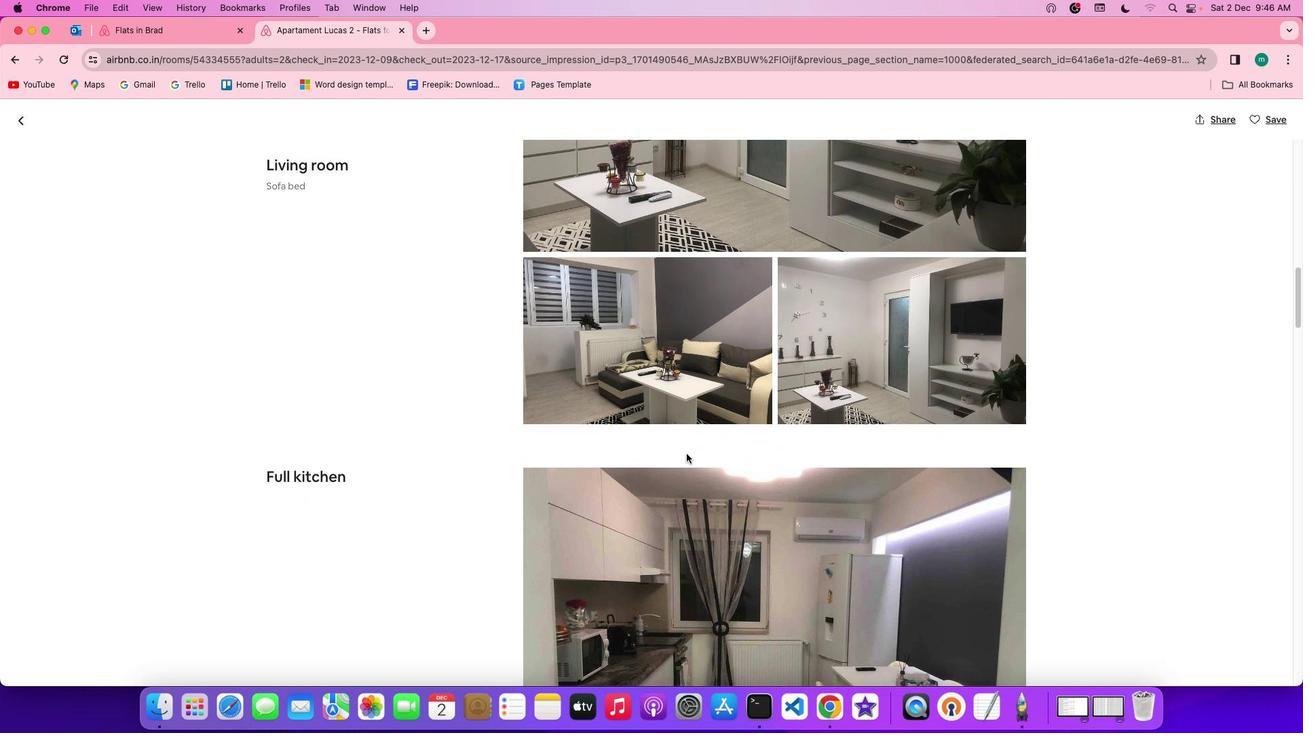 
Action: Mouse scrolled (686, 453) with delta (0, 0)
Screenshot: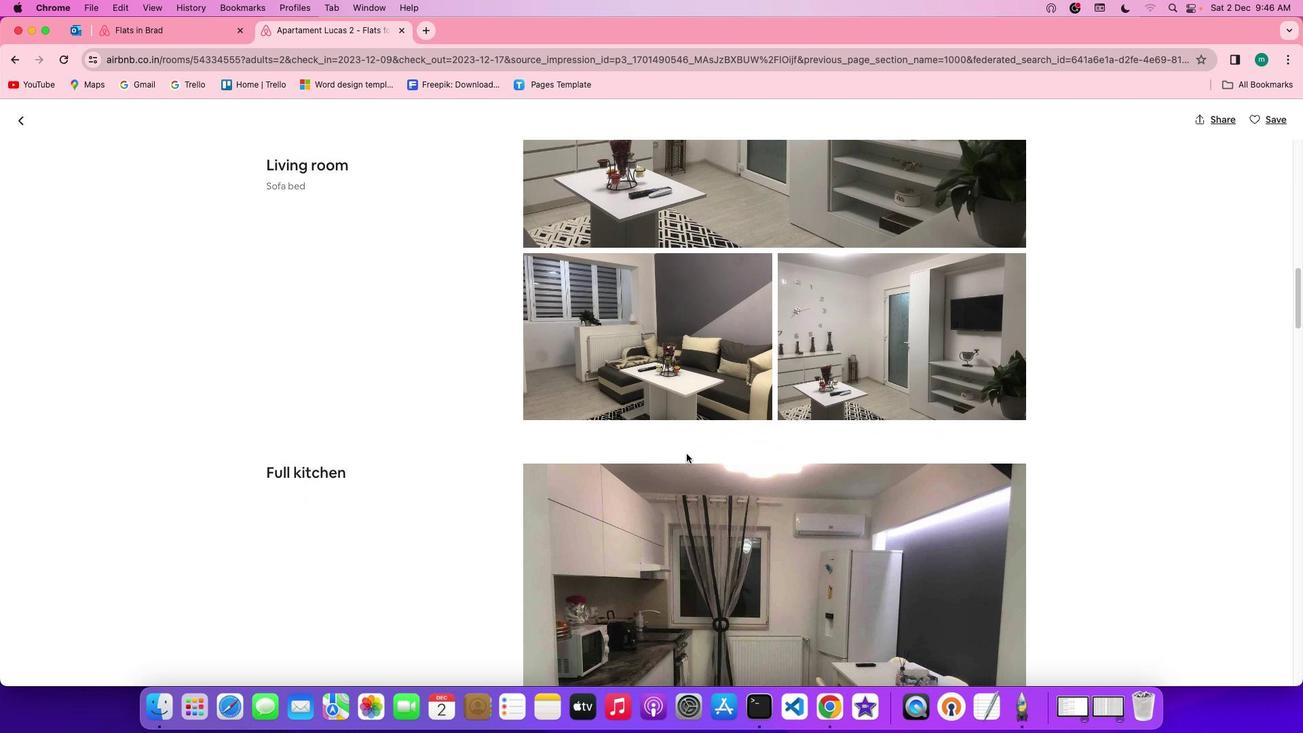 
Action: Mouse scrolled (686, 453) with delta (0, 0)
Screenshot: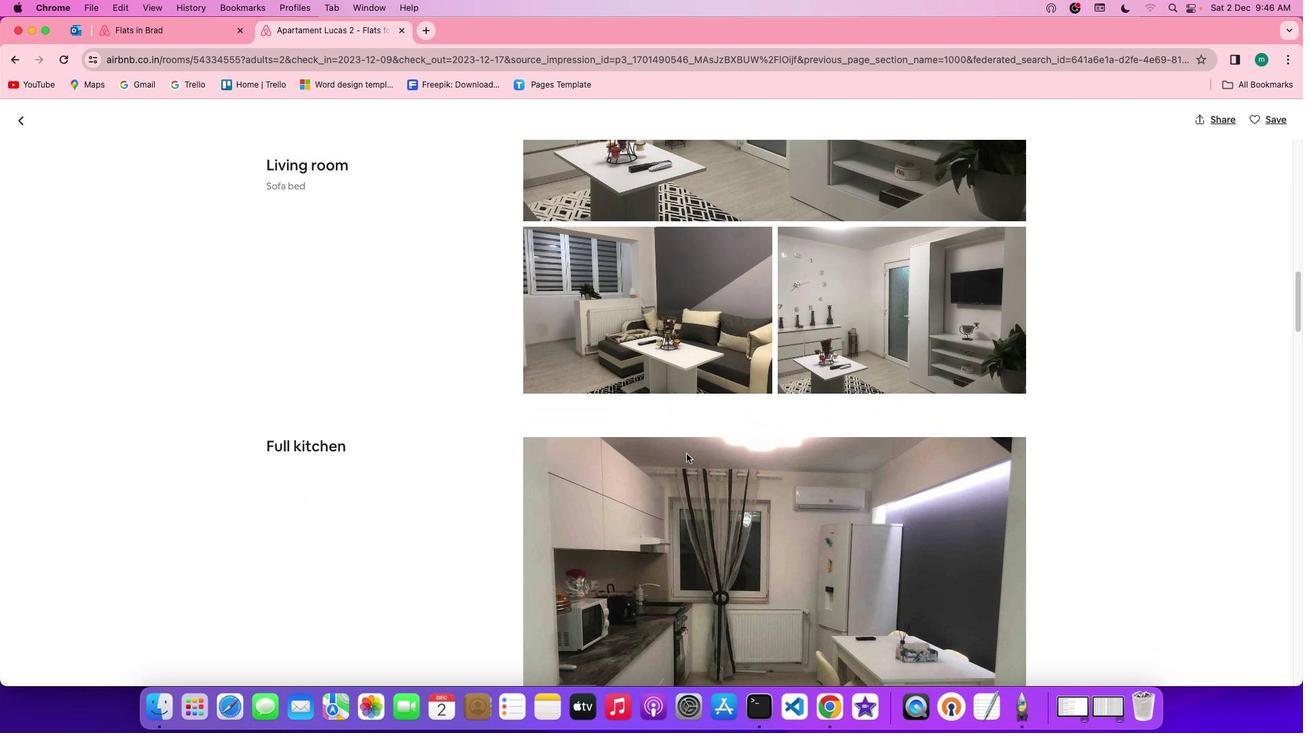
Action: Mouse scrolled (686, 453) with delta (0, 0)
Screenshot: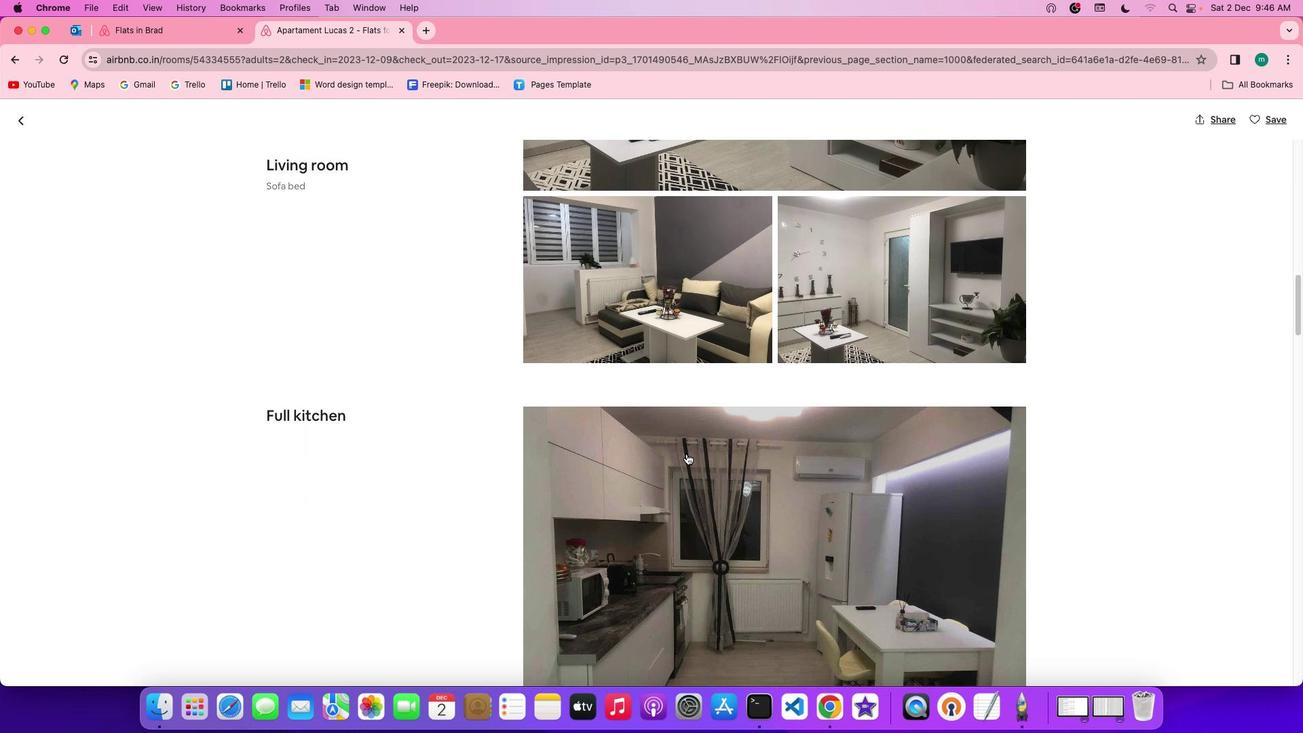 
Action: Mouse scrolled (686, 453) with delta (0, 0)
Screenshot: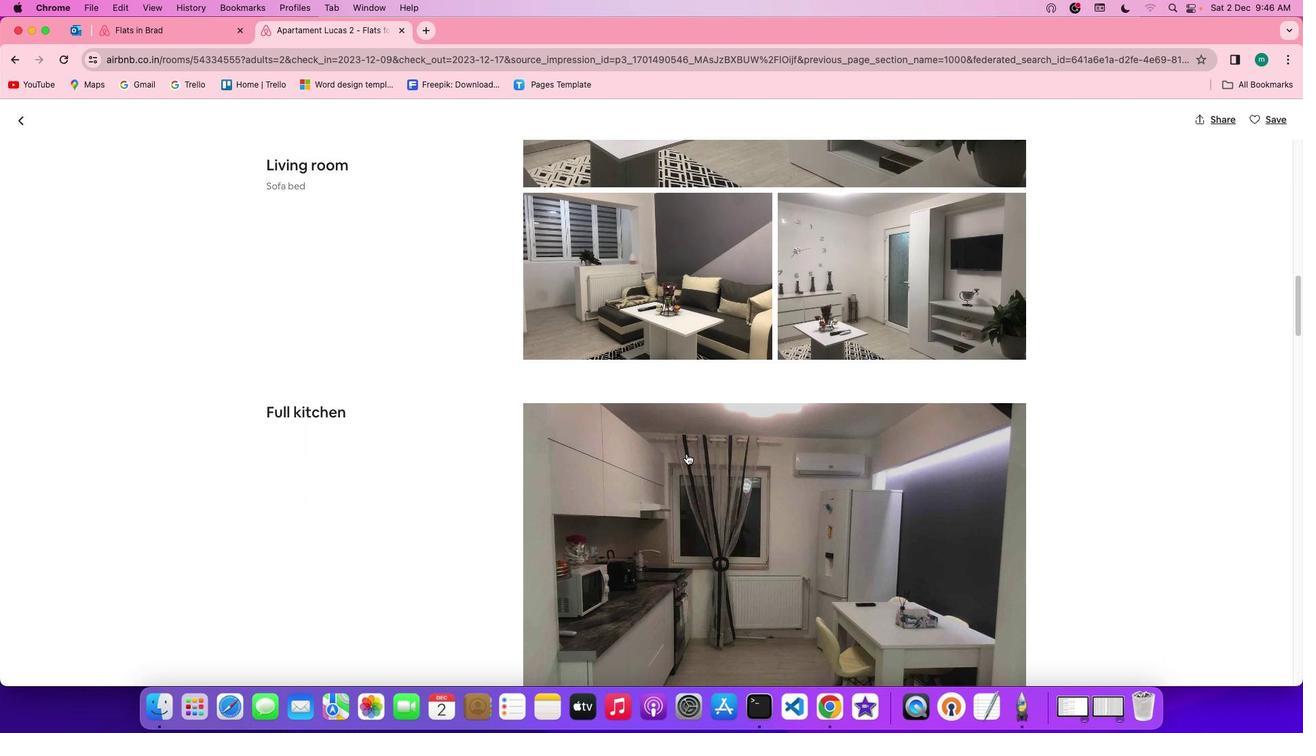
Action: Mouse scrolled (686, 453) with delta (0, 0)
Screenshot: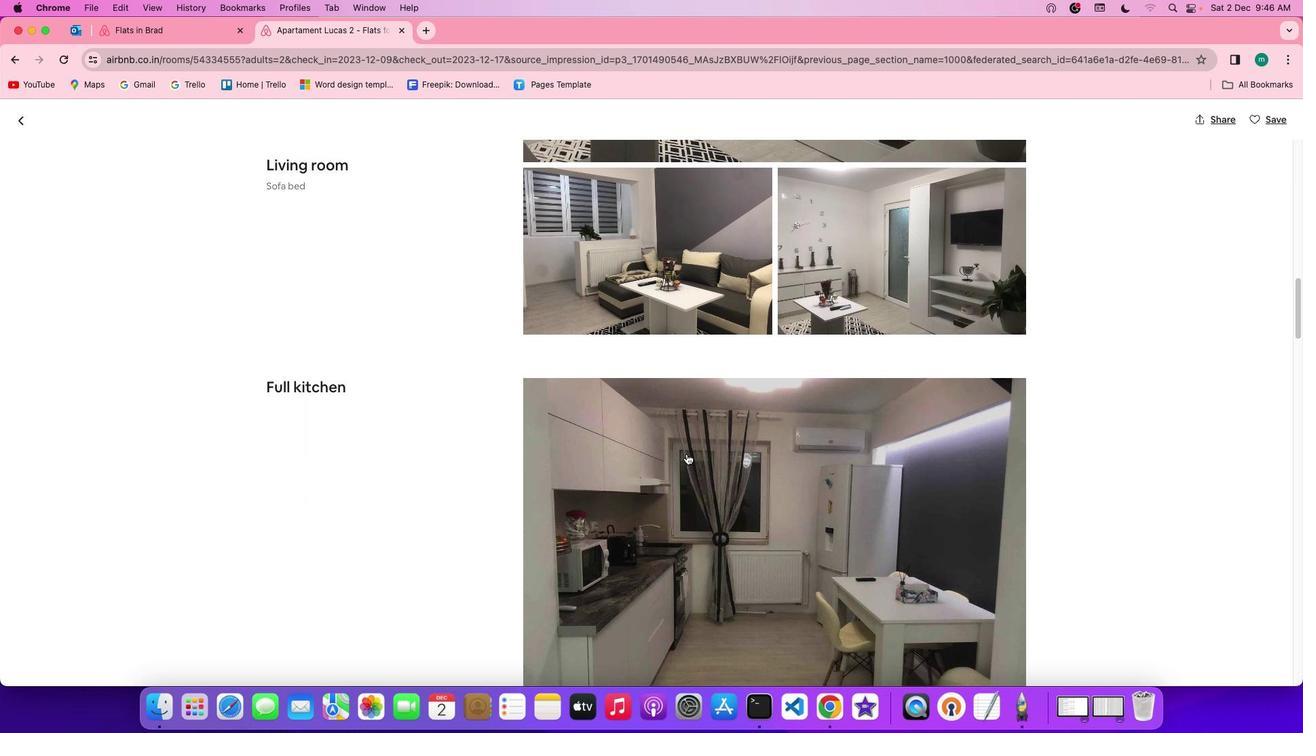 
Action: Mouse scrolled (686, 453) with delta (0, 0)
Screenshot: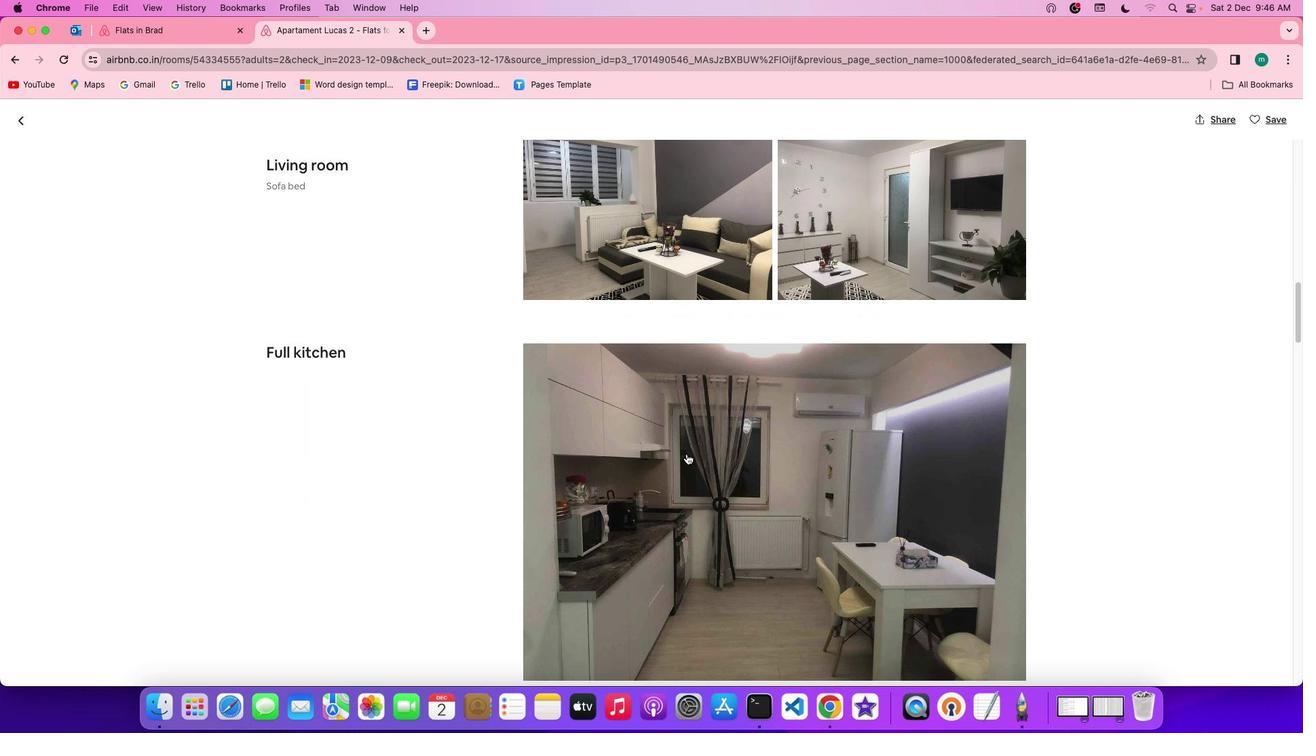 
Action: Mouse scrolled (686, 453) with delta (0, 0)
Screenshot: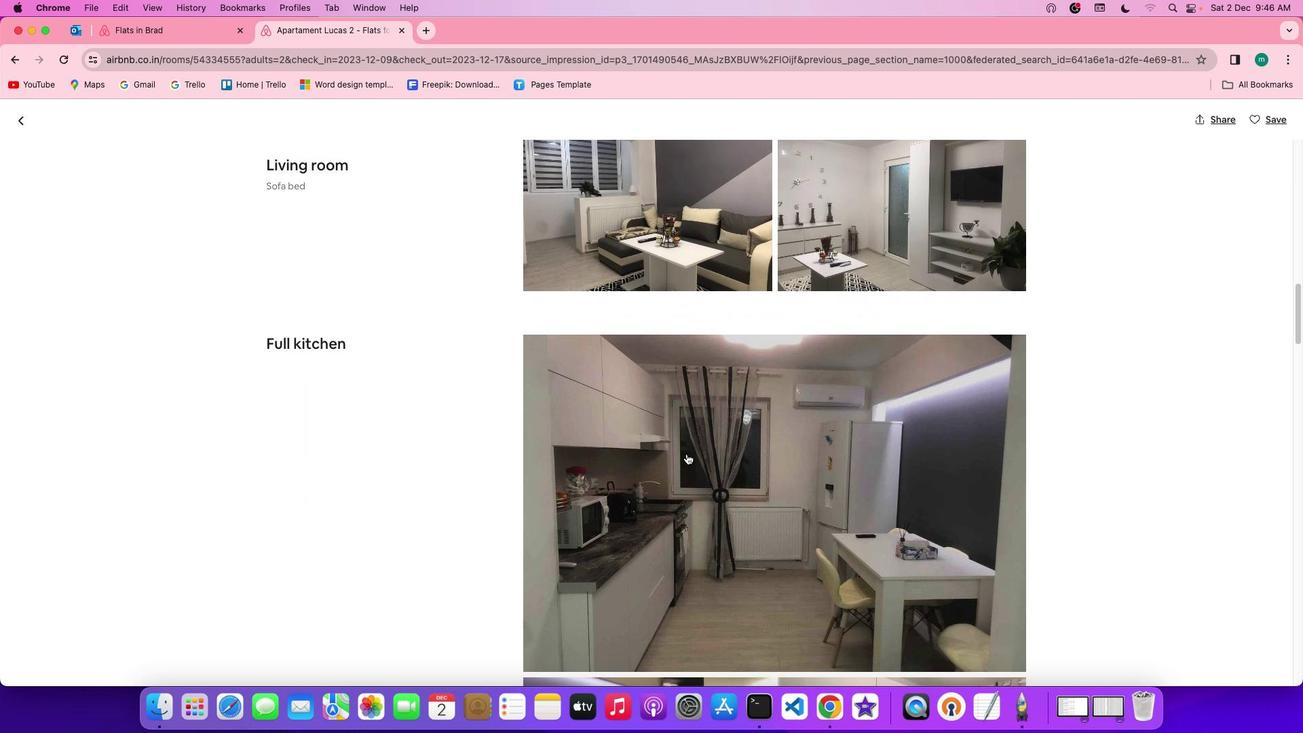 
Action: Mouse scrolled (686, 453) with delta (0, 0)
Screenshot: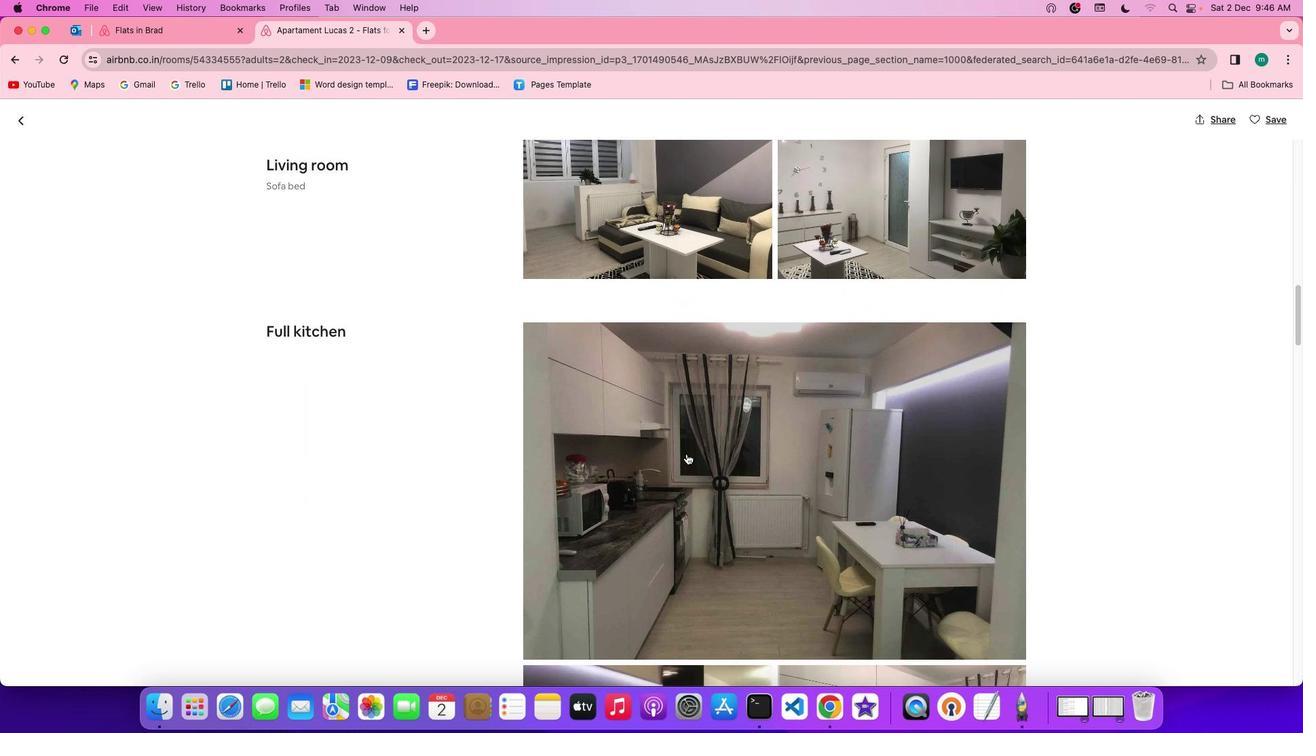 
Action: Mouse scrolled (686, 453) with delta (0, 0)
Screenshot: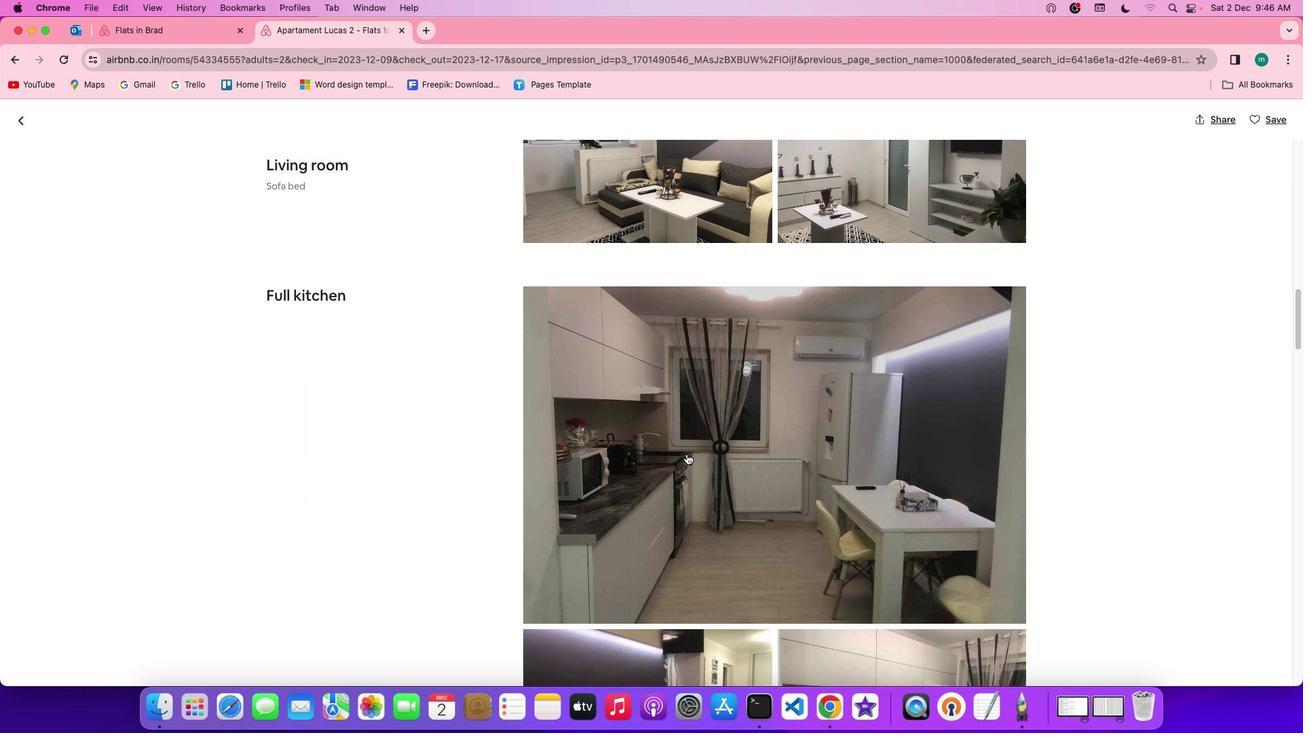 
Action: Mouse scrolled (686, 453) with delta (0, 0)
Screenshot: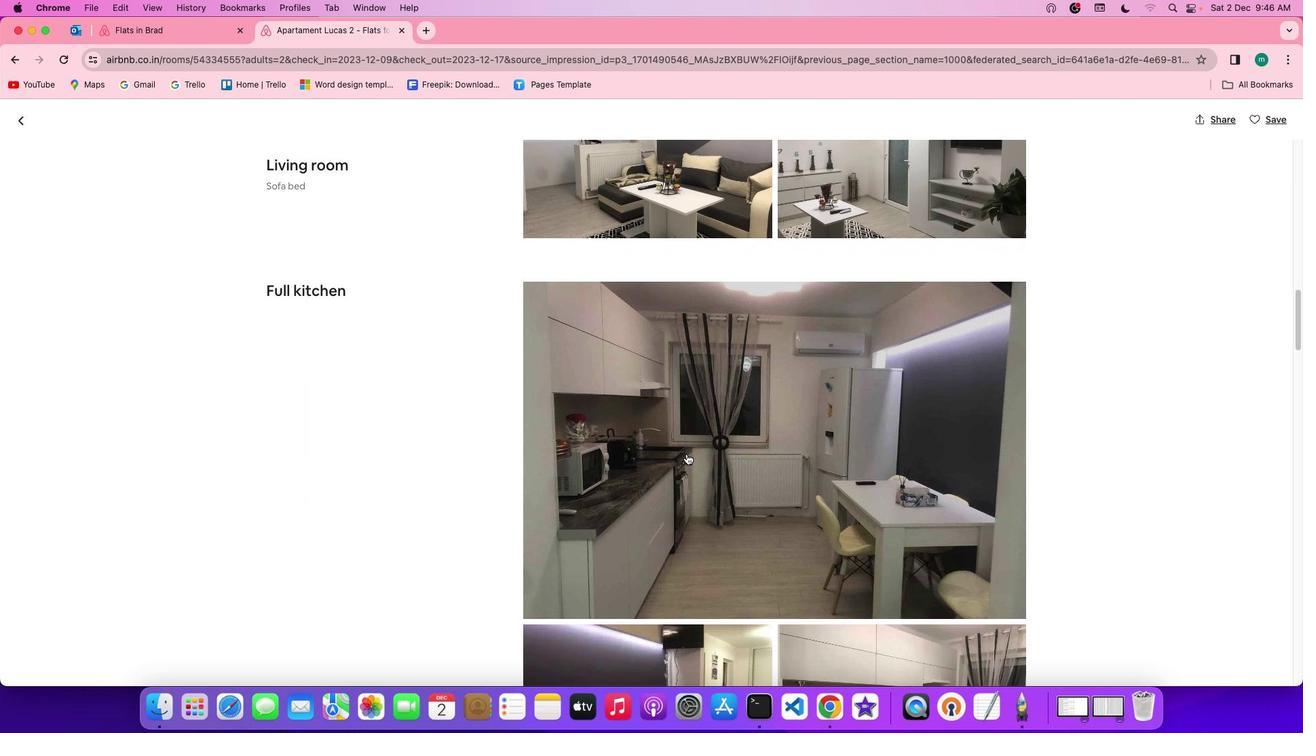 
Action: Mouse scrolled (686, 453) with delta (0, 0)
Screenshot: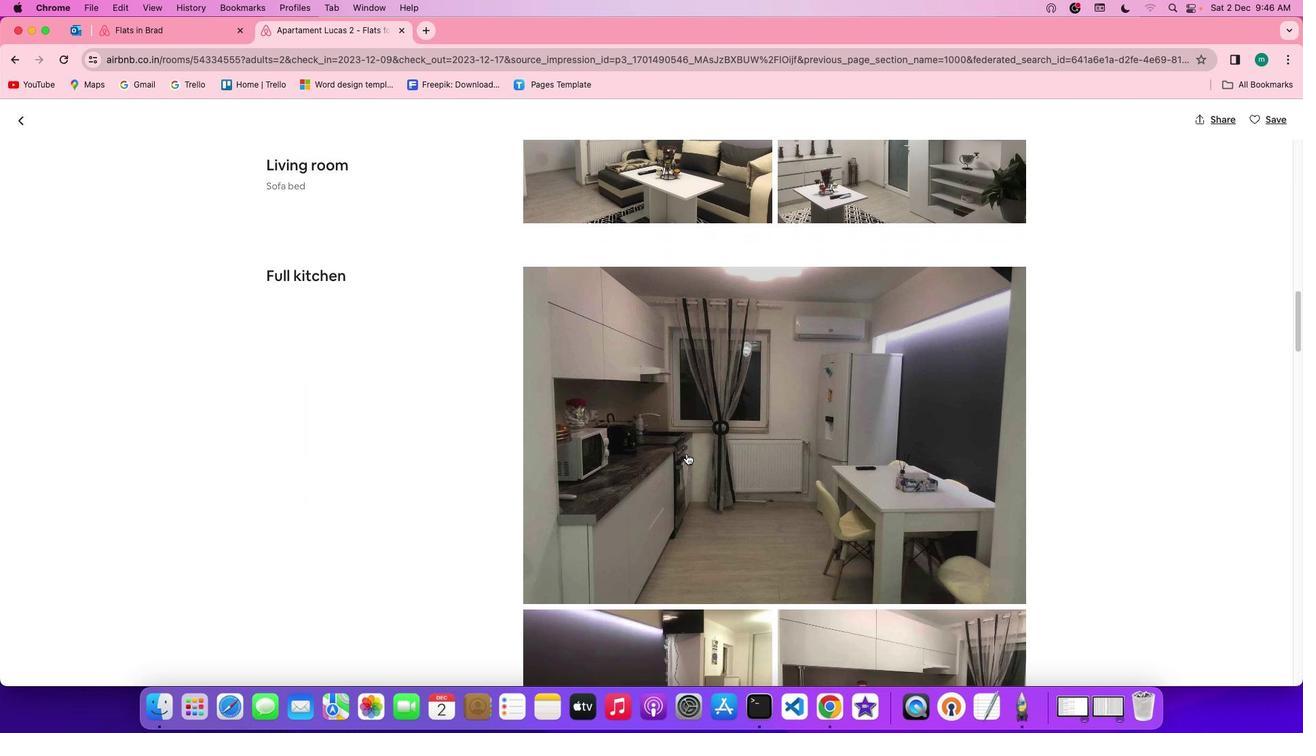 
Action: Mouse scrolled (686, 453) with delta (0, 0)
Screenshot: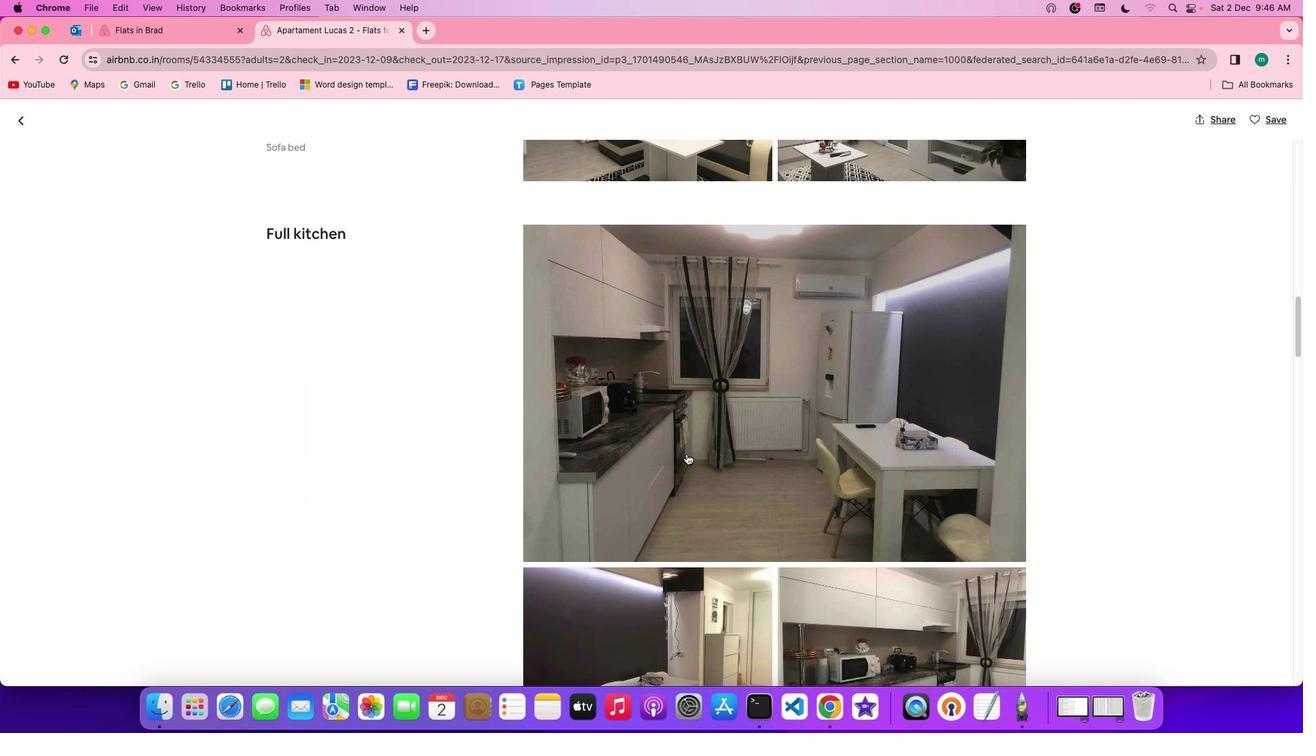 
Action: Mouse scrolled (686, 453) with delta (0, 0)
Screenshot: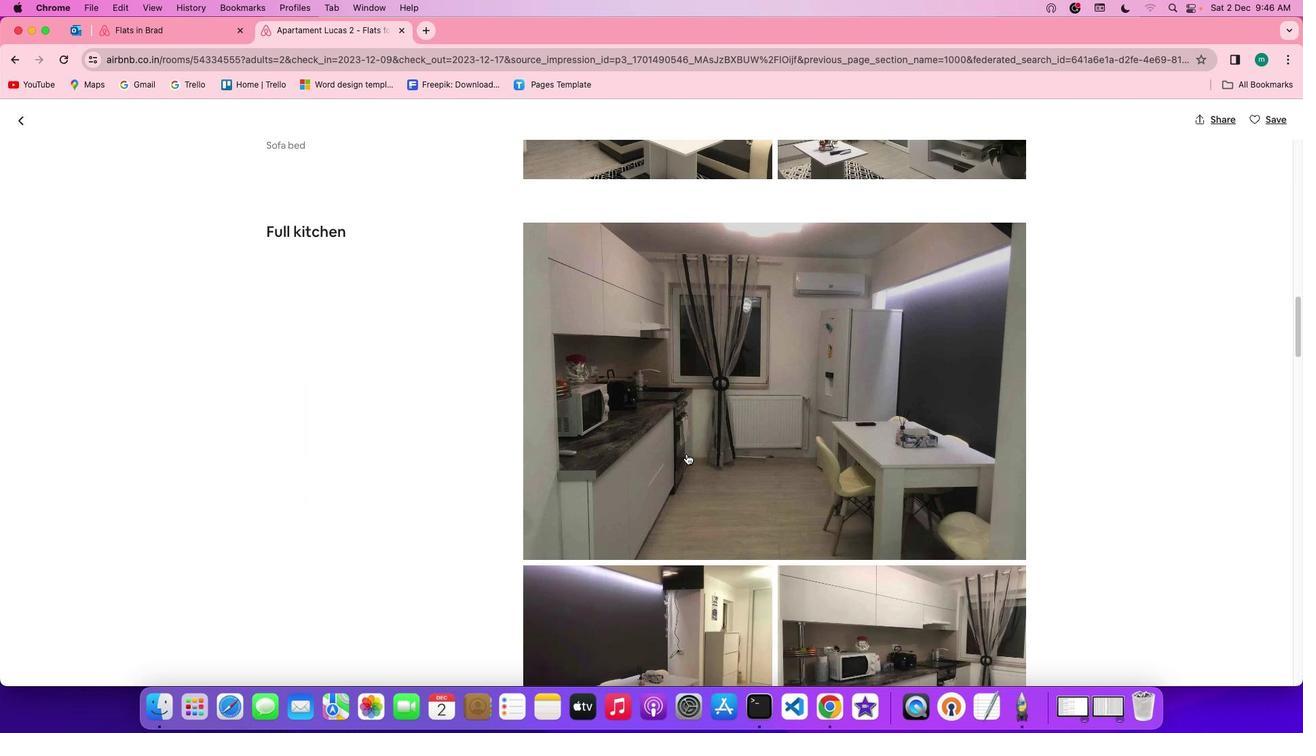
Action: Mouse scrolled (686, 453) with delta (0, 0)
Screenshot: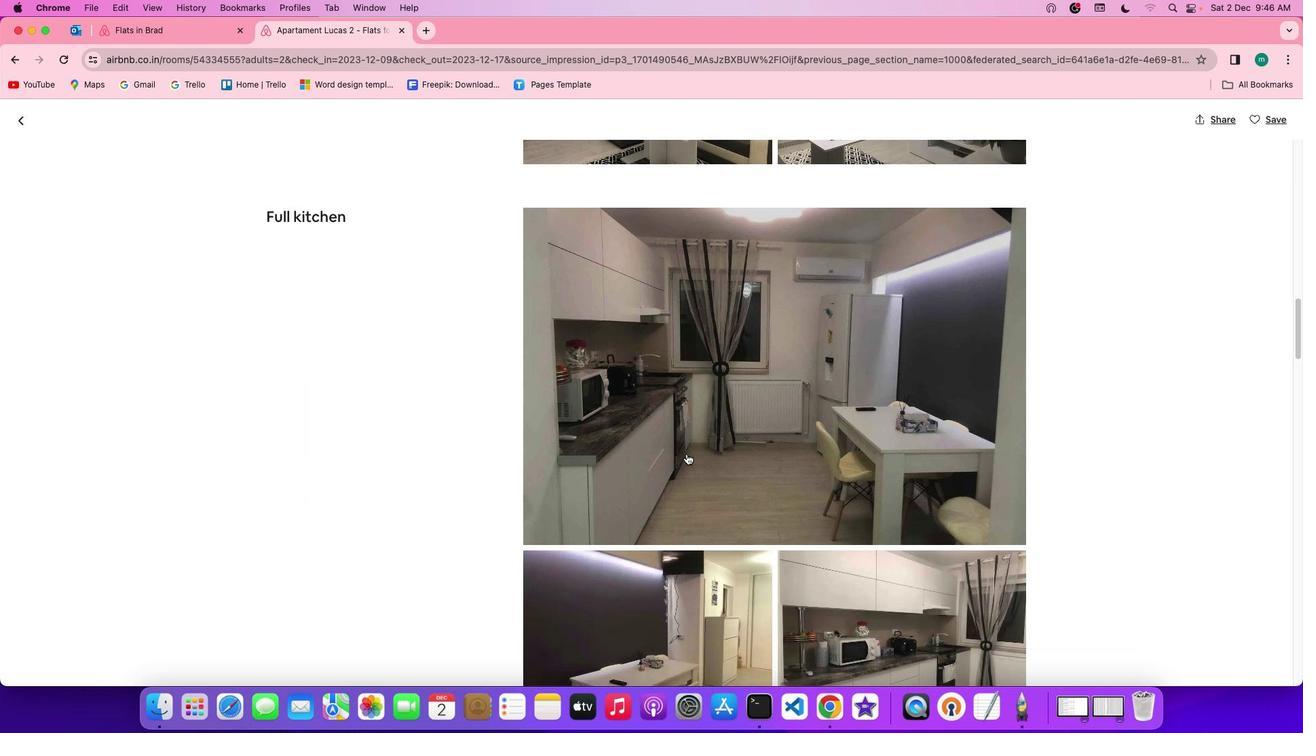 
Action: Mouse scrolled (686, 453) with delta (0, -1)
Screenshot: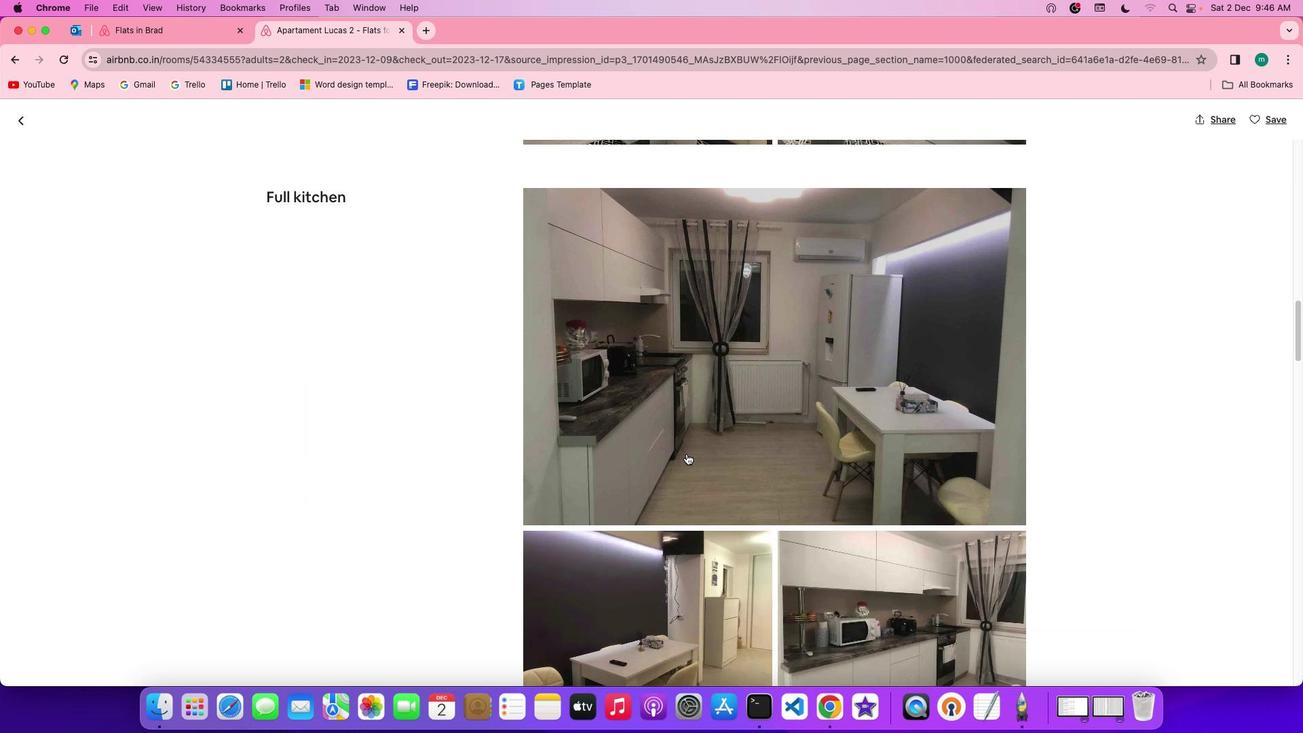 
Action: Mouse scrolled (686, 453) with delta (0, 0)
Screenshot: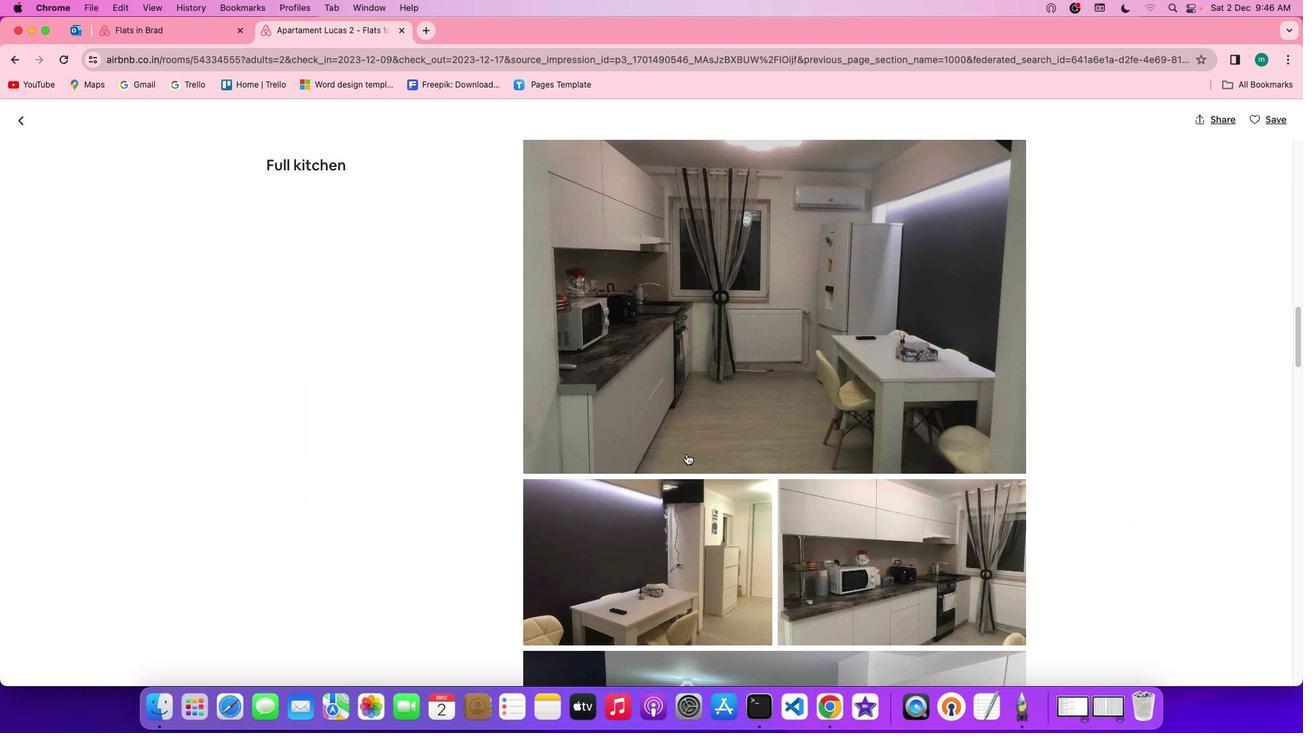 
Action: Mouse scrolled (686, 453) with delta (0, 0)
Screenshot: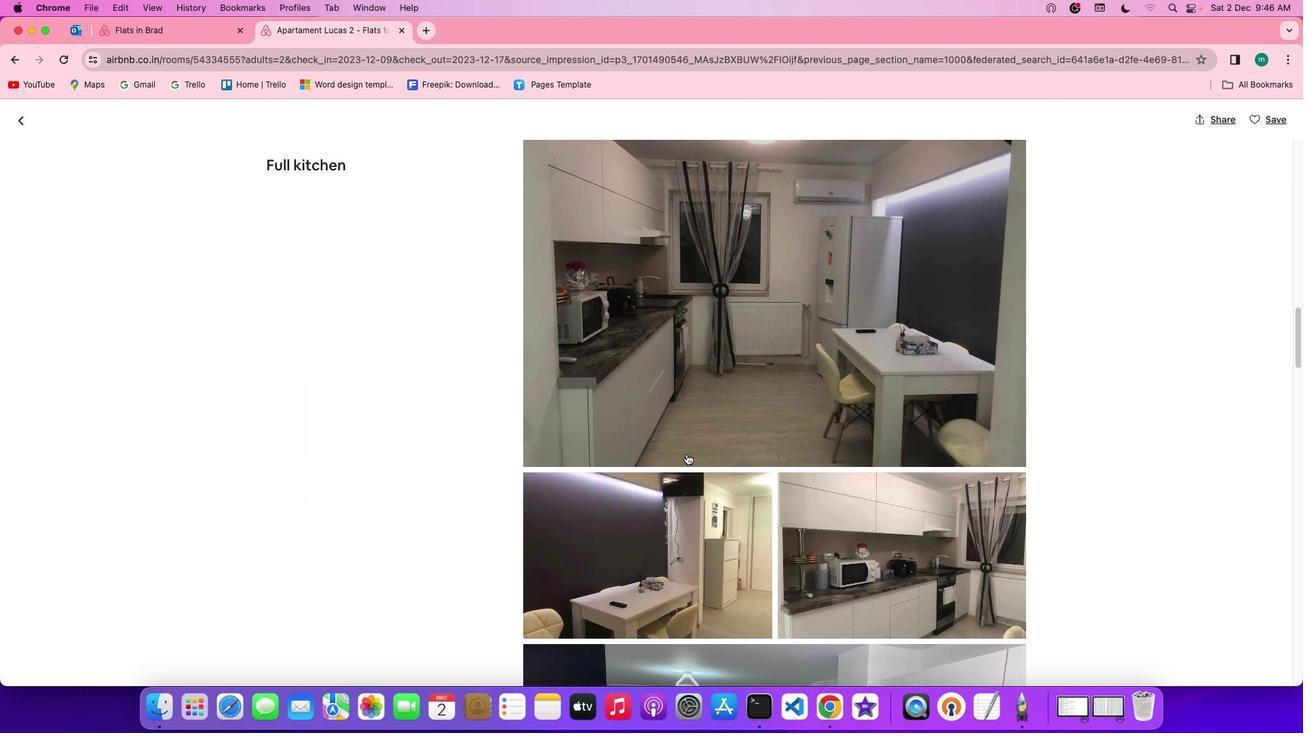 
Action: Mouse scrolled (686, 453) with delta (0, -1)
Screenshot: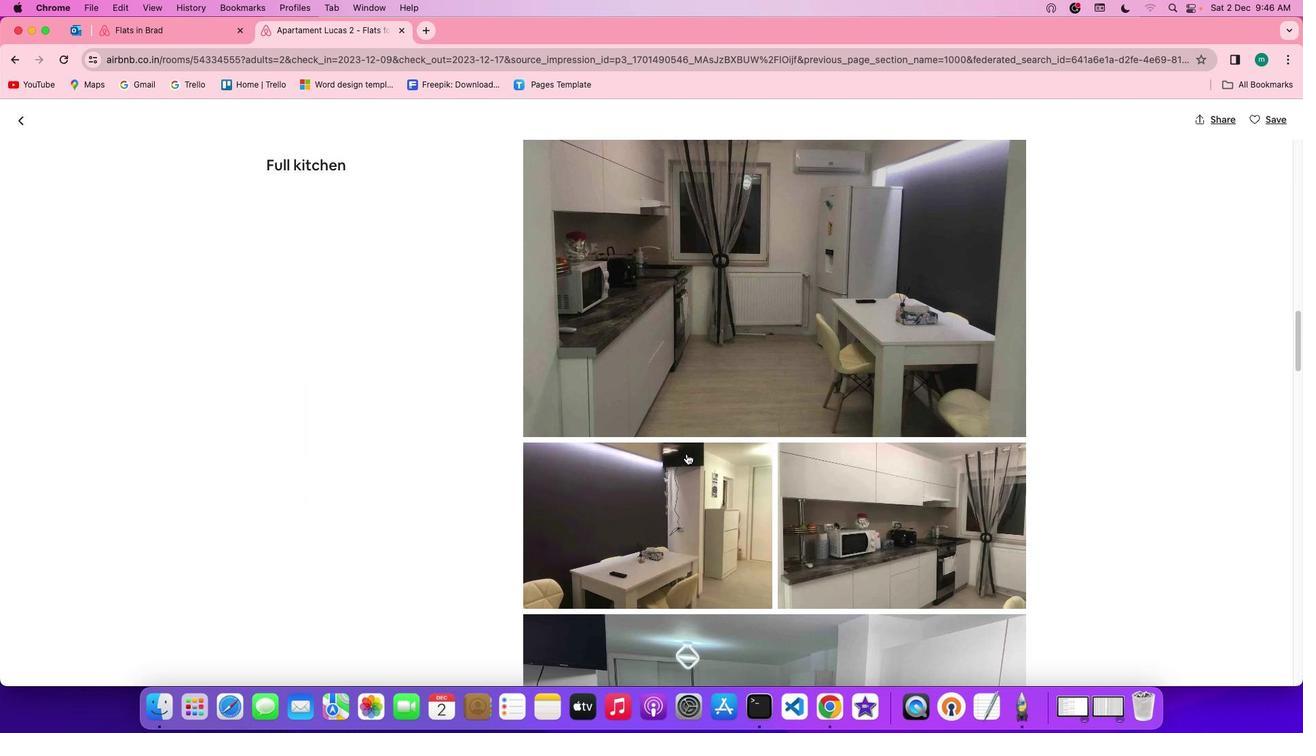 
Action: Mouse scrolled (686, 453) with delta (0, 0)
Screenshot: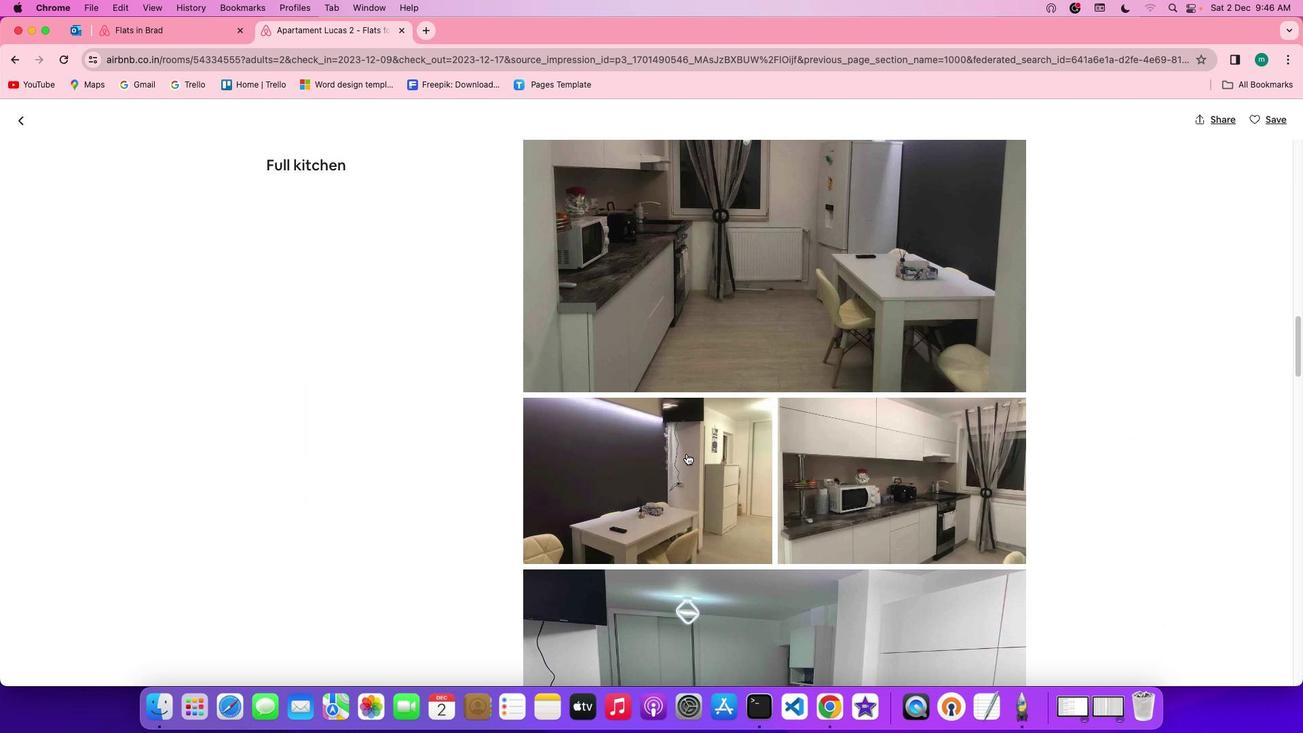 
Action: Mouse scrolled (686, 453) with delta (0, 0)
Screenshot: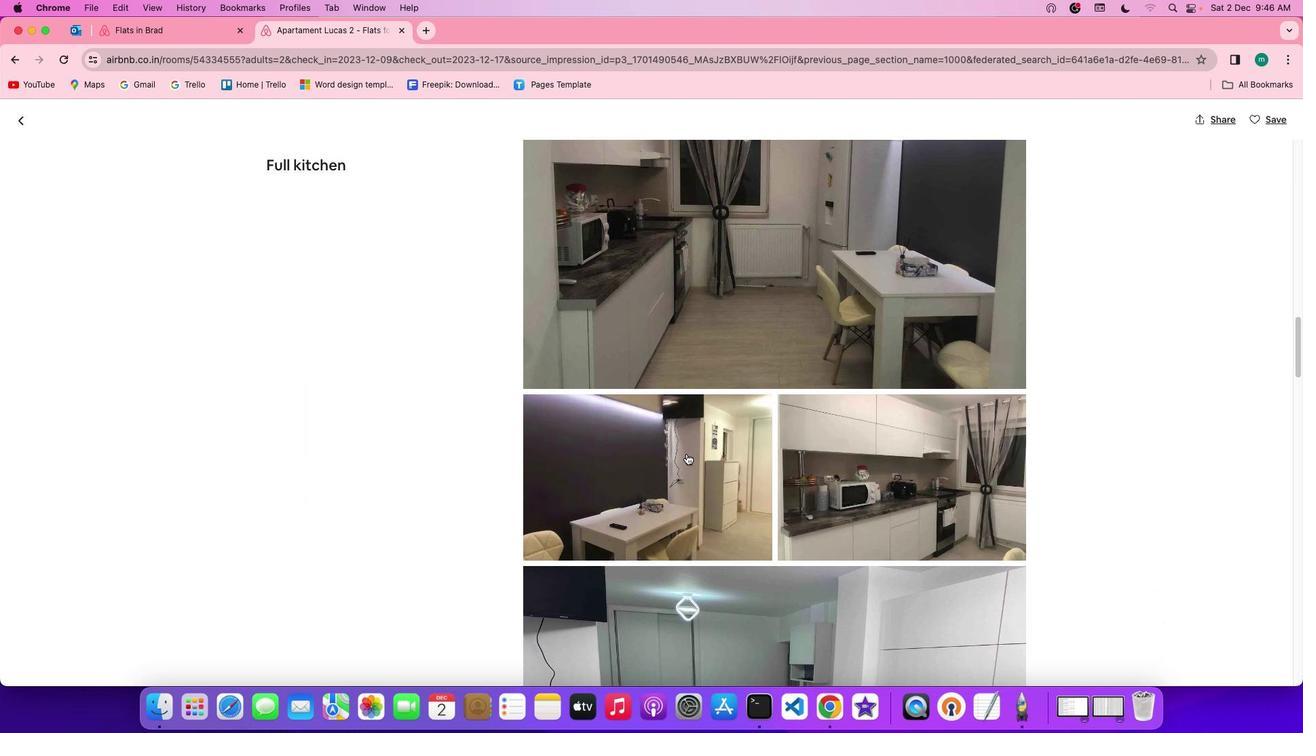 
Action: Mouse scrolled (686, 453) with delta (0, 0)
Screenshot: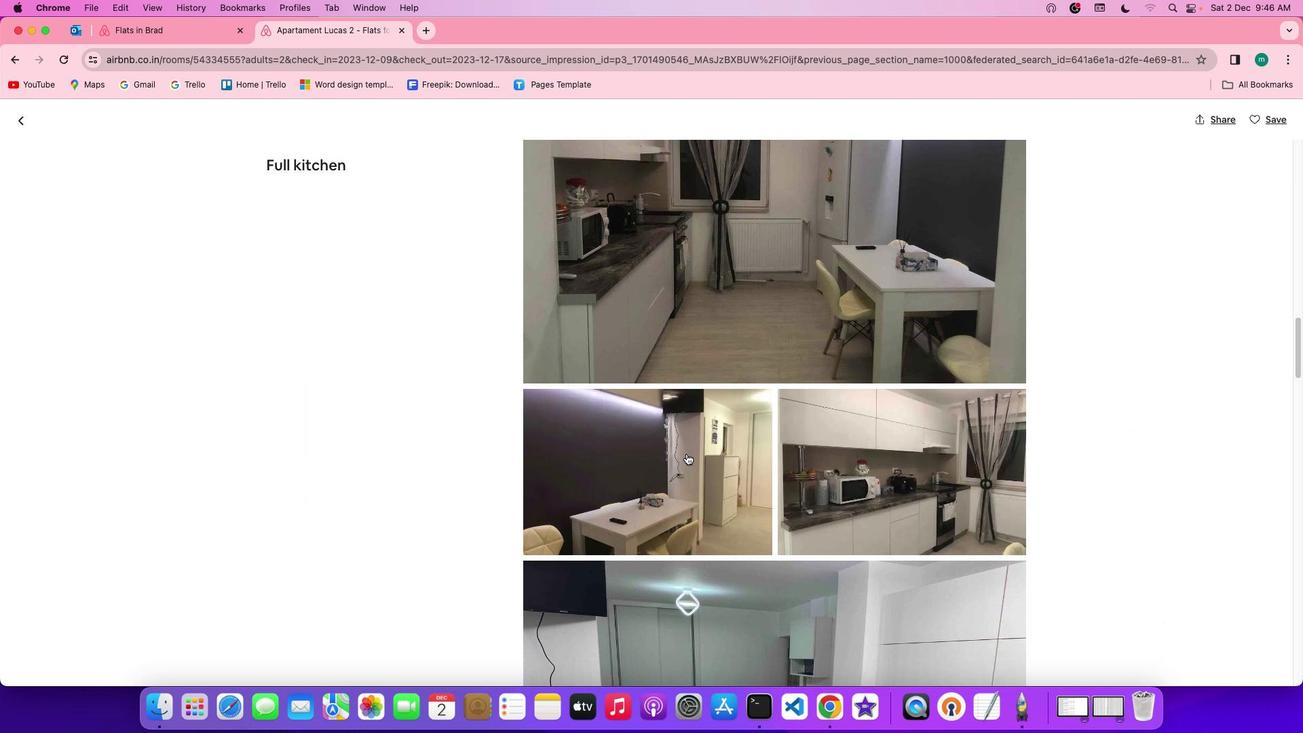 
Action: Mouse scrolled (686, 453) with delta (0, 0)
Screenshot: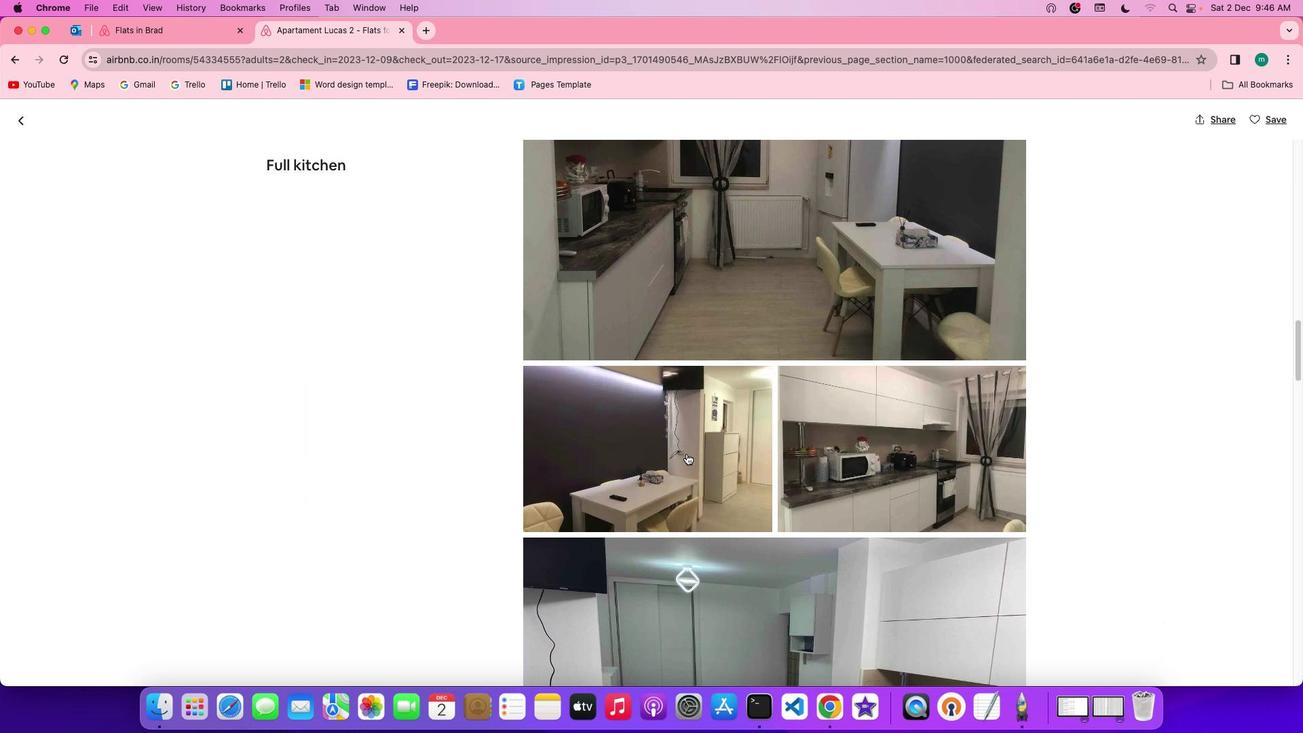 
Action: Mouse scrolled (686, 453) with delta (0, 0)
Screenshot: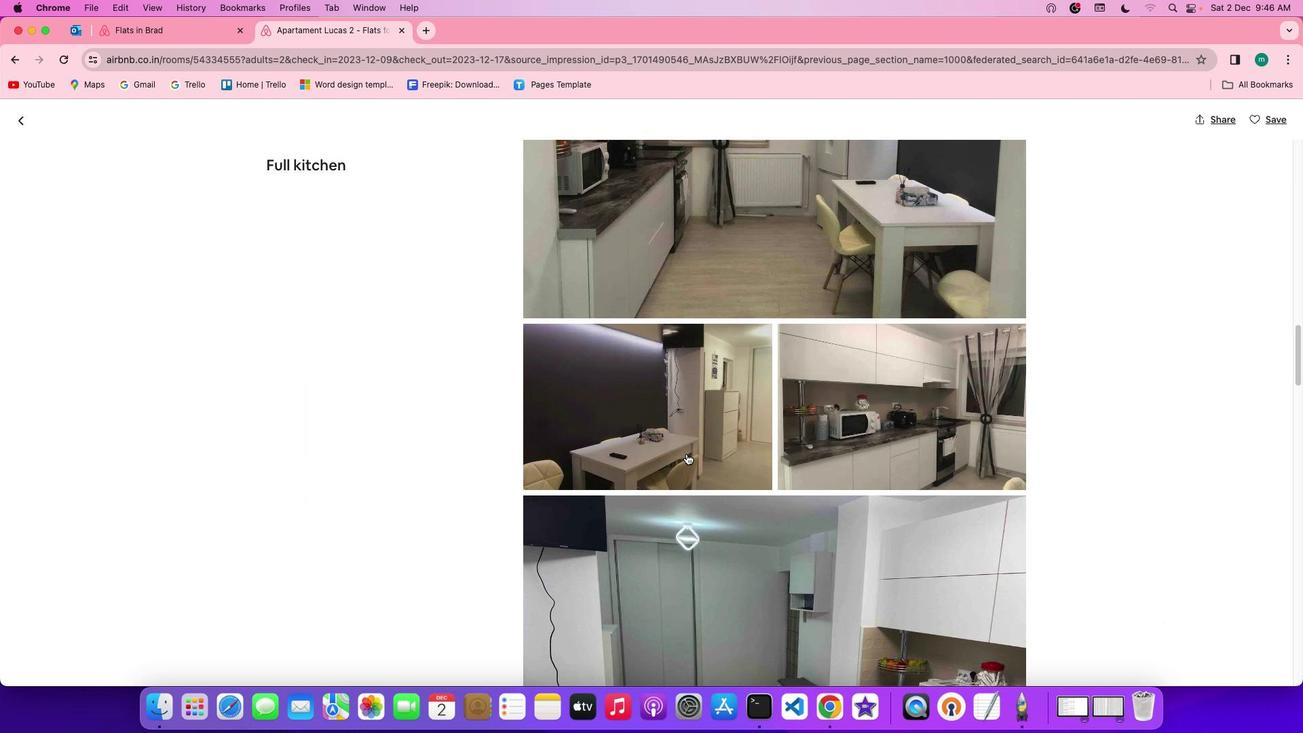 
Action: Mouse scrolled (686, 453) with delta (0, 0)
Screenshot: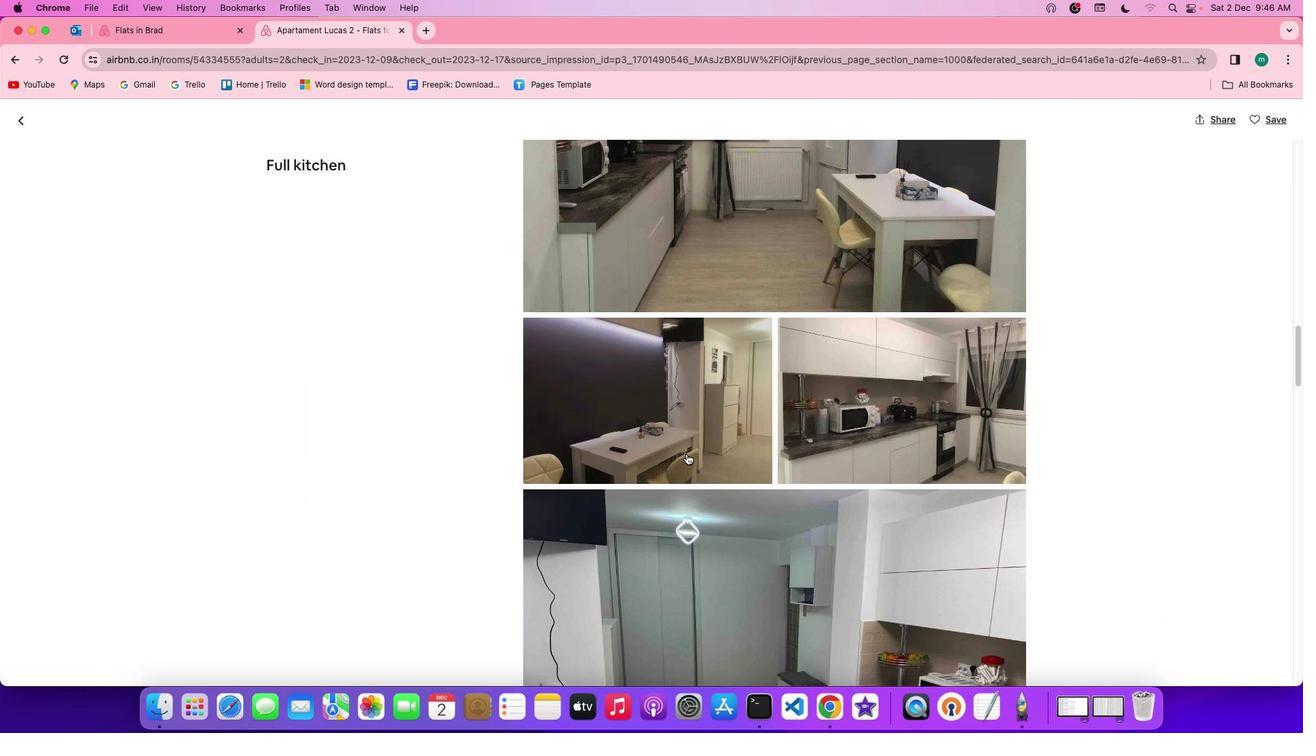 
Action: Mouse scrolled (686, 453) with delta (0, 0)
Screenshot: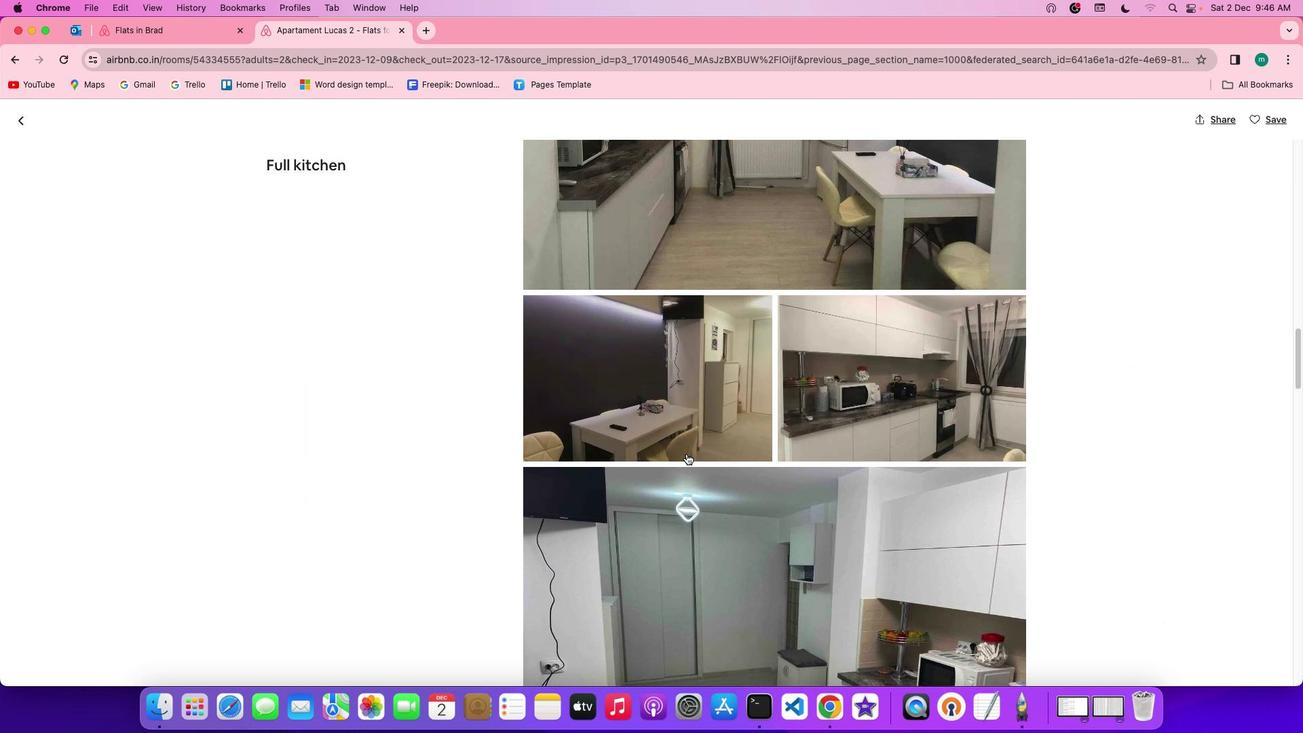 
Action: Mouse scrolled (686, 453) with delta (0, 0)
Screenshot: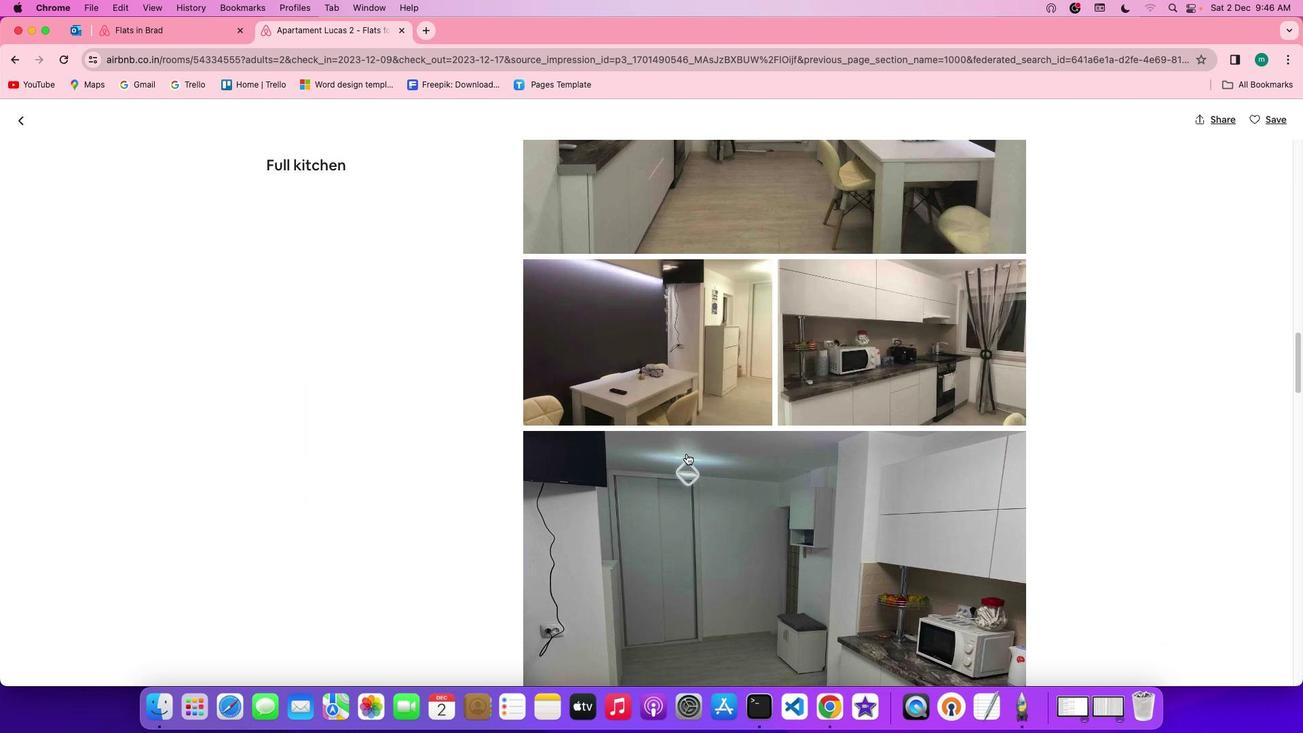 
Action: Mouse scrolled (686, 453) with delta (0, 0)
Screenshot: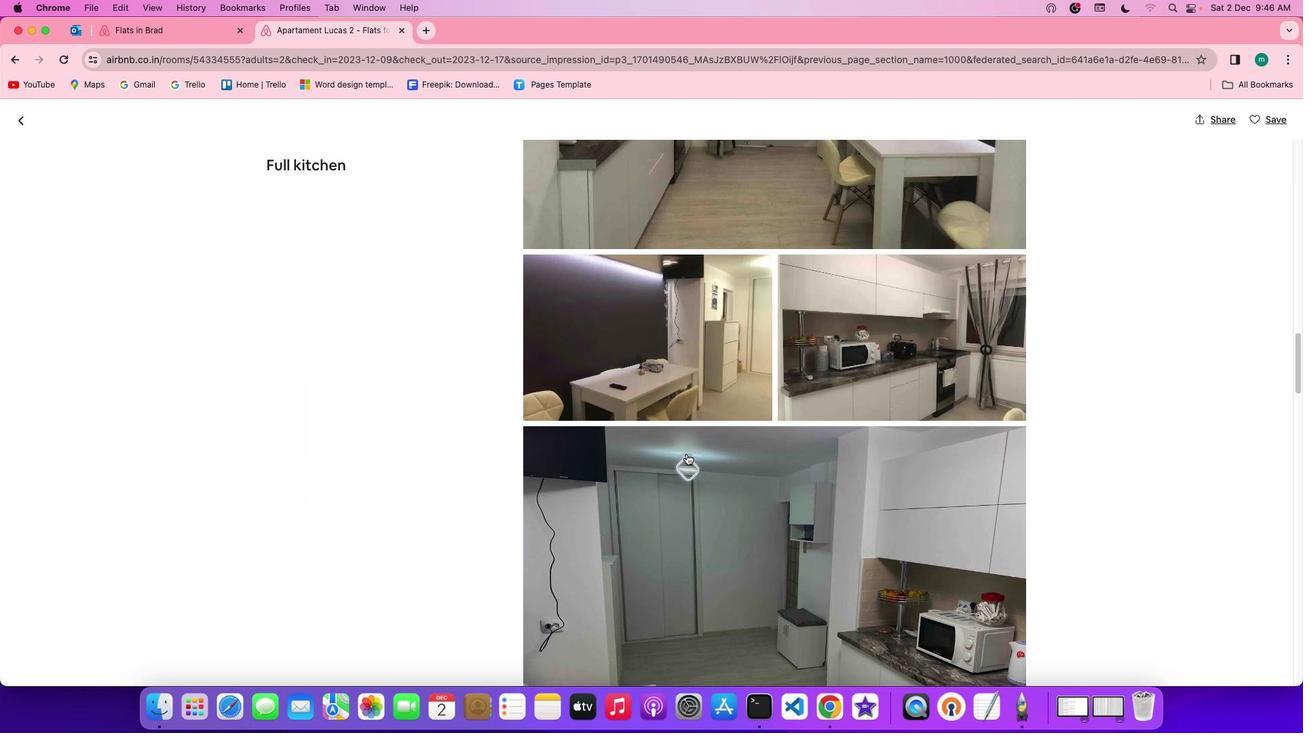 
Action: Mouse scrolled (686, 453) with delta (0, 0)
Screenshot: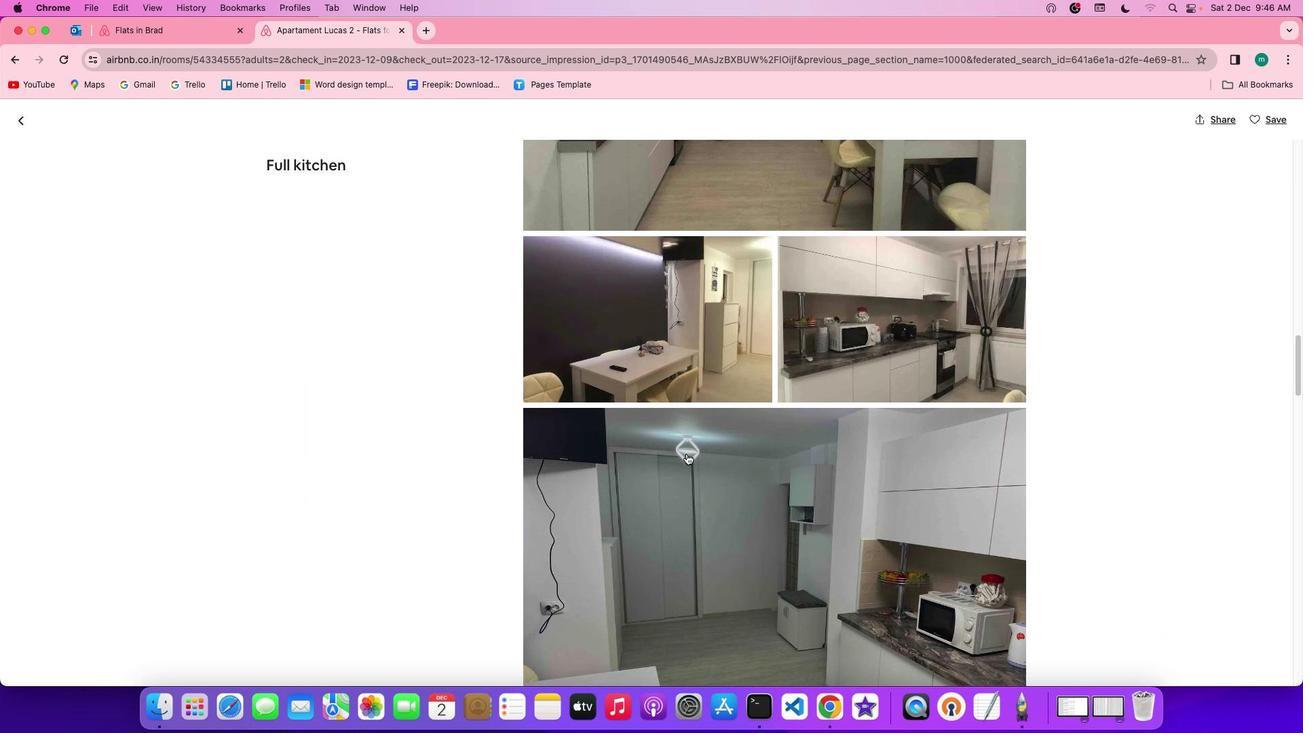 
Action: Mouse scrolled (686, 453) with delta (0, 0)
Screenshot: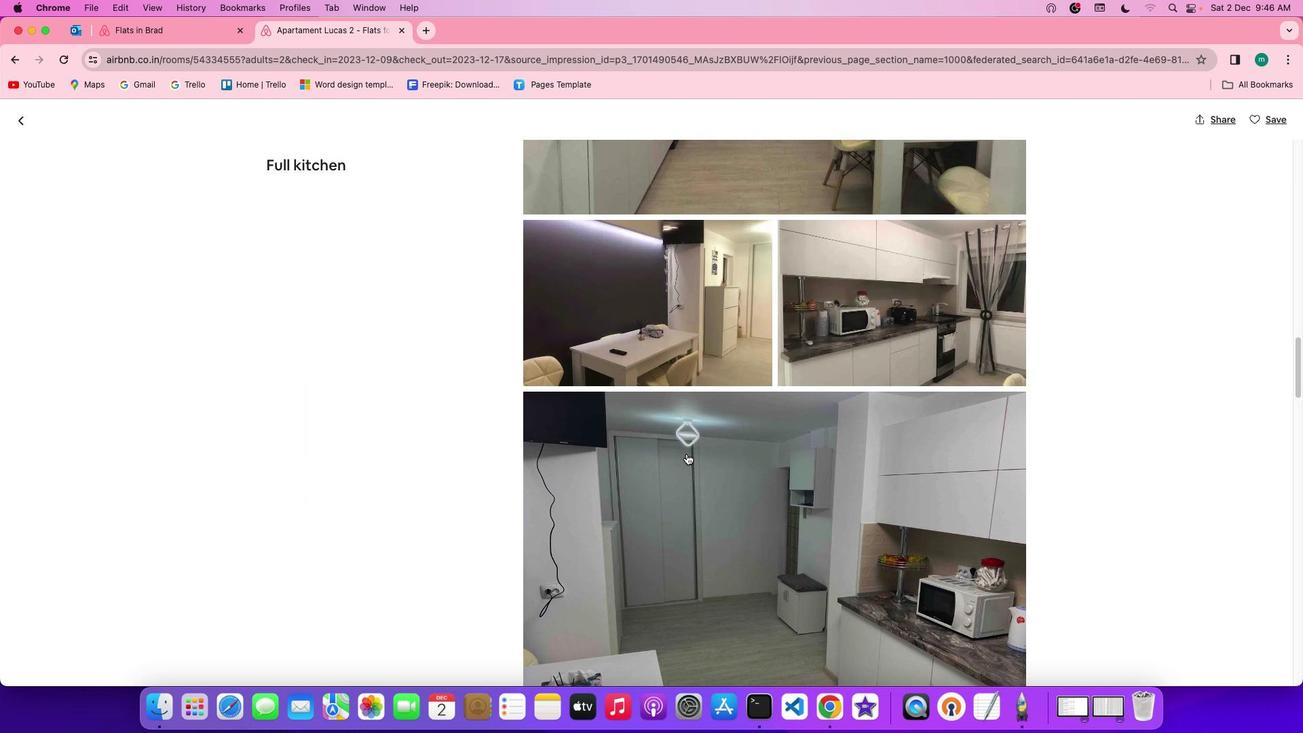
Action: Mouse scrolled (686, 453) with delta (0, 0)
Screenshot: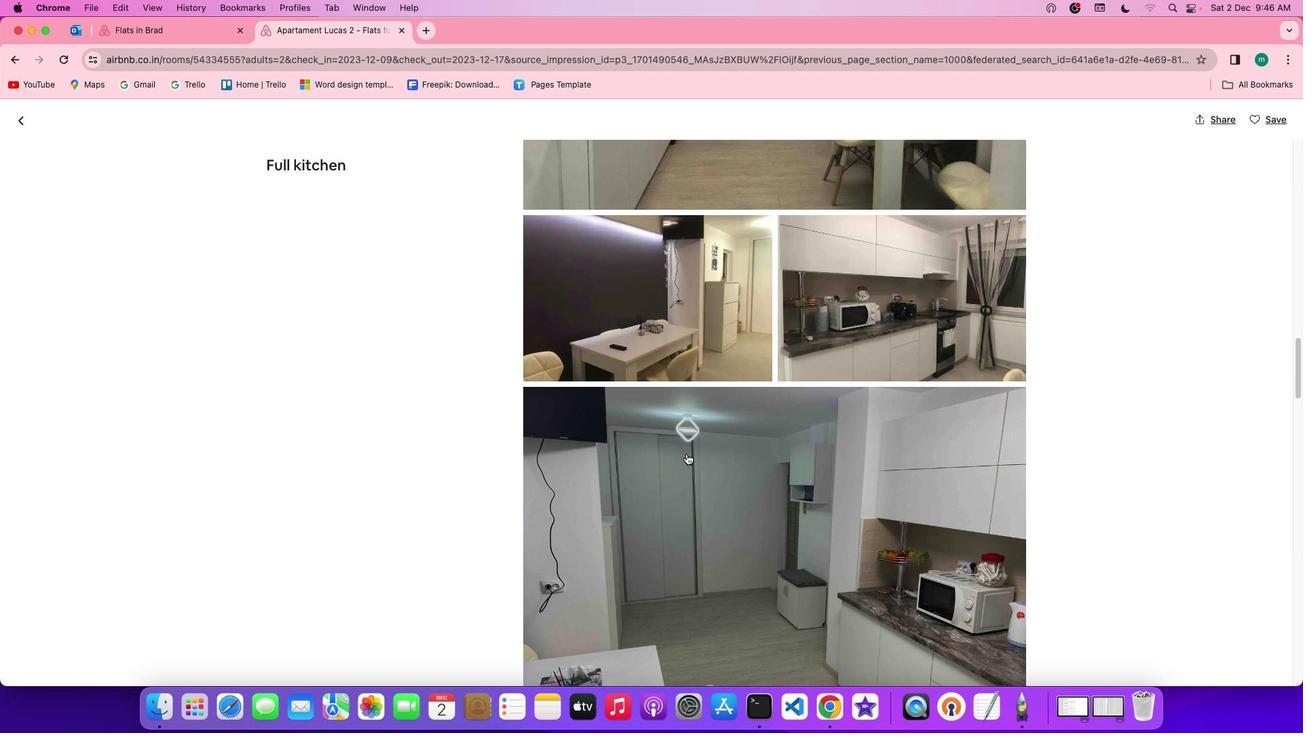 
Action: Mouse scrolled (686, 453) with delta (0, 0)
Screenshot: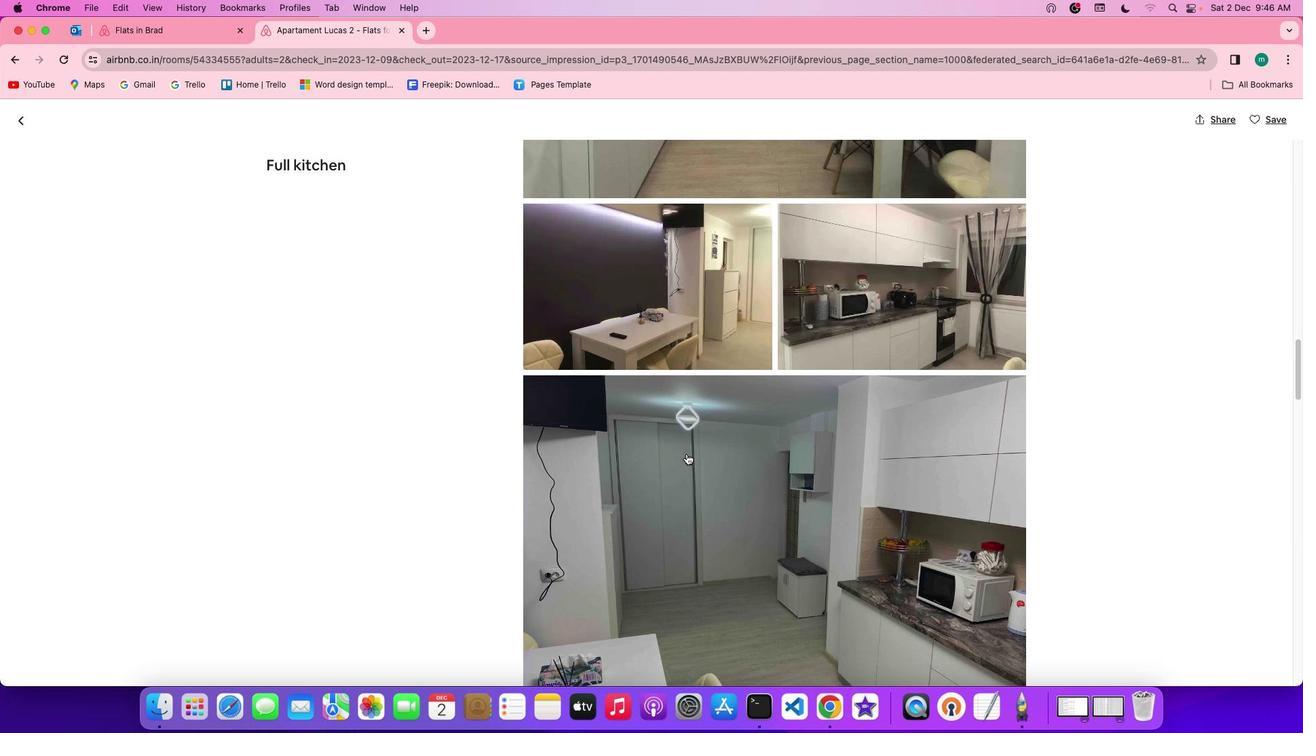 
Action: Mouse scrolled (686, 453) with delta (0, 0)
Screenshot: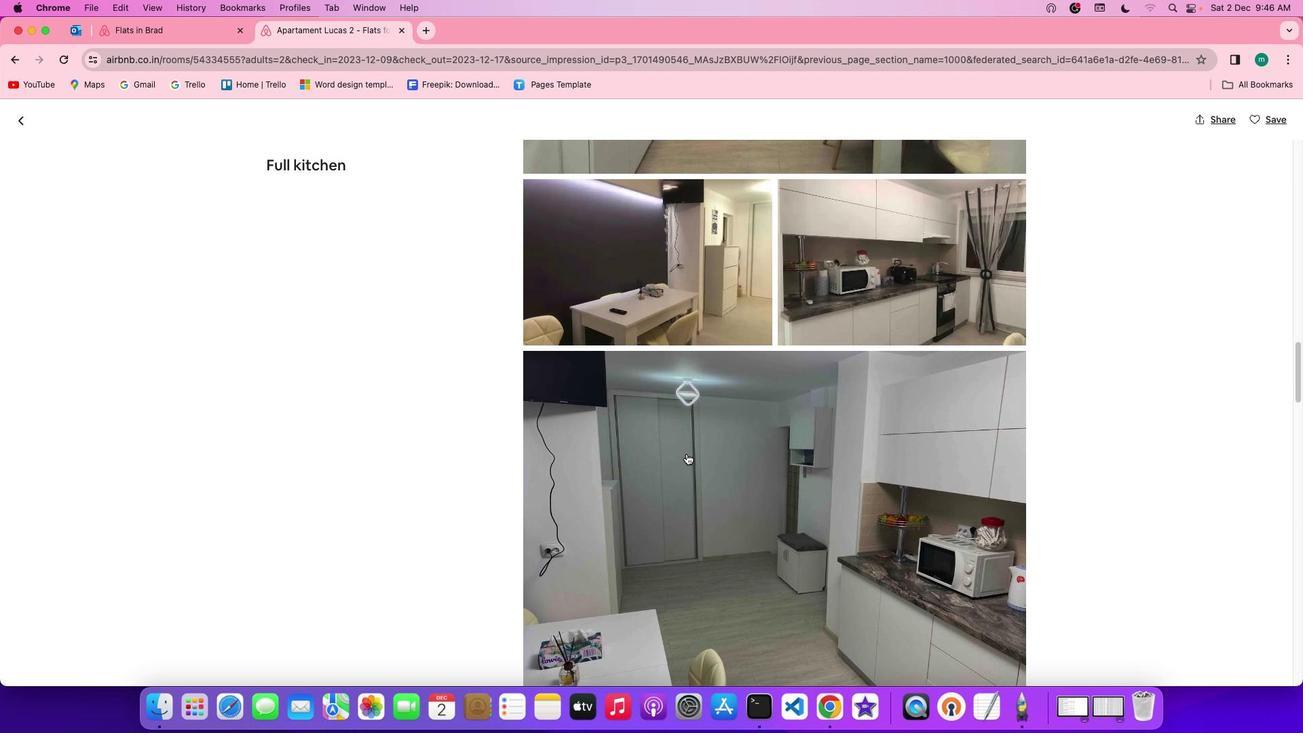 
Action: Mouse scrolled (686, 453) with delta (0, 0)
Screenshot: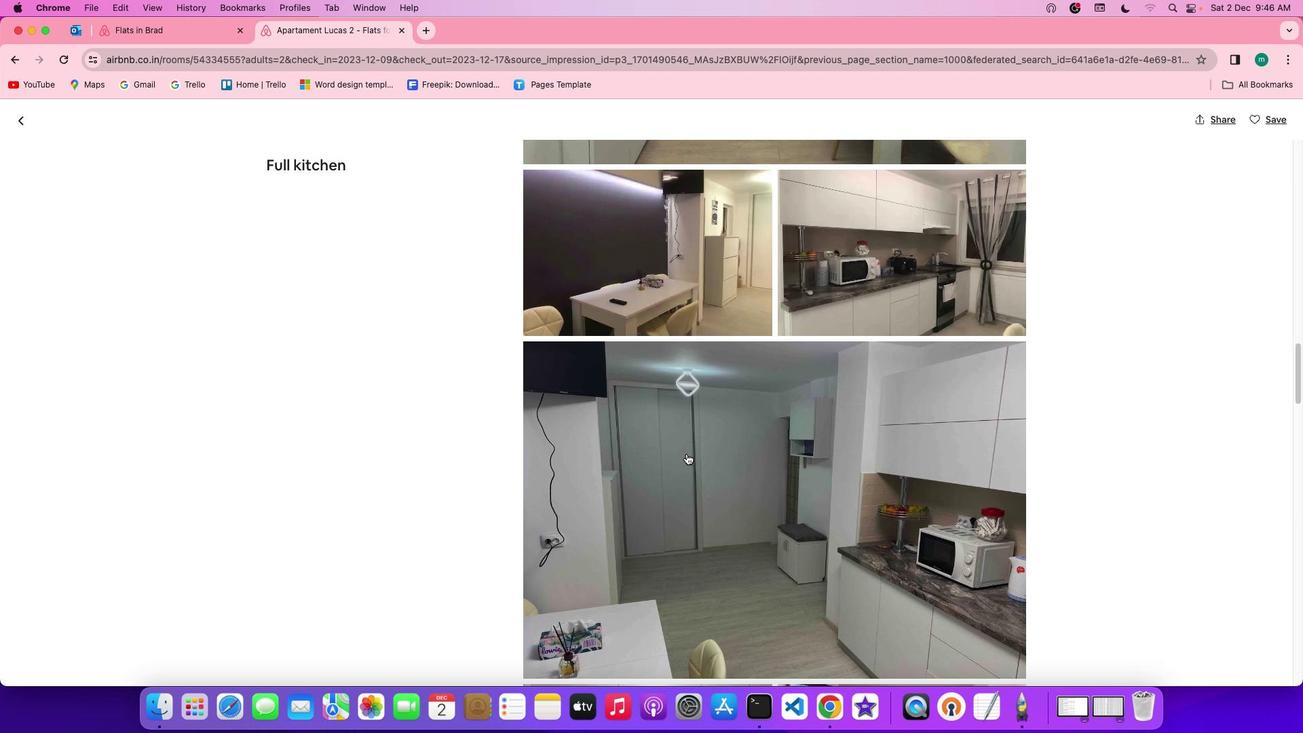 
Action: Mouse scrolled (686, 453) with delta (0, 0)
Screenshot: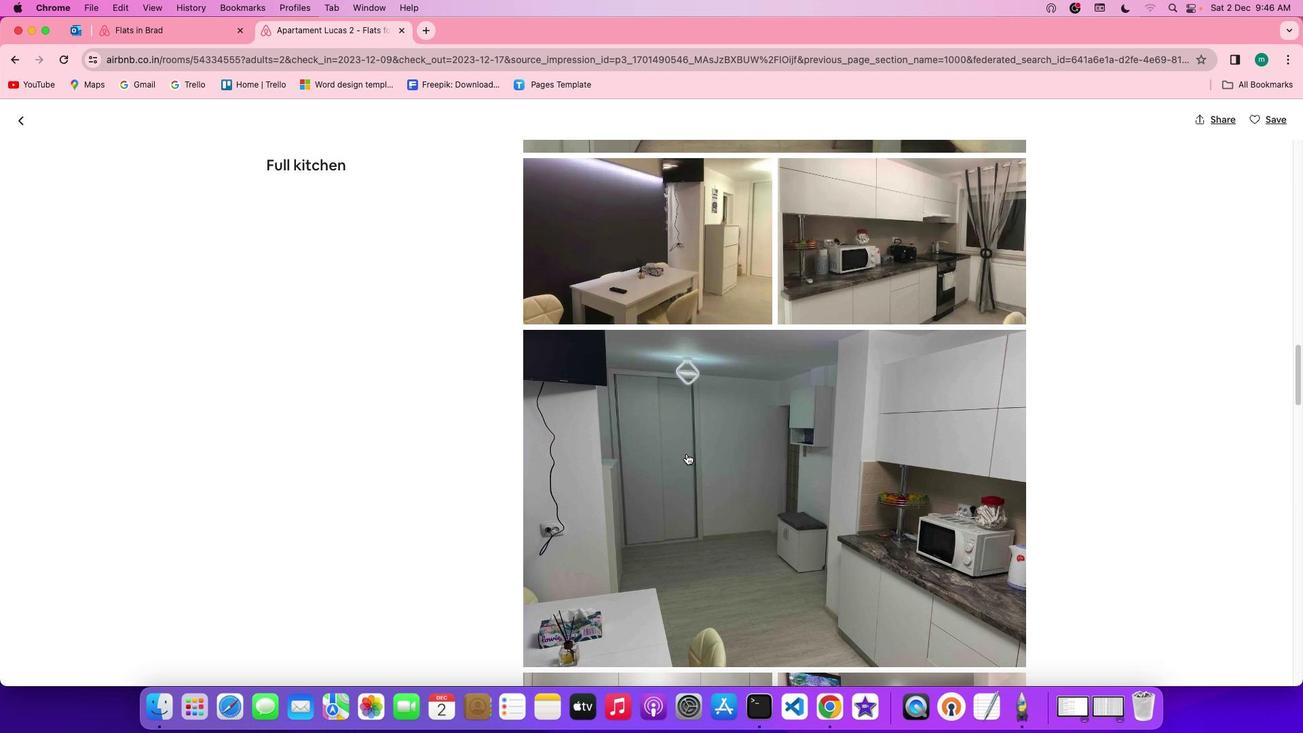 
Action: Mouse scrolled (686, 453) with delta (0, 0)
Screenshot: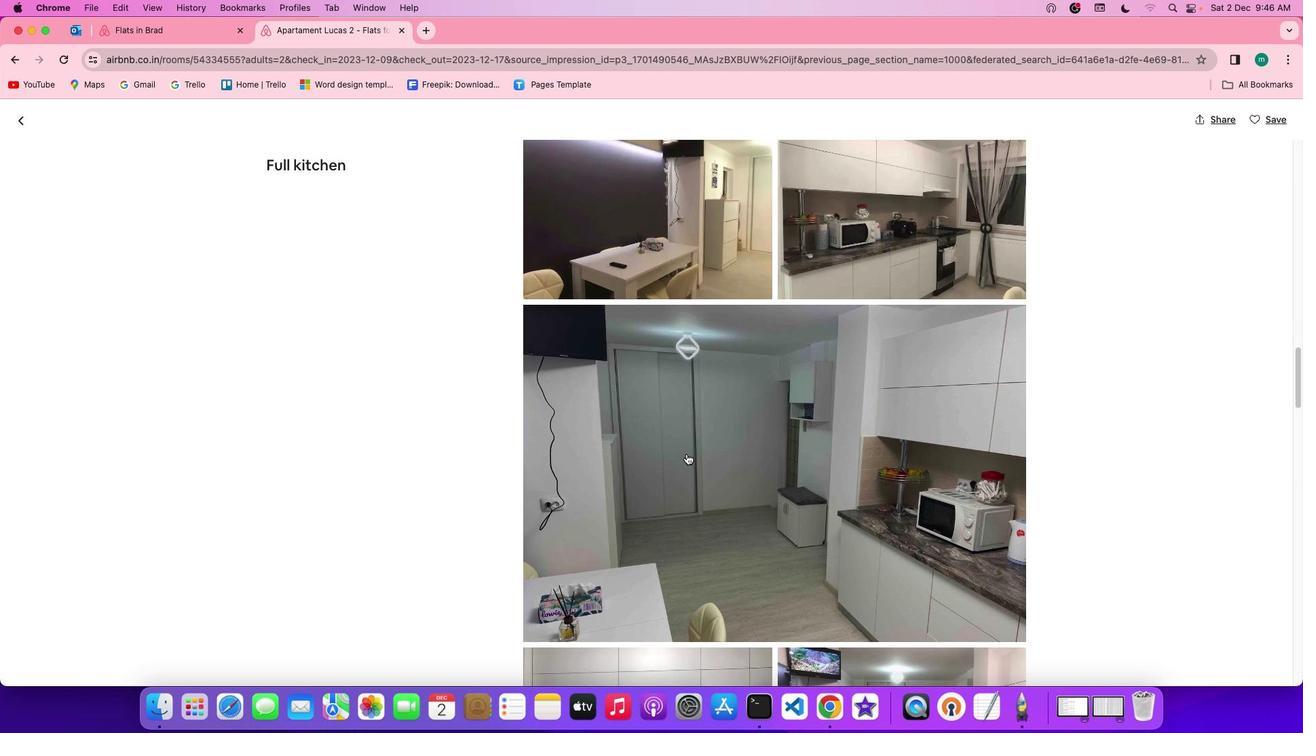 
Action: Mouse scrolled (686, 453) with delta (0, 0)
Screenshot: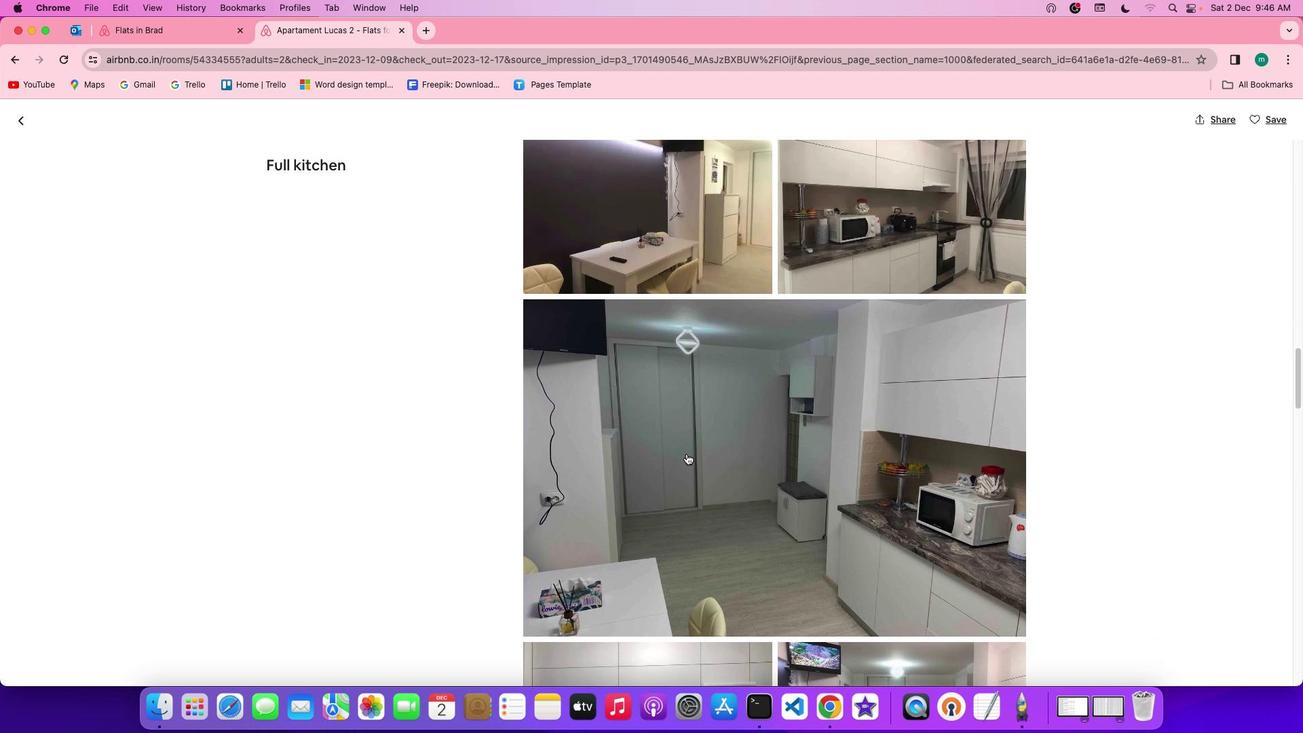
Action: Mouse scrolled (686, 453) with delta (0, 0)
Screenshot: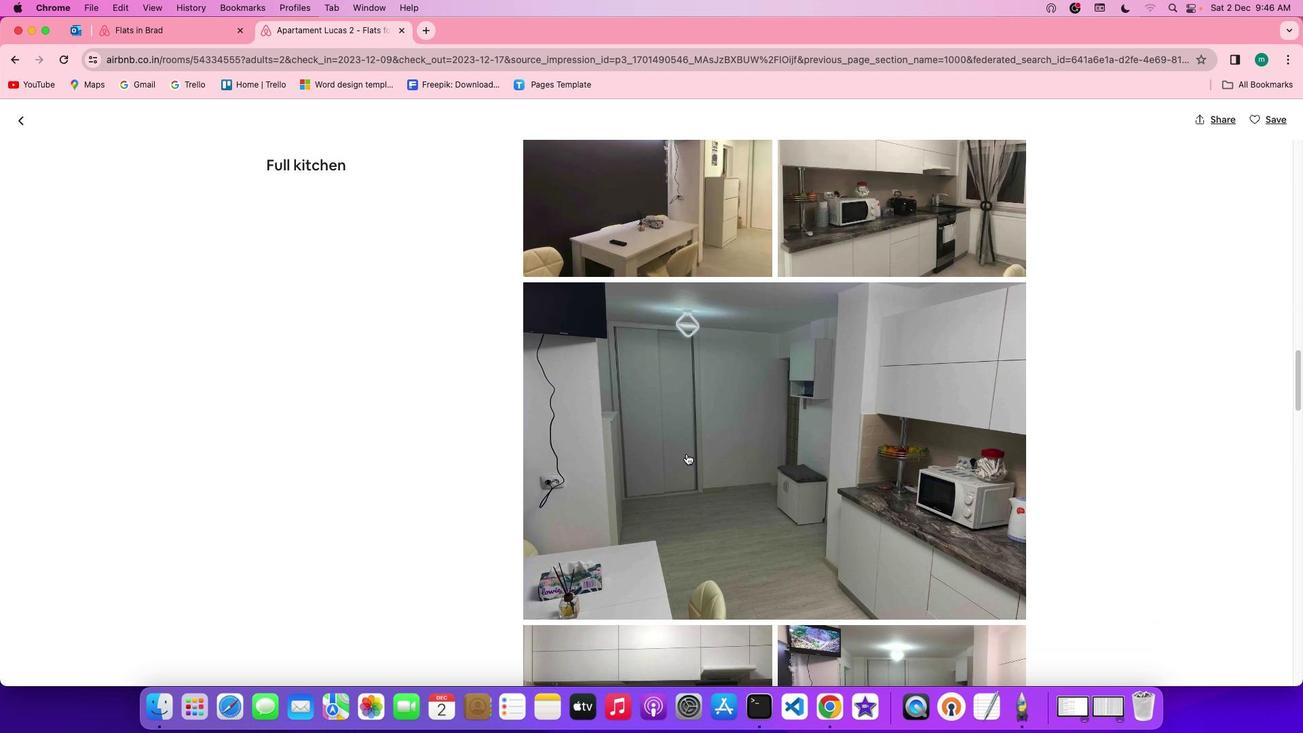 
Action: Mouse scrolled (686, 453) with delta (0, 0)
Screenshot: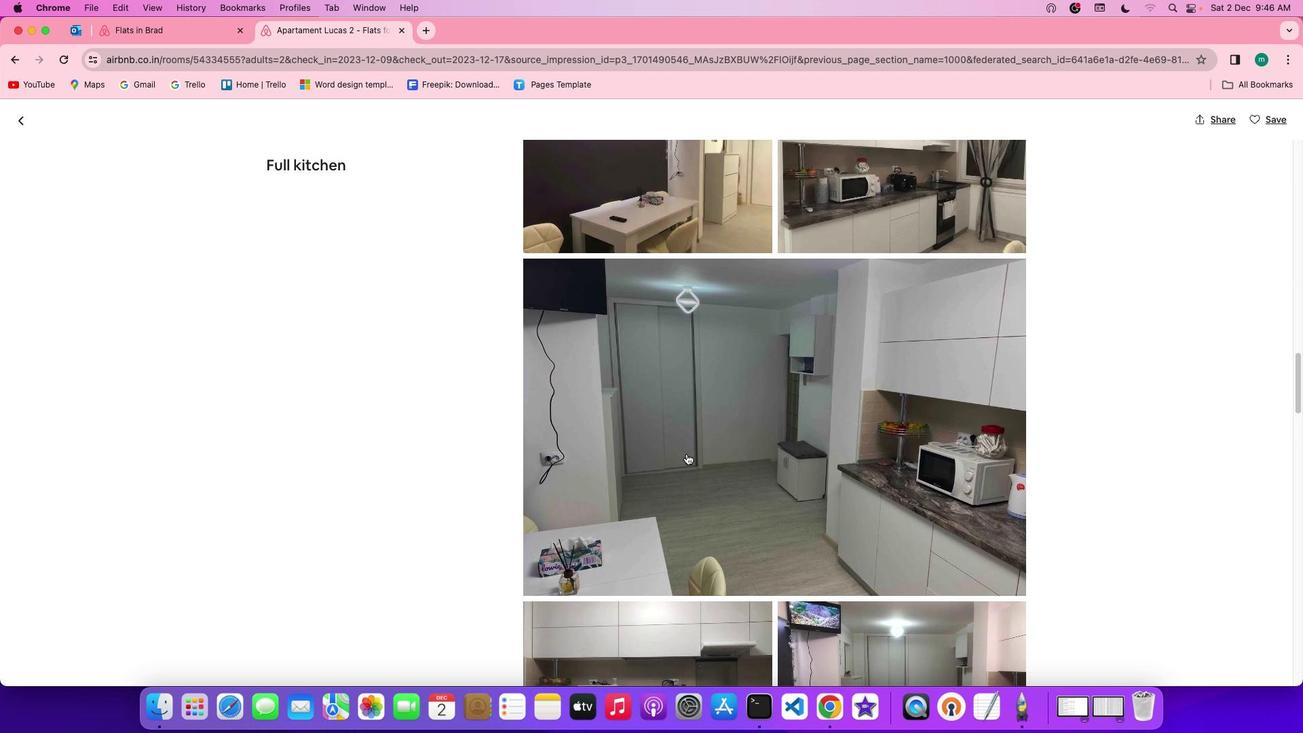 
Action: Mouse scrolled (686, 453) with delta (0, 0)
Screenshot: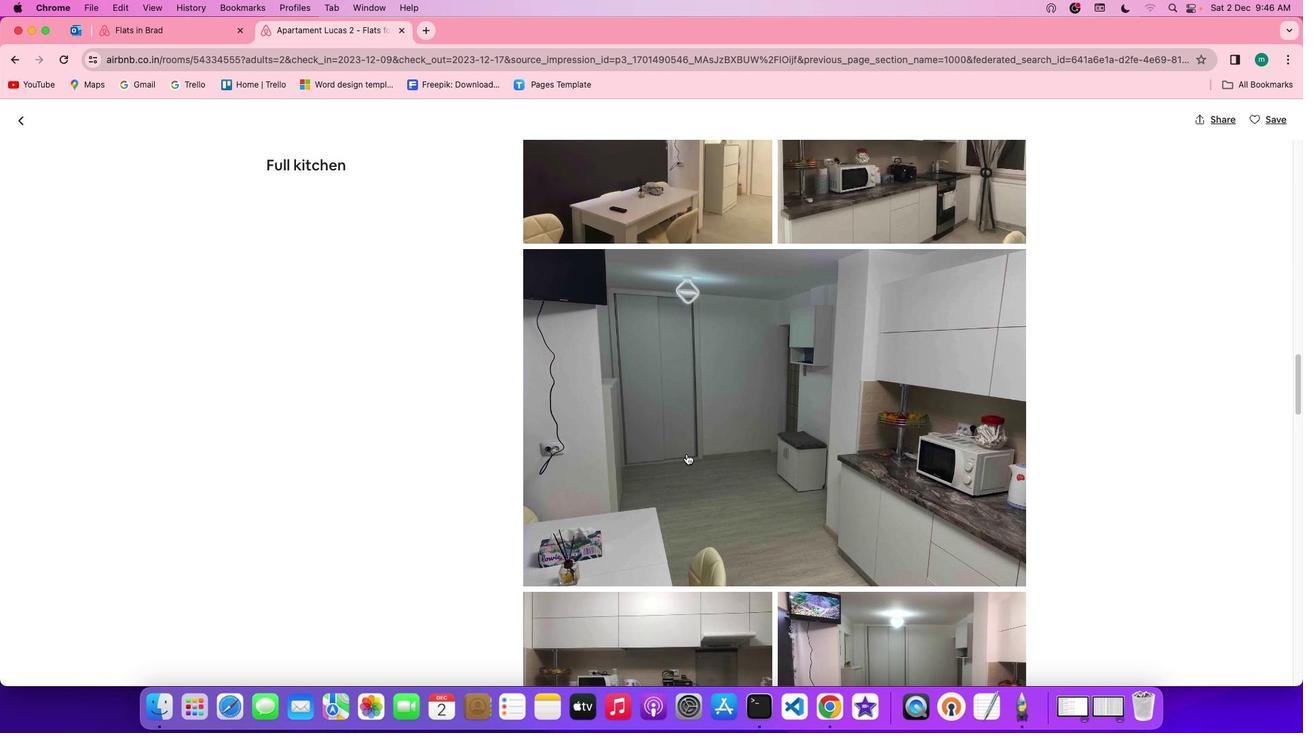 
Action: Mouse scrolled (686, 453) with delta (0, 0)
Screenshot: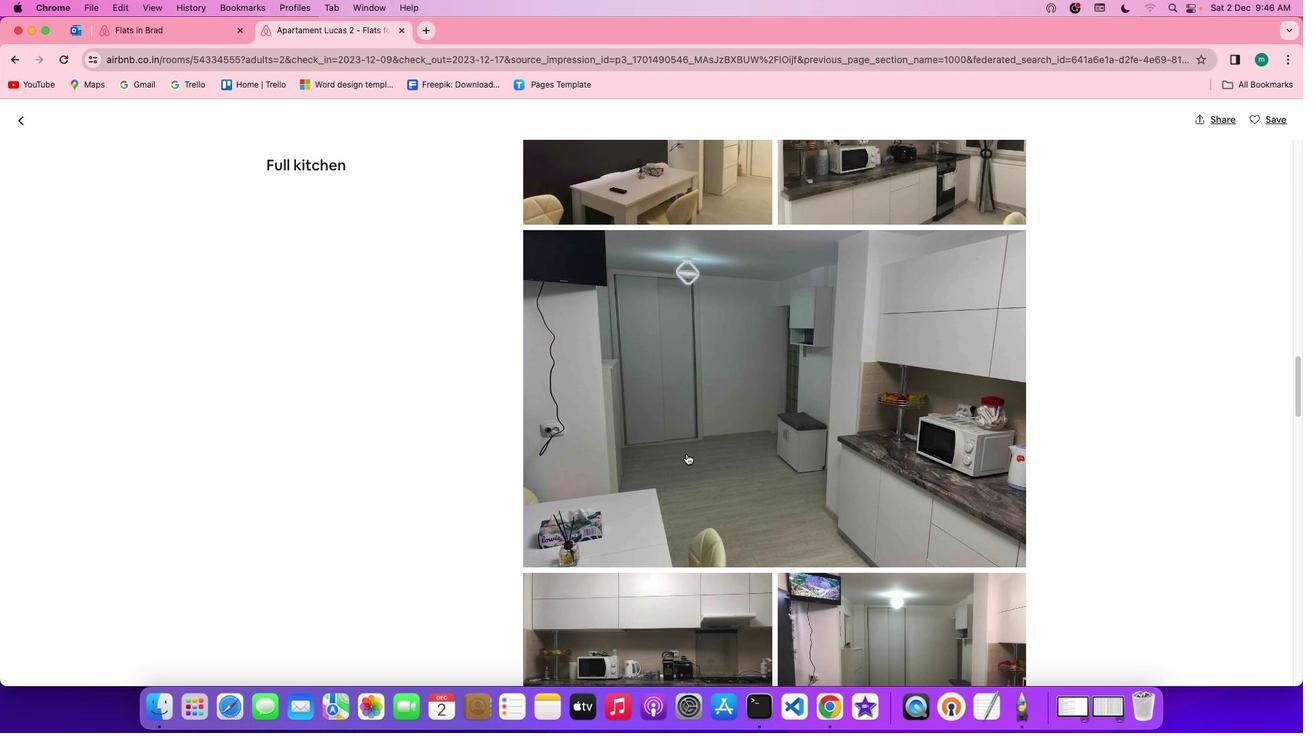 
Action: Mouse scrolled (686, 453) with delta (0, 0)
Screenshot: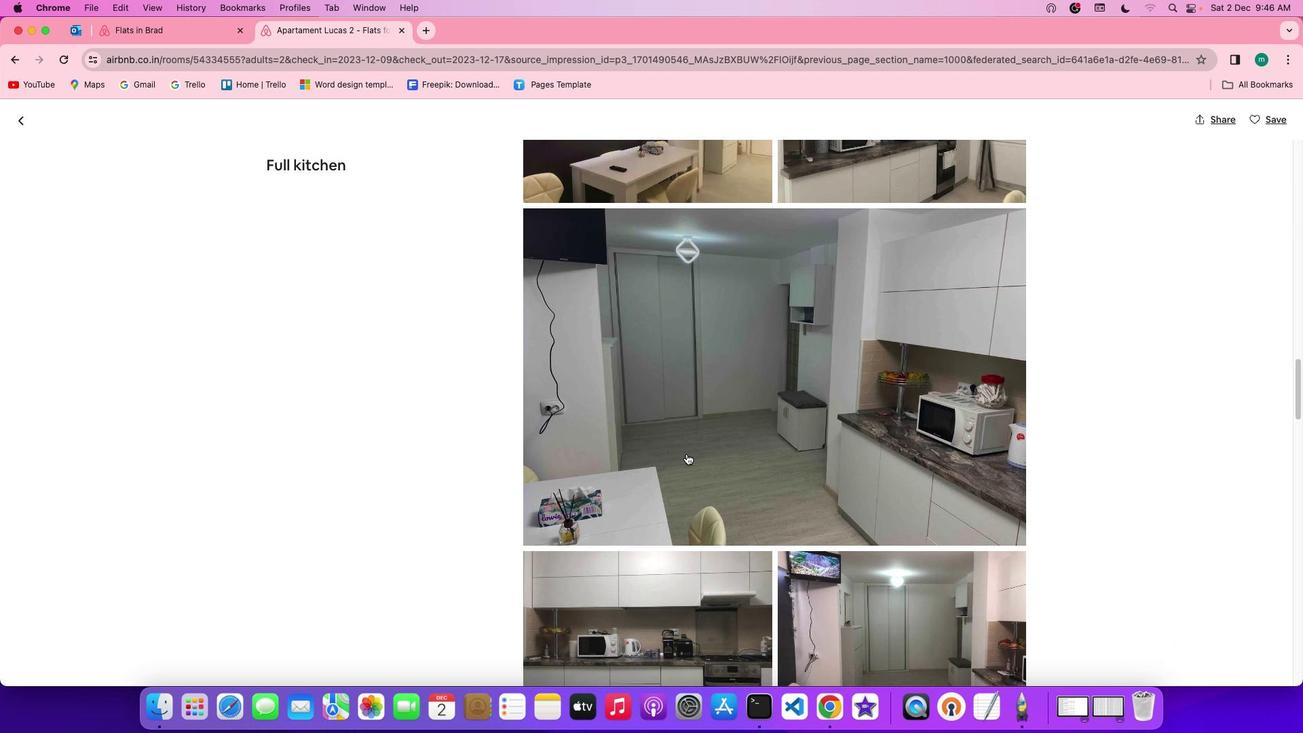 
Action: Mouse scrolled (686, 453) with delta (0, 0)
Screenshot: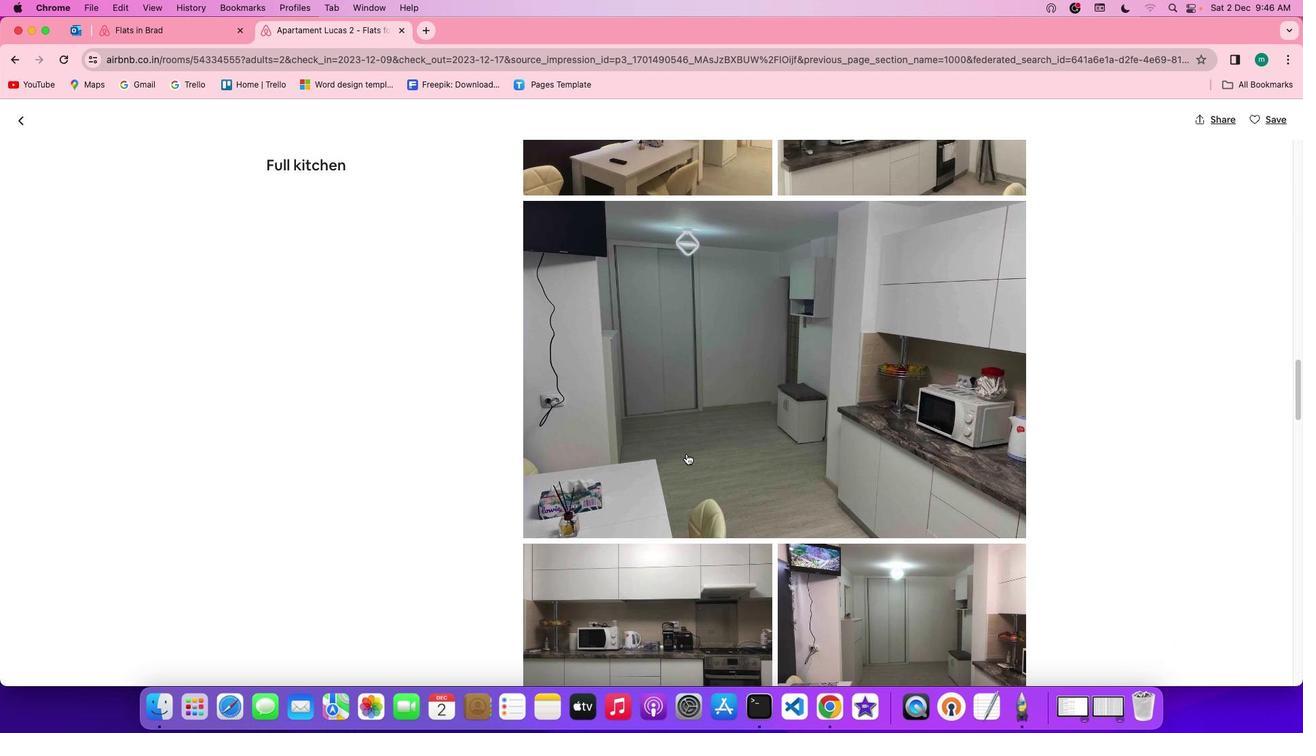 
Action: Mouse scrolled (686, 453) with delta (0, 0)
Screenshot: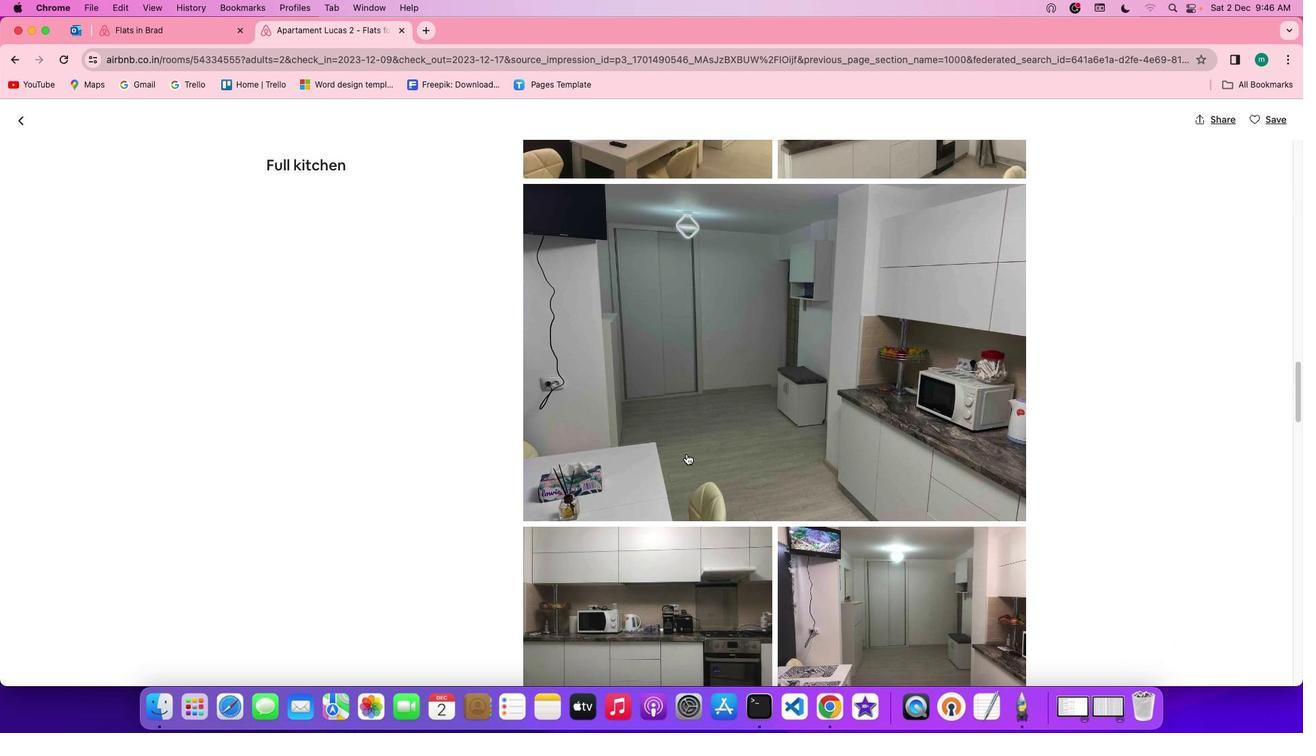 
Action: Mouse scrolled (686, 453) with delta (0, 0)
Screenshot: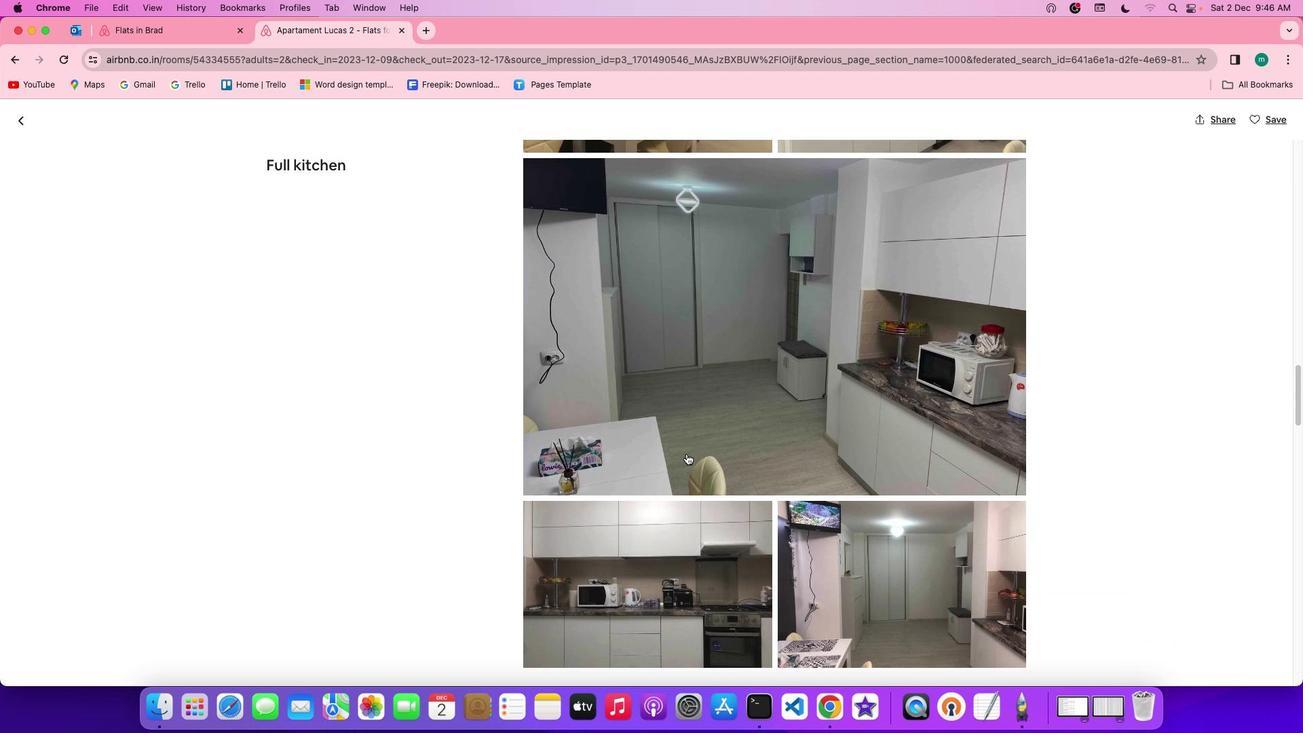 
Action: Mouse scrolled (686, 453) with delta (0, 0)
Screenshot: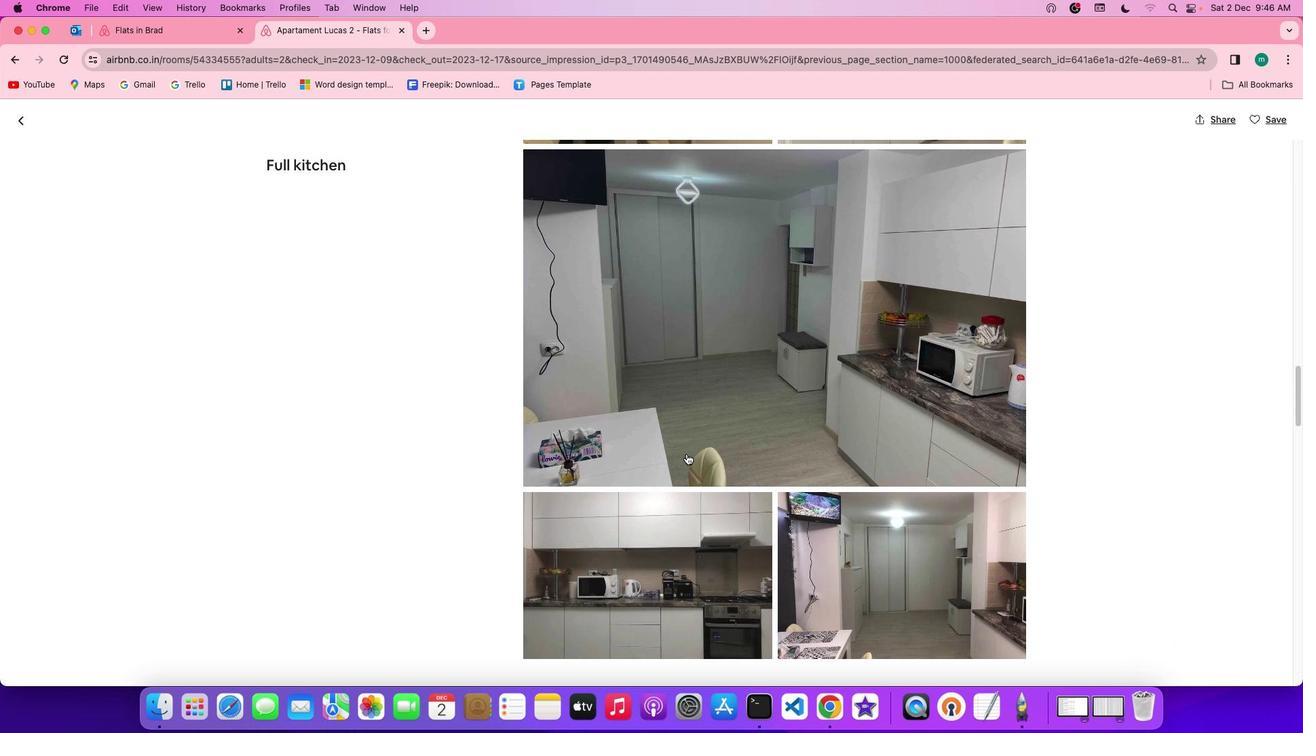 
Action: Mouse scrolled (686, 453) with delta (0, 0)
Screenshot: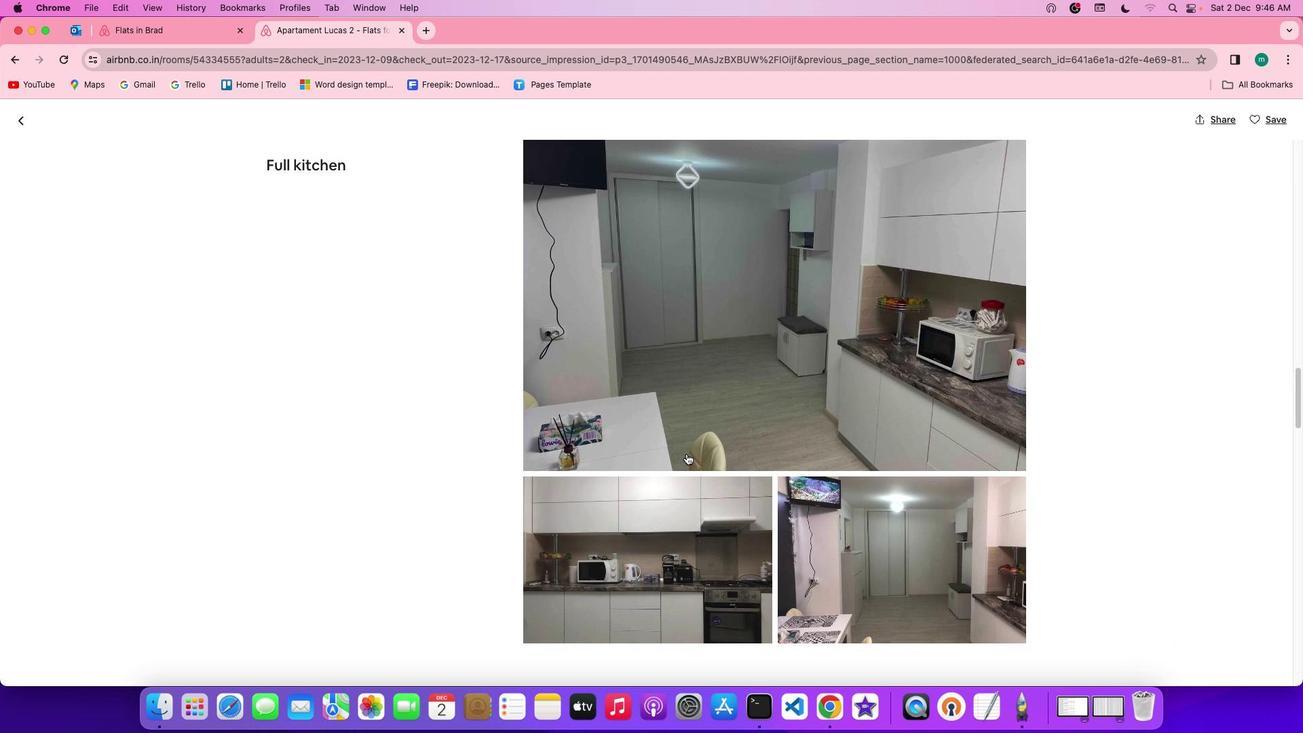 
Action: Mouse scrolled (686, 453) with delta (0, 0)
Screenshot: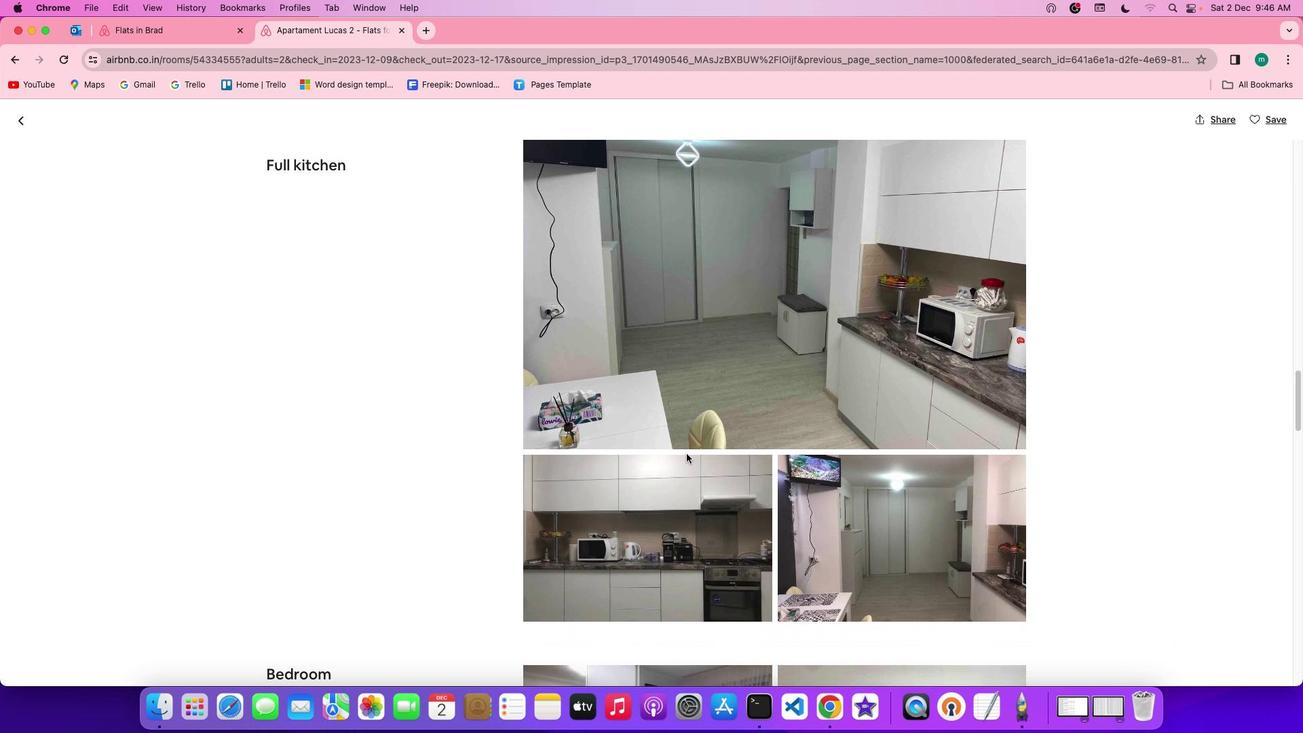 
Action: Mouse scrolled (686, 453) with delta (0, 0)
Screenshot: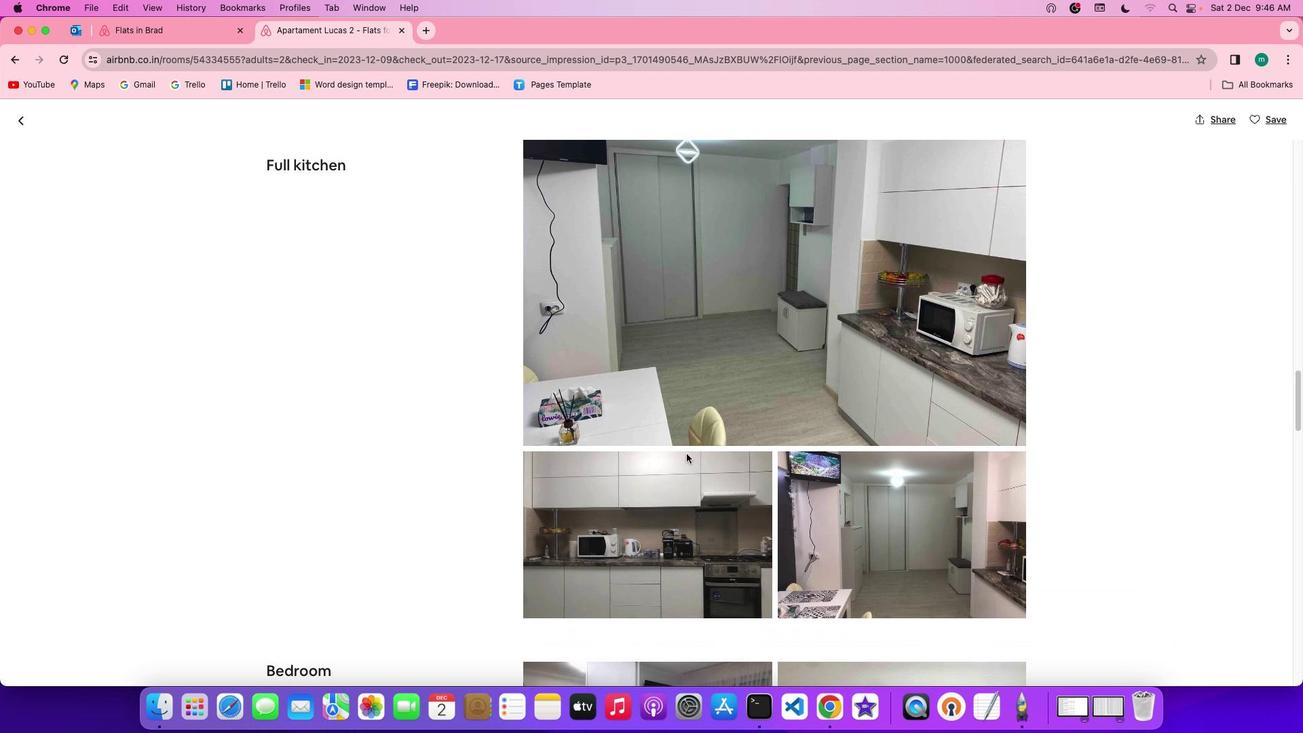 
Action: Mouse scrolled (686, 453) with delta (0, 0)
Screenshot: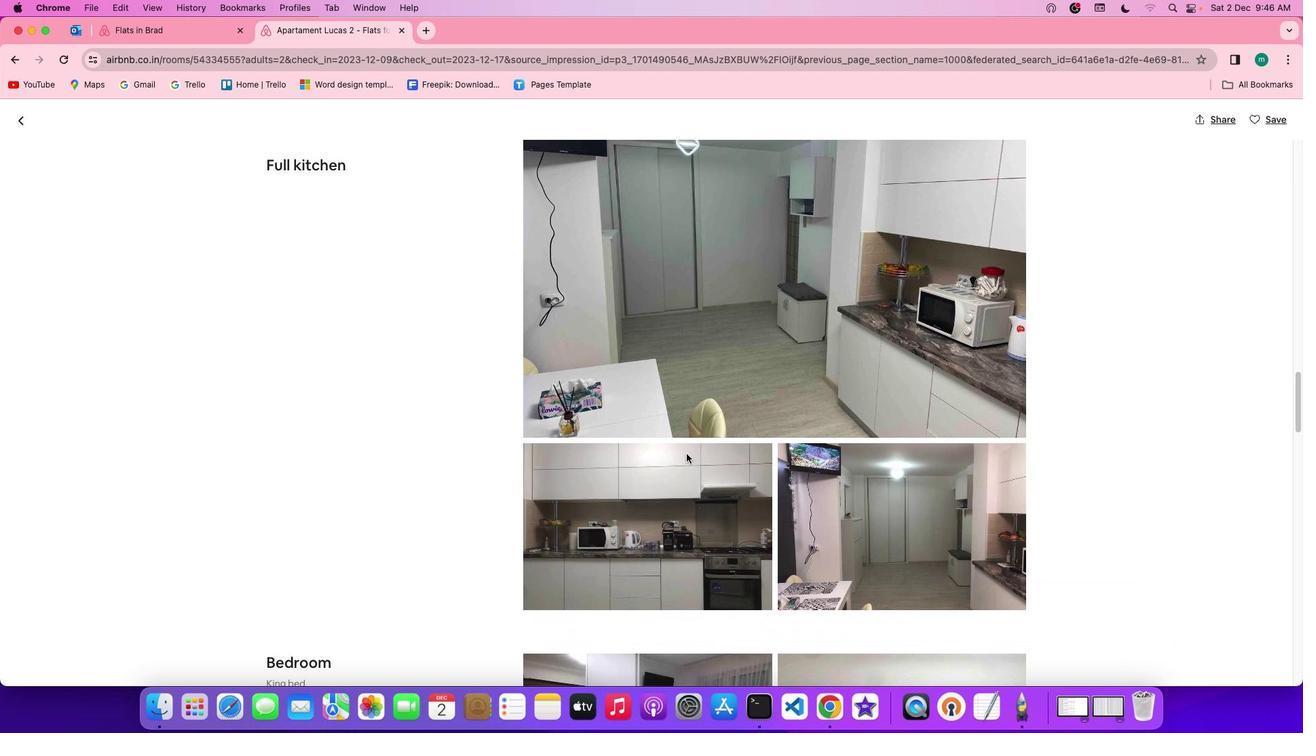 
Action: Mouse scrolled (686, 453) with delta (0, 0)
Screenshot: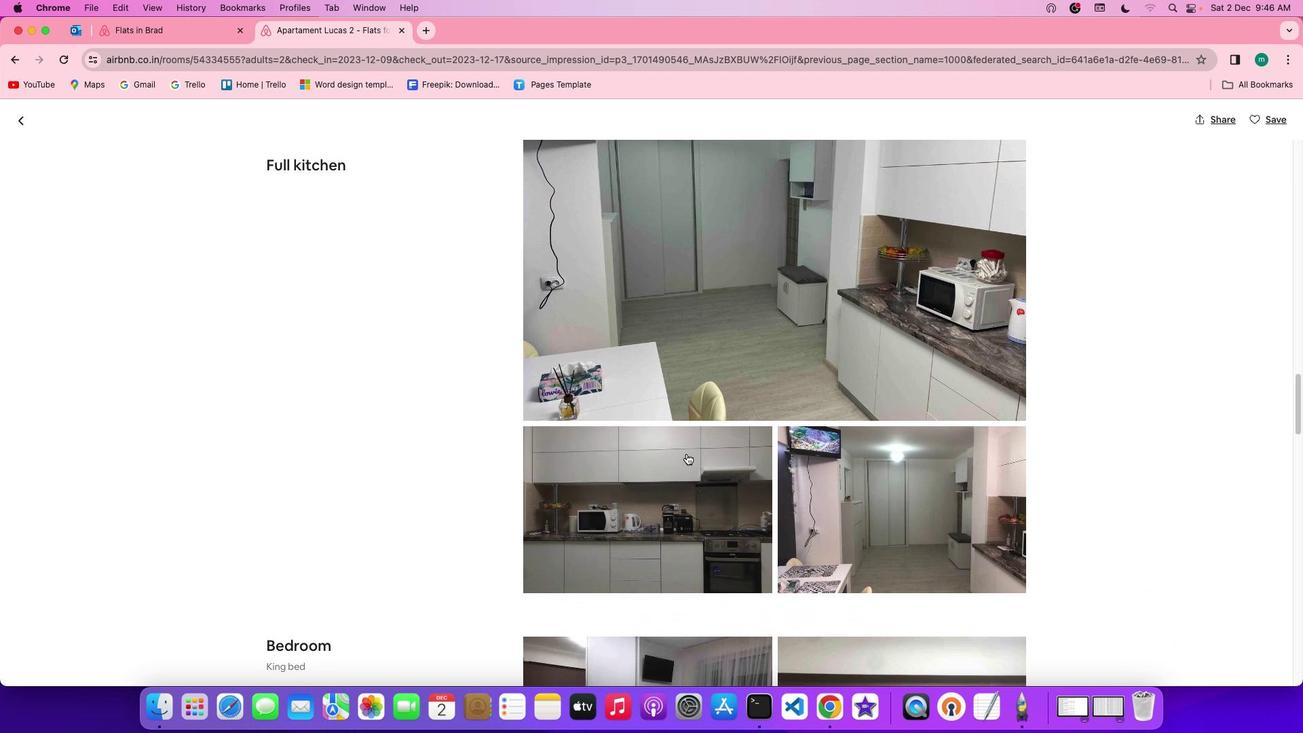 
Action: Mouse scrolled (686, 453) with delta (0, 0)
Screenshot: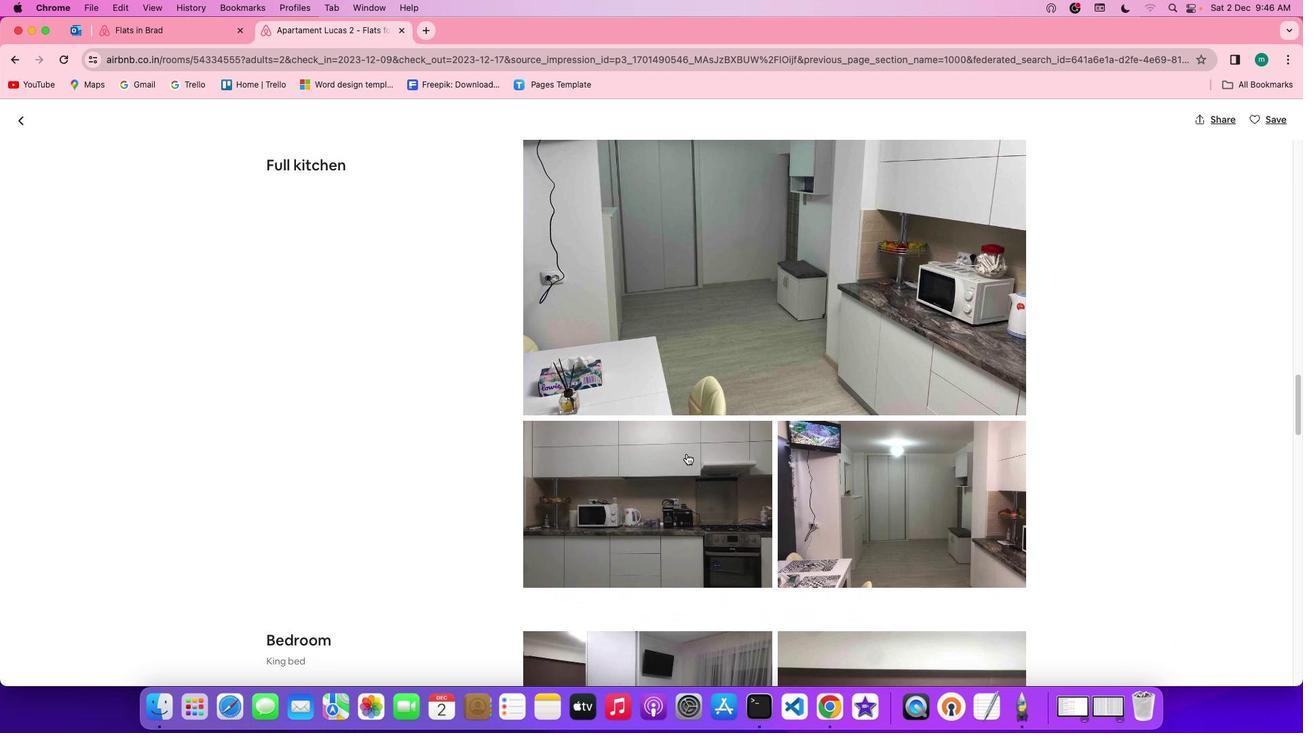 
Action: Mouse scrolled (686, 453) with delta (0, 0)
Screenshot: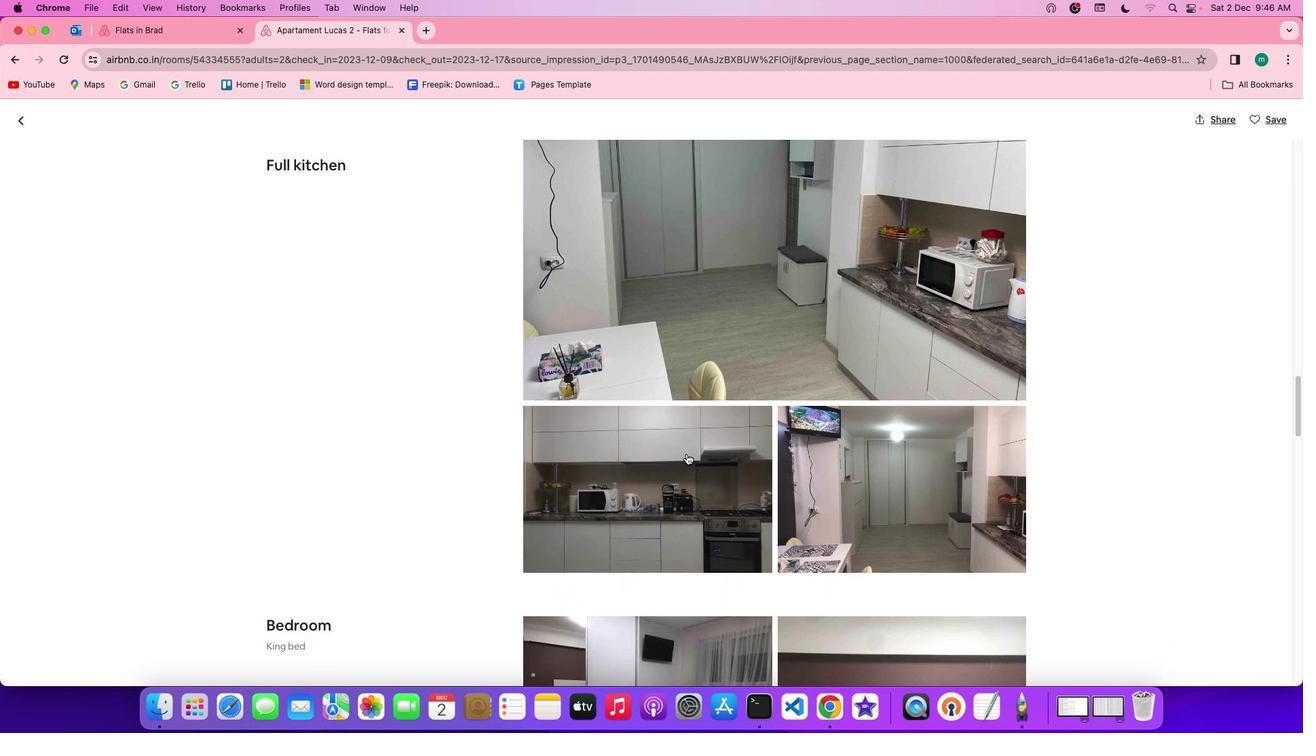 
Action: Mouse scrolled (686, 453) with delta (0, 0)
Screenshot: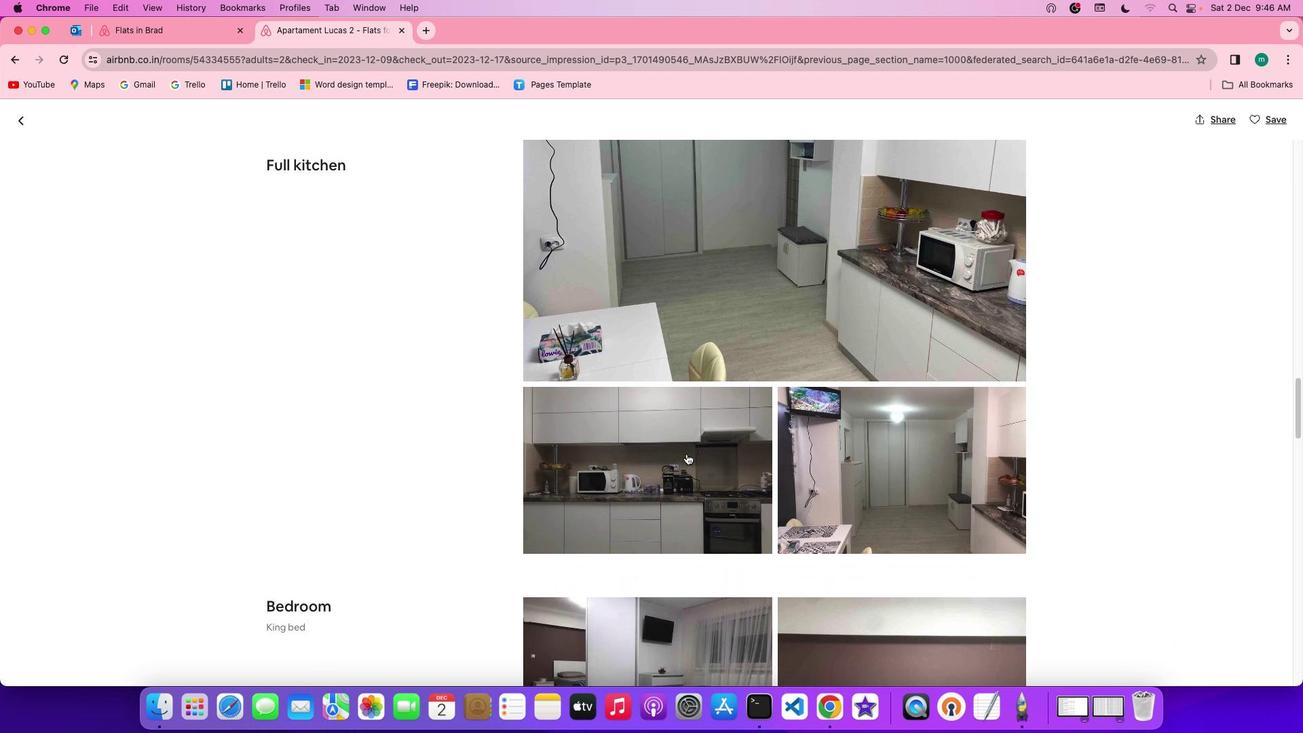
Action: Mouse scrolled (686, 453) with delta (0, 0)
Screenshot: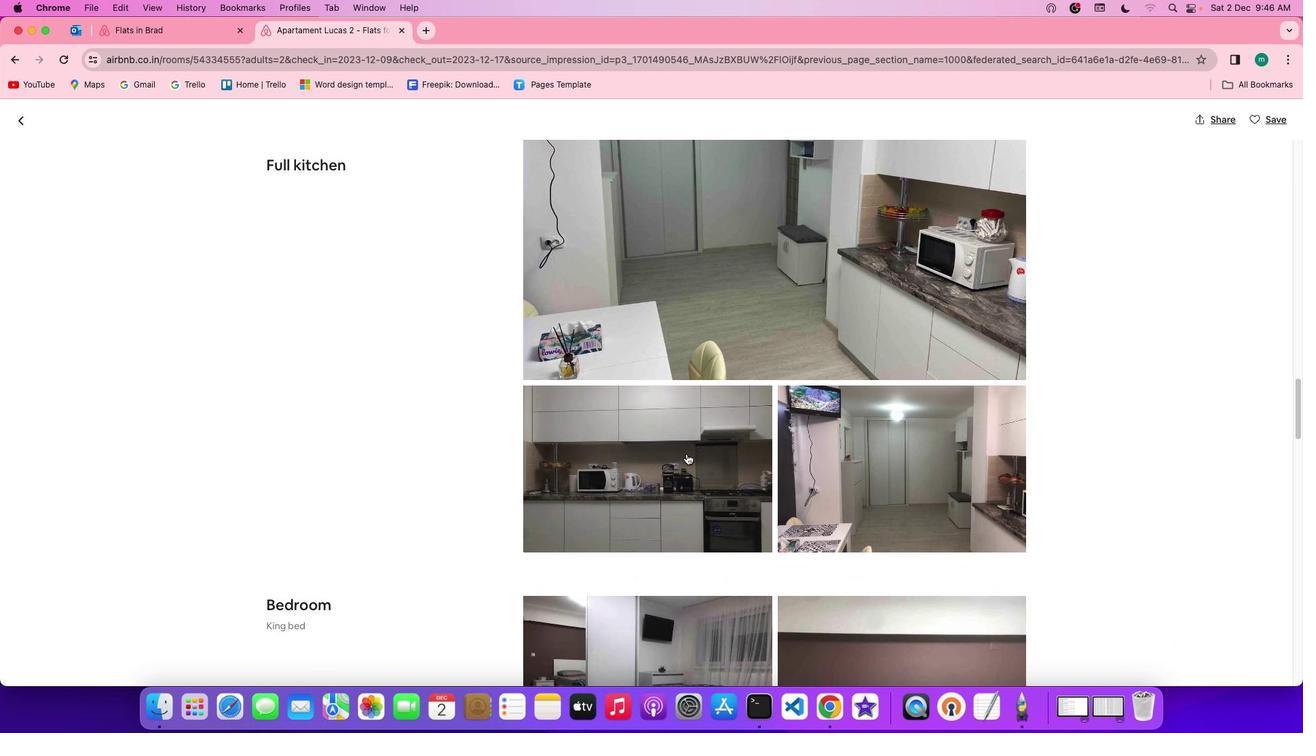 
Action: Mouse scrolled (686, 453) with delta (0, 0)
Screenshot: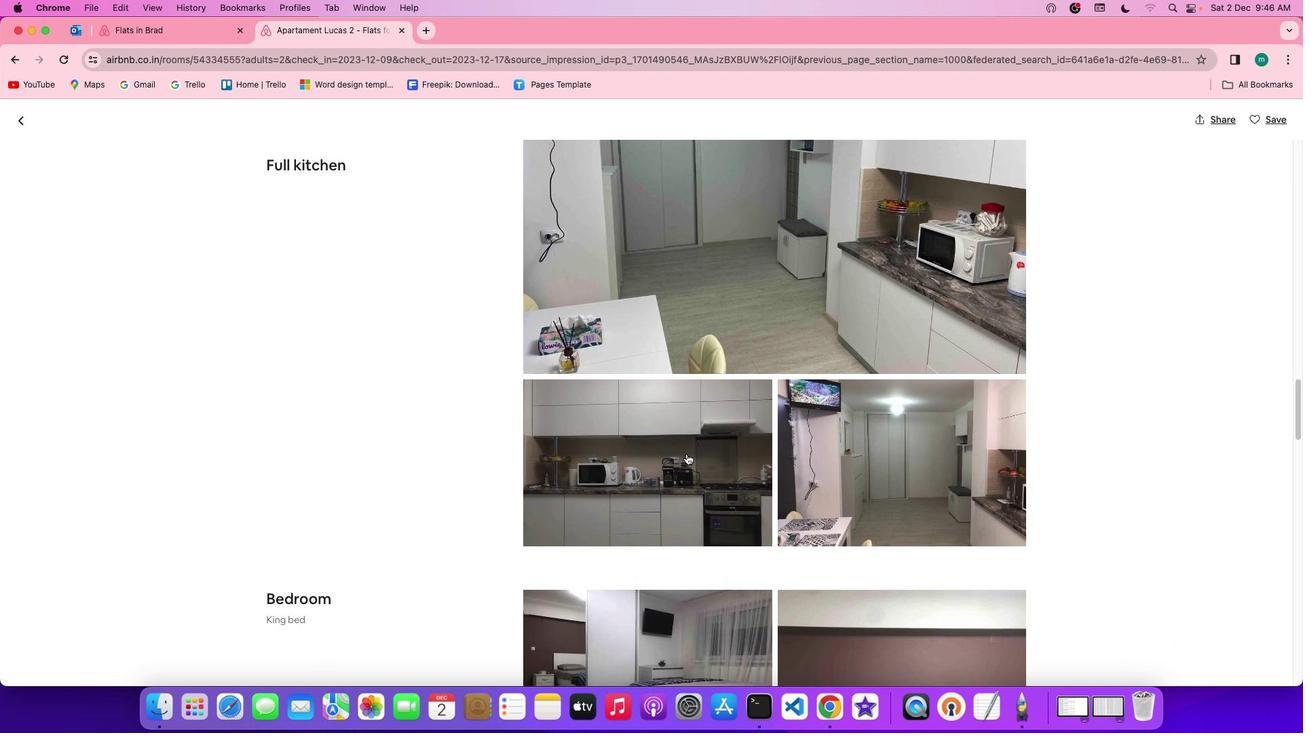 
Action: Mouse scrolled (686, 453) with delta (0, 0)
Screenshot: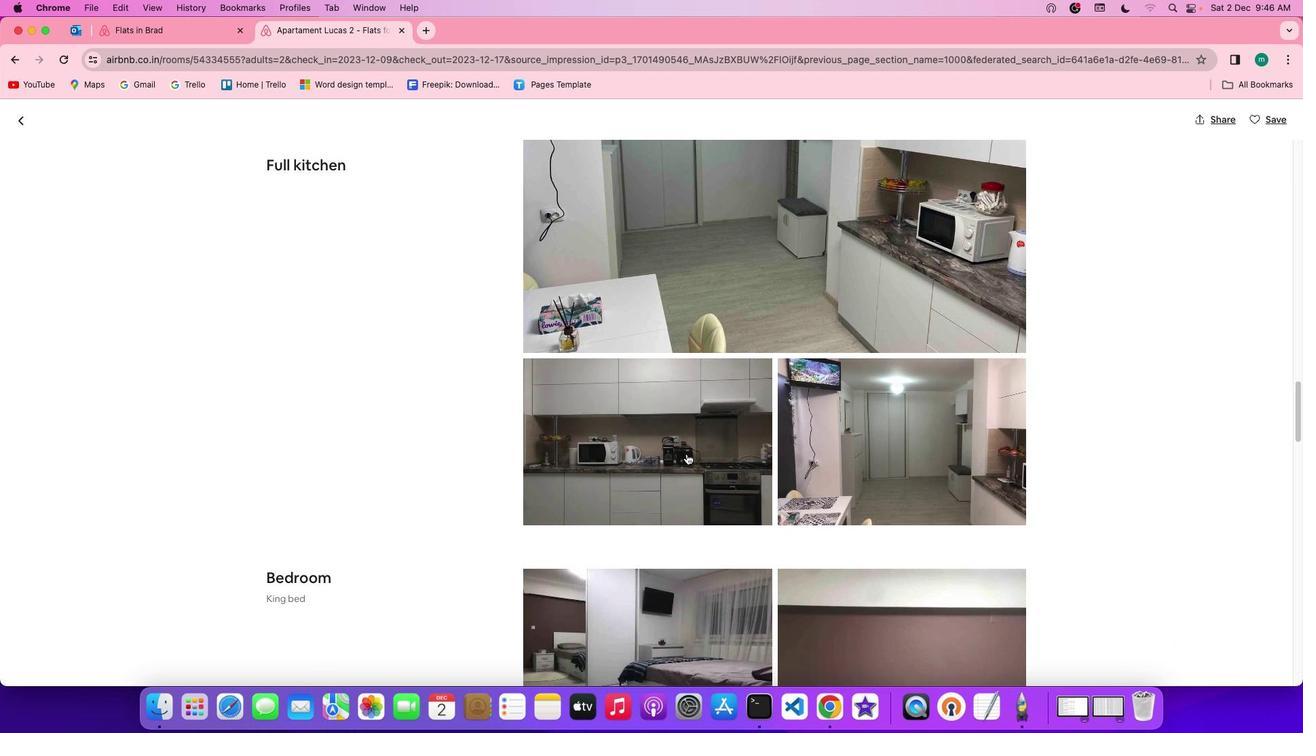 
Action: Mouse scrolled (686, 453) with delta (0, 0)
Screenshot: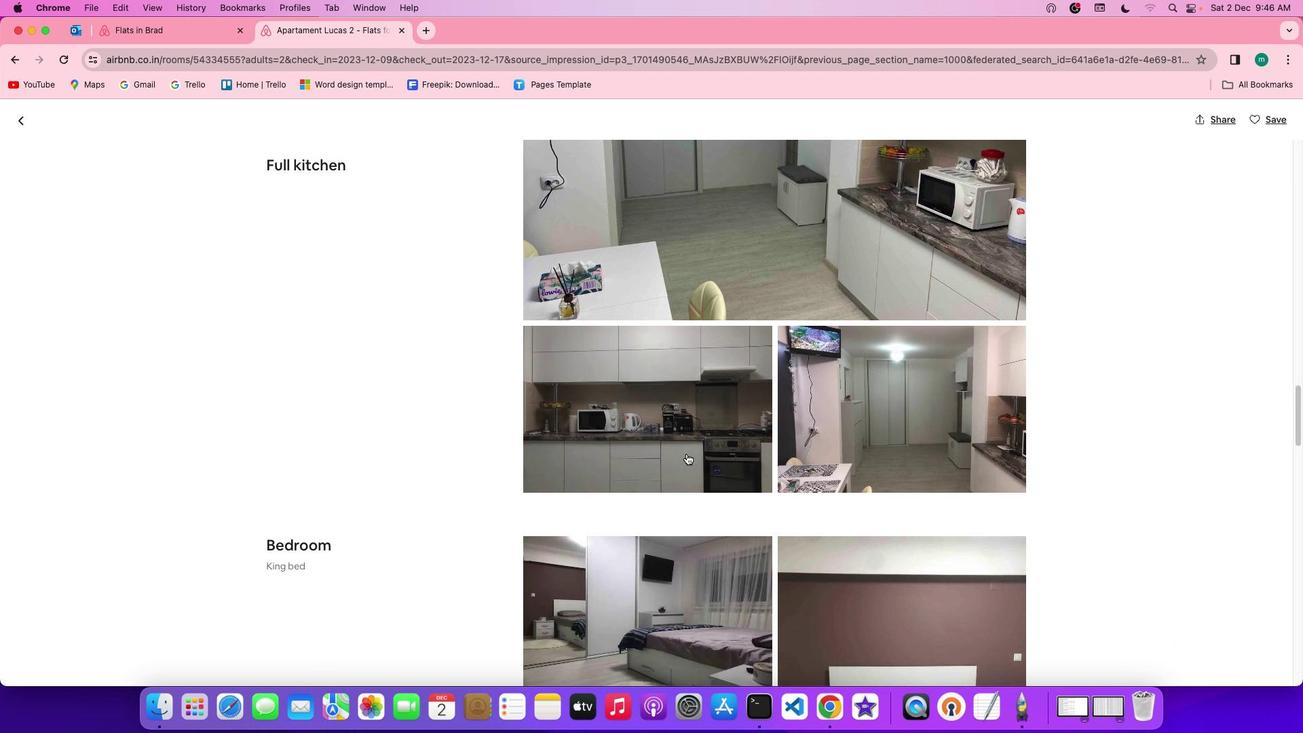 
Action: Mouse scrolled (686, 453) with delta (0, 0)
Screenshot: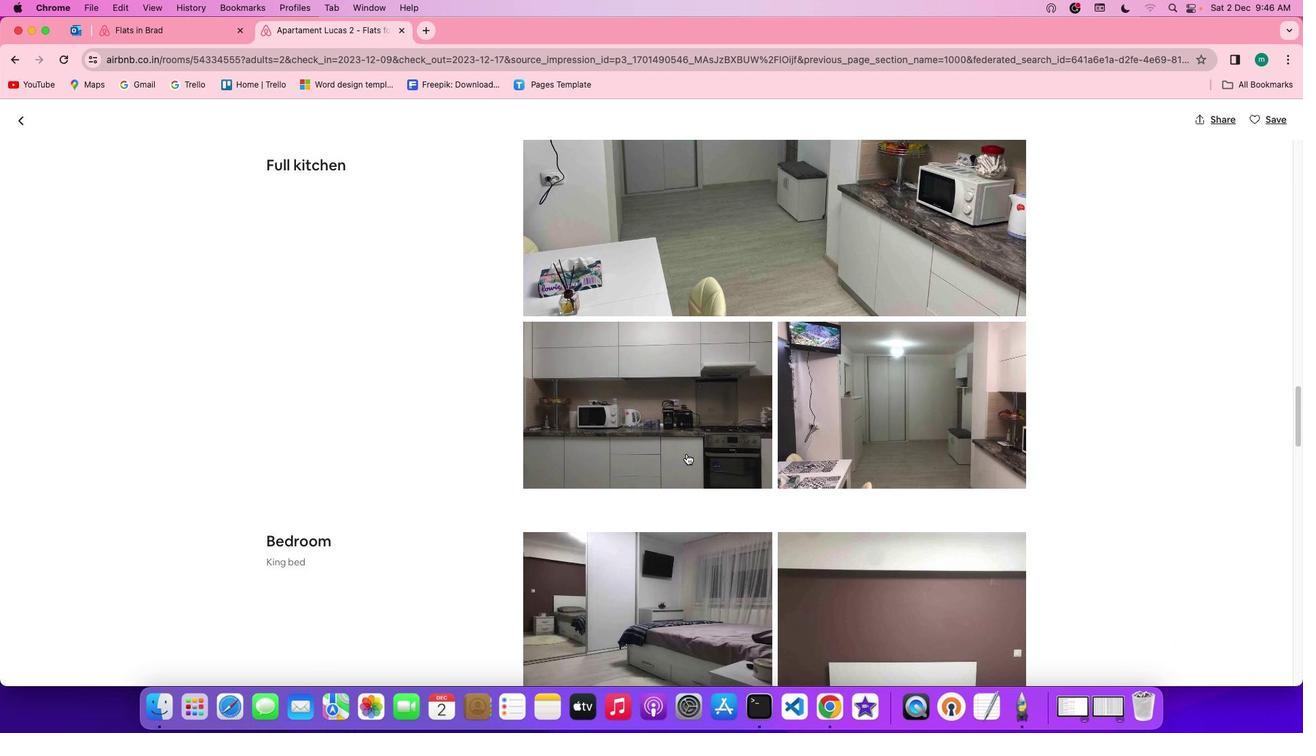 
Action: Mouse scrolled (686, 453) with delta (0, 0)
Screenshot: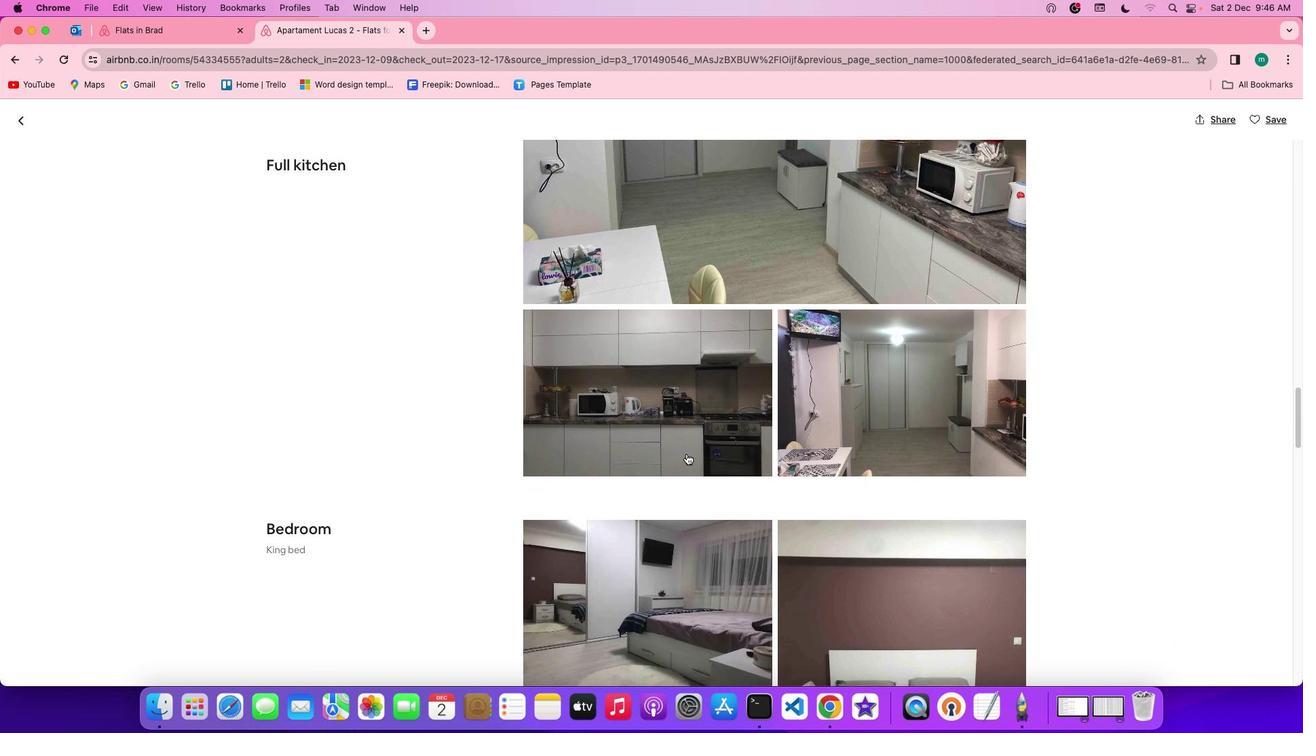 
Action: Mouse scrolled (686, 453) with delta (0, -1)
Screenshot: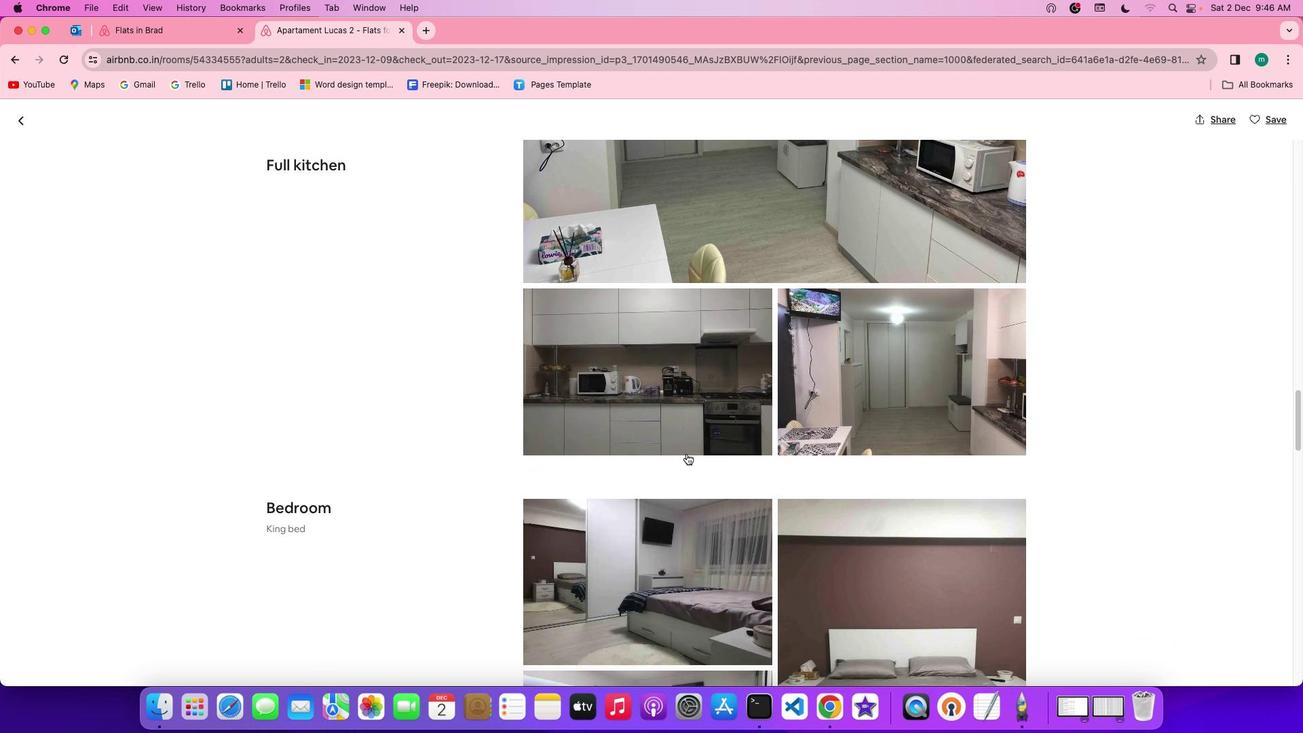 
Action: Mouse scrolled (686, 453) with delta (0, -2)
Screenshot: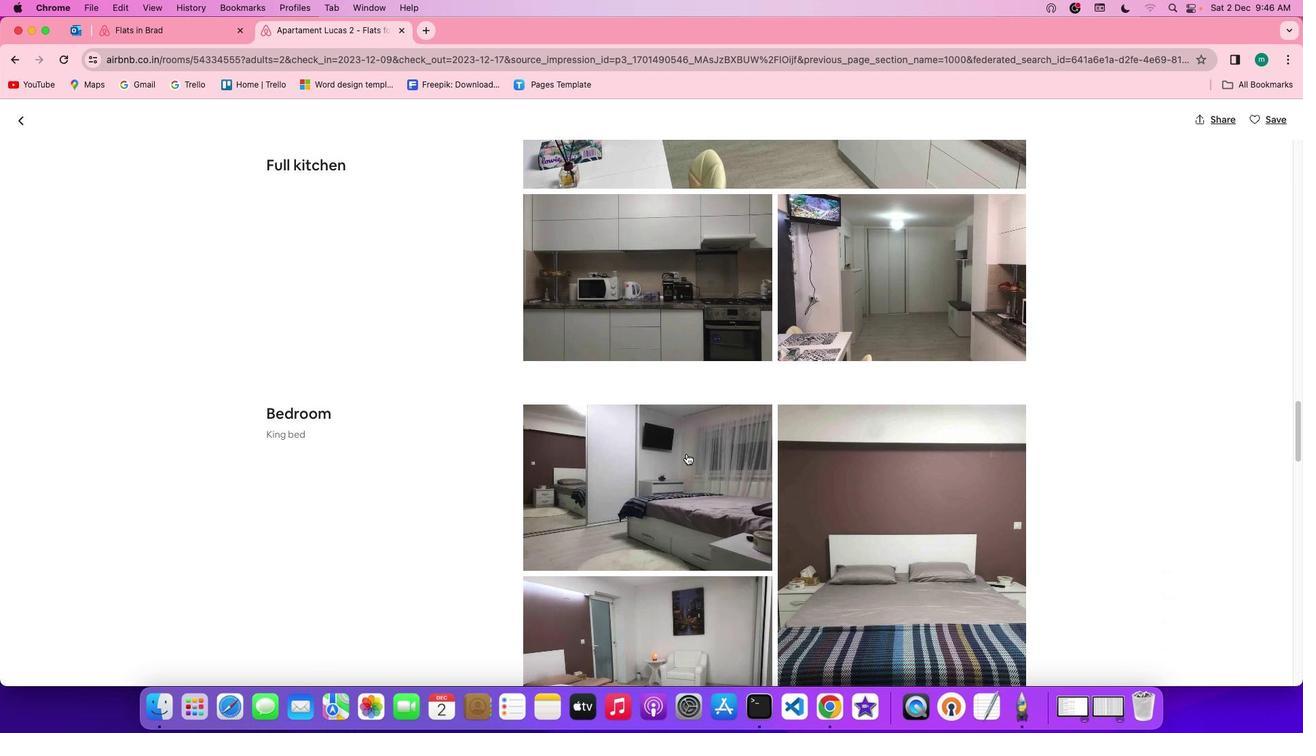 
Action: Mouse scrolled (686, 453) with delta (0, 0)
Screenshot: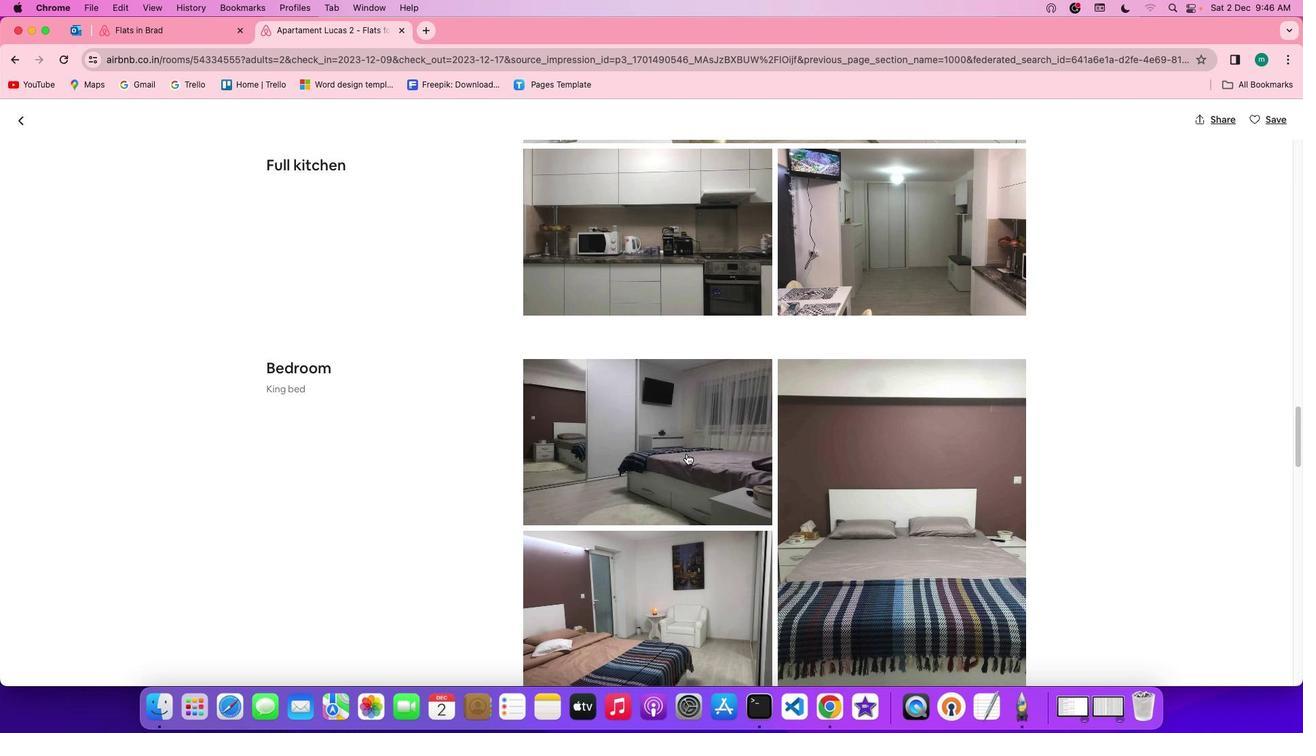 
Action: Mouse scrolled (686, 453) with delta (0, 0)
Screenshot: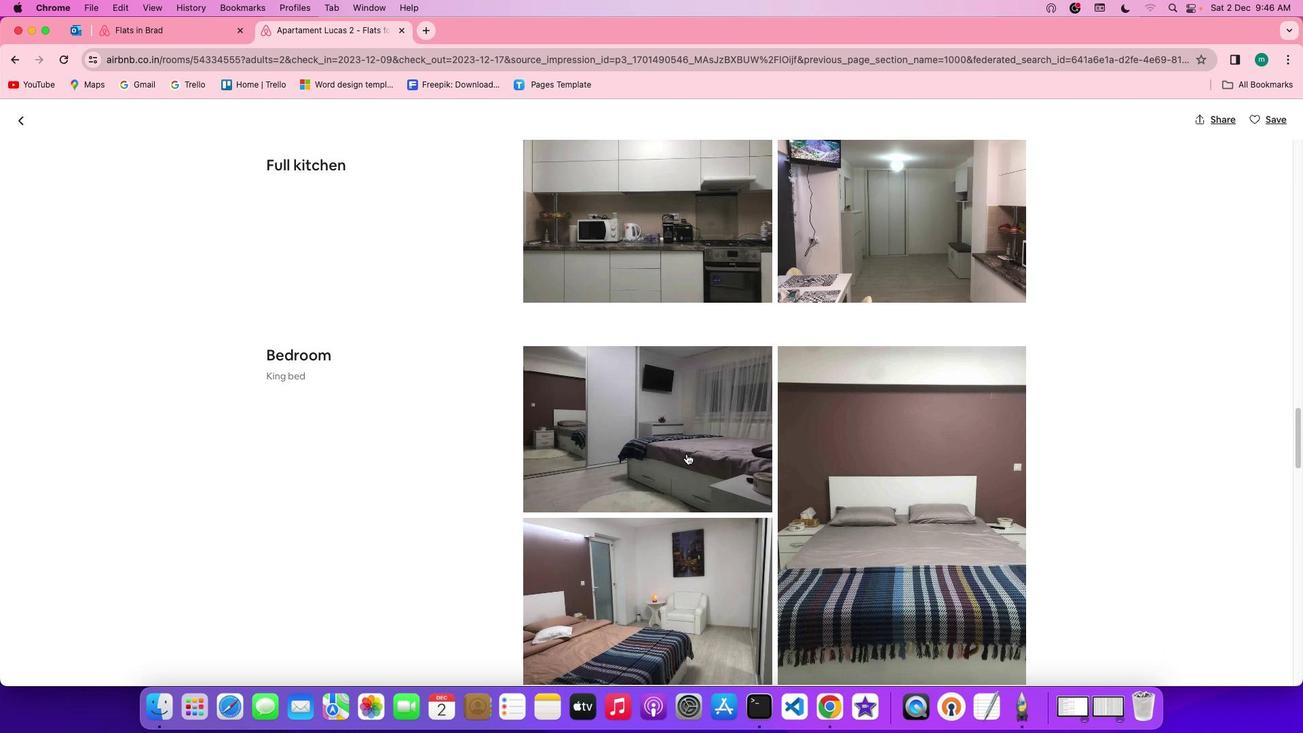 
Action: Mouse scrolled (686, 453) with delta (0, -1)
Screenshot: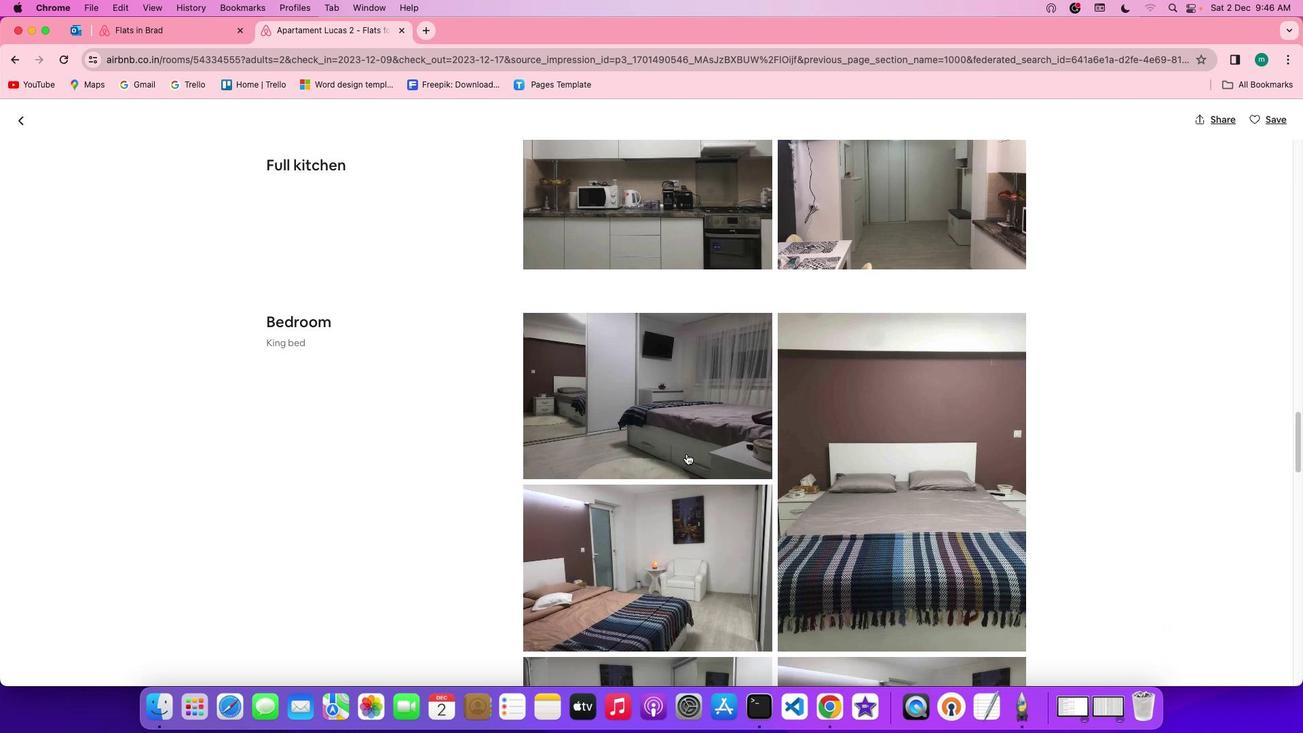
Action: Mouse scrolled (686, 453) with delta (0, 0)
Screenshot: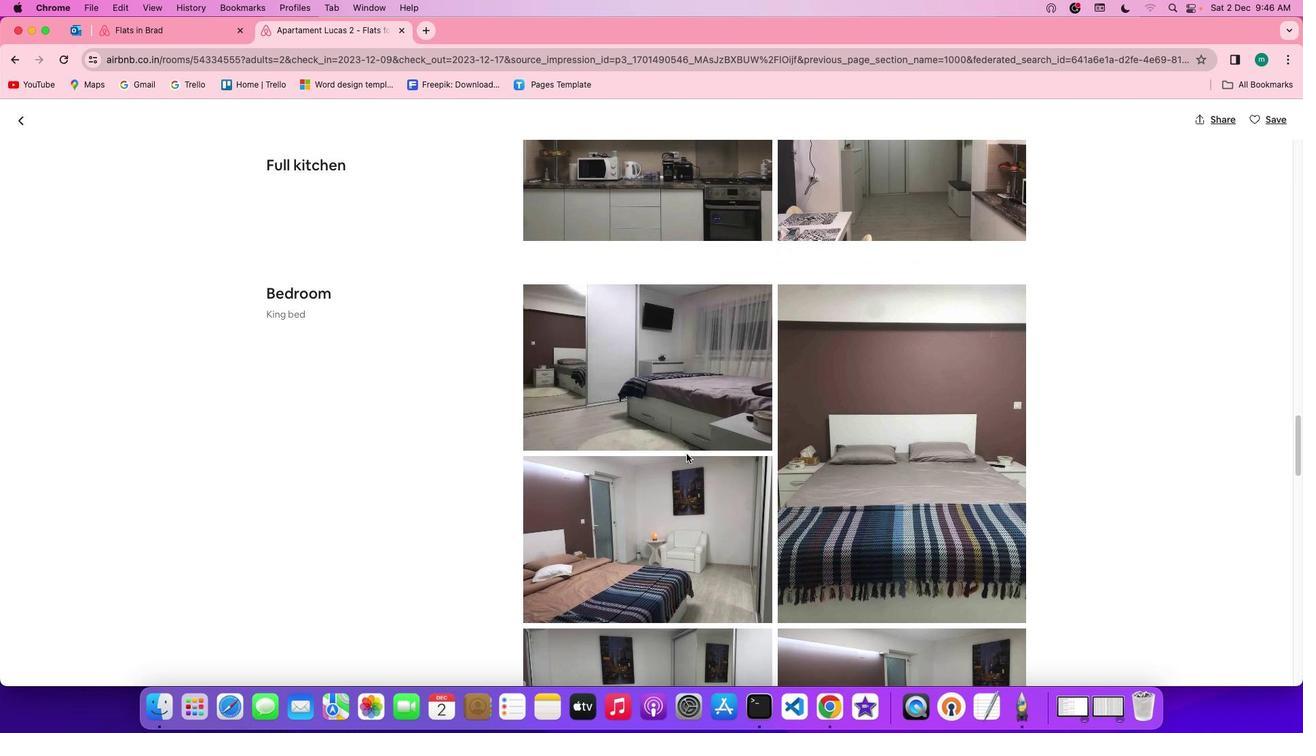 
Action: Mouse scrolled (686, 453) with delta (0, 0)
Screenshot: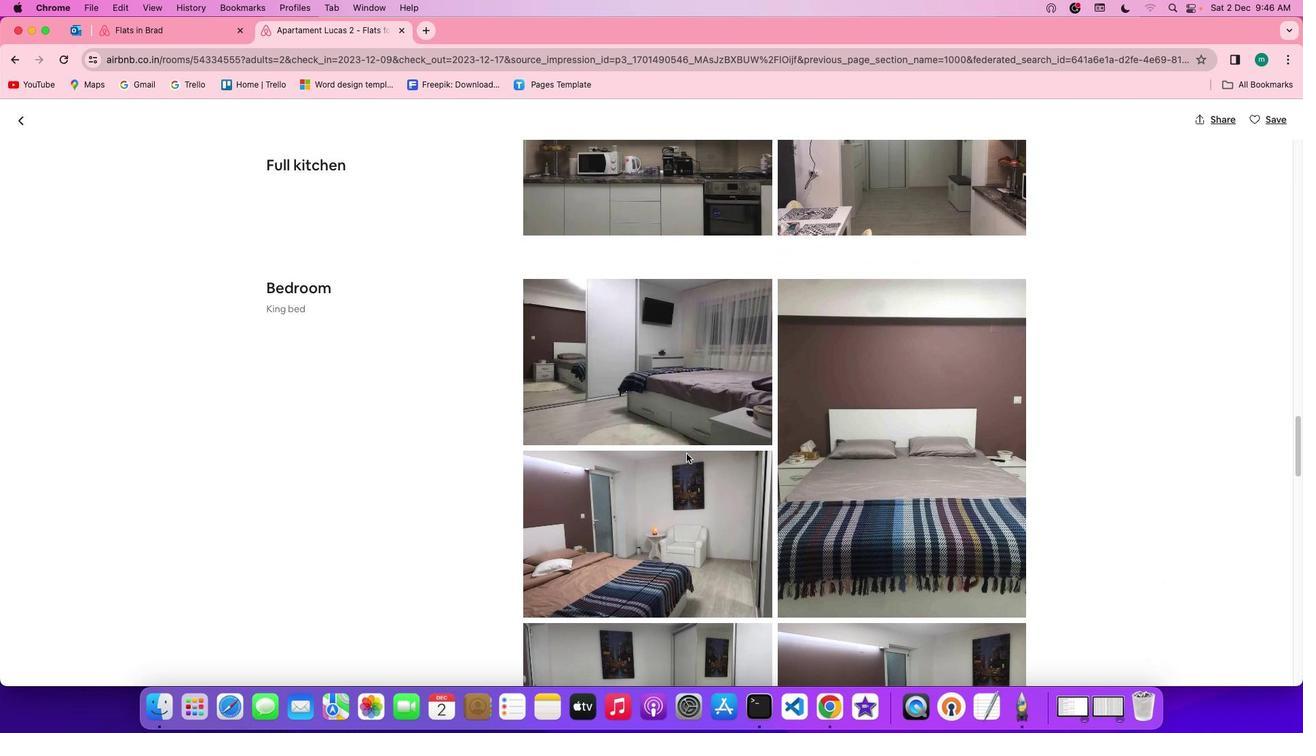 
Action: Mouse scrolled (686, 453) with delta (0, 0)
Screenshot: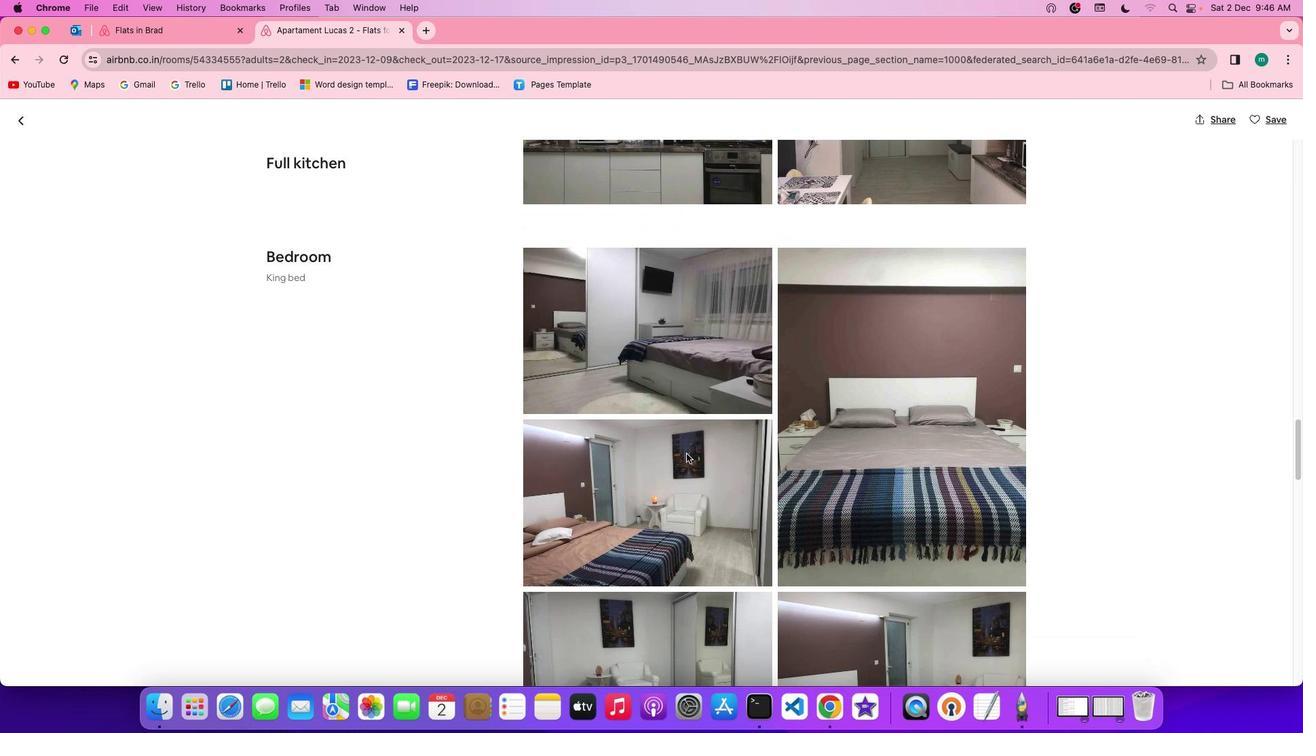 
Action: Mouse scrolled (686, 453) with delta (0, 0)
Screenshot: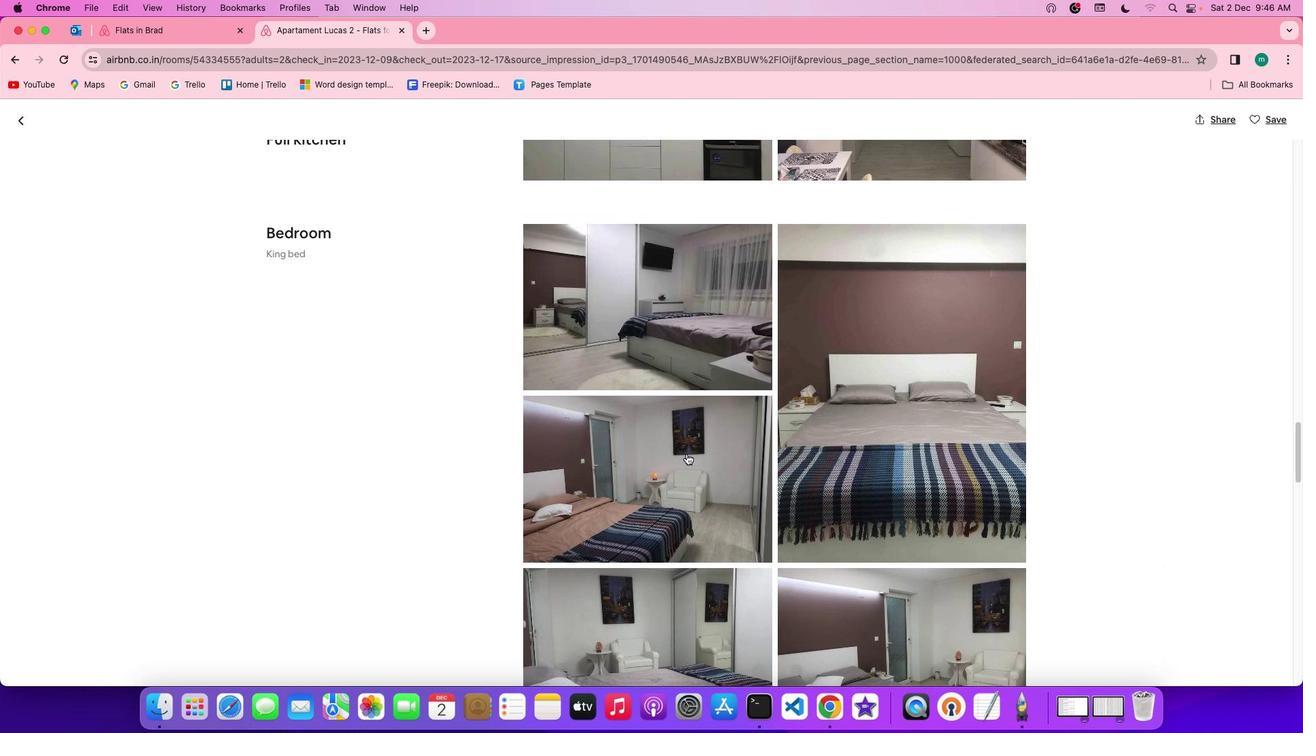 
Action: Mouse scrolled (686, 453) with delta (0, 0)
Screenshot: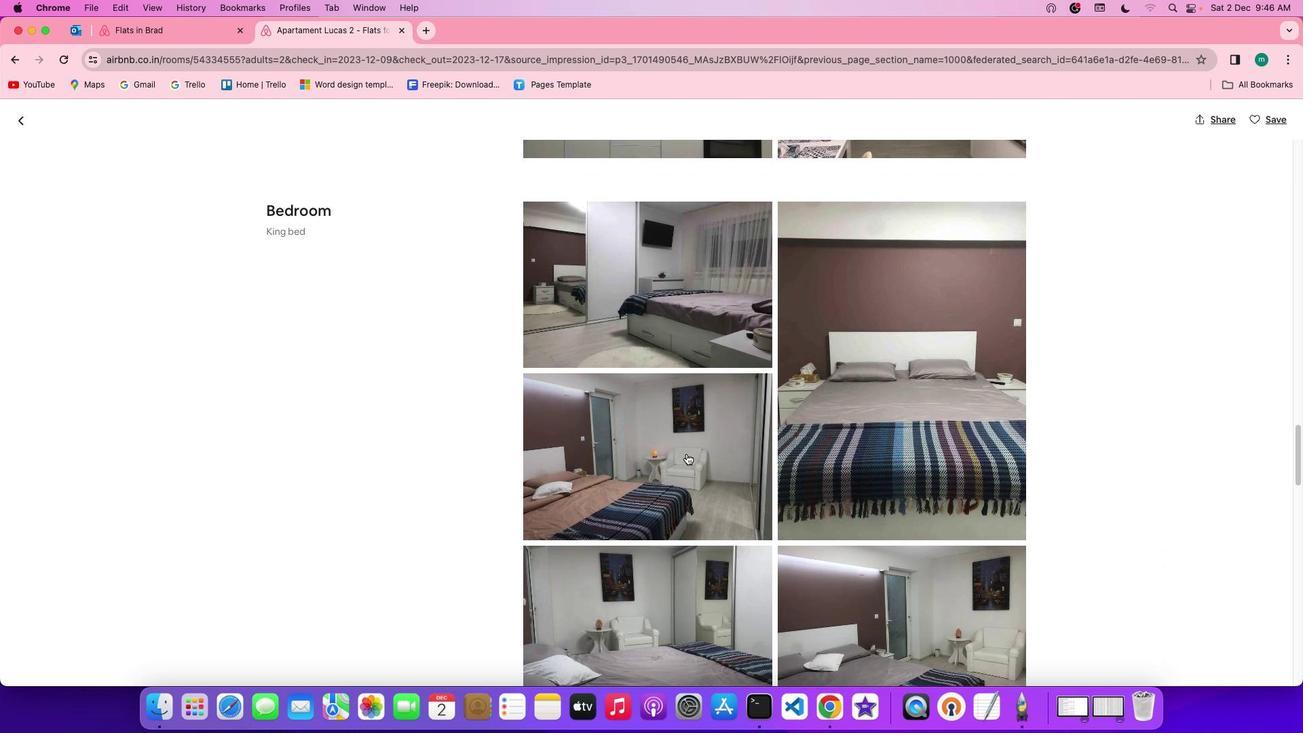 
Action: Mouse scrolled (686, 453) with delta (0, -1)
Screenshot: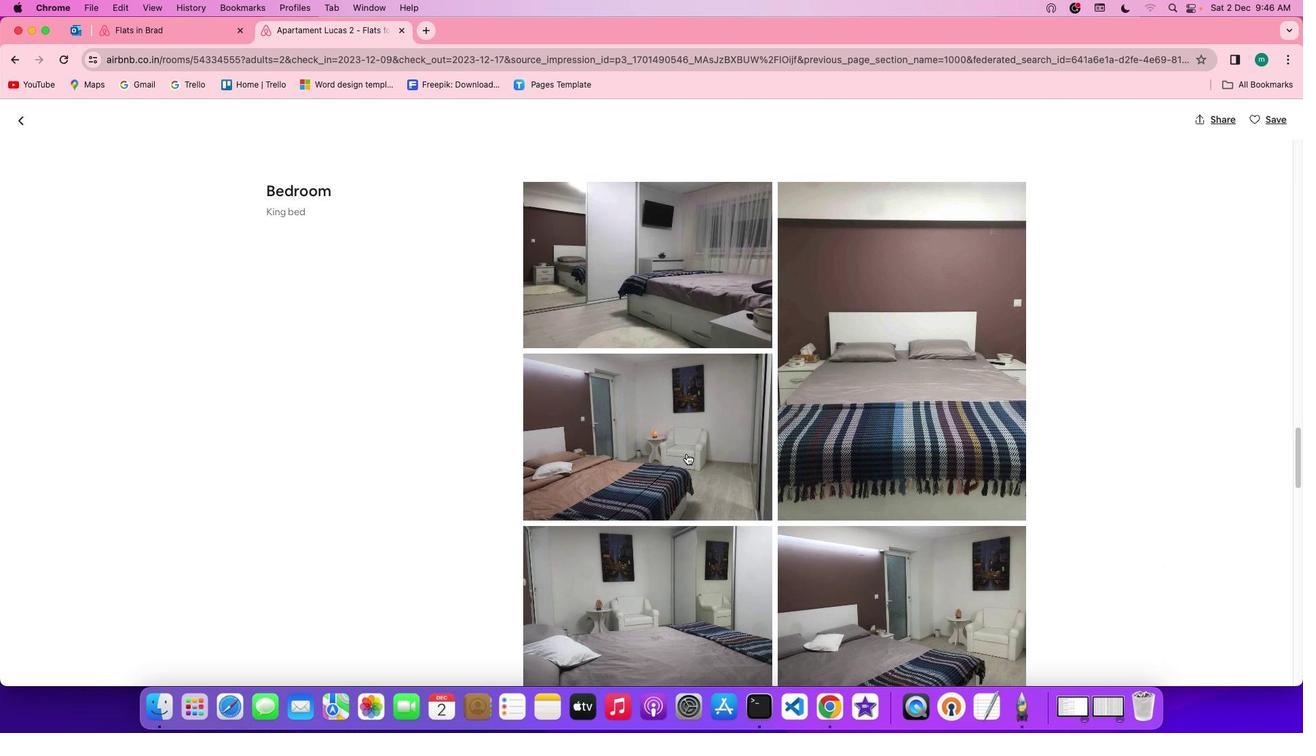 
Action: Mouse scrolled (686, 453) with delta (0, -1)
Screenshot: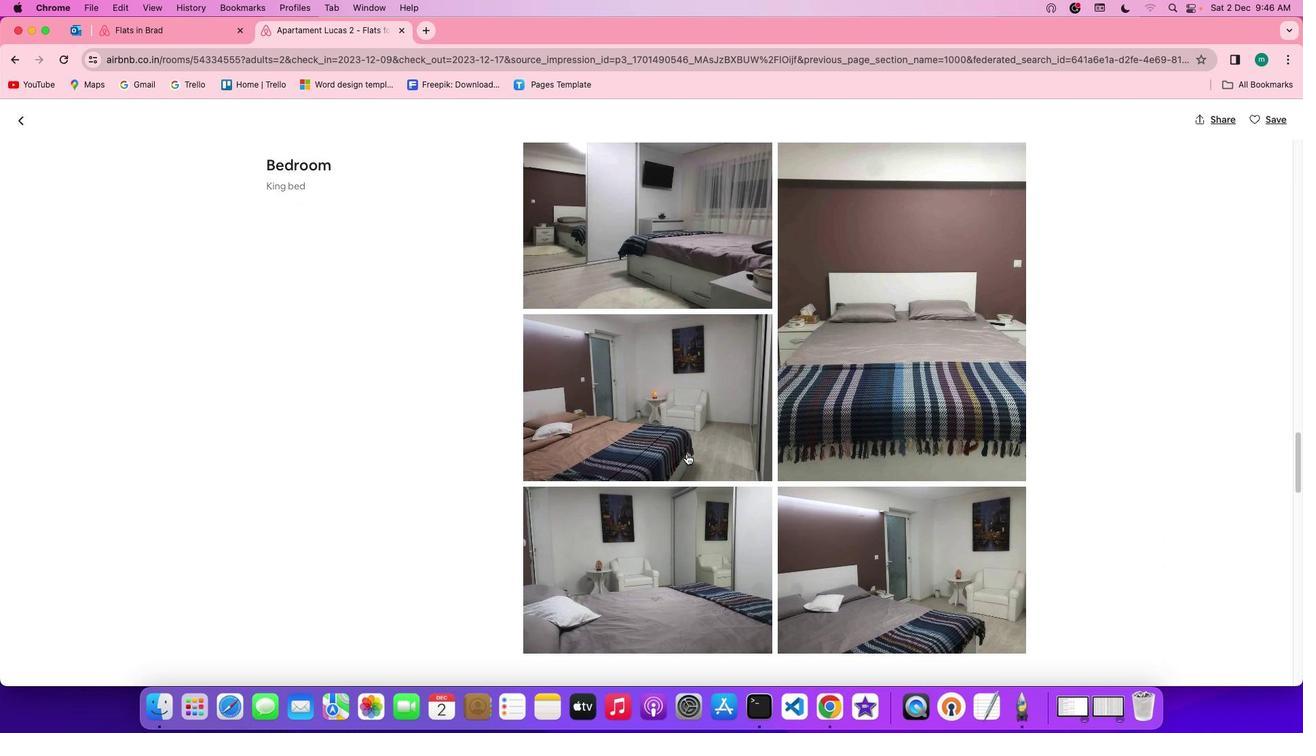
Action: Mouse scrolled (686, 453) with delta (0, 0)
Screenshot: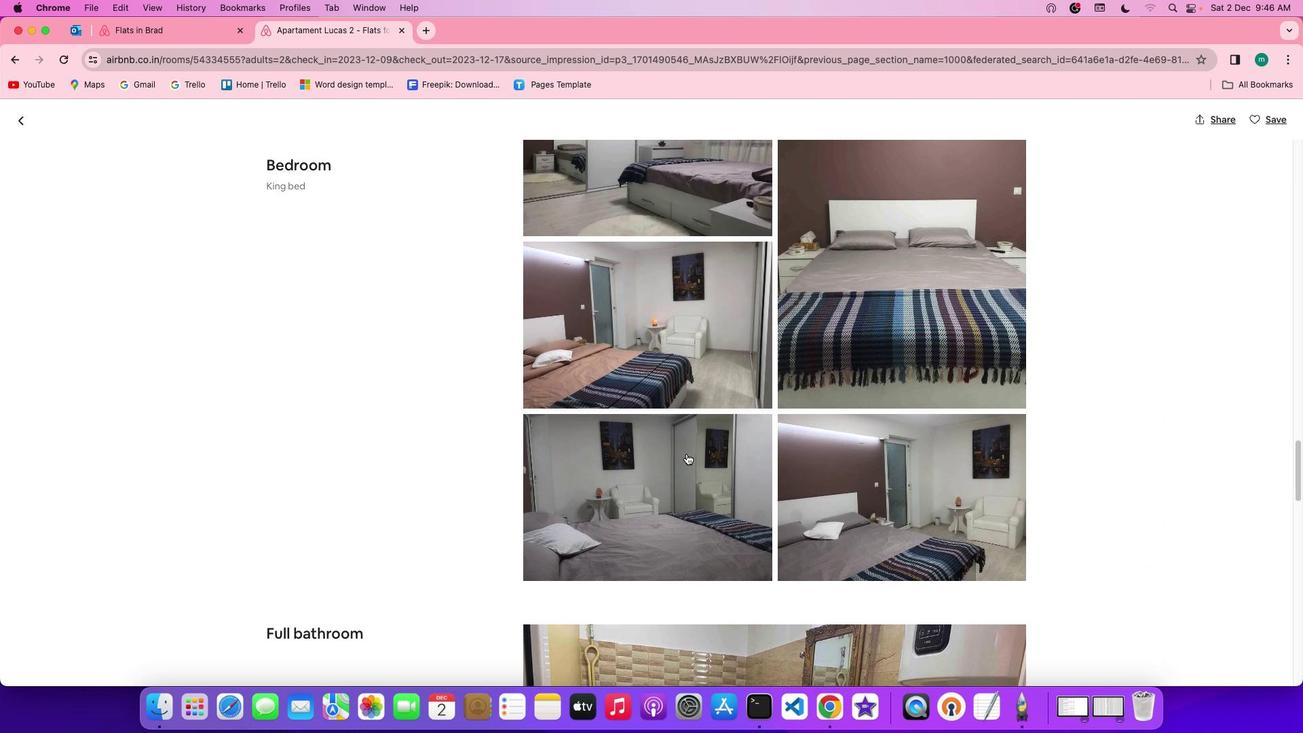 
Action: Mouse scrolled (686, 453) with delta (0, 0)
Screenshot: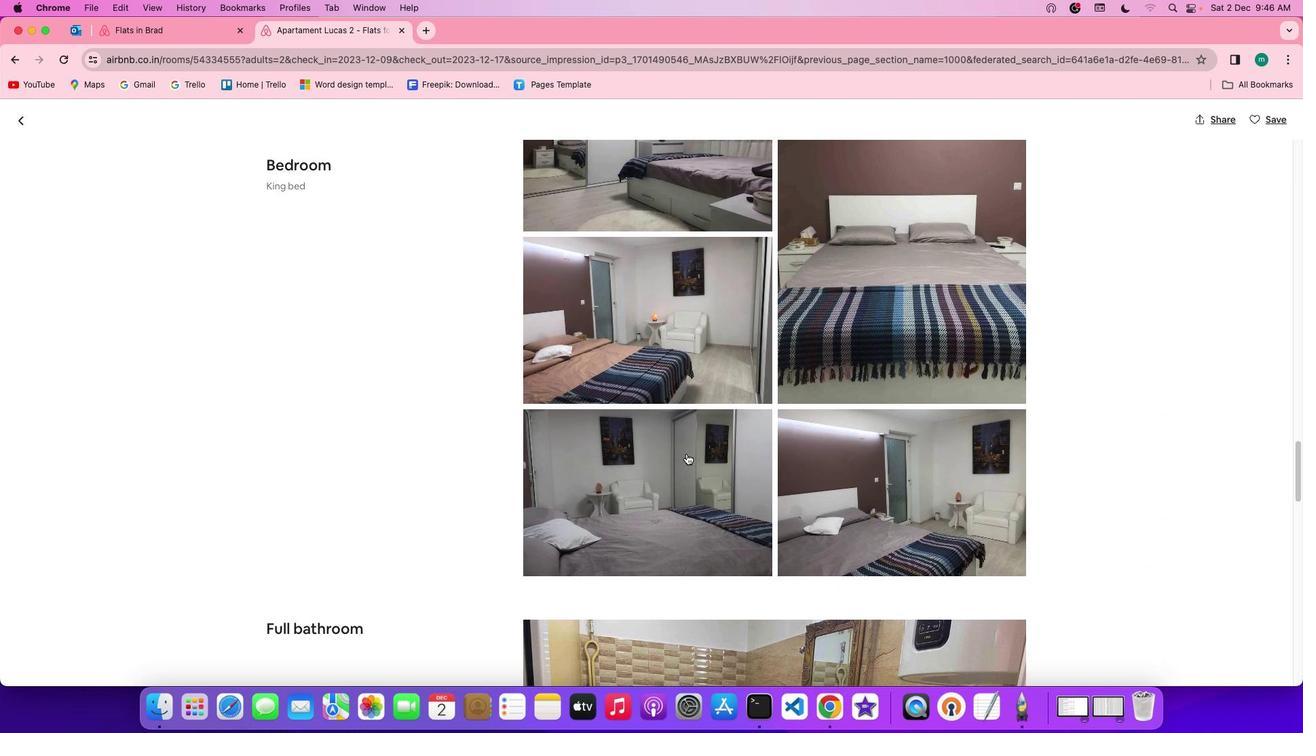 
Action: Mouse scrolled (686, 453) with delta (0, 0)
Screenshot: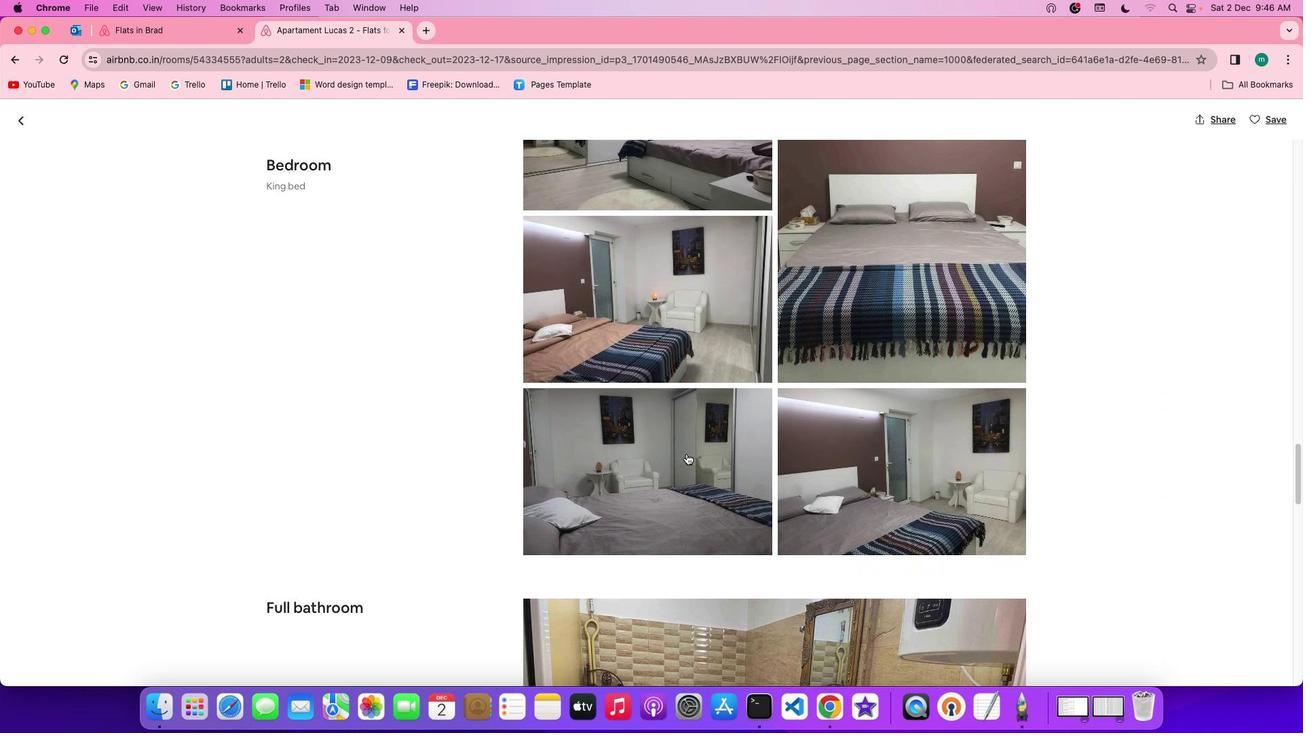 
Action: Mouse scrolled (686, 453) with delta (0, 0)
Screenshot: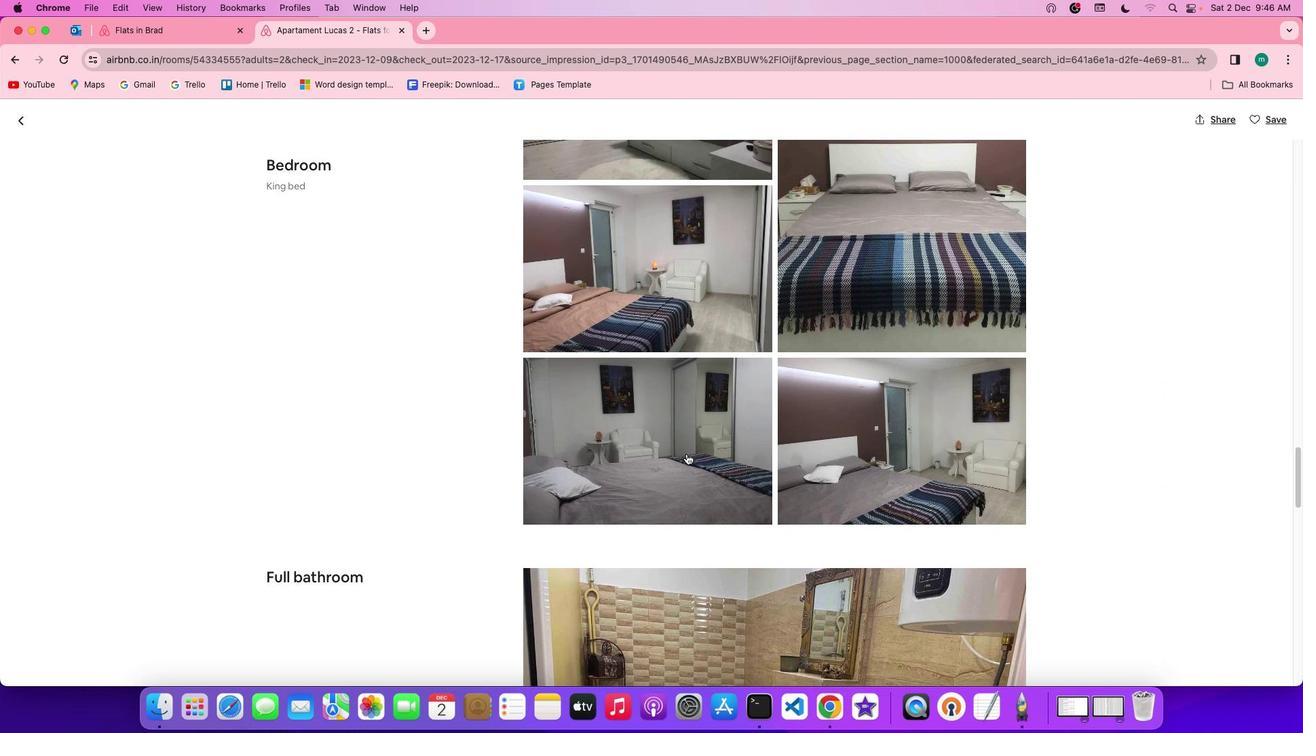 
Action: Mouse scrolled (686, 453) with delta (0, 0)
Screenshot: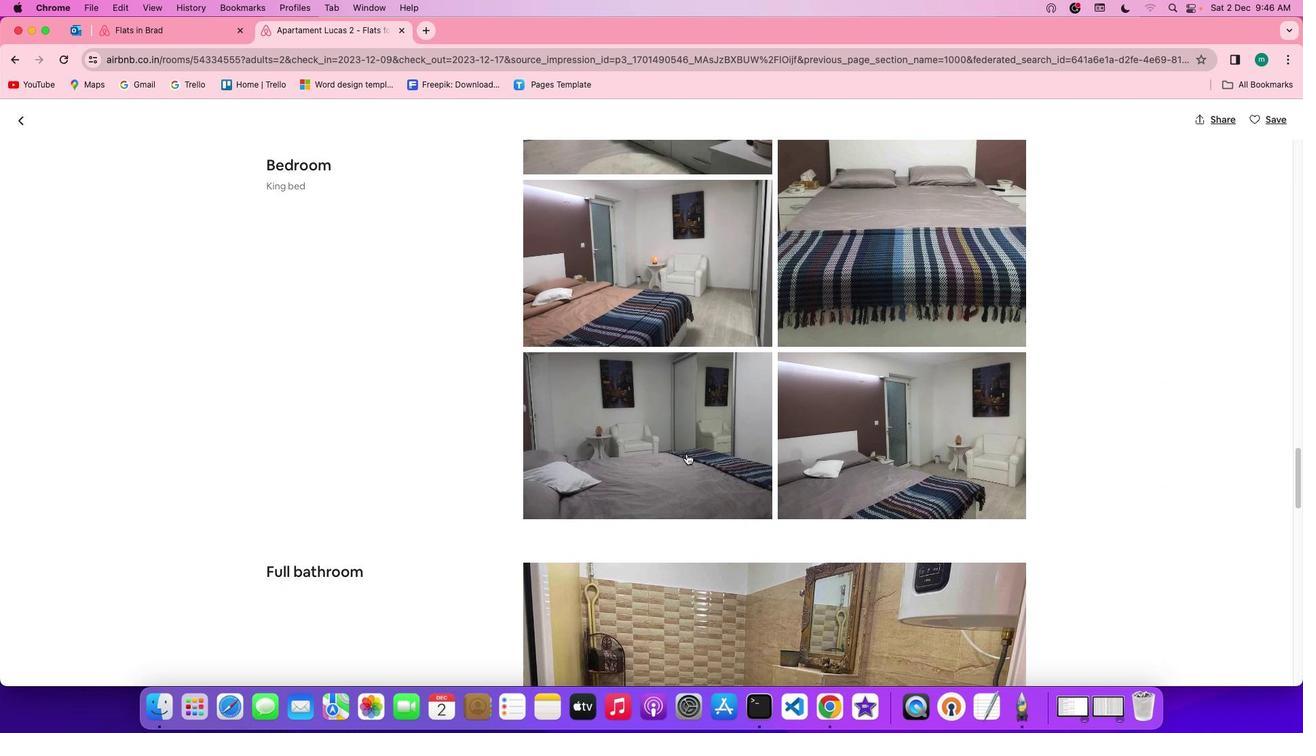 
Action: Mouse scrolled (686, 453) with delta (0, 0)
Screenshot: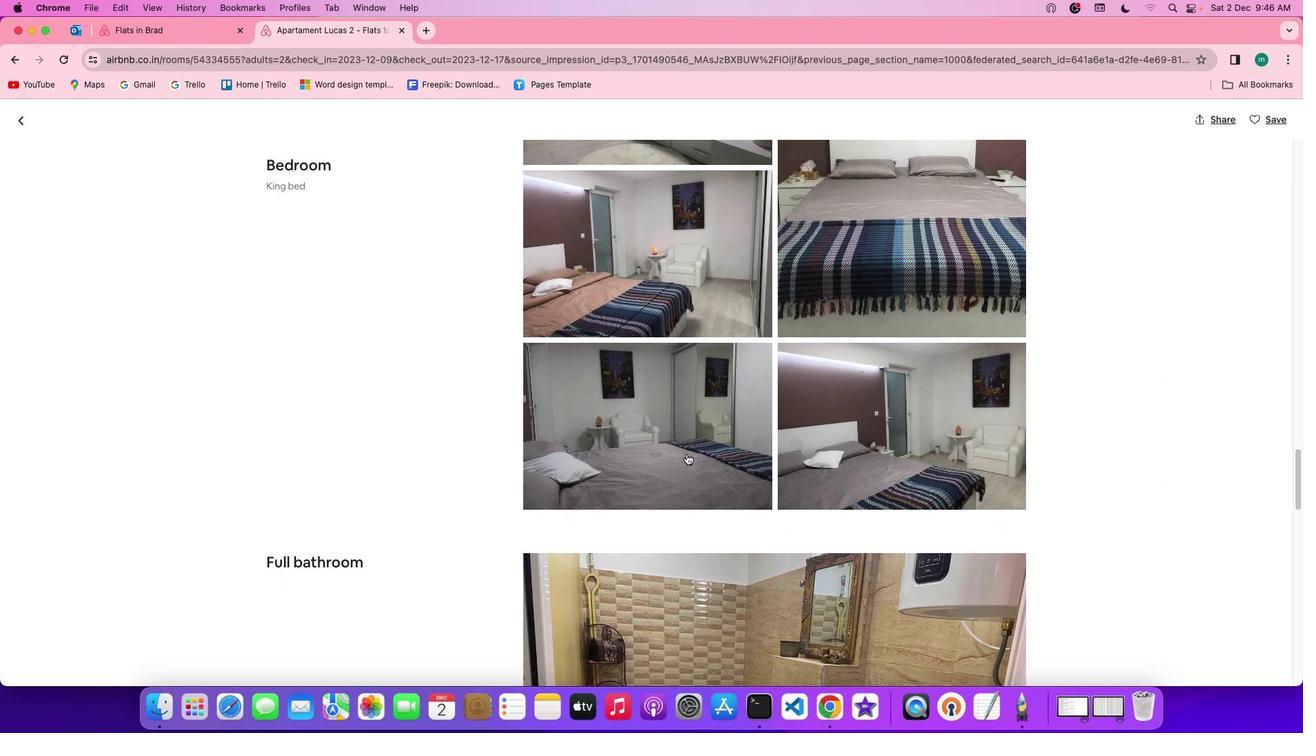 
Action: Mouse scrolled (686, 453) with delta (0, 0)
Screenshot: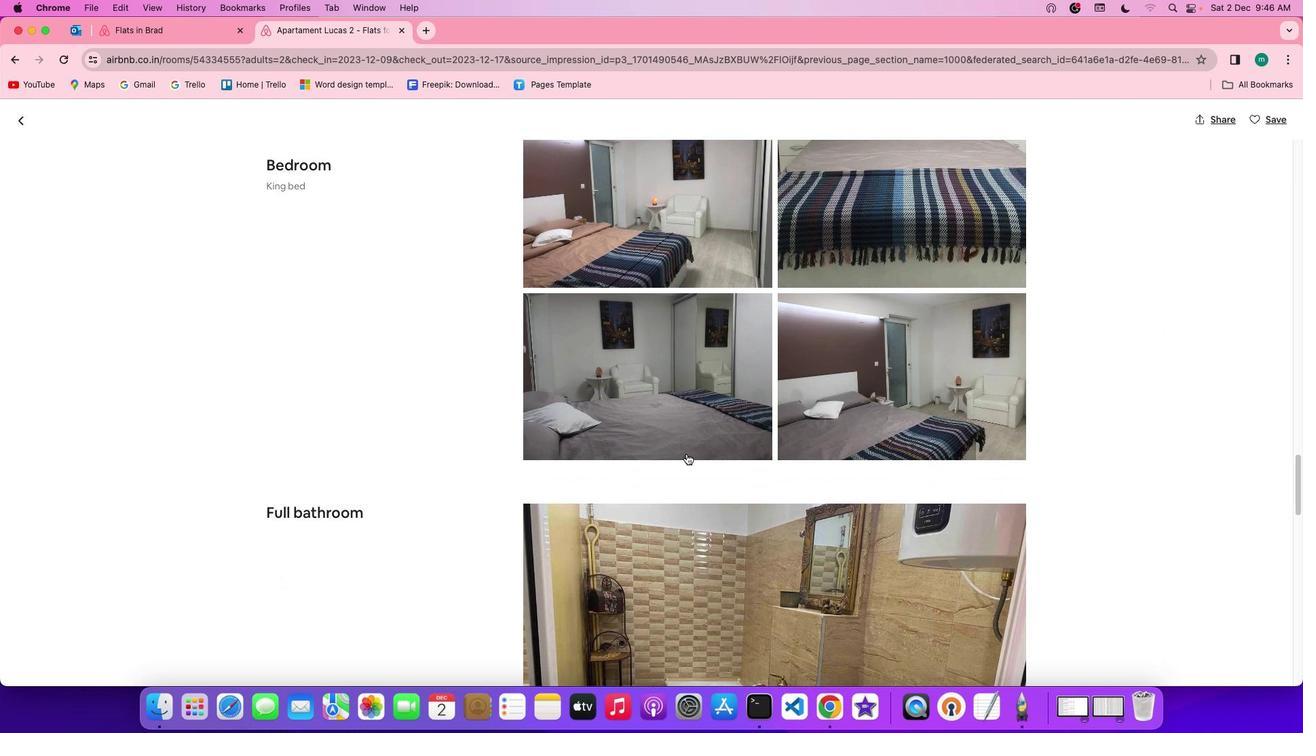 
Action: Mouse scrolled (686, 453) with delta (0, 0)
Screenshot: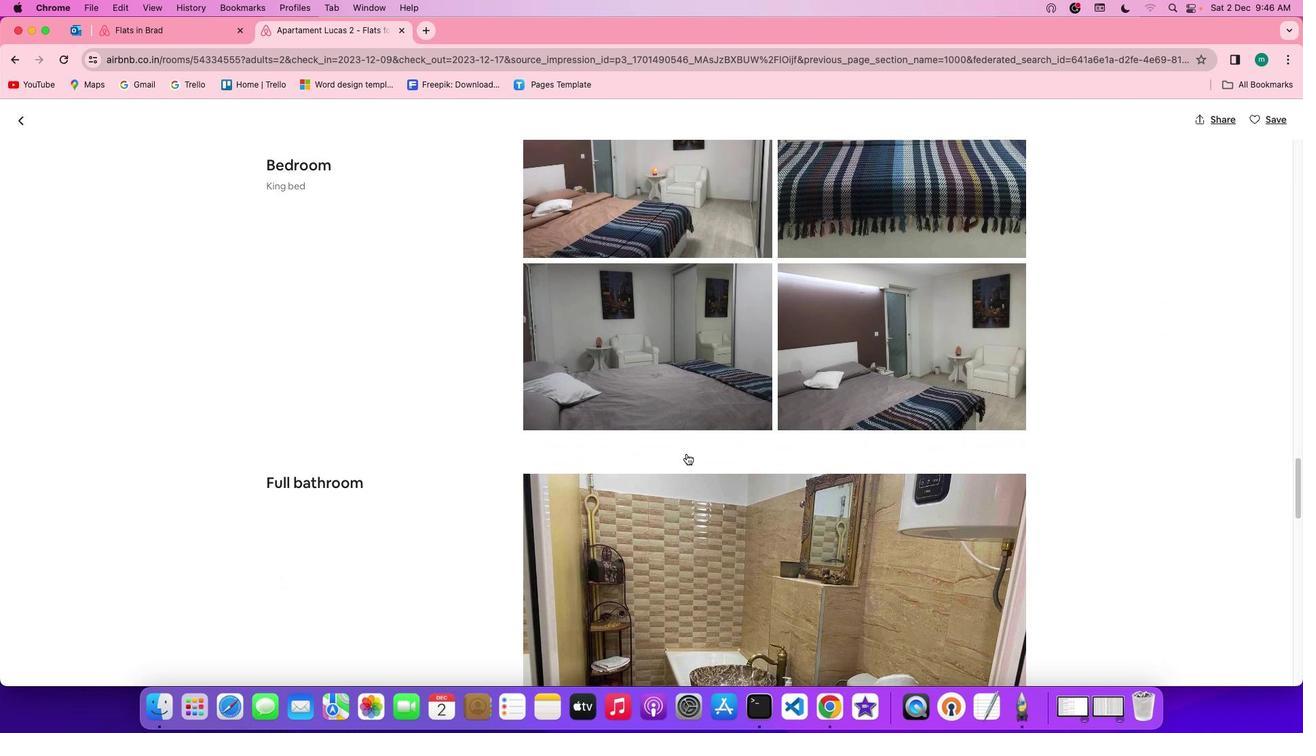 
Action: Mouse scrolled (686, 453) with delta (0, 0)
Screenshot: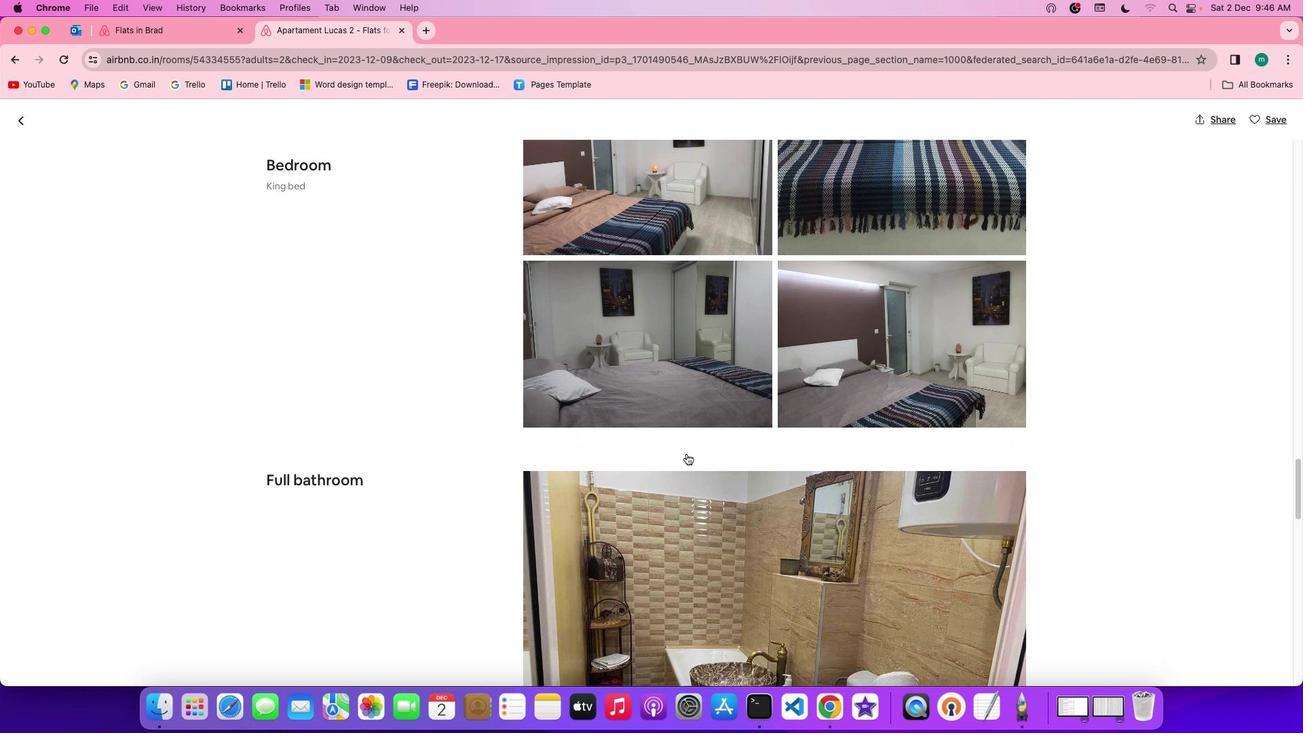 
Action: Mouse scrolled (686, 453) with delta (0, 0)
Screenshot: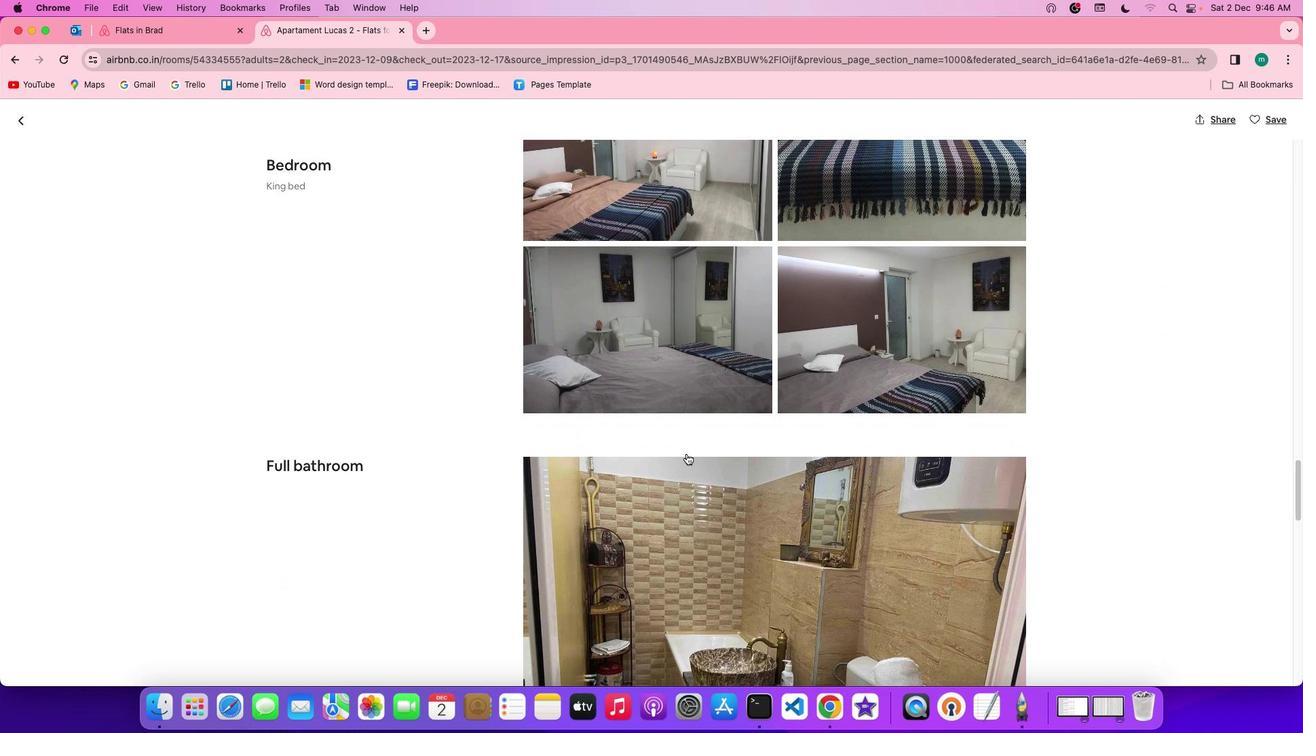 
Action: Mouse scrolled (686, 453) with delta (0, -1)
Screenshot: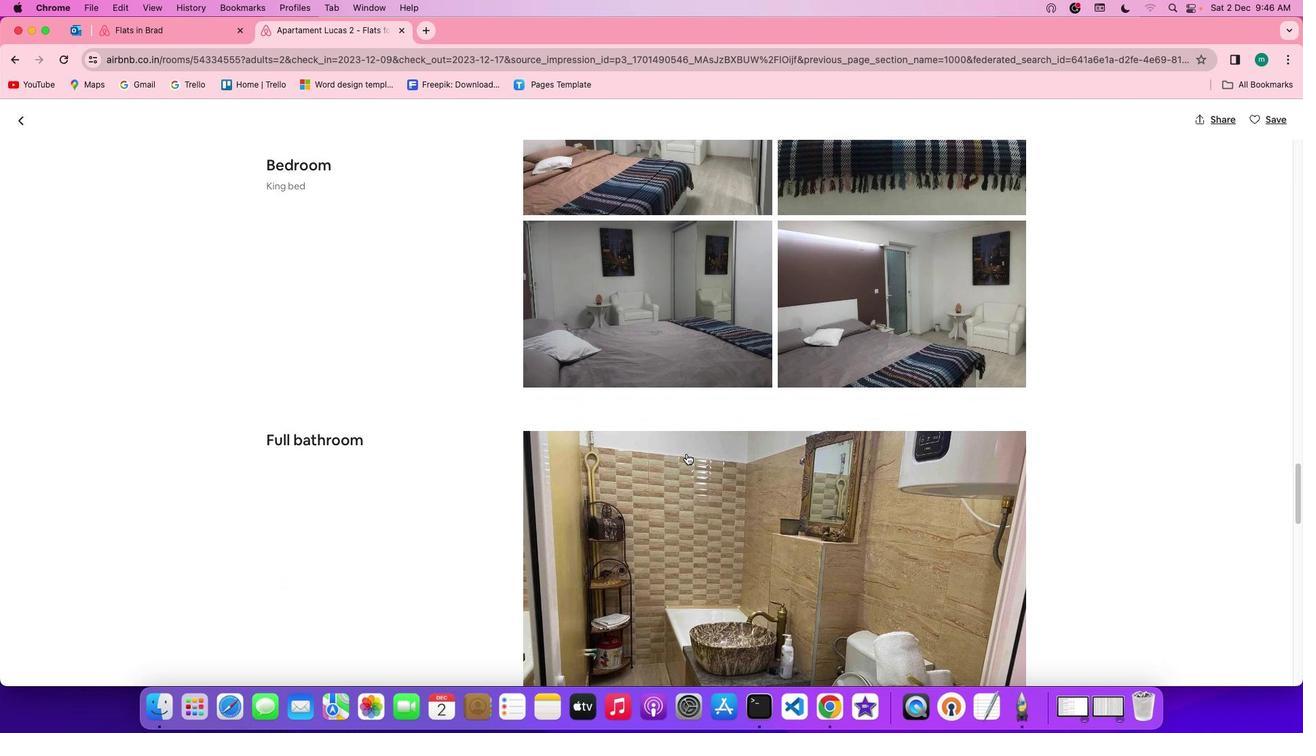 
Action: Mouse scrolled (686, 453) with delta (0, -1)
Screenshot: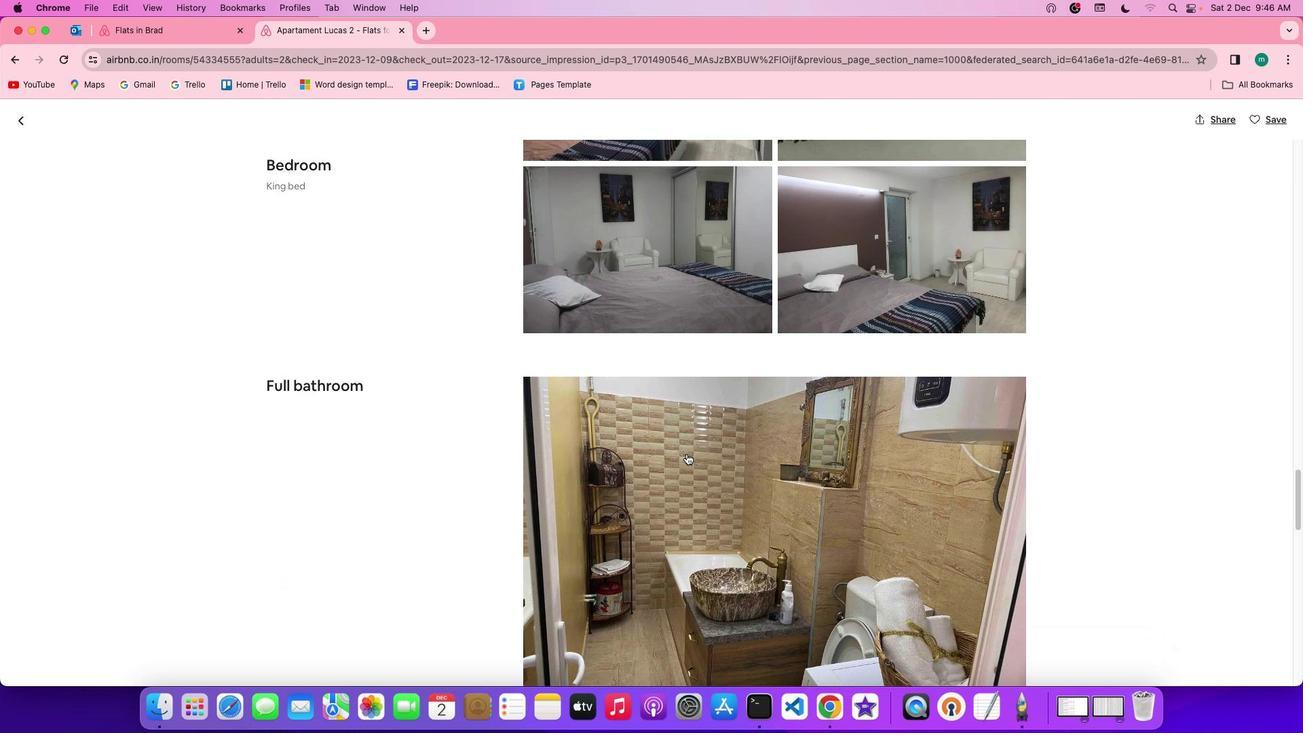 
Action: Mouse scrolled (686, 453) with delta (0, 0)
Screenshot: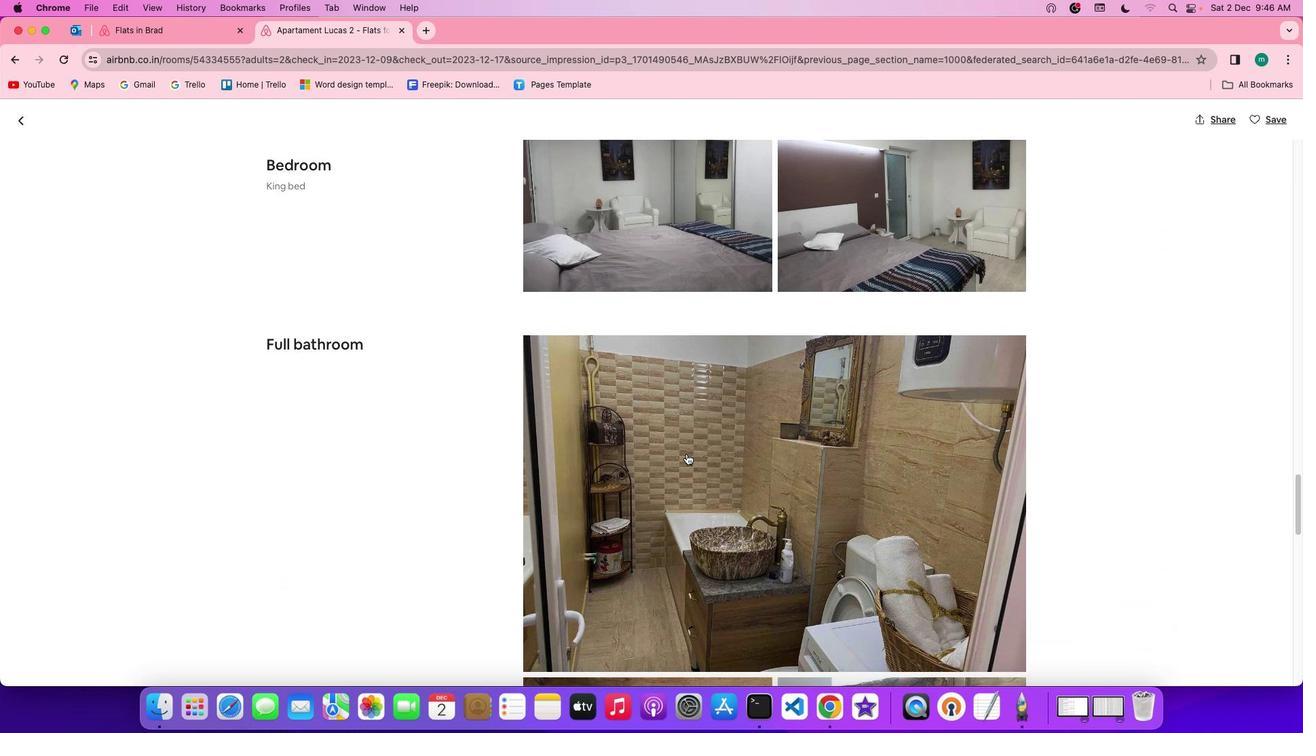 
Action: Mouse scrolled (686, 453) with delta (0, 0)
Screenshot: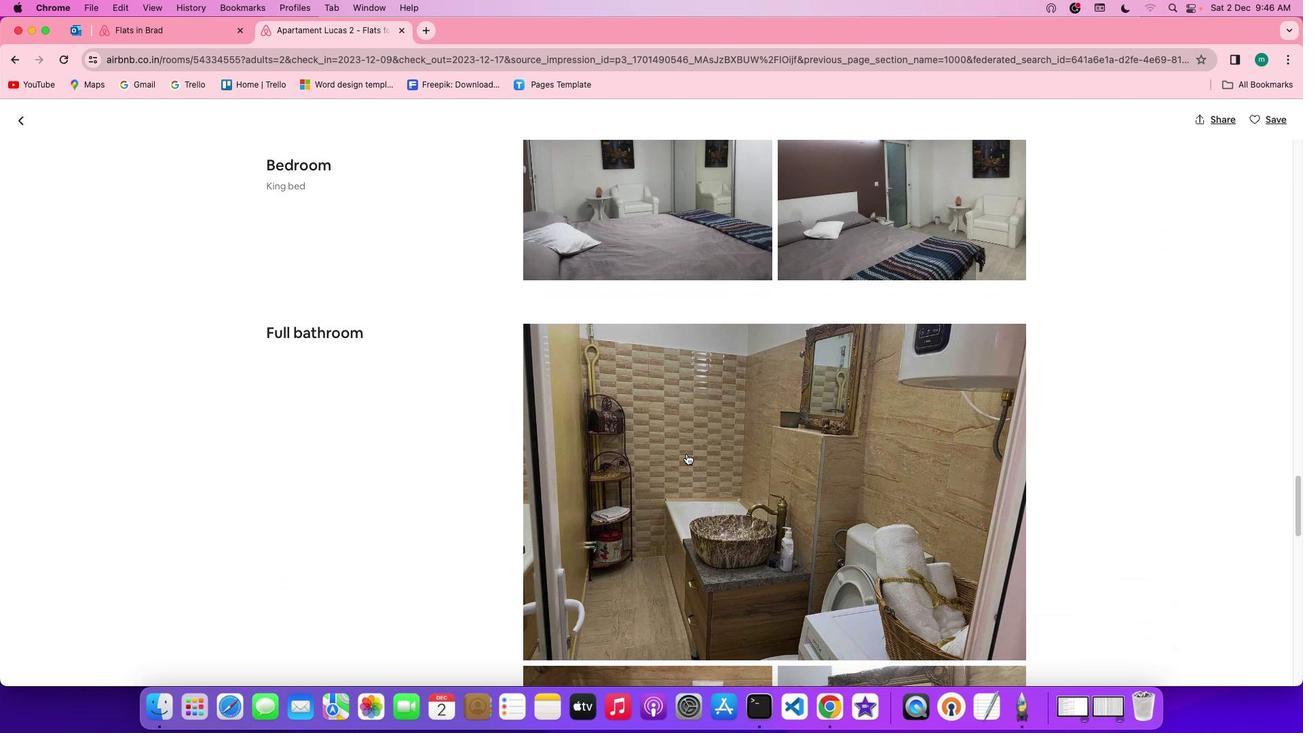 
Action: Mouse scrolled (686, 453) with delta (0, 0)
Screenshot: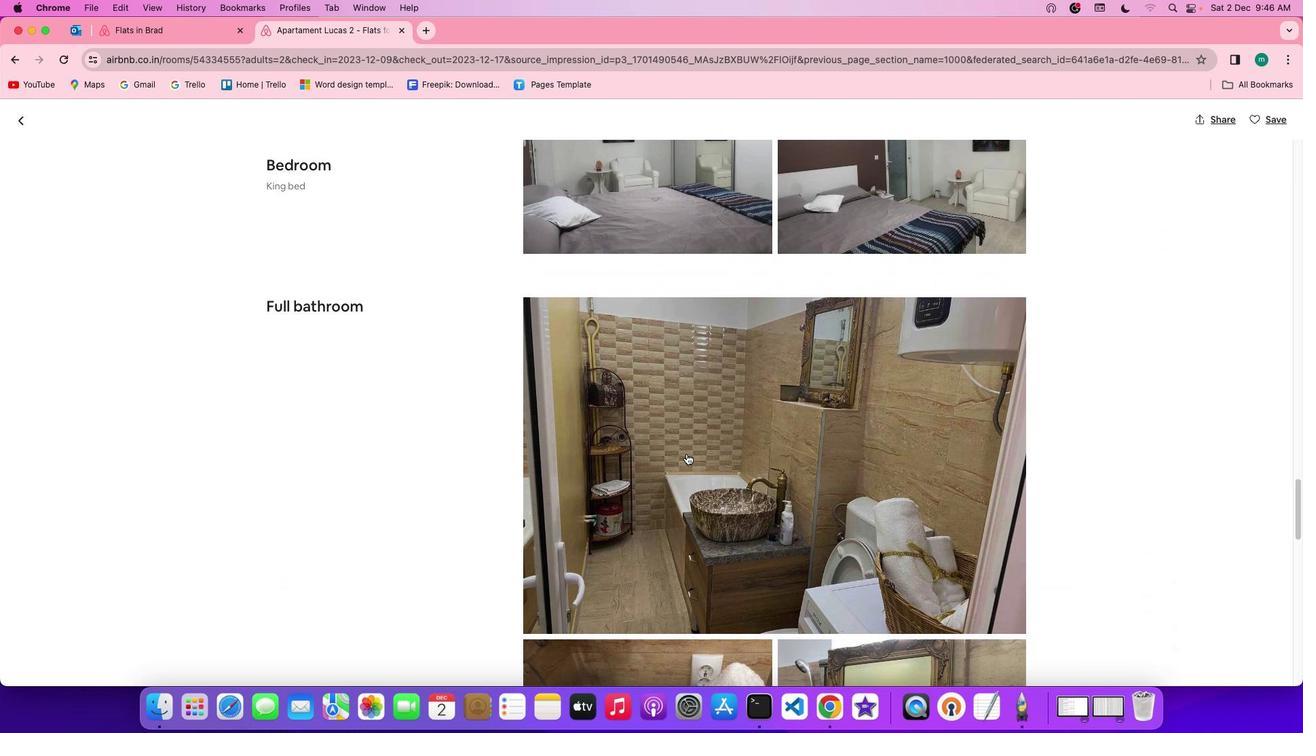 
Action: Mouse scrolled (686, 453) with delta (0, 0)
Screenshot: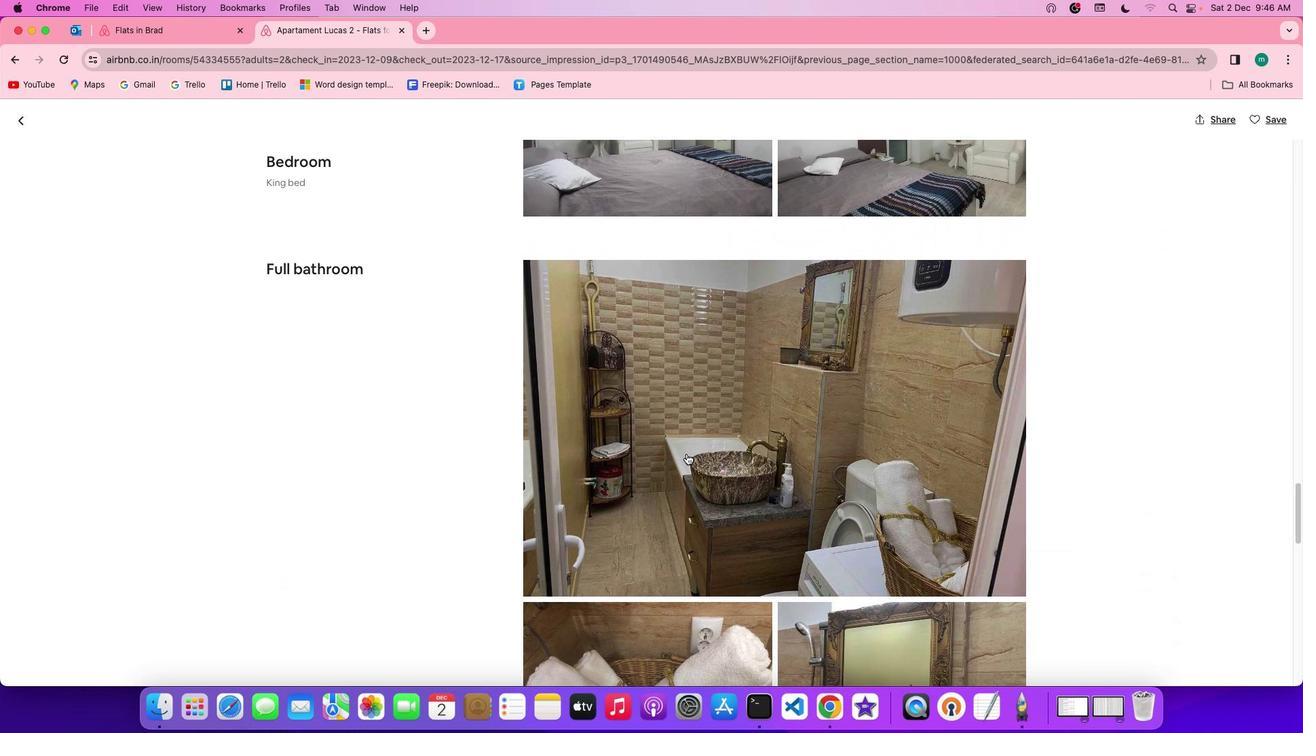 
Action: Mouse scrolled (686, 453) with delta (0, 0)
Screenshot: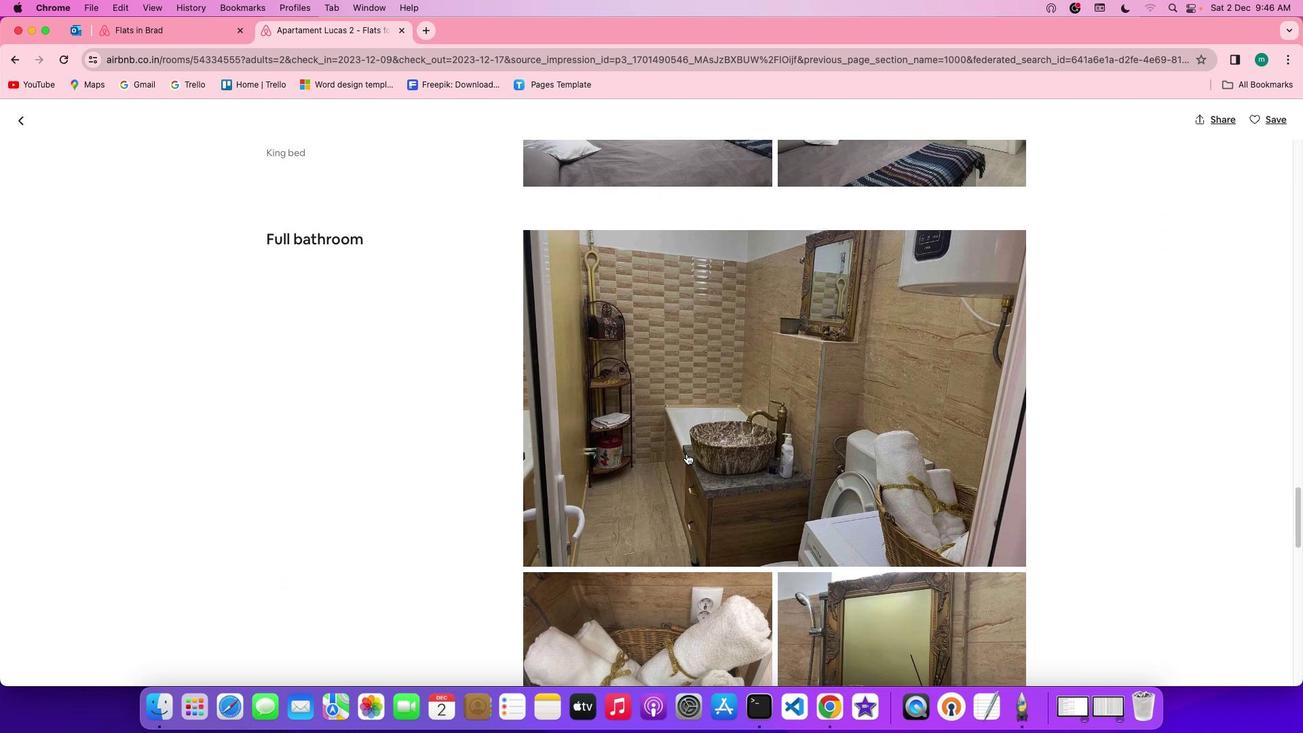 
Action: Mouse scrolled (686, 453) with delta (0, 0)
Screenshot: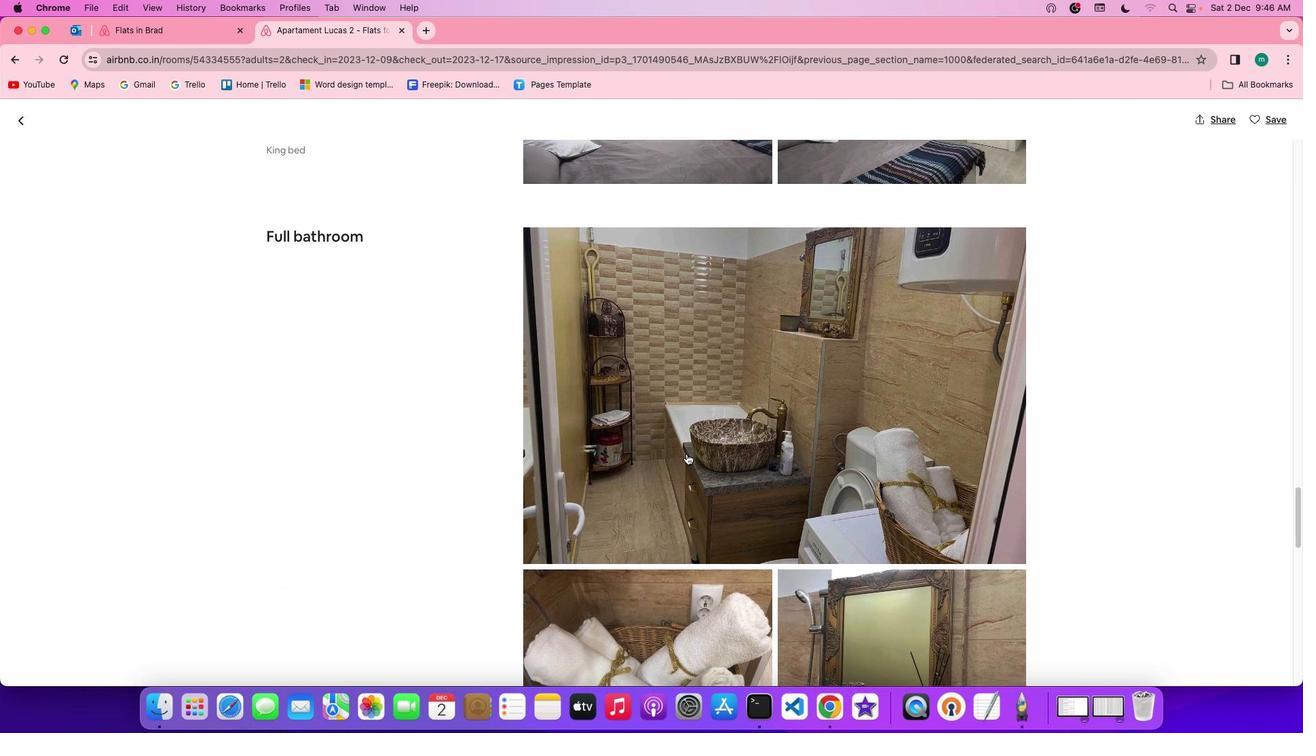 
Action: Mouse scrolled (686, 453) with delta (0, 0)
Screenshot: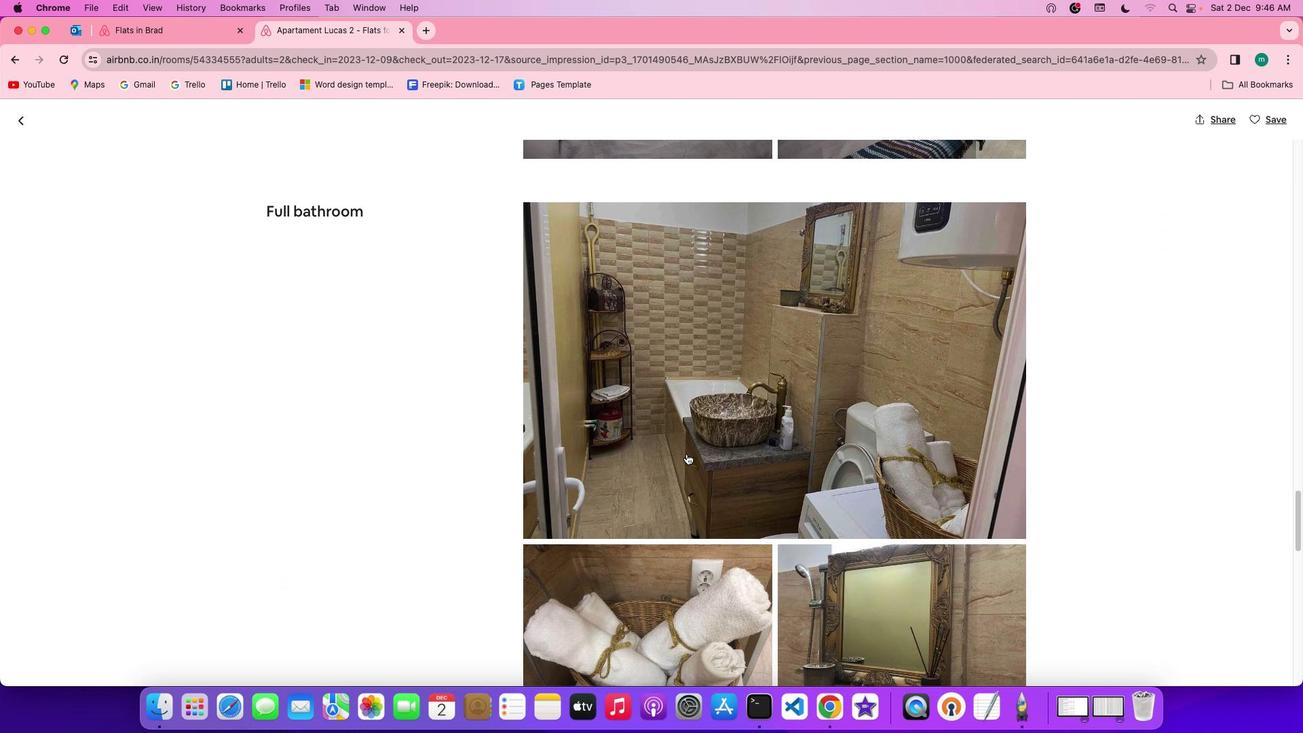 
Action: Mouse scrolled (686, 453) with delta (0, 0)
Screenshot: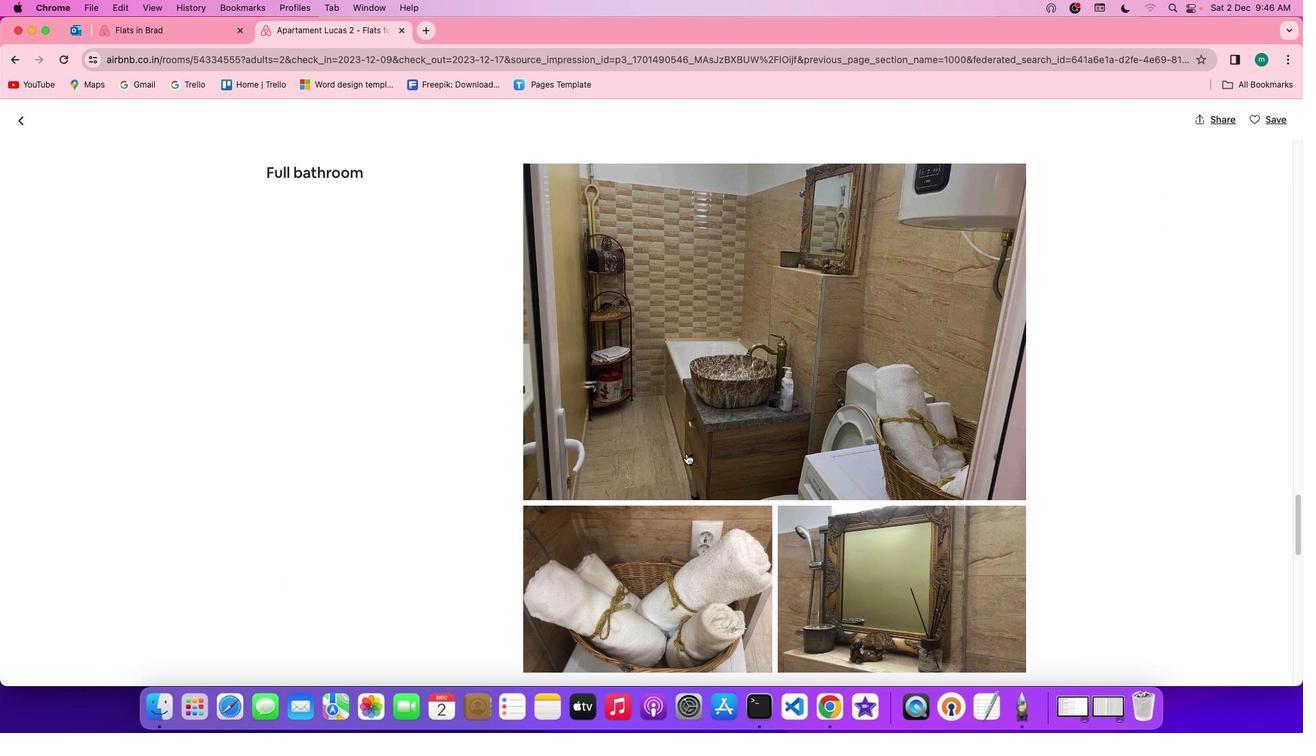 
Action: Mouse scrolled (686, 453) with delta (0, 0)
Screenshot: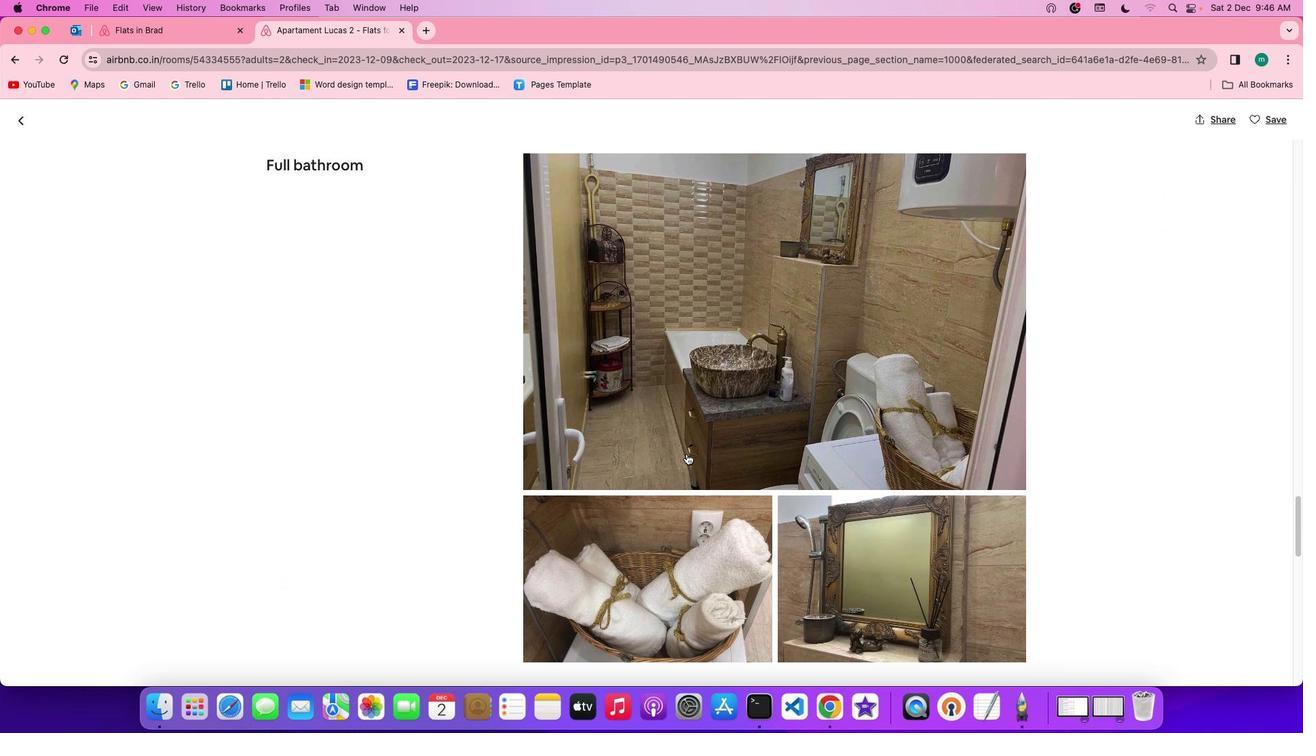 
Action: Mouse scrolled (686, 453) with delta (0, -1)
Screenshot: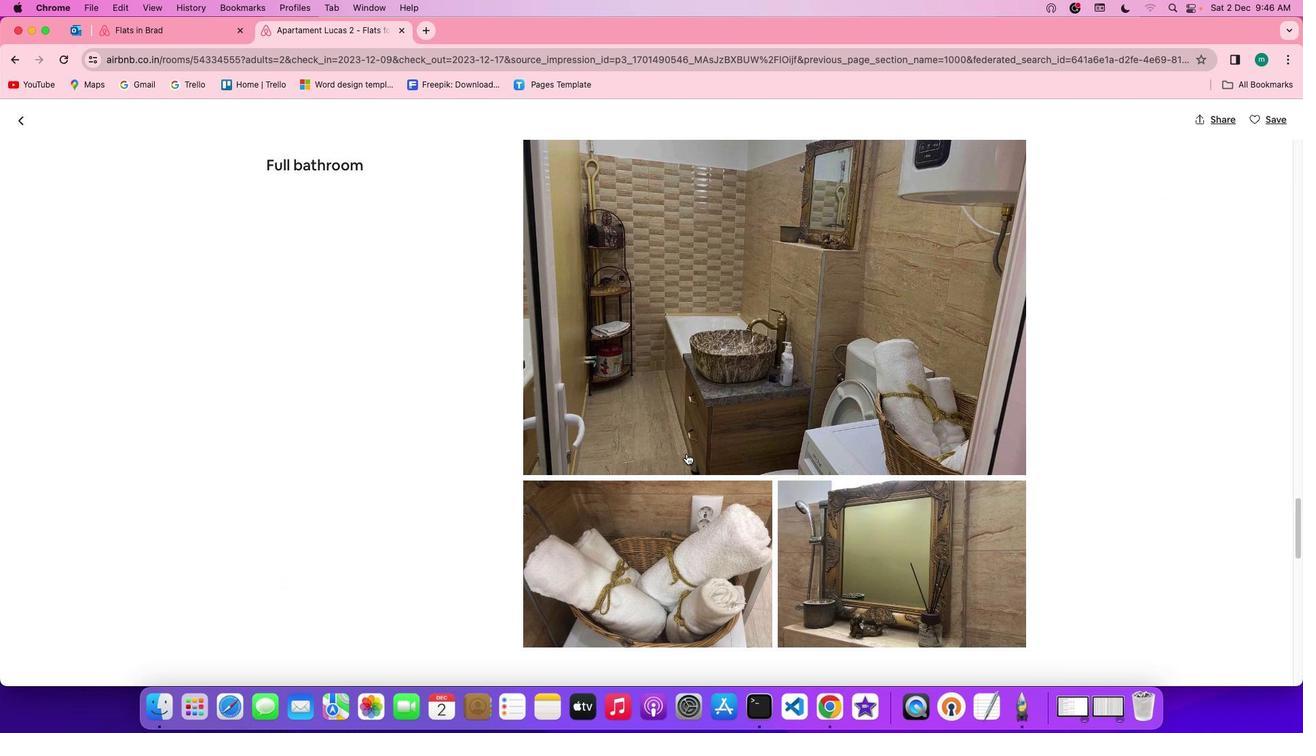 
Action: Mouse scrolled (686, 453) with delta (0, 0)
Screenshot: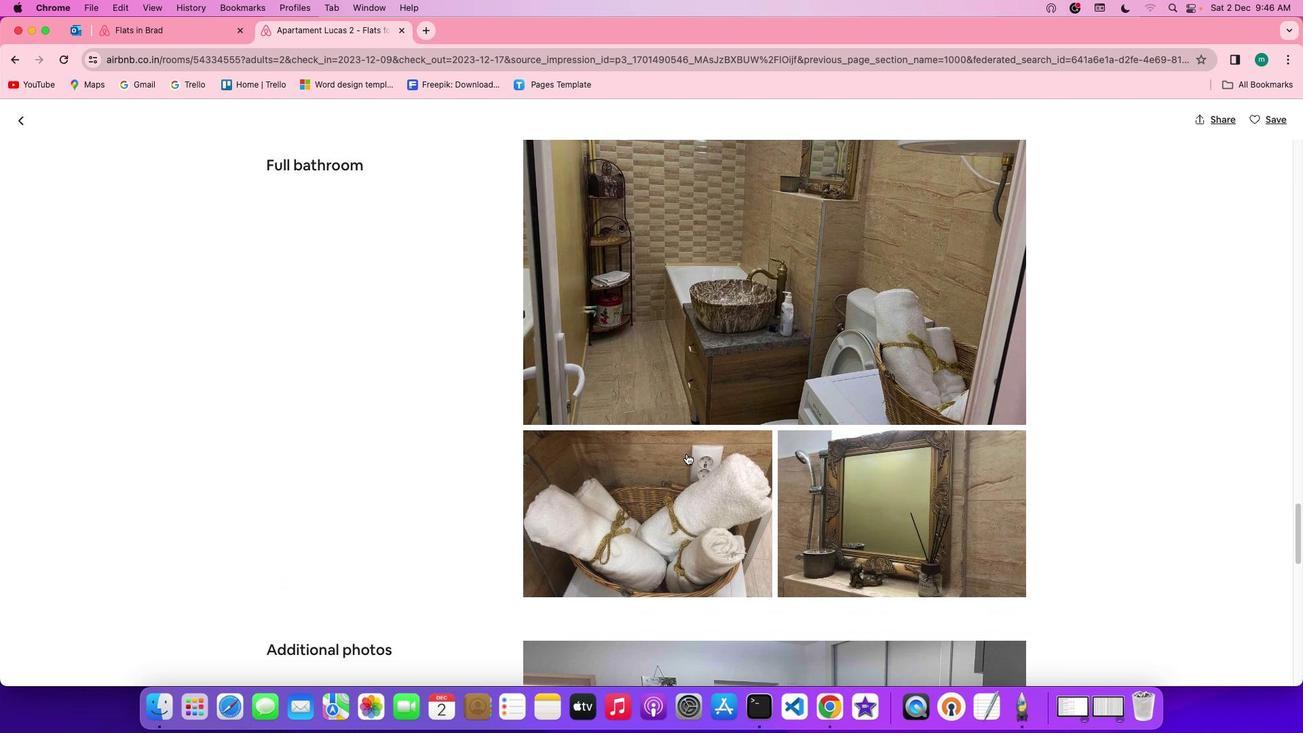 
Action: Mouse scrolled (686, 453) with delta (0, 0)
Screenshot: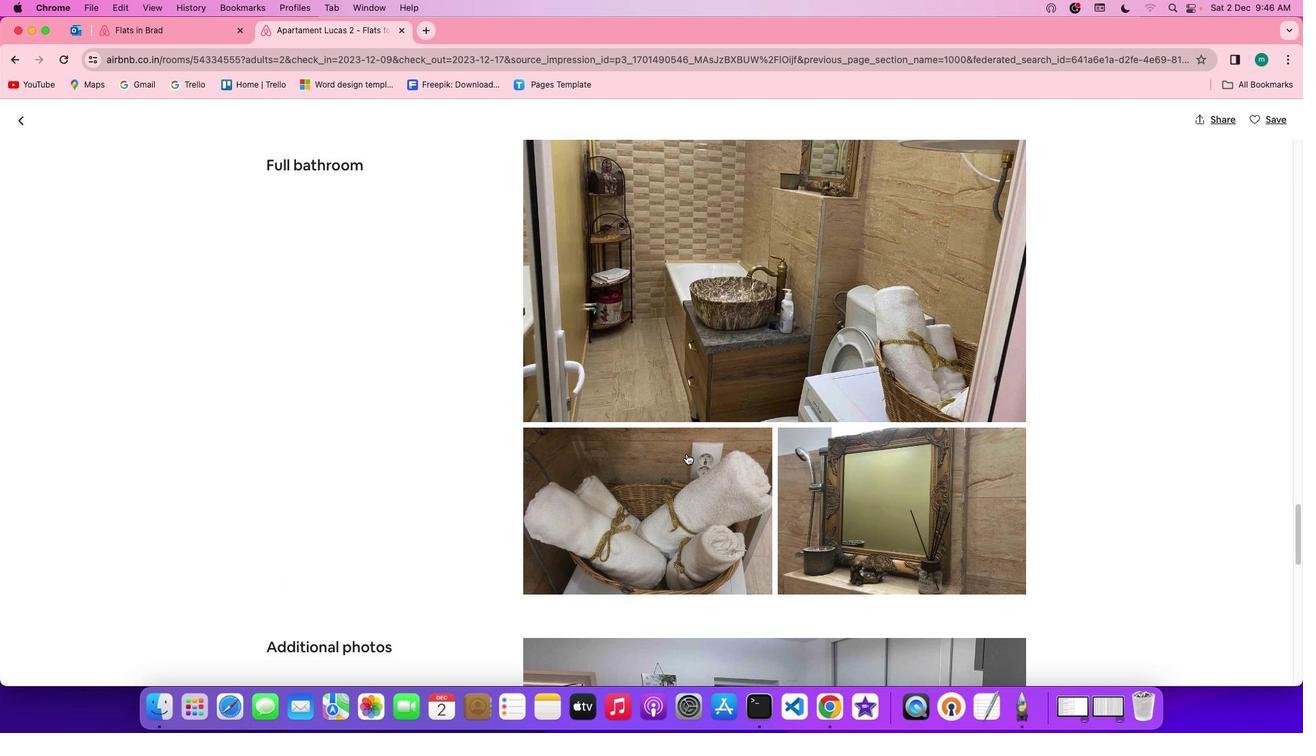 
Action: Mouse scrolled (686, 453) with delta (0, 0)
Screenshot: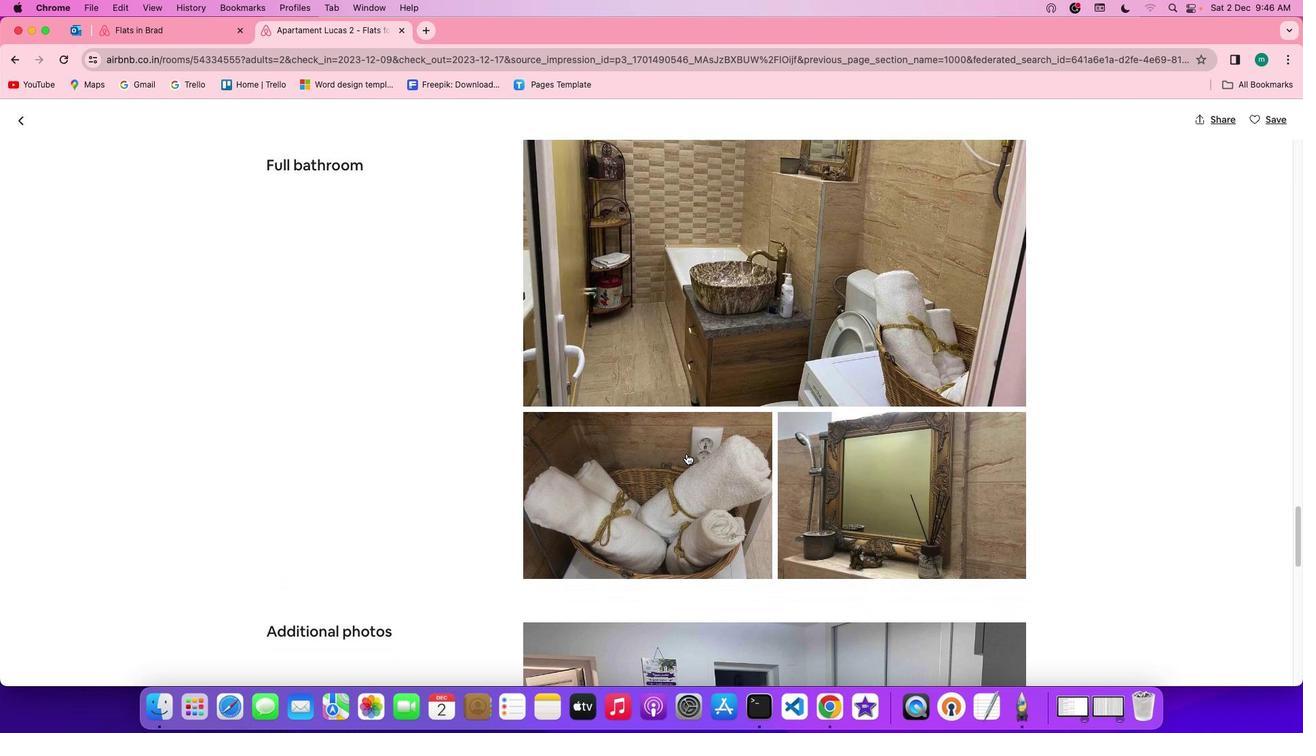 
Action: Mouse scrolled (686, 453) with delta (0, -1)
Screenshot: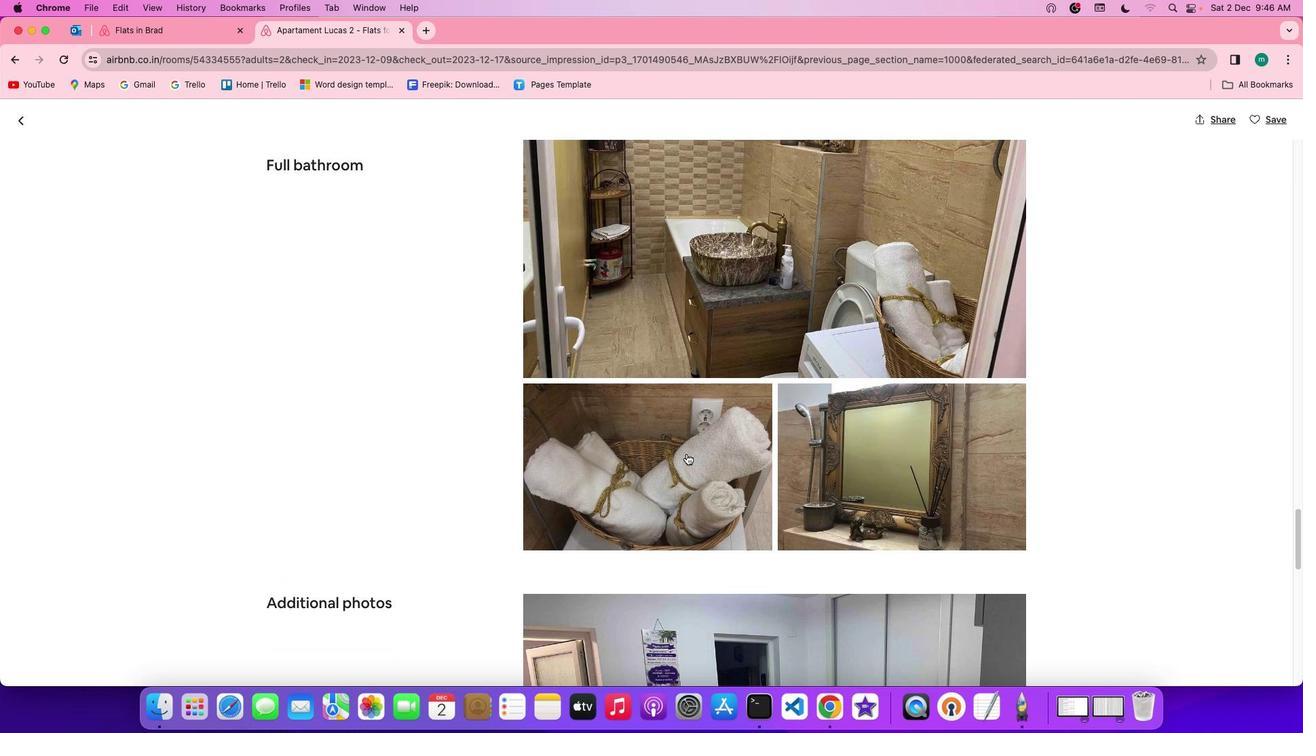 
Action: Mouse scrolled (686, 453) with delta (0, 0)
Screenshot: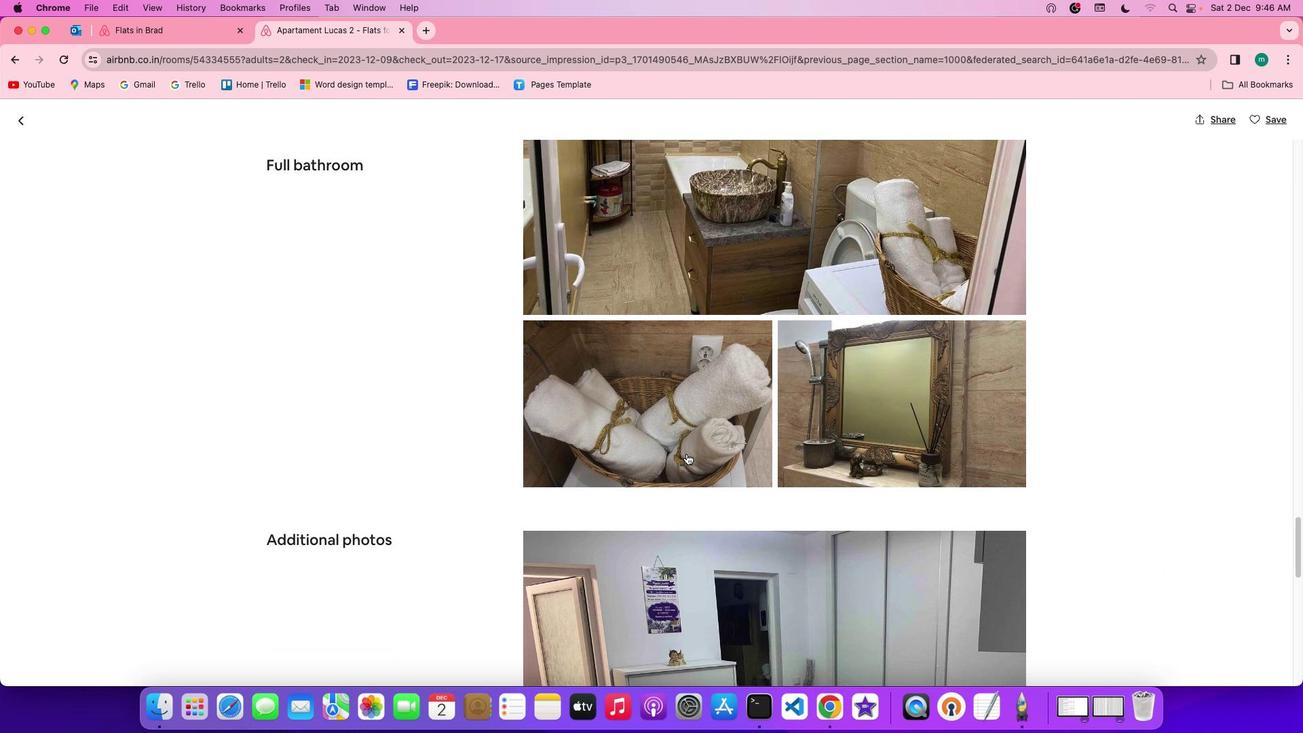 
Action: Mouse scrolled (686, 453) with delta (0, 0)
Screenshot: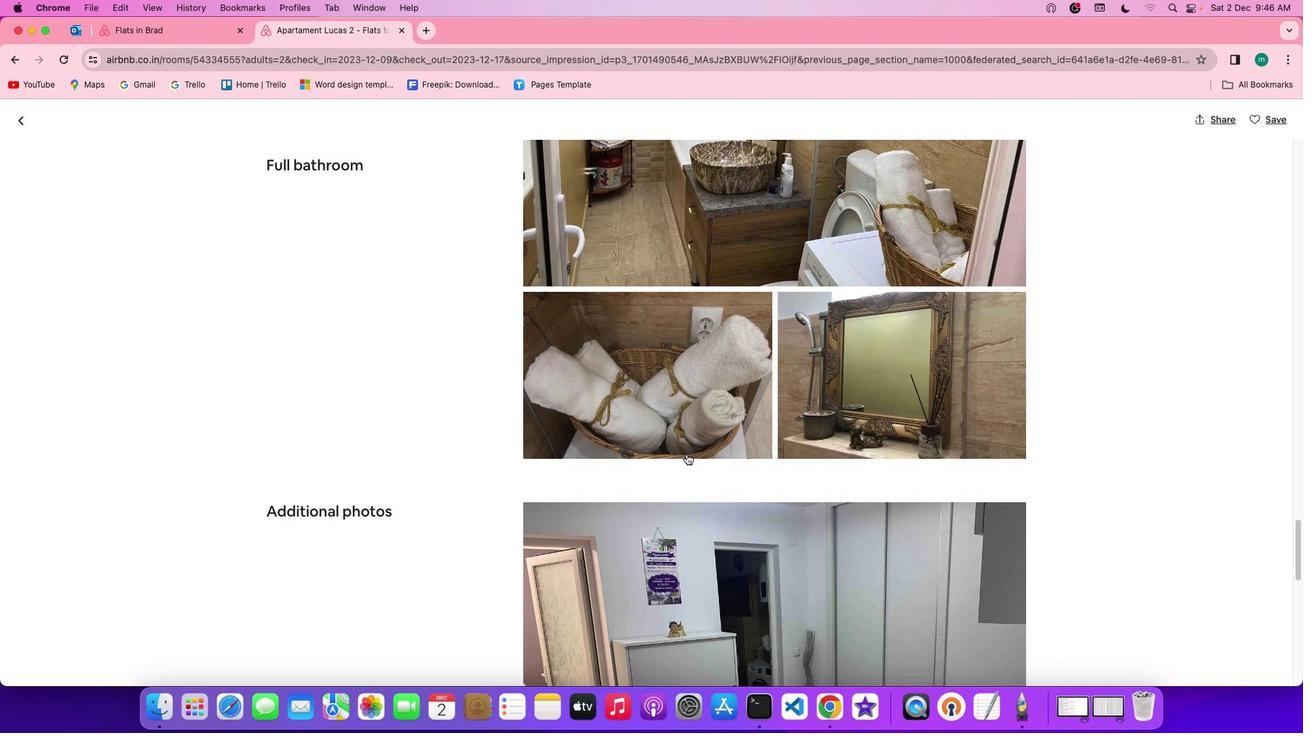 
Action: Mouse scrolled (686, 453) with delta (0, 0)
Screenshot: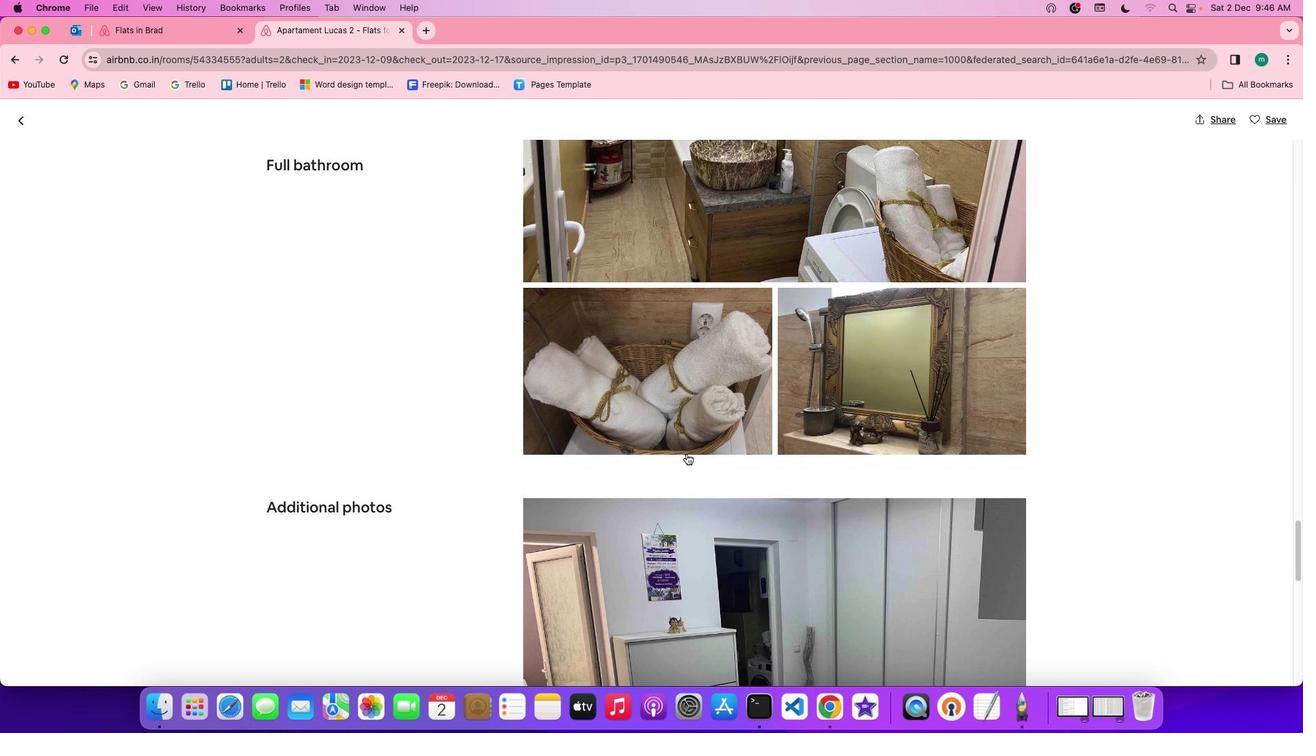 
Action: Mouse scrolled (686, 453) with delta (0, 0)
Screenshot: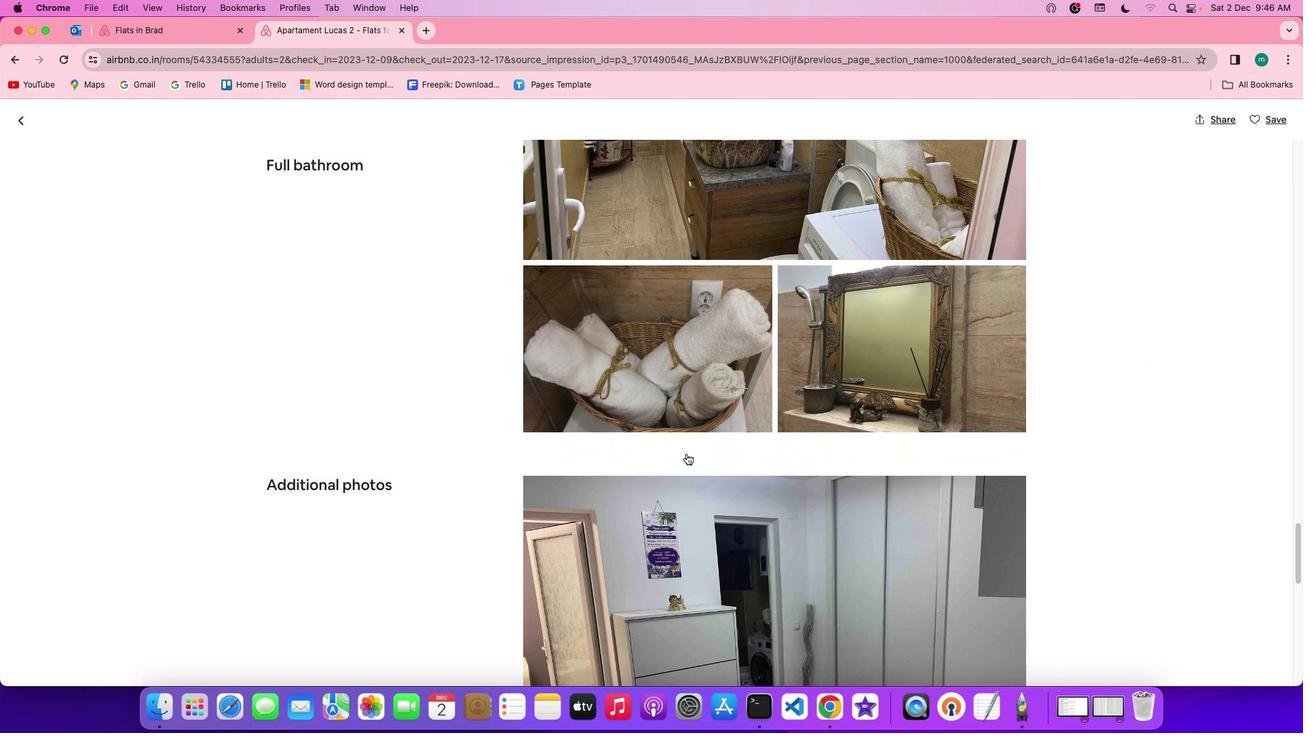 
Action: Mouse scrolled (686, 453) with delta (0, 0)
Screenshot: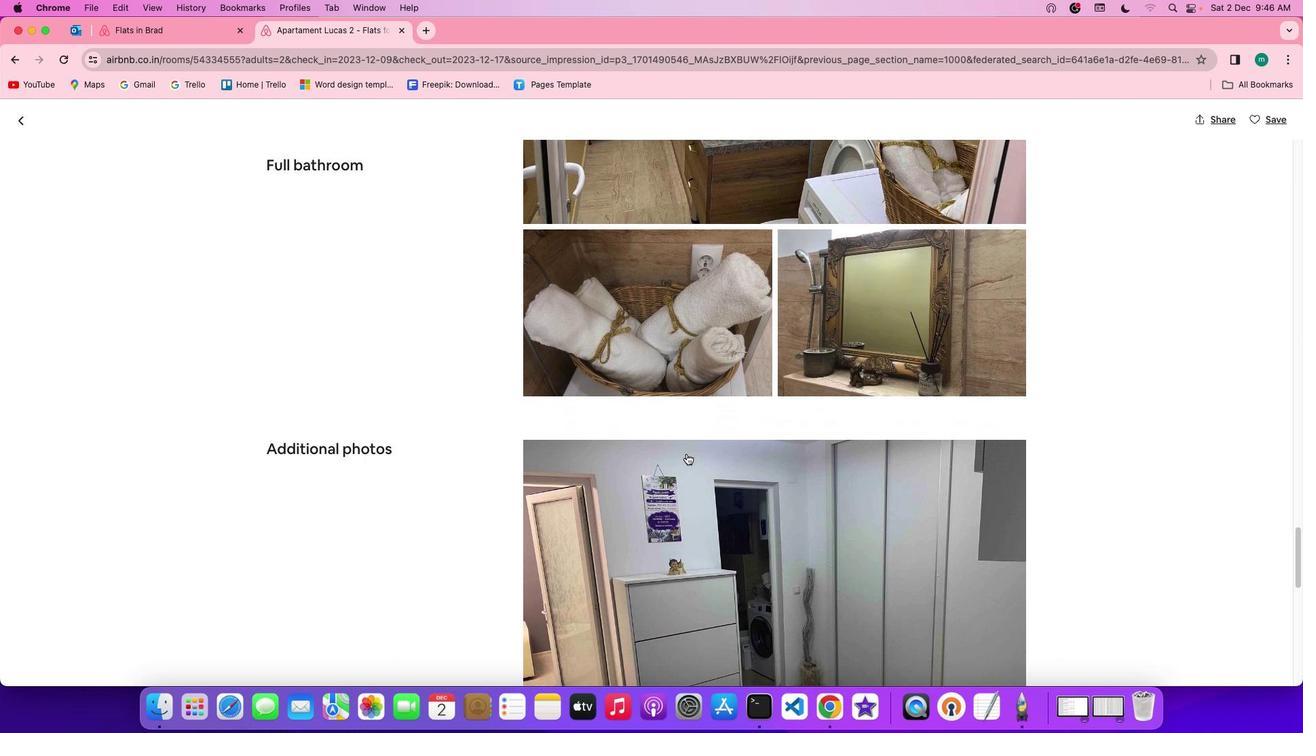 
Action: Mouse scrolled (686, 453) with delta (0, 0)
Screenshot: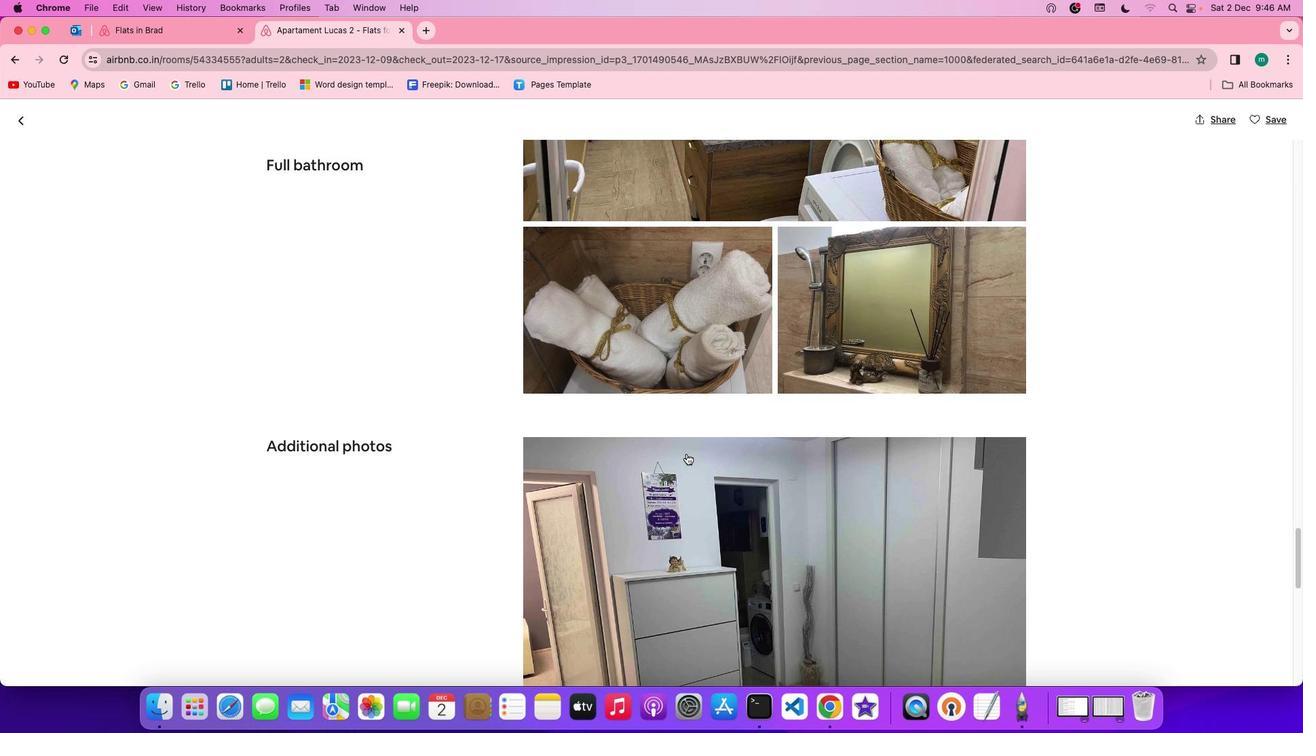 
Action: Mouse scrolled (686, 453) with delta (0, 0)
Screenshot: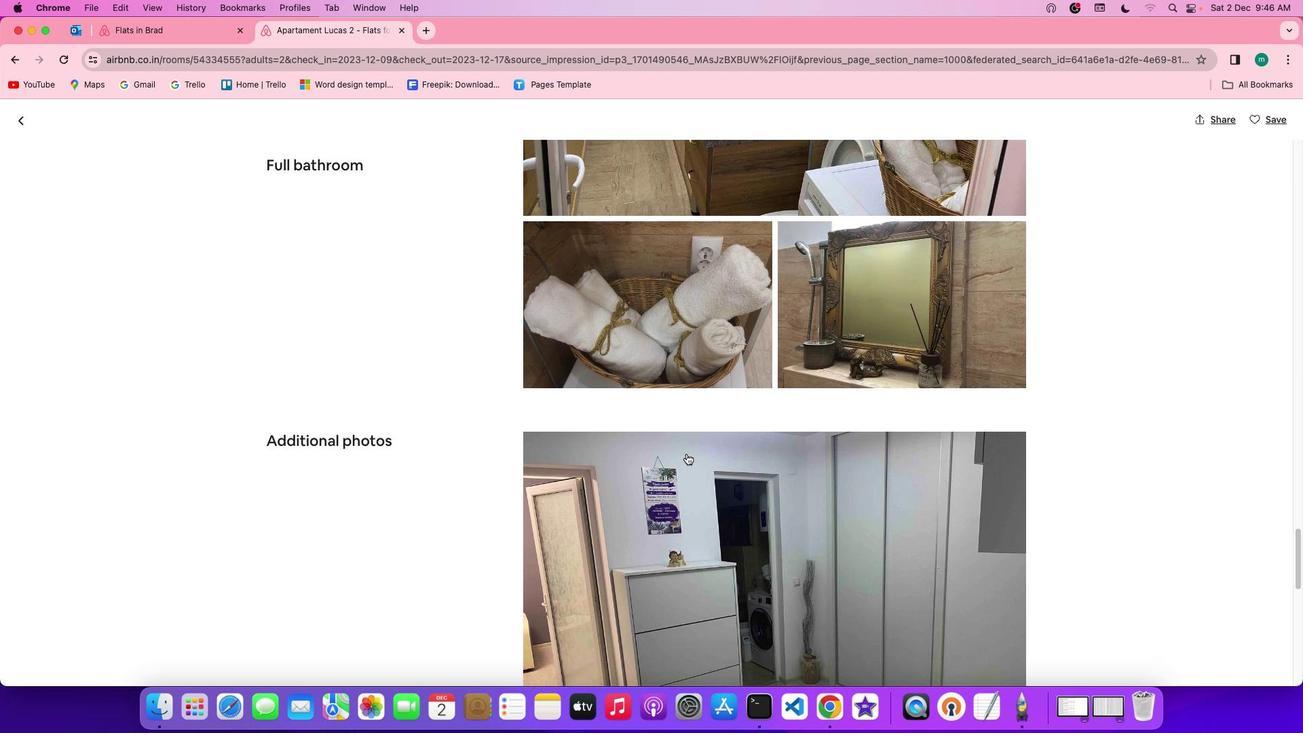 
Action: Mouse scrolled (686, 453) with delta (0, 0)
